 Task: Create a new job position in Salesforce with the title 'Salesforce QA', including job description, responsibilities, skills required, educational requirements, and pay range. Set the open and close dates, and select relevant skills checkboxes.
Action: Key pressed <Key.shift>Salesforce<Key.space><Key.shift>W<Key.backspace><Key.shift>QA
Screenshot: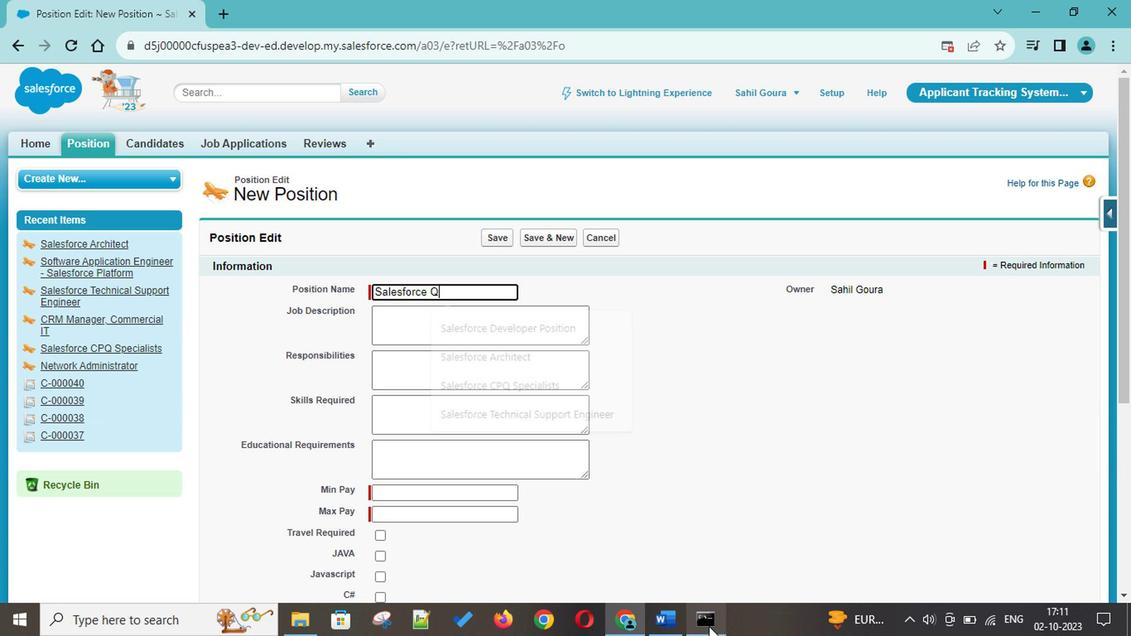 
Action: Mouse moved to (528, 326)
Screenshot: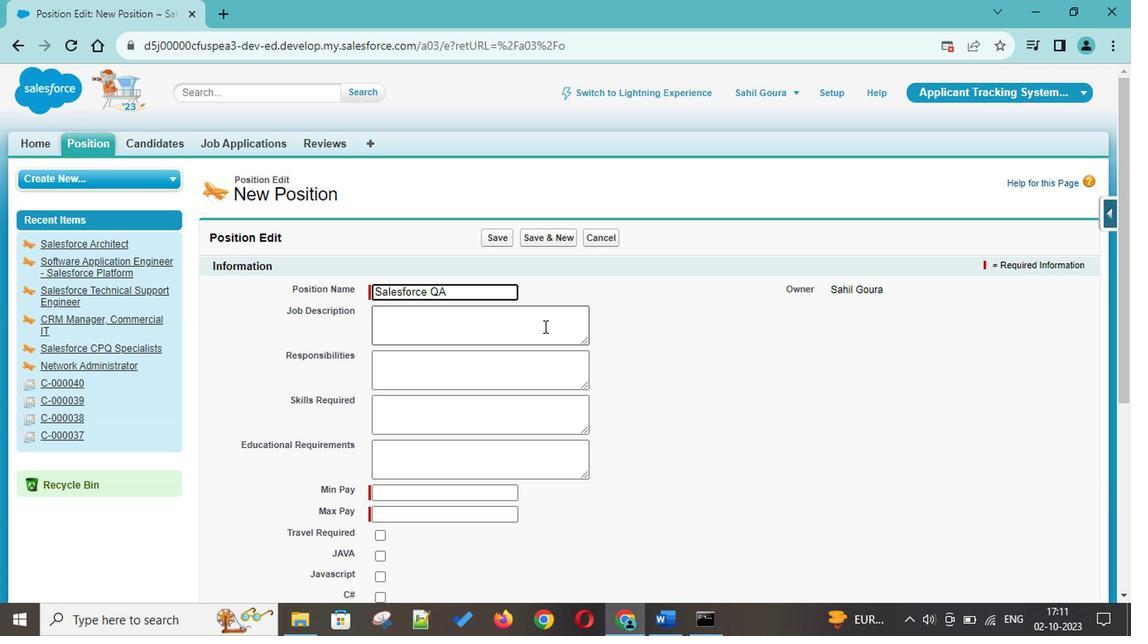 
Action: Mouse pressed left at (528, 326)
Screenshot: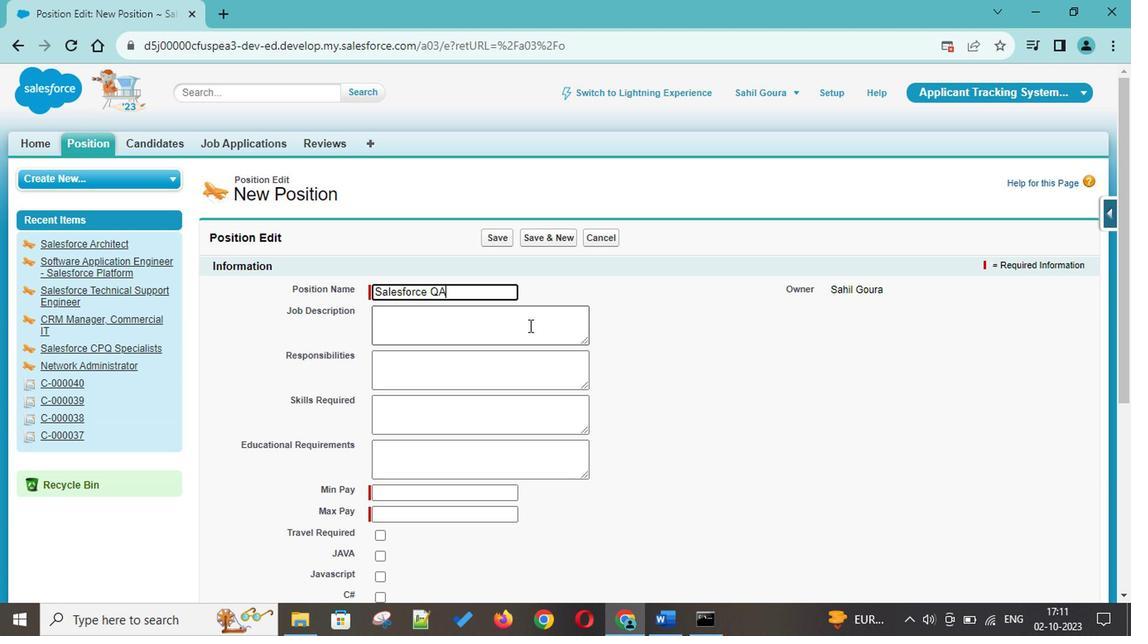 
Action: Key pressed <Key.shift><Key.shift><Key.shift><Key.shift><Key.shift><Key.shift><Key.shift><Key.shift><Key.shift><Key.shift><Key.shift><Key.shift><Key.shift>As<Key.space>a<Key.space><Key.shift>Salesforce<Key.space><Key.shift><Key.shift><Key.shift><Key.shift><Key.shift><Key.shift><Key.shift>QA<Key.space>you<Key.space>will<Key.space>be<Key.space>rosp<Key.backspace><Key.backspace><Key.backspace>esponsible<Key.space>for<Key.space>meticulois<Key.backspace><Key.backspace>usly<Key.space>tasting<Key.space><Key.shift>Salesforce<Key.space>aaplic<Key.backspace><Key.backspace><Key.backspace><Key.backspace><Key.backspace>pplications<Key.space>to<Key.space>gurantee<Key.space>ther<Key.backspace>ir<Key.space>
Screenshot: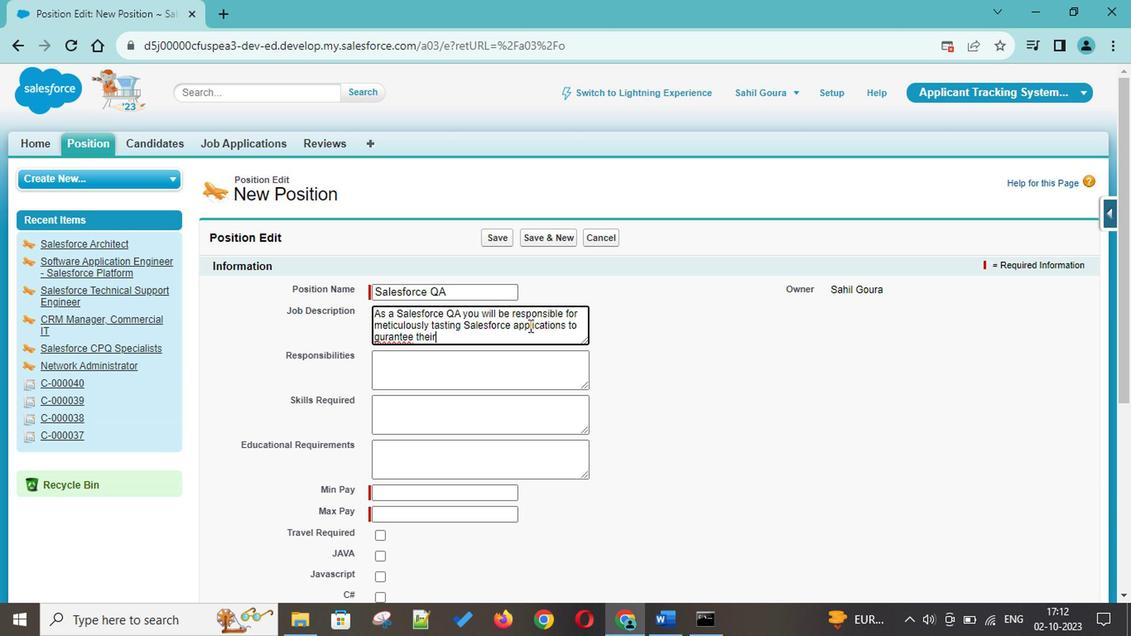 
Action: Mouse moved to (399, 335)
Screenshot: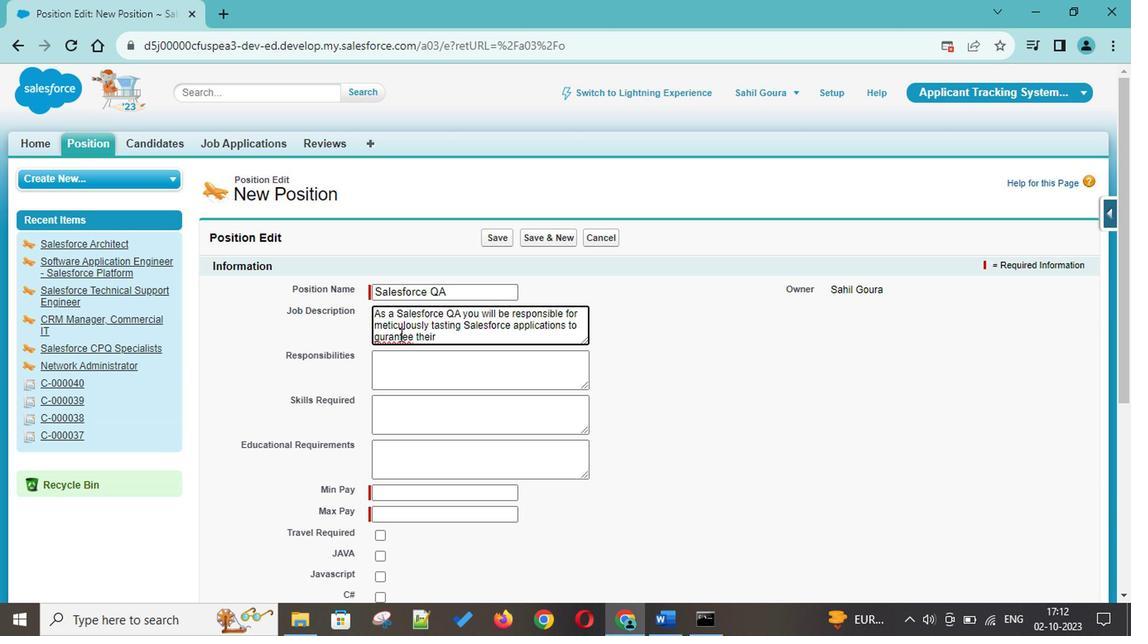 
Action: Mouse pressed left at (399, 335)
Screenshot: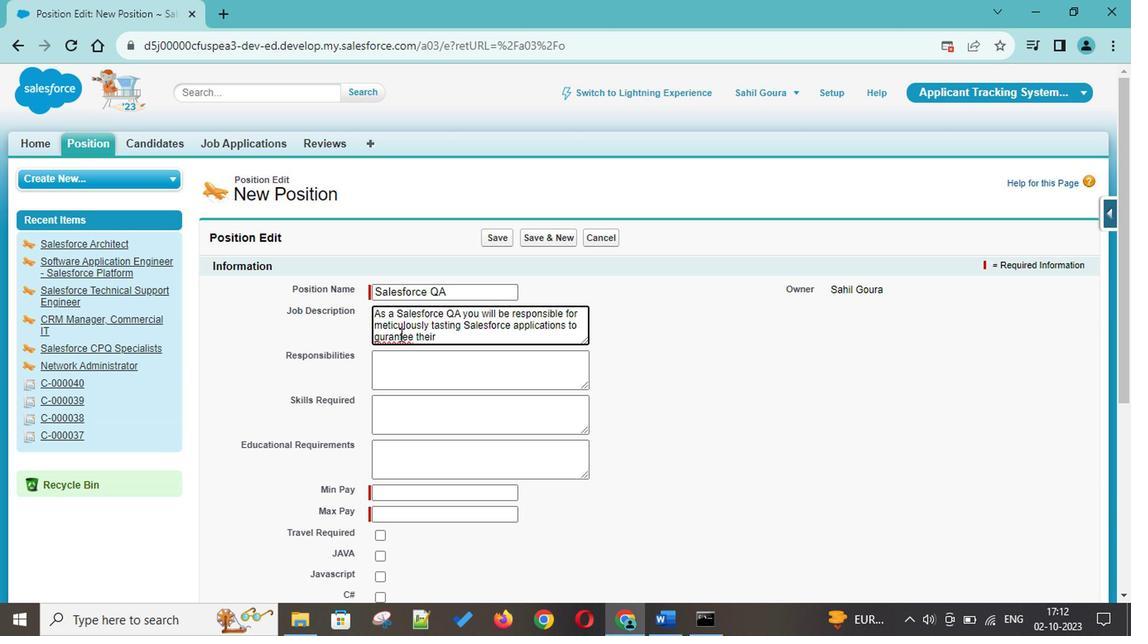 
Action: Mouse moved to (382, 335)
Screenshot: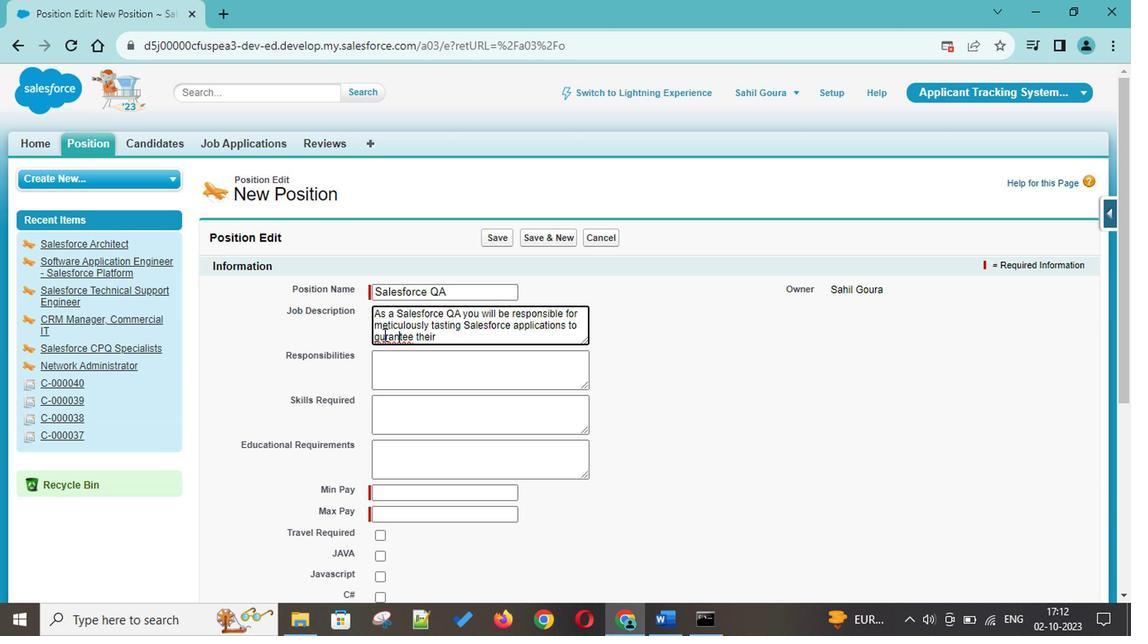 
Action: Mouse pressed left at (382, 335)
Screenshot: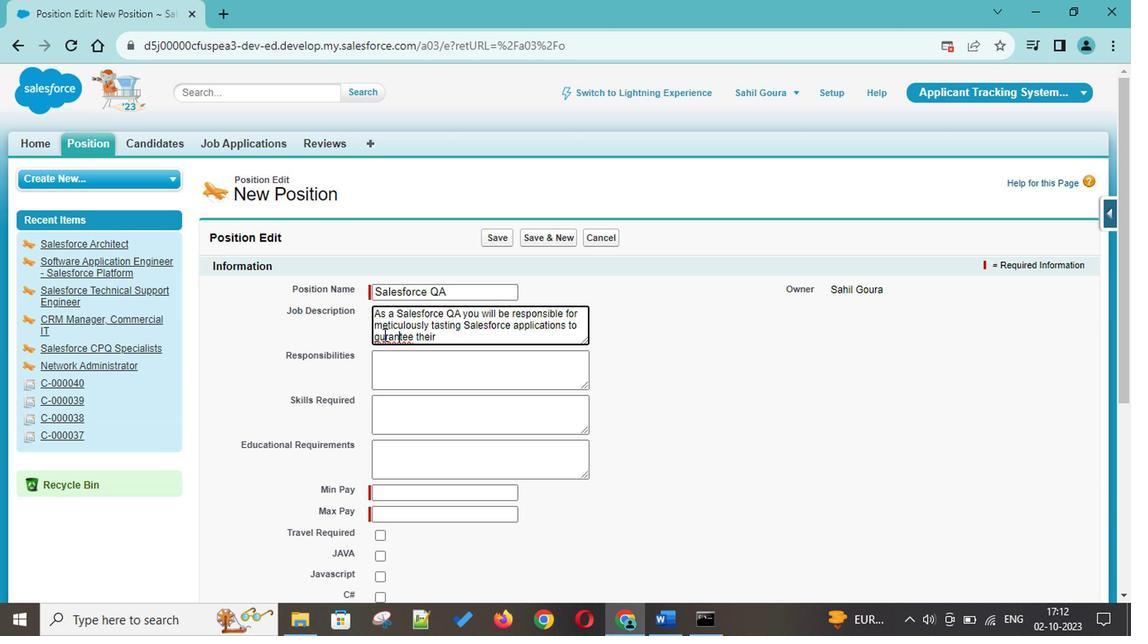 
Action: Key pressed a
Screenshot: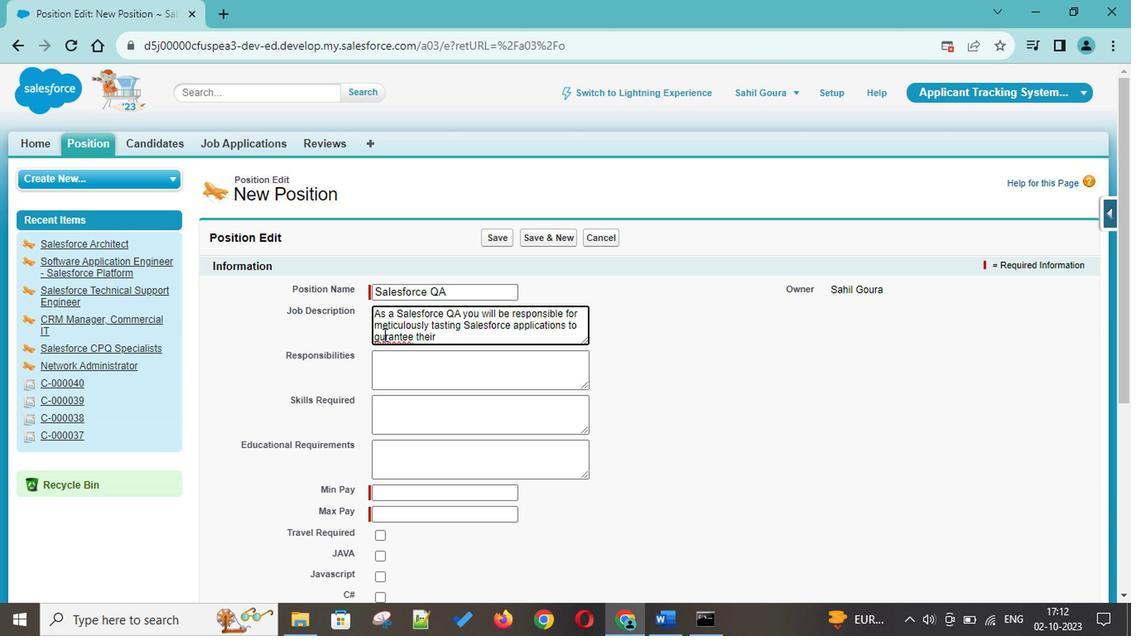 
Action: Mouse moved to (456, 337)
Screenshot: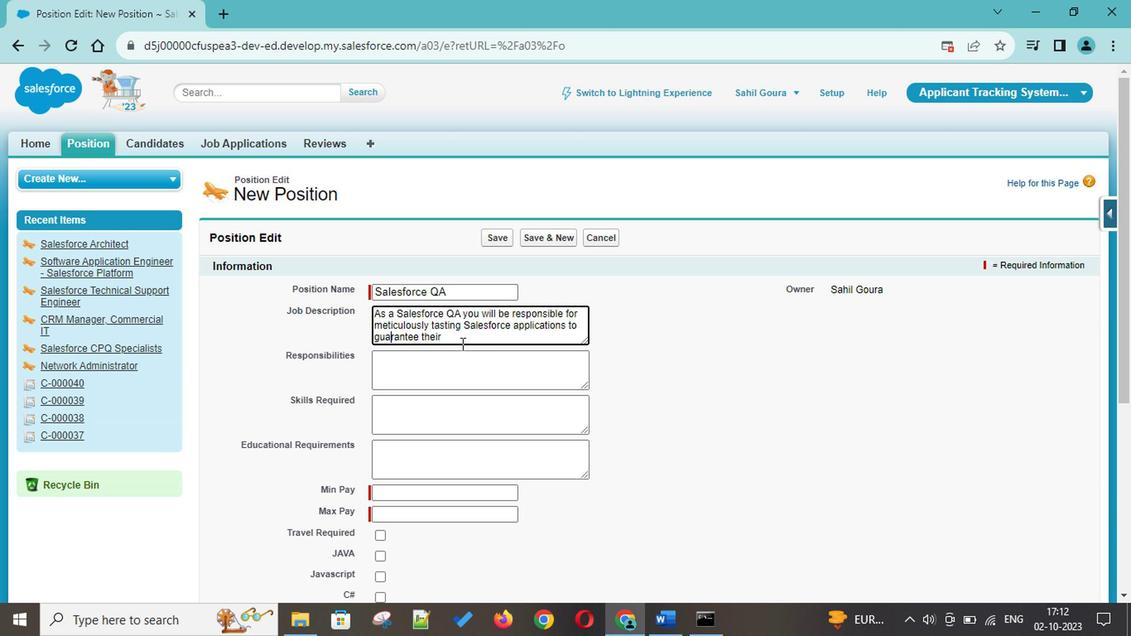 
Action: Mouse pressed left at (456, 337)
Screenshot: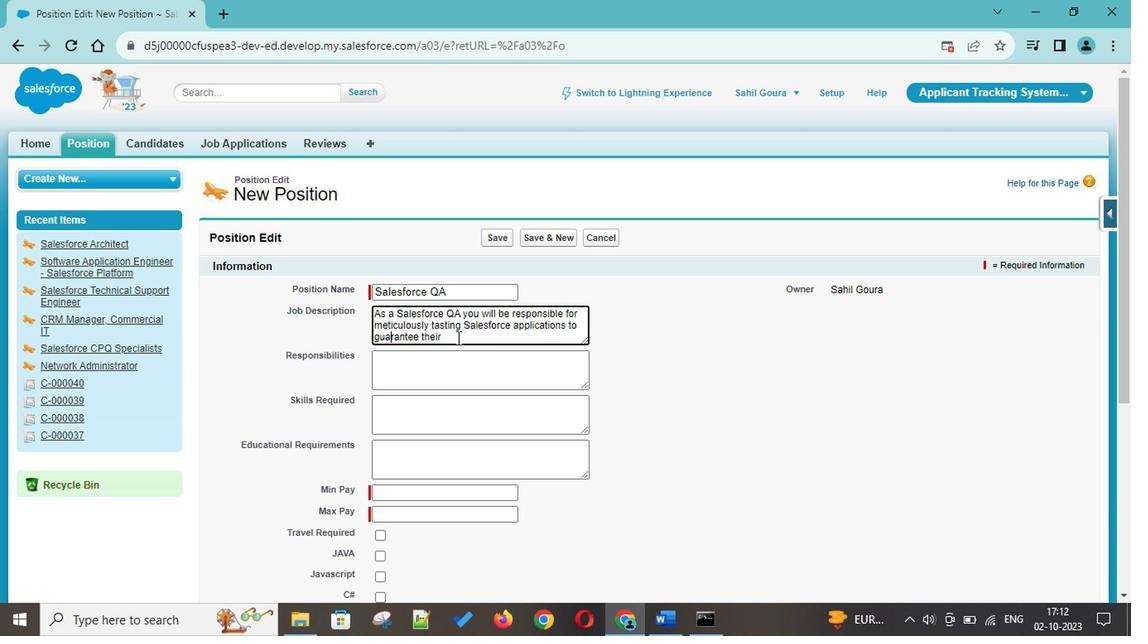
Action: Key pressed performance,<Key.space>functionality,<Key.space>and<Key.space>accuracy,<Key.space>--<Key.shift_r>><Key.space><Key.shift>The<Key.space>ideal<Key.space>candidiate<Key.space>will<Key.space>possess<Key.space>expertise<Key.space>in<Key.space>a<Key.space>range<Key.space>of<Key.space>testing<Key.space>methodilogies<Key.space>
Screenshot: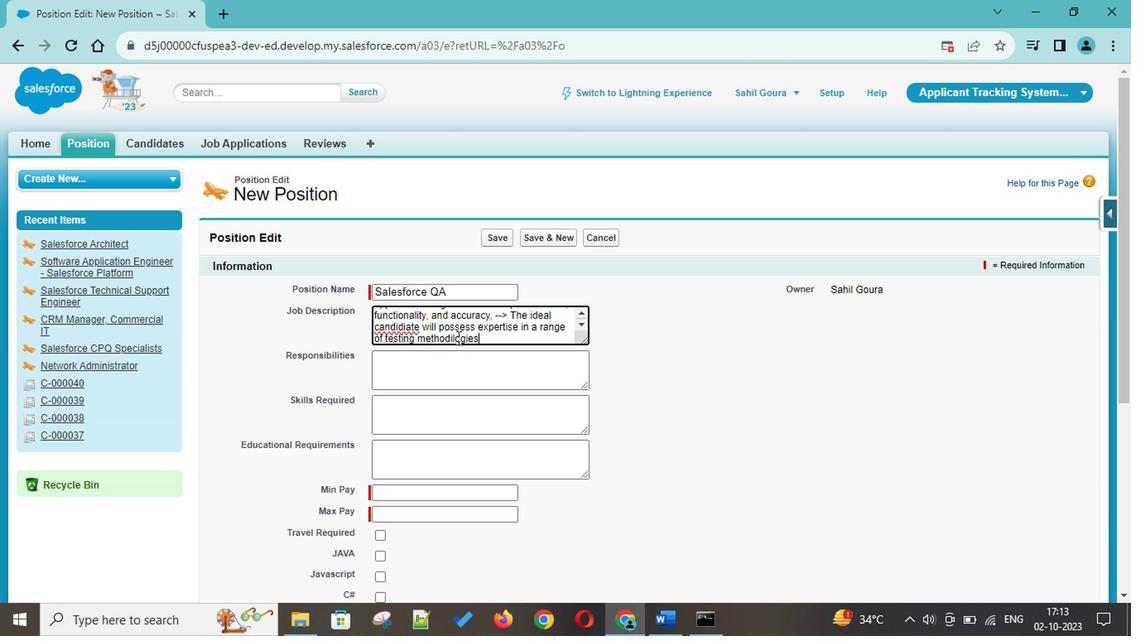 
Action: Mouse moved to (401, 323)
Screenshot: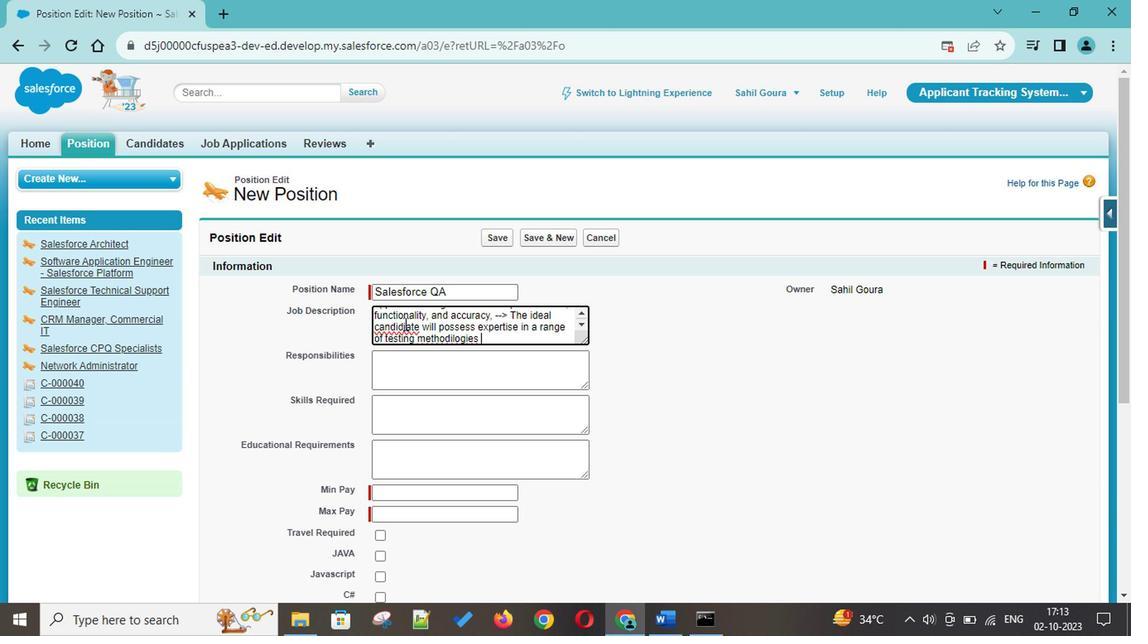 
Action: Mouse pressed left at (401, 323)
Screenshot: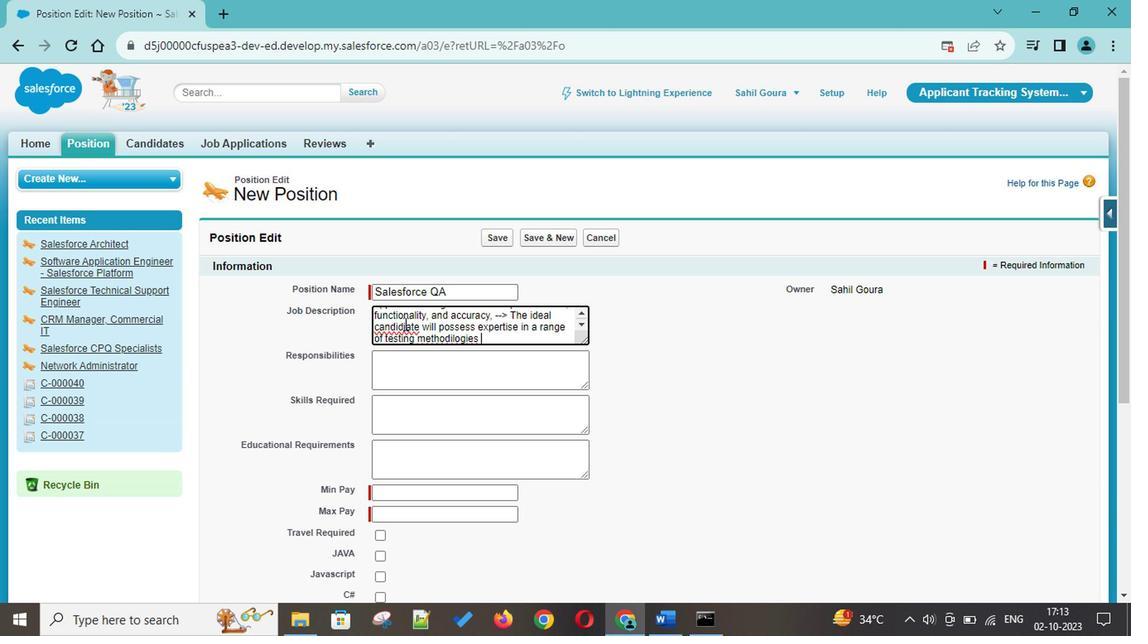
Action: Key pressed <Key.backspace><Key.backspace>
Screenshot: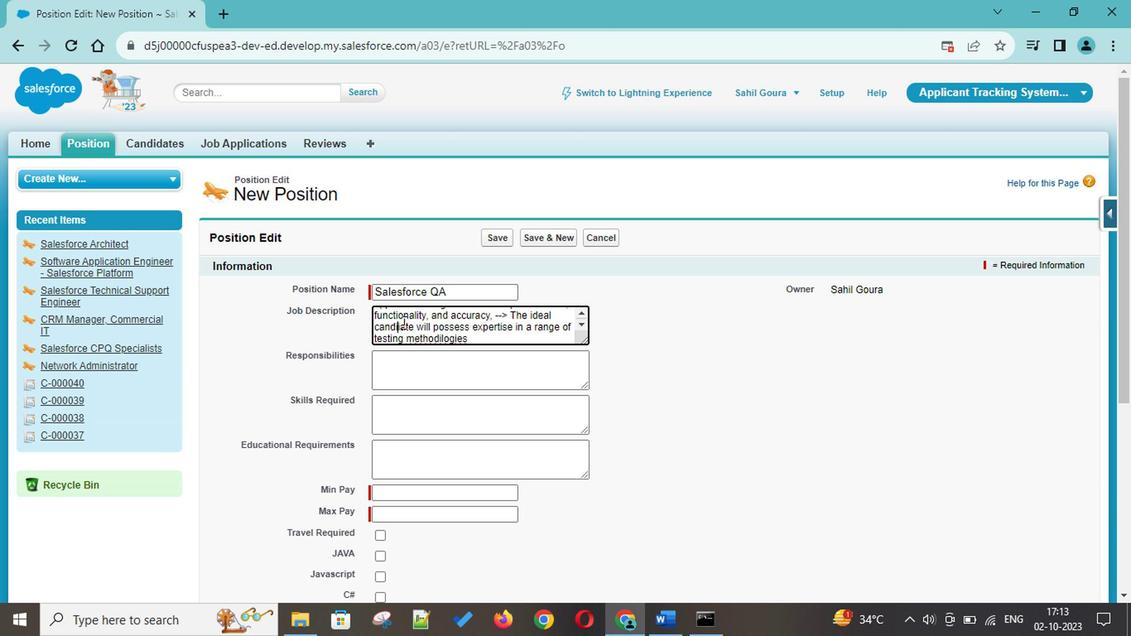 
Action: Mouse moved to (422, 329)
Screenshot: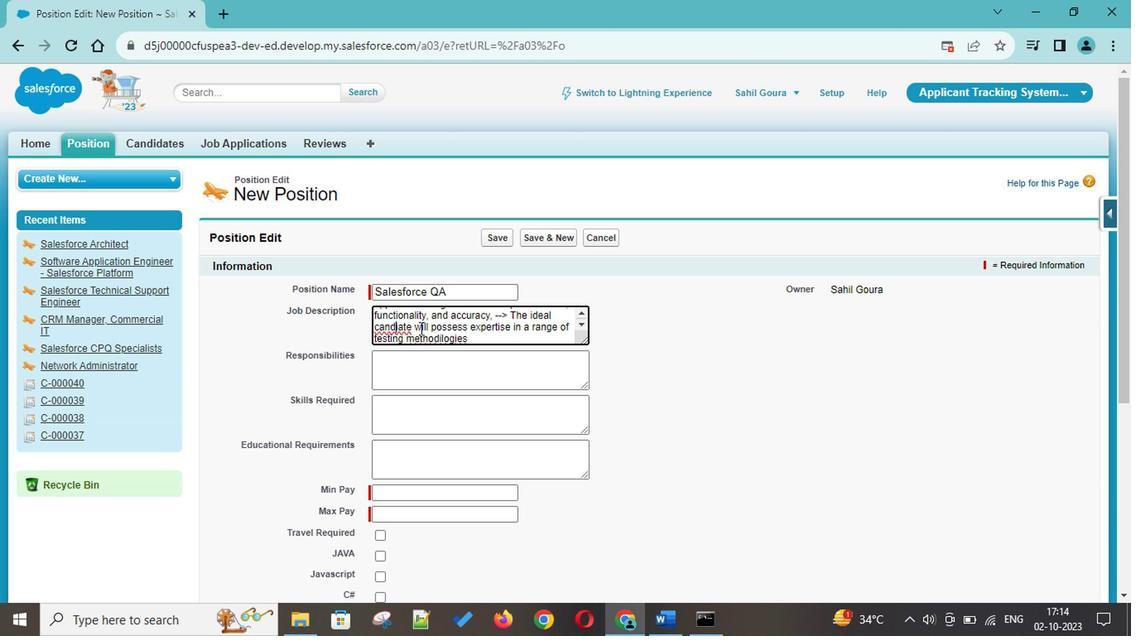 
Action: Key pressed <Key.right>d
Screenshot: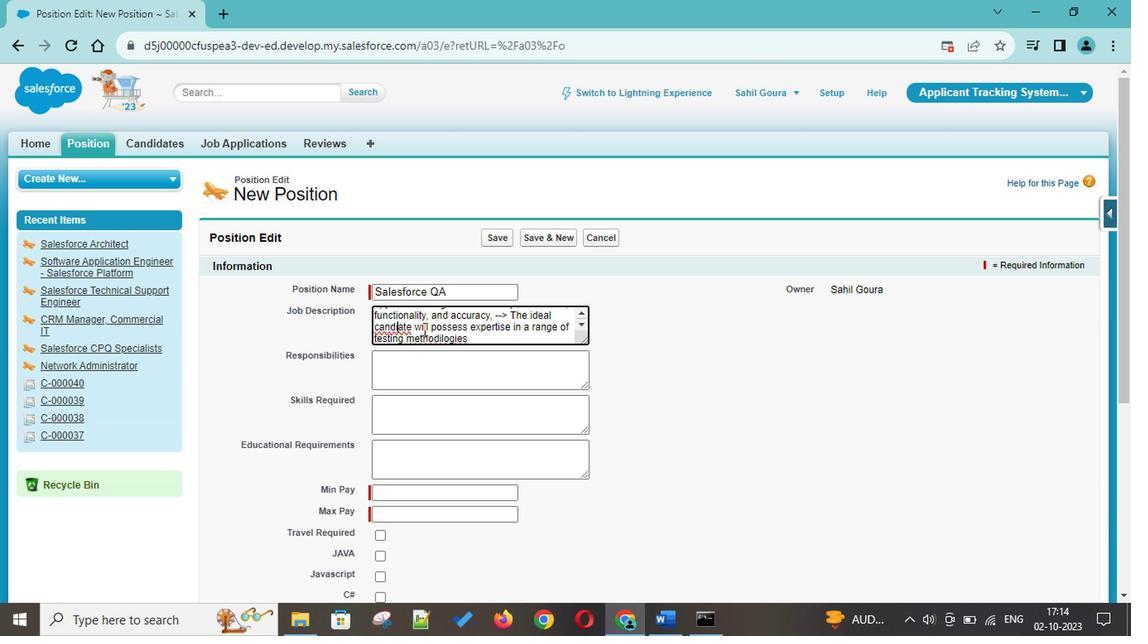 
Action: Mouse moved to (503, 341)
Screenshot: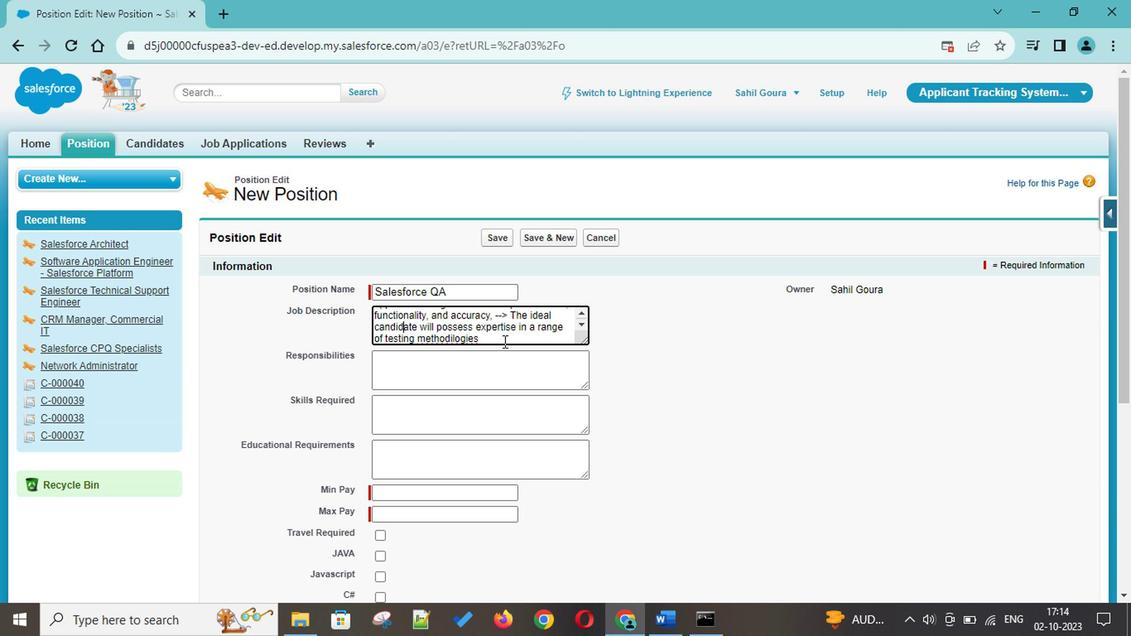 
Action: Mouse pressed left at (503, 341)
Screenshot: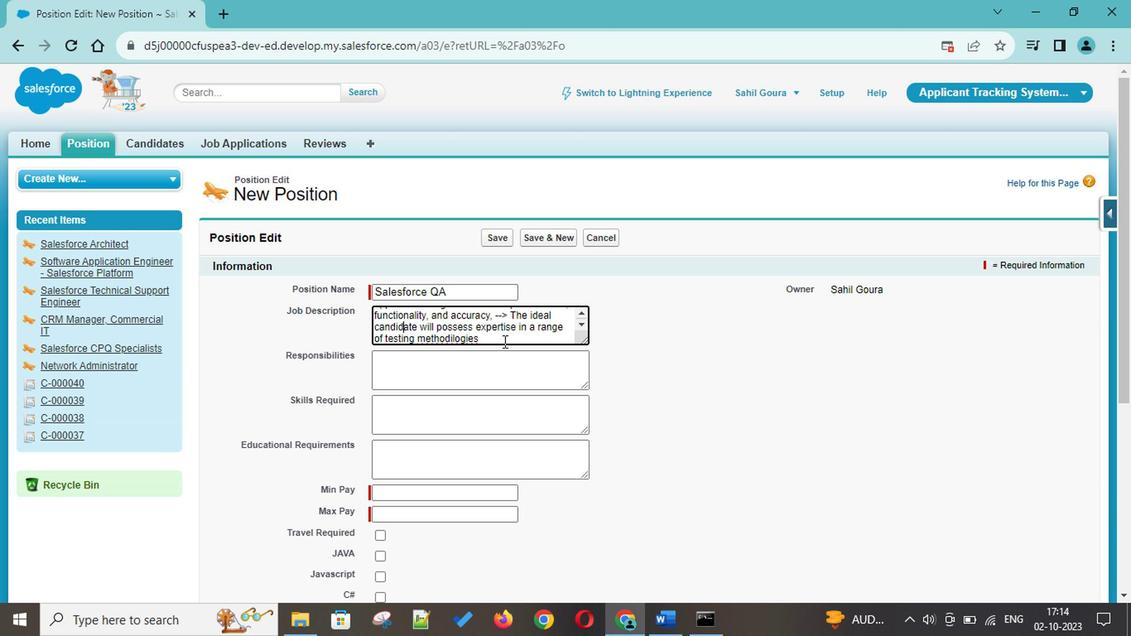 
Action: Key pressed <Key.backspace><Key.backspace><Key.backspace><Key.backspace><Key.backspace><Key.backspace><Key.backspace><Key.backspace>ol<Key.backspace>logies<Key.space>and<Key.space>tooo<Key.backspace>ls<Key.space>
Screenshot: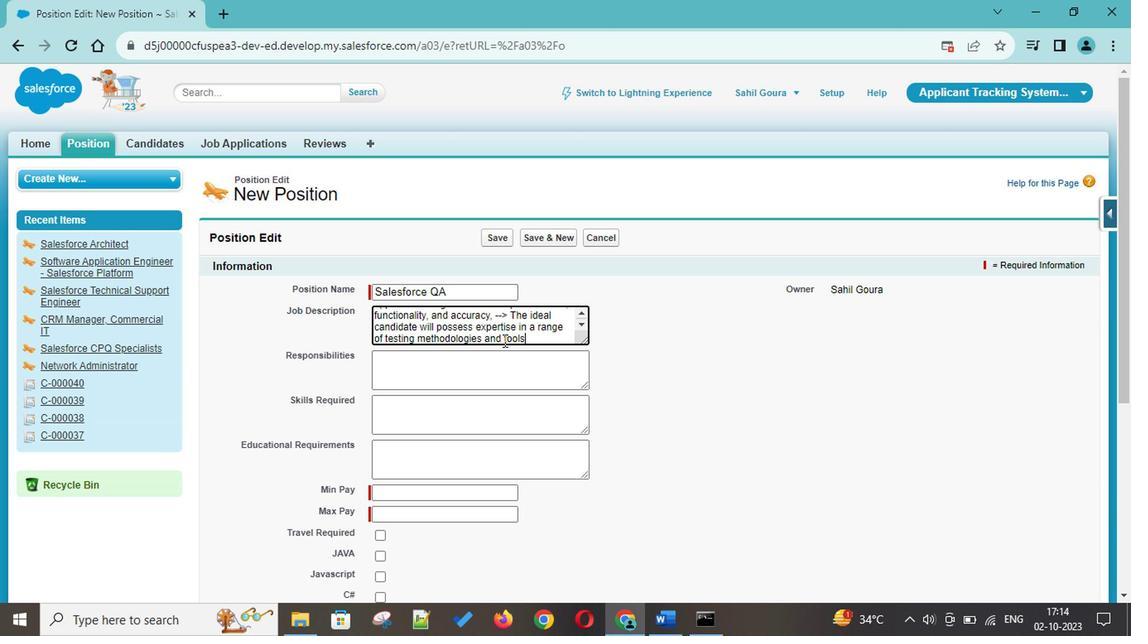 
Action: Mouse moved to (561, 340)
Screenshot: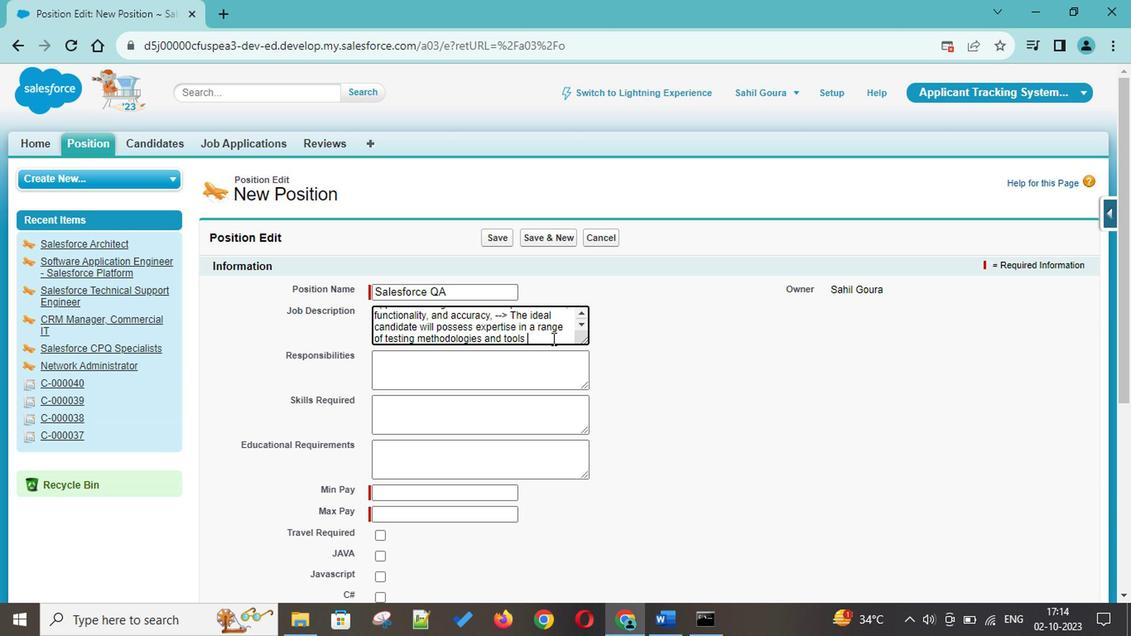 
Action: Key pressed <Key.backspace>,<Key.space>including<Key.space><Key.shift>Selenium,<Key.space><Key.shift><Key.shift><Key.shift><Key.shift><Key.shift><Key.shift><Key.shift><Key.shift><Key.shift><Key.shift><Key.shift><Key.shift><Key.shift><Key.shift><Key.shift><Key.shift><Key.shift><Key.shift><Key.shift><Key.shift><Key.shift><Key.shift><Key.shift><Key.shift><Key.shift><Key.shift><Key.shift><Key.shift><Key.shift><Key.shift>A<Key.shift><Key.shift><Key.shift><Key.shift><Key.shift><Key.shift>CCel<Key.backspace><Key.backspace><Key.shift><Key.shift><Key.shift><Key.shift><Key.shift><Key.shift><Key.shift><Key.shift><Key.shift><Key.shift><Key.shift><Key.shift><Key.shift><Key.shift><Key.shift><Key.shift><Key.shift><Key.shift><Key.shift><Key.shift><Key.shift><Key.shift><Key.shift><Key.shift><Key.shift><Key.shift><Key.shift><Key.shift>ELQ,<Key.space><Key.shift>J<Key.shift>Meter,<Key.space><Key.shift>Load<Key.space><Key.backspace><Key.shift>Runner<Key.space><Key.shift>&<Key.space><Key.shift>automation<Key.space>testing.<Key.space>--<Key.shift_r>><Key.space><Key.shift>If<Key.space>you<Key.space>are<Key.space>passionate<Key.space>about<Key.space>quality<Key.space>assurance<Key.space>and<Key.space>have<Key.space>deep<Key.space>understanding<Key.space>of<Key.space><Key.shift>Salesforce,<Key.space>we<Key.space>want<Key.space>to<Key.space>hear<Key.space>from<Key.space>you.<Key.space>
Screenshot: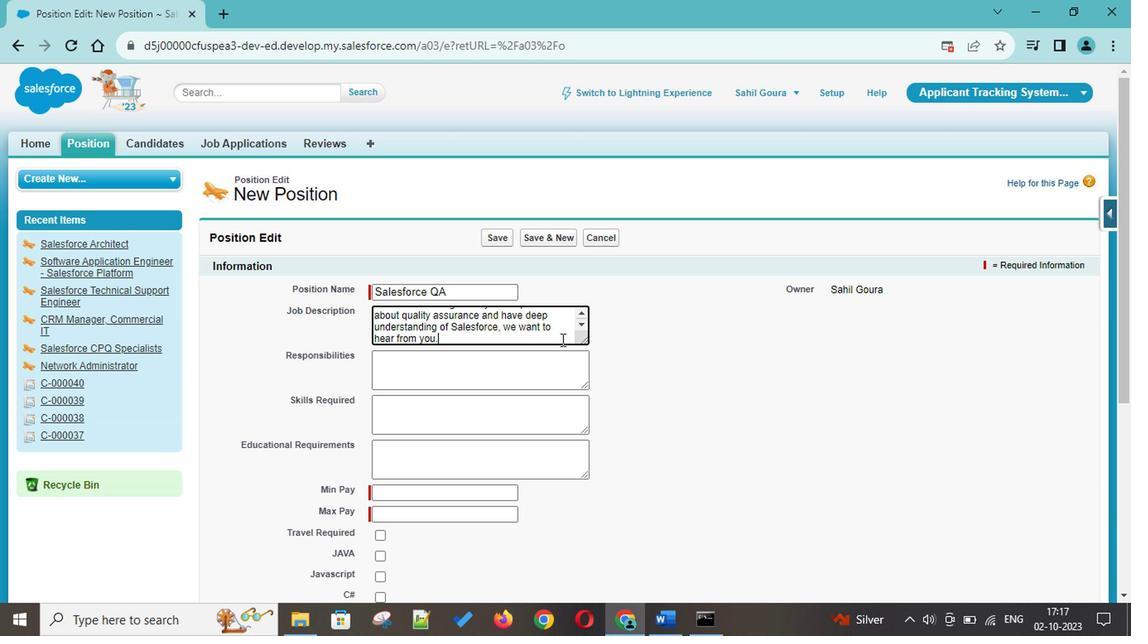 
Action: Mouse moved to (501, 367)
Screenshot: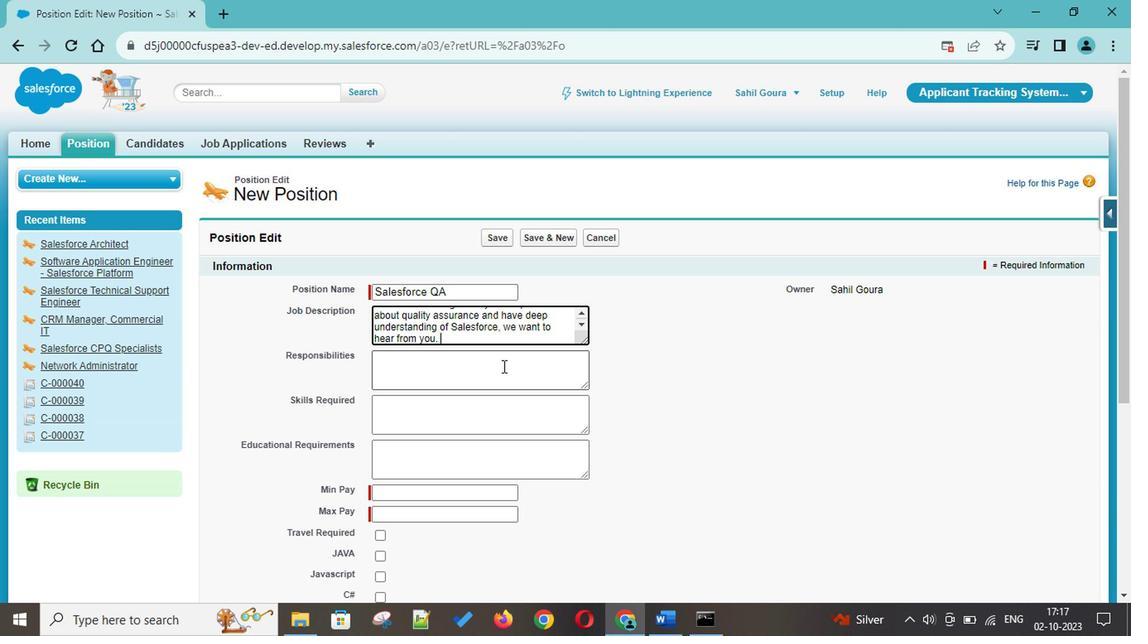 
Action: Mouse pressed left at (501, 367)
Screenshot: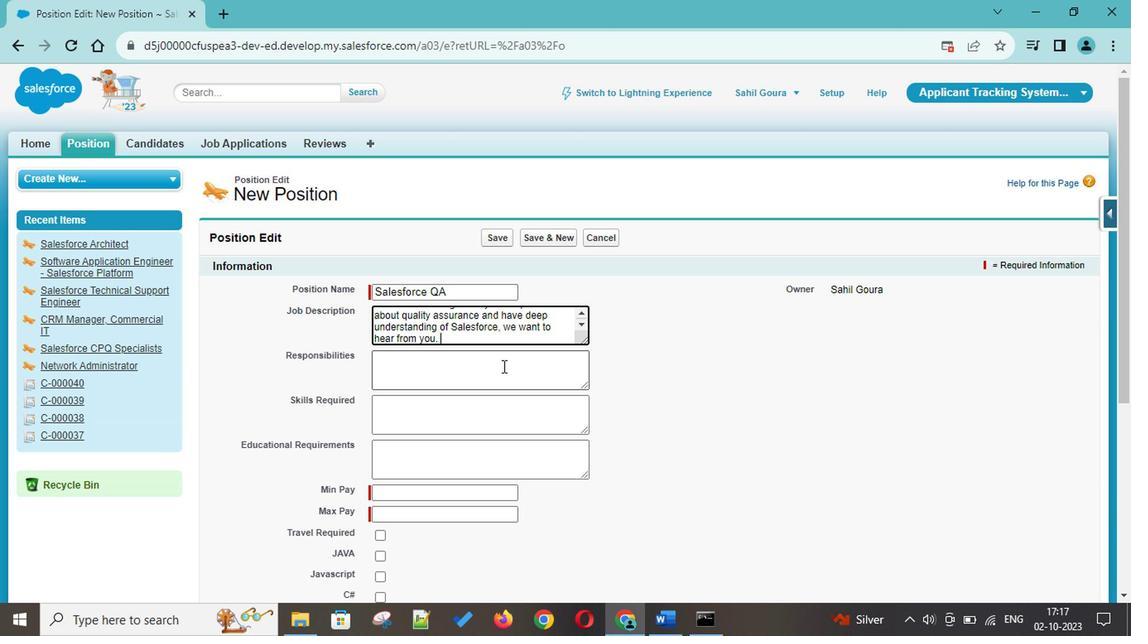 
Action: Key pressed <Key.shift>Manual<Key.space><Key.shift>Testing<Key.space><Key.shift_r>:<Key.space><Key.shift>Conducr<Key.backspace>t<Key.space>comprehensive<Key.space>manual<Key.space>testing<Key.space>of<Key.space><Key.shift>Salesforce<Key.space>applications<Key.space>to<Key.space>identify<Key.space>defects,<Key.space>usablity<Key.space>issues<Key.space>and<Key.space>inconsistencies
Screenshot: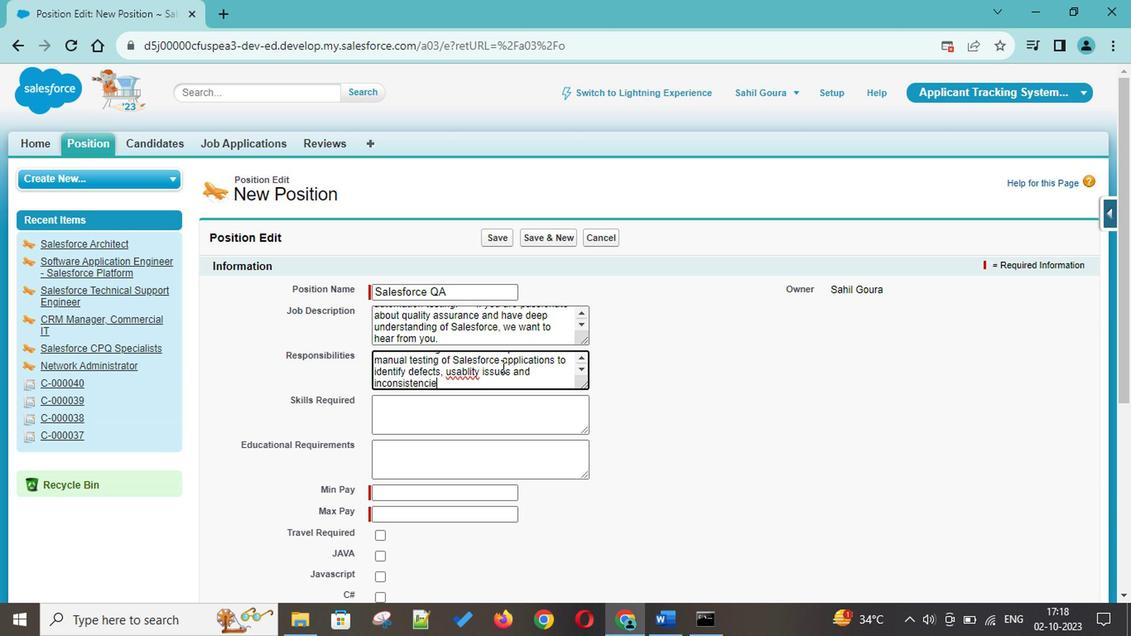 
Action: Mouse moved to (466, 372)
Screenshot: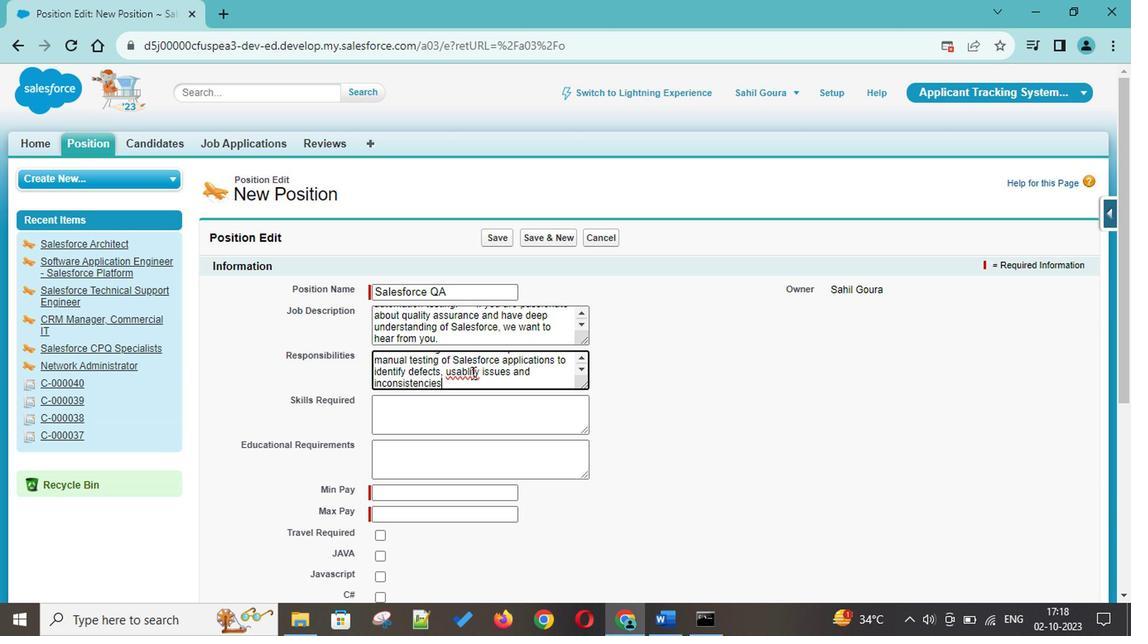 
Action: Mouse pressed left at (466, 372)
Screenshot: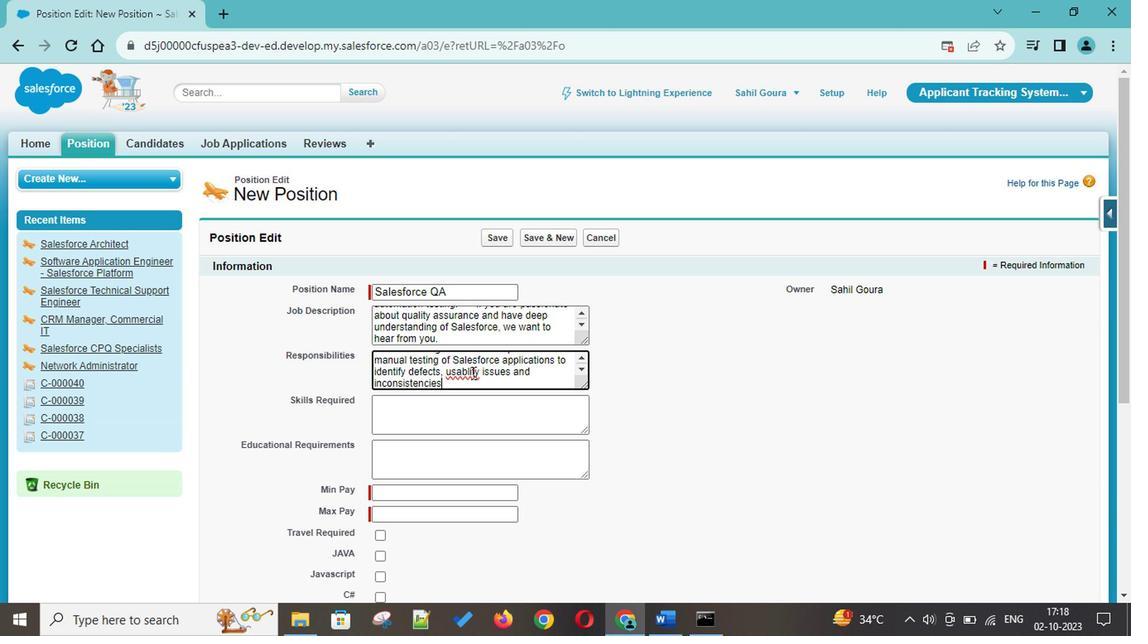 
Action: Mouse moved to (475, 373)
Screenshot: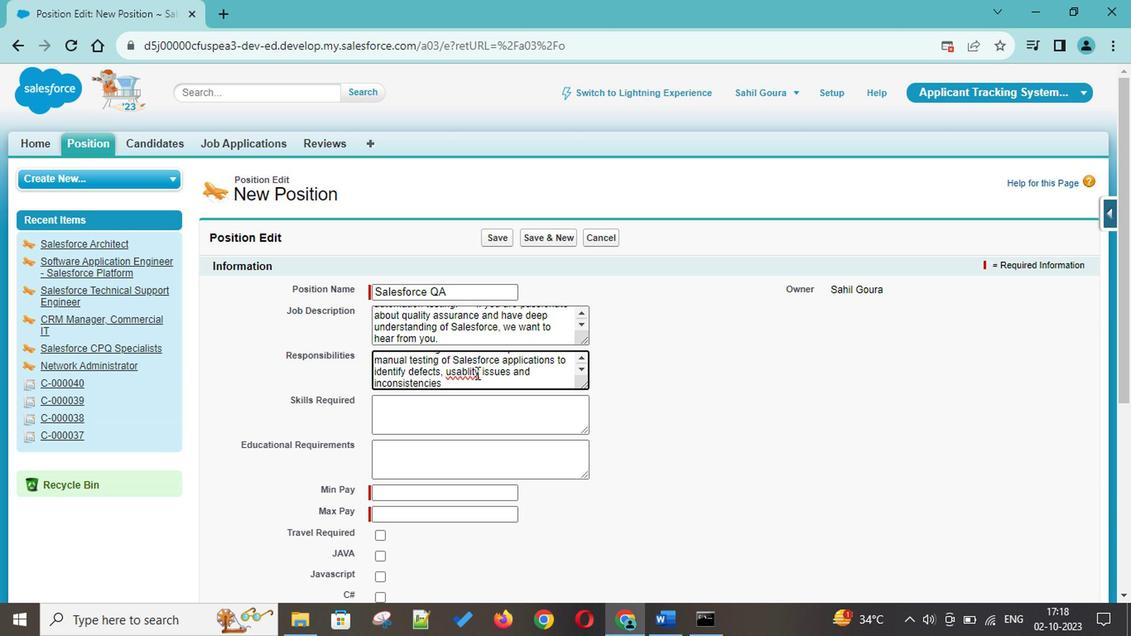 
Action: Mouse pressed left at (475, 373)
Screenshot: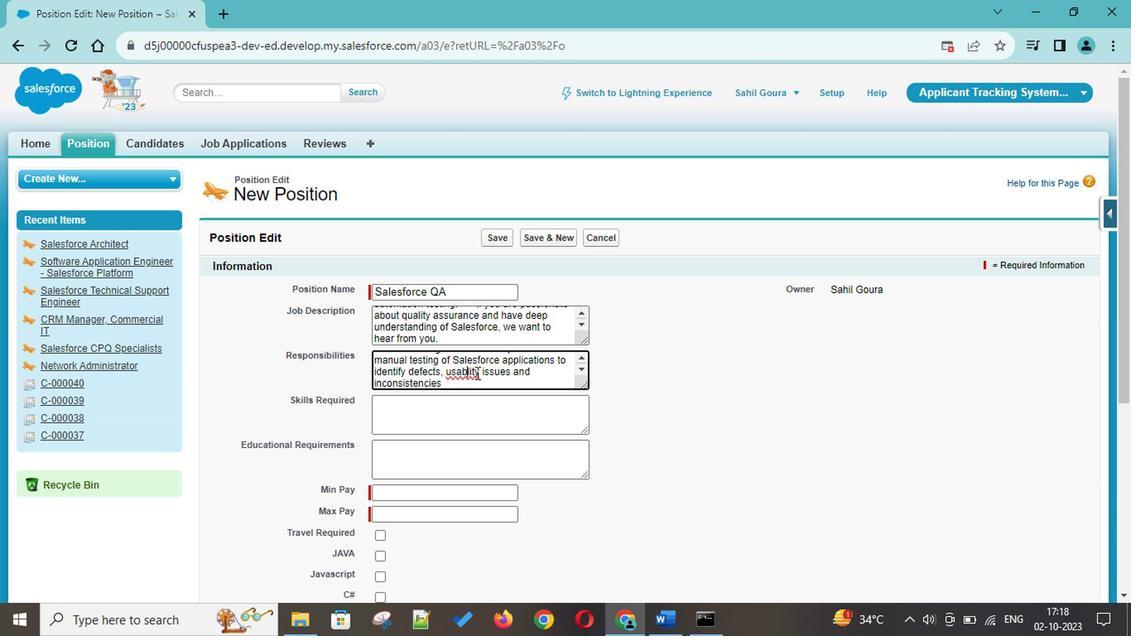 
Action: Key pressed <Key.right><Key.backspace><Key.backspace><Key.backspace><Key.backspace>ility
Screenshot: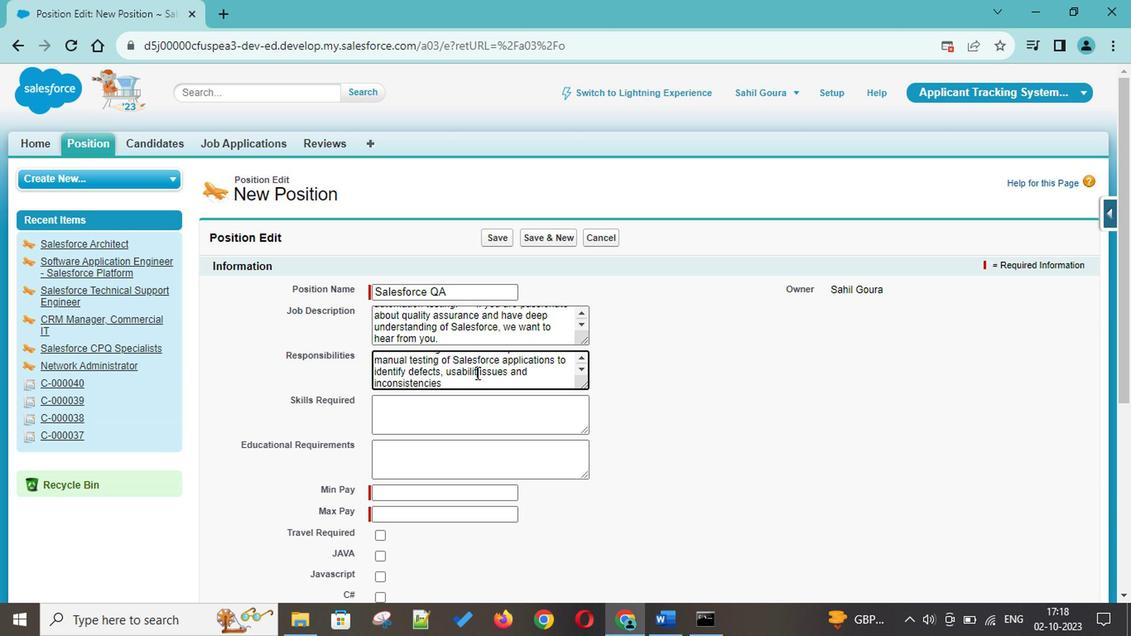 
Action: Mouse moved to (473, 379)
Screenshot: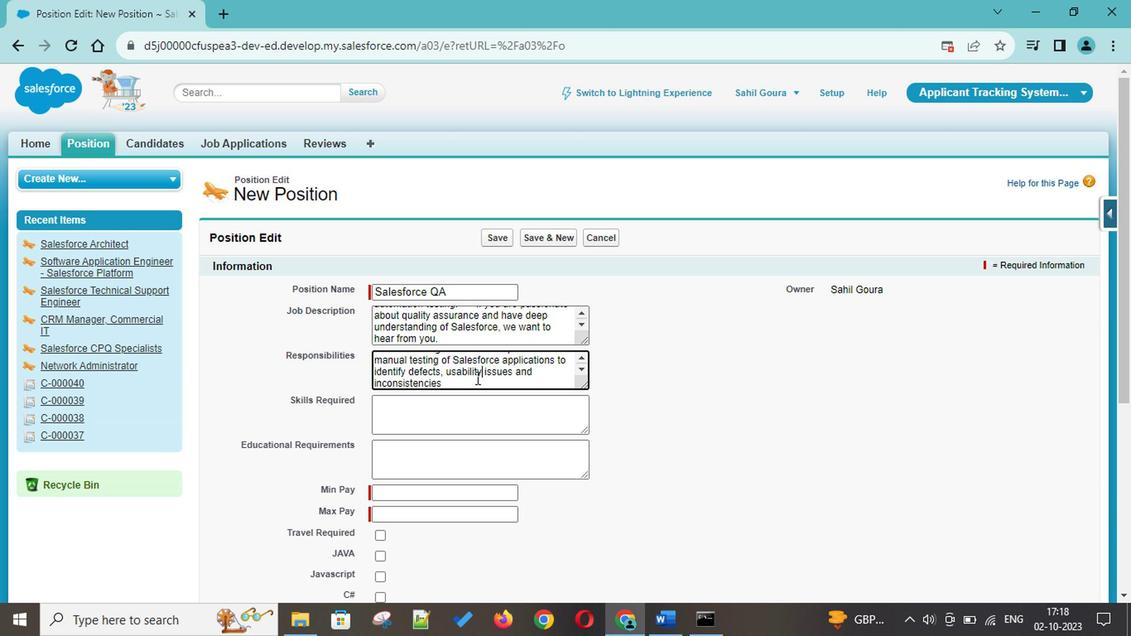 
Action: Mouse pressed left at (473, 379)
Screenshot: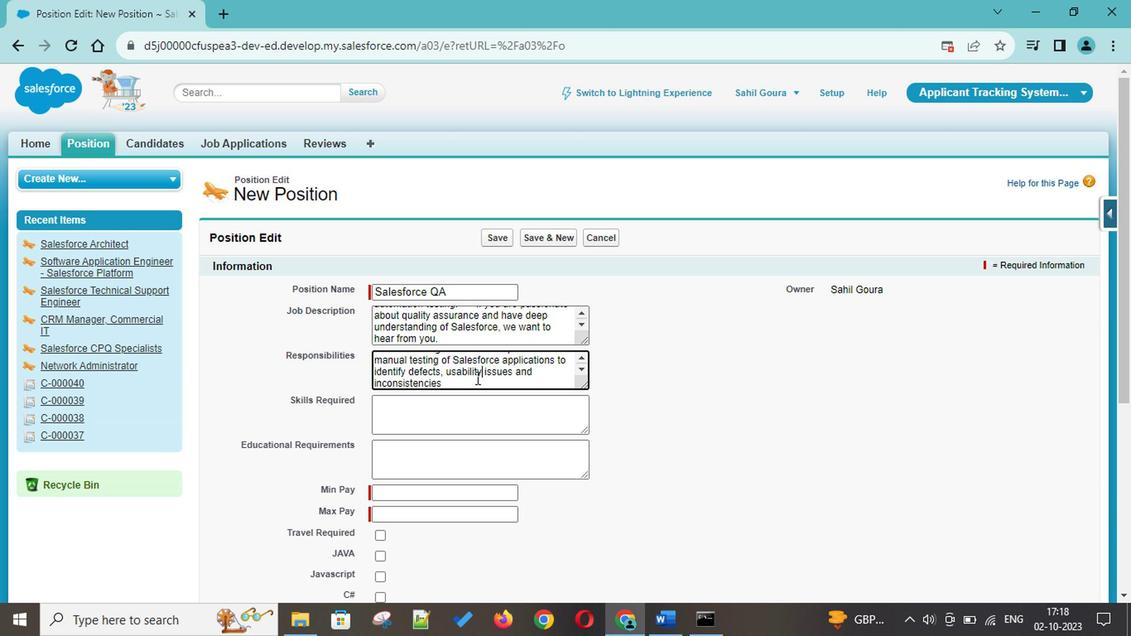 
Action: Key pressed .
Screenshot: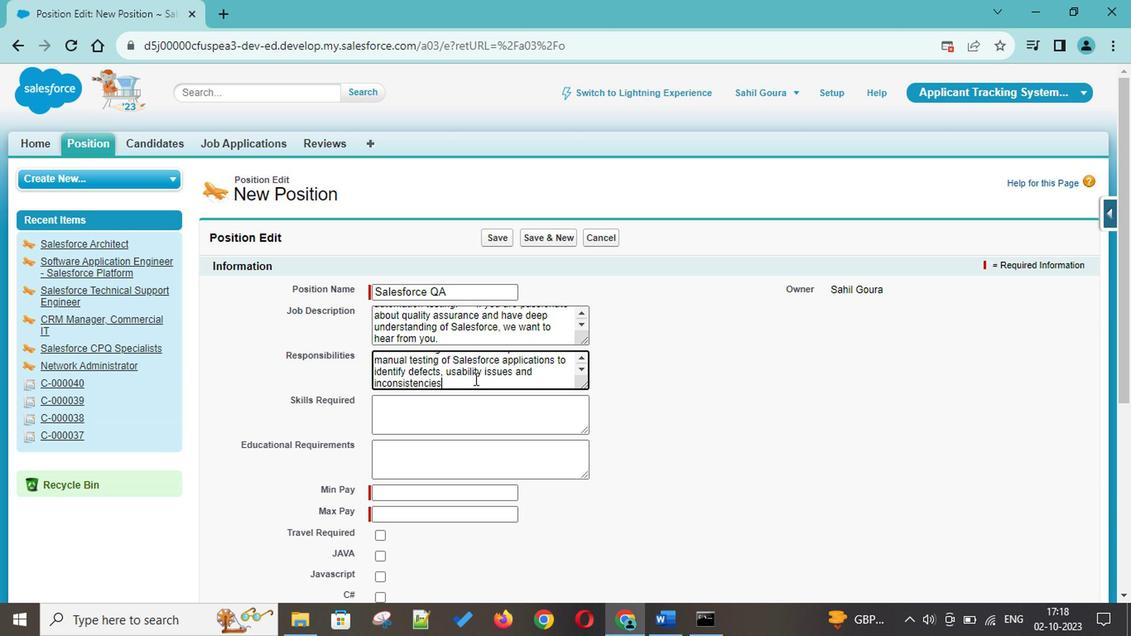 
Action: Mouse moved to (494, 389)
Screenshot: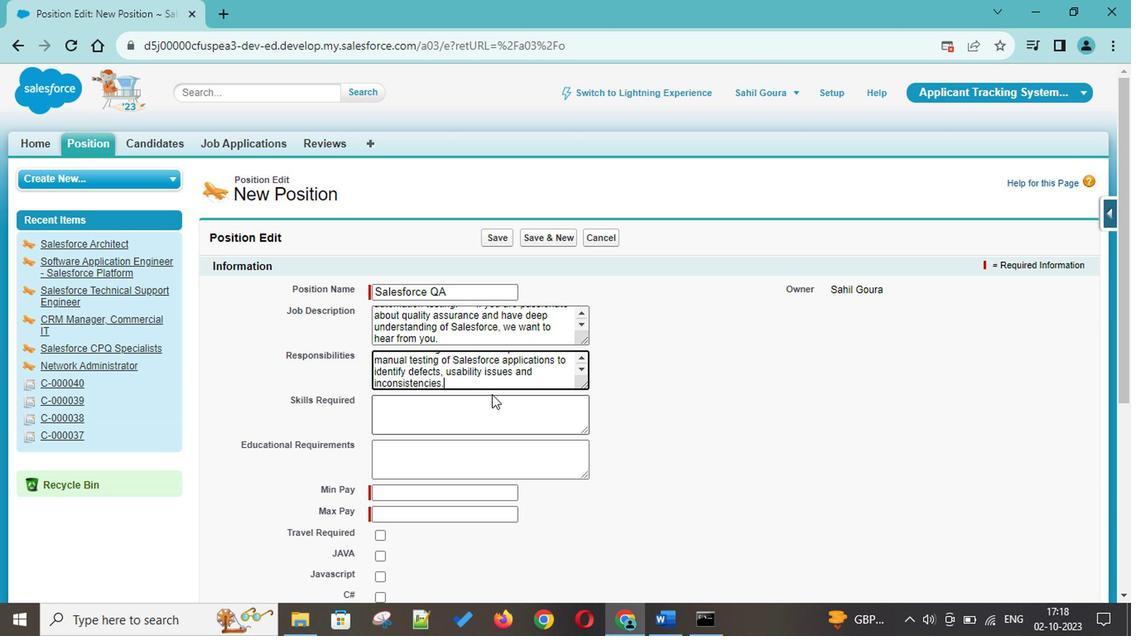 
Action: Key pressed <Key.space>--<Key.shift_r>><Key.space><Key.shift>Automated<Key.space><Key.shift>Testing<Key.space><Key.shift_r>:<Key.space><Key.shift>Develop<Key.space>and<Key.space>maintain<Key.space>automated<Key.space>test<Key.space>scripts<Key.space>using<Key.space><Key.shift>Selenium<Key.space>and<Key.space><Key.shift>ACCELQA
Screenshot: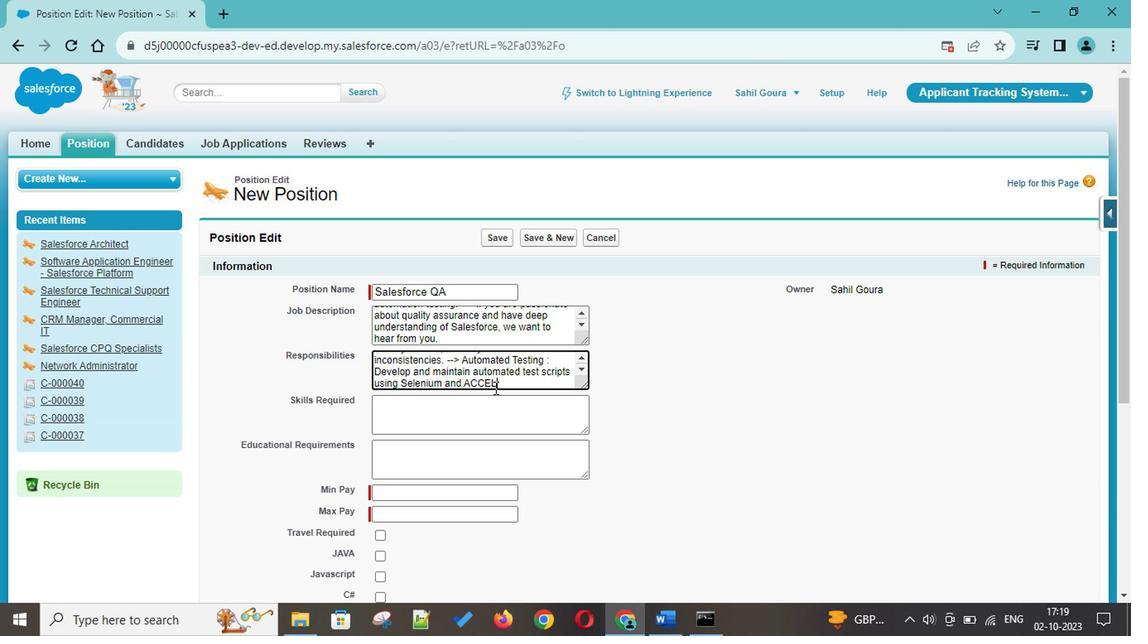 
Action: Mouse moved to (516, 389)
Screenshot: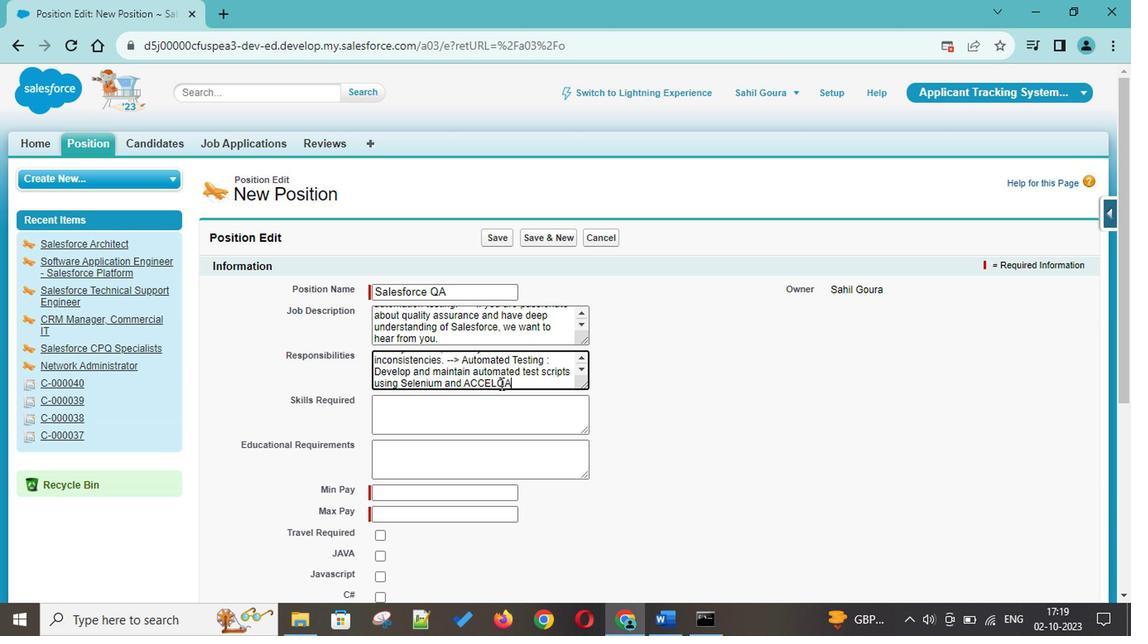 
Action: Key pressed <Key.backspace><Key.space>to<Key.space>ensure<Key.space>the<Key.space>reliabilty<Key.space><Key.backspace><Key.backspace><Key.backspace><Key.backspace><Key.backspace><Key.backspace><Key.backspace>ability<Key.space>and<Key.space>efficiency<Key.space>of<Key.space><Key.shift>Salesforce<Key.space>applications.<Key.space><Key.shift>Per<Key.backspace><Key.backspace><Key.backspace>--<Key.shift_r>><Key.space><Key.shift>Performance<Key.space><Key.shift>t<Key.backspace><Key.shift>testing<Key.space><Key.shift_r>:<Key.space><Key.shift><Key.shift>Plan,<Key.space>execute,<Key.space>and<Key.space>analyze<Key.space>performance<Key.space>tests<Key.space>using<Key.space><Key.shift>Jme<Key.backspace><Key.backspace><Key.shift><<Key.backspace><Key.shift>Meter<Key.space><Key.backspace>,<Key.space><Key.shift>Load<Key.shift>Runner,<Key.space>or<Key.space>similar<Key.space>tools<Key.space>to<Key.space>uncover<Key.space>performe<Key.backspace>ance<Key.space>bottlenecks<Key.space>and<Key.space>optimize<Key.space>application<Key.space>speed.<Key.space>--<Key.shift_r>><Key.space>
Screenshot: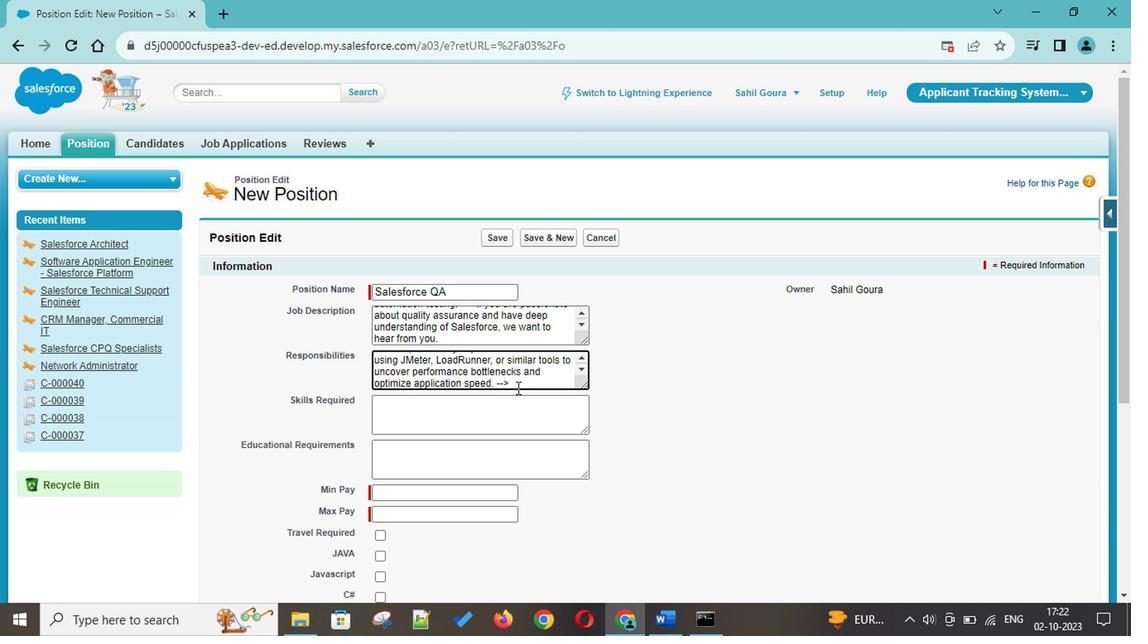 
Action: Mouse moved to (516, 389)
Screenshot: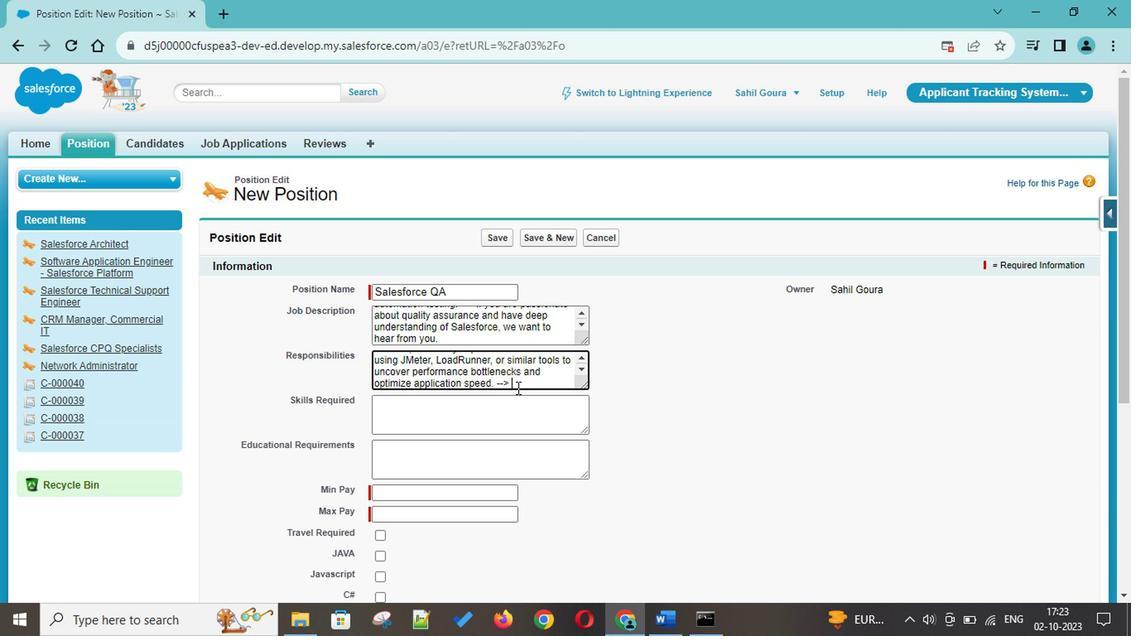 
Action: Mouse pressed left at (516, 389)
Screenshot: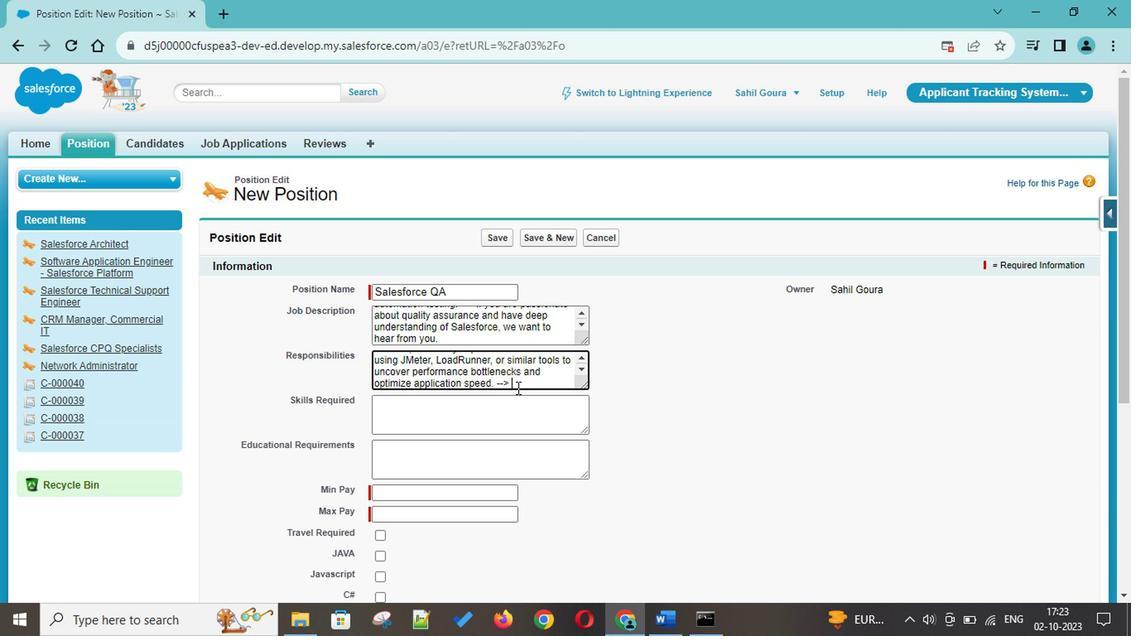 
Action: Key pressed <Key.shift><Key.shift><Key.shift><Key.shift><Key.shift>Regression<Key.space><Key.shift>Testing<Key.space><Key.shift_r>:<Key.space><Key.space><Key.shift><Key.shift><Key.shift><Key.shift>Design<Key.space>and<Key.space>execute<Key.space>regression<Key.space>testing<Key.space>to<Key.space>ensure<Key.space>that<Key.space>new<Key.space>eh<Key.backspace>nhancements<Key.space>or<Key.space>changes<Key.space>f<Key.backspace>do<Key.space>not<Key.space>adversely<Key.space>affecr<Key.space>existing<Key.space>functionality.
Screenshot: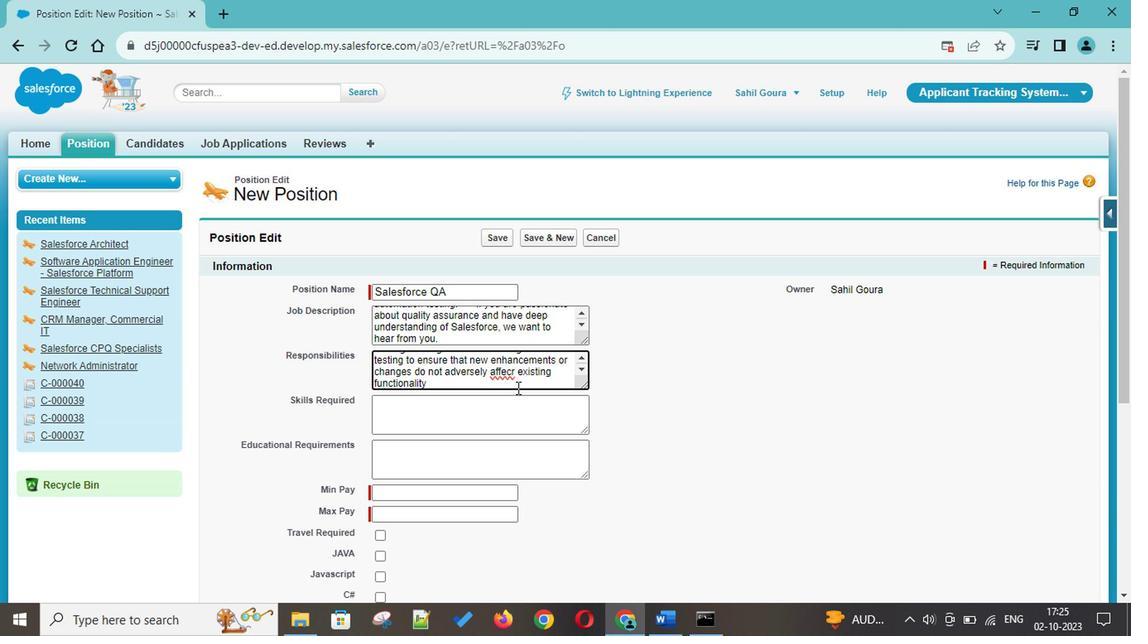
Action: Mouse moved to (514, 375)
Screenshot: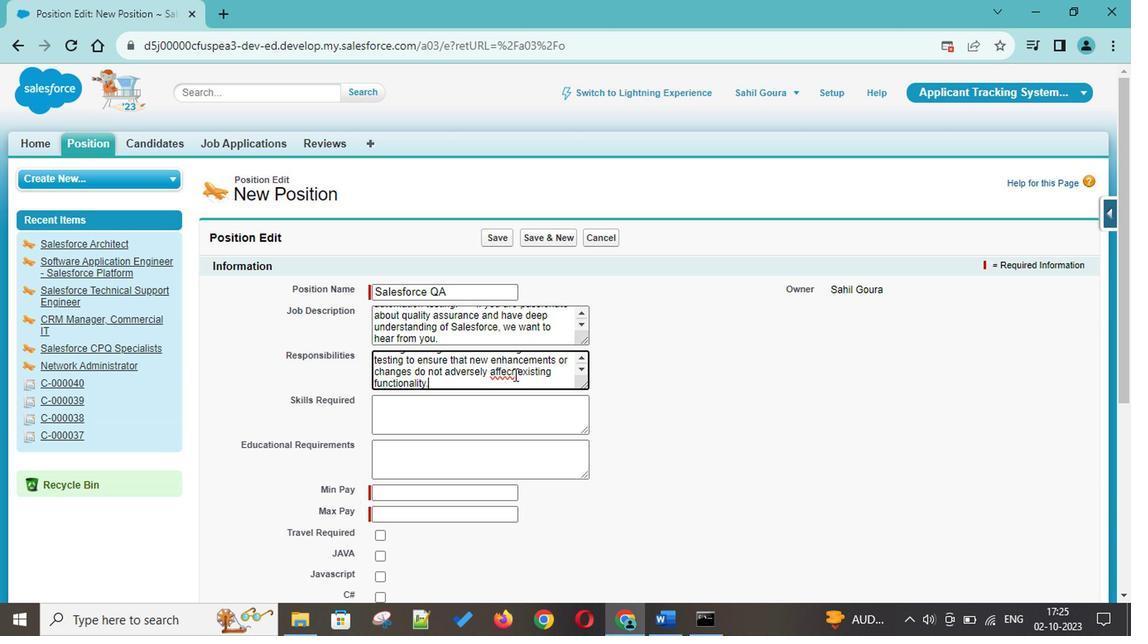 
Action: Mouse pressed left at (514, 375)
Screenshot: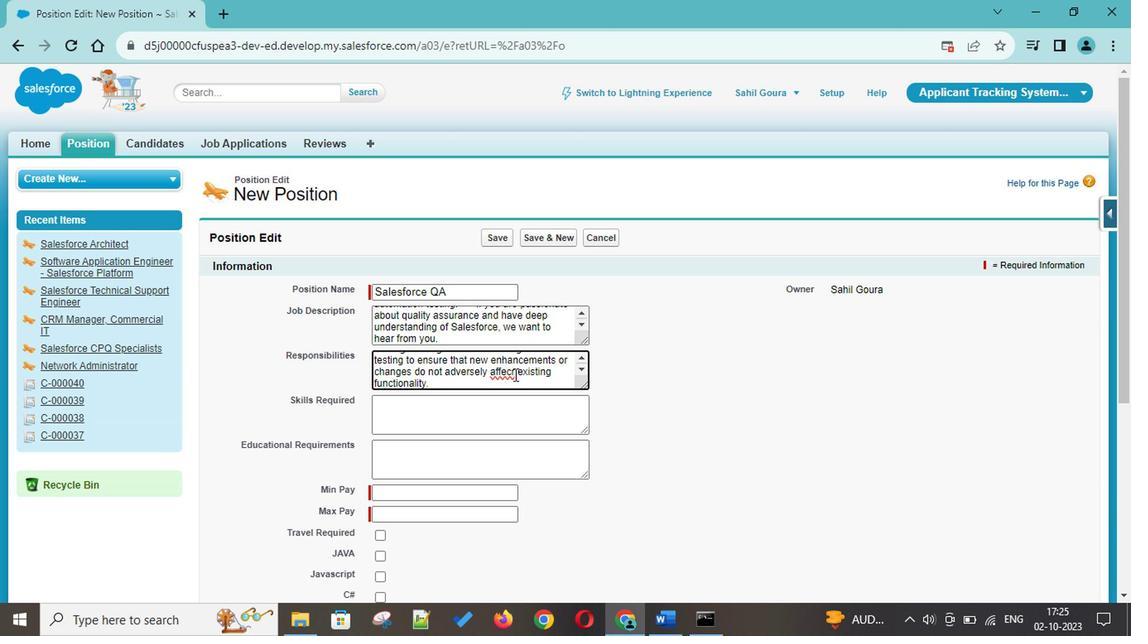 
Action: Key pressed <Key.backspace>t
Screenshot: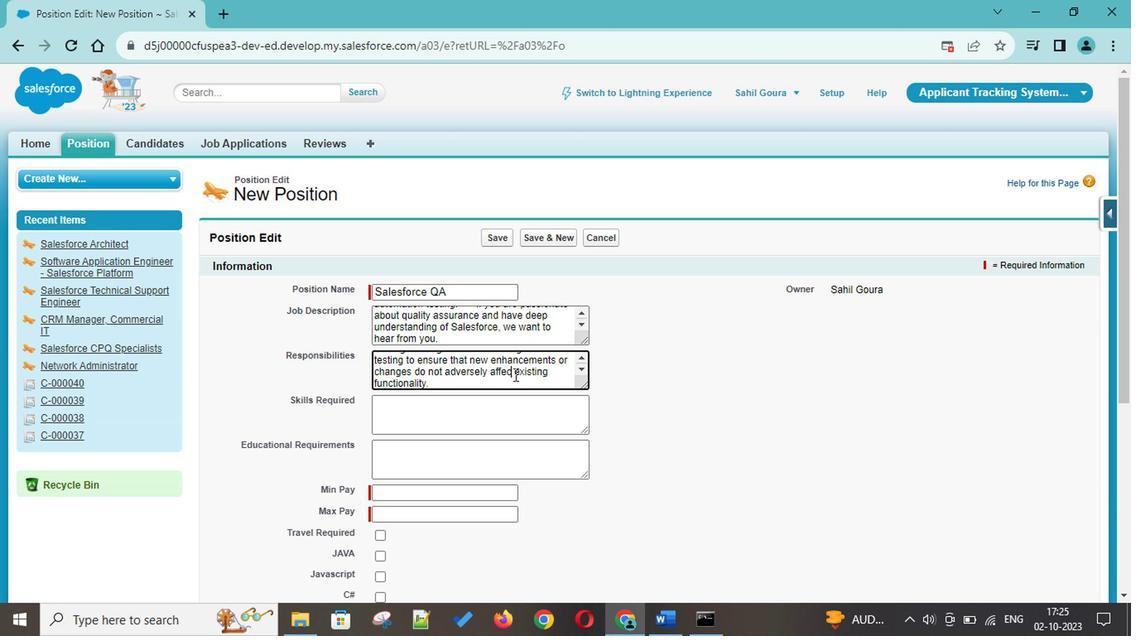 
Action: Mouse moved to (504, 384)
Screenshot: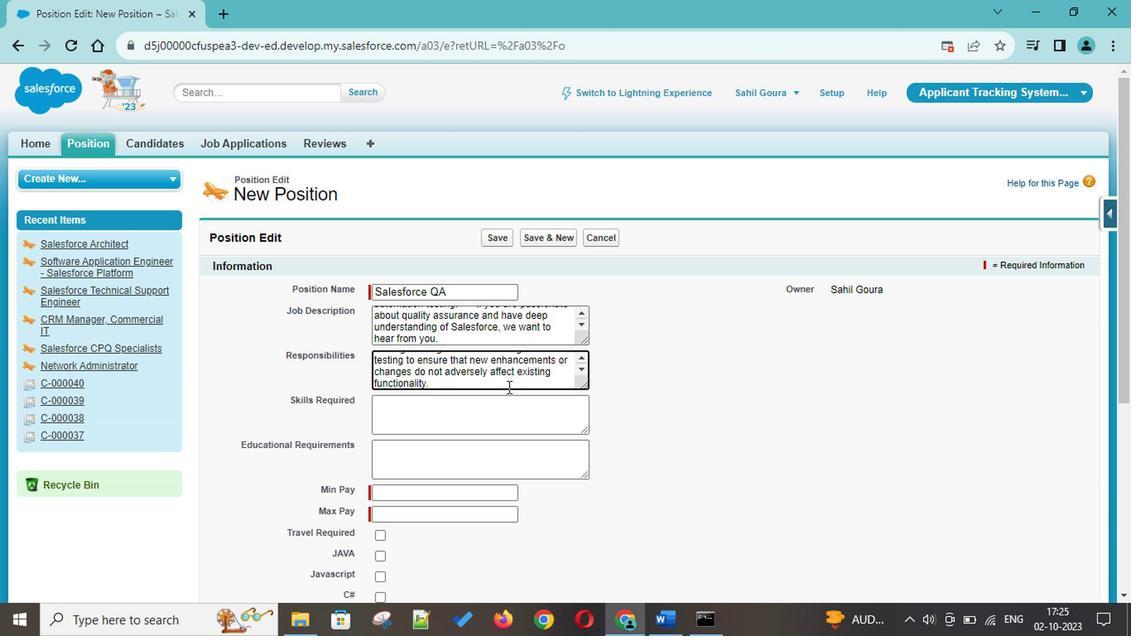 
Action: Mouse pressed left at (504, 384)
Screenshot: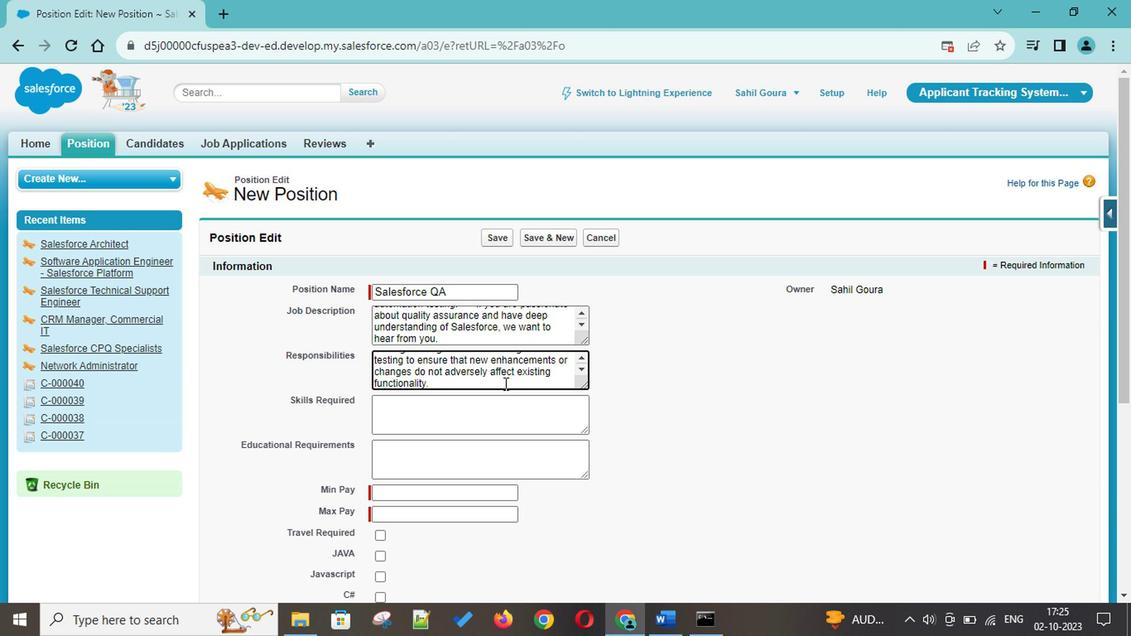 
Action: Key pressed <Key.space>--<Key.shift_r>><Key.space><Key.backspace><Key.backspace><Key.backspace>-<Key.shift_r>><Key.space>
Screenshot: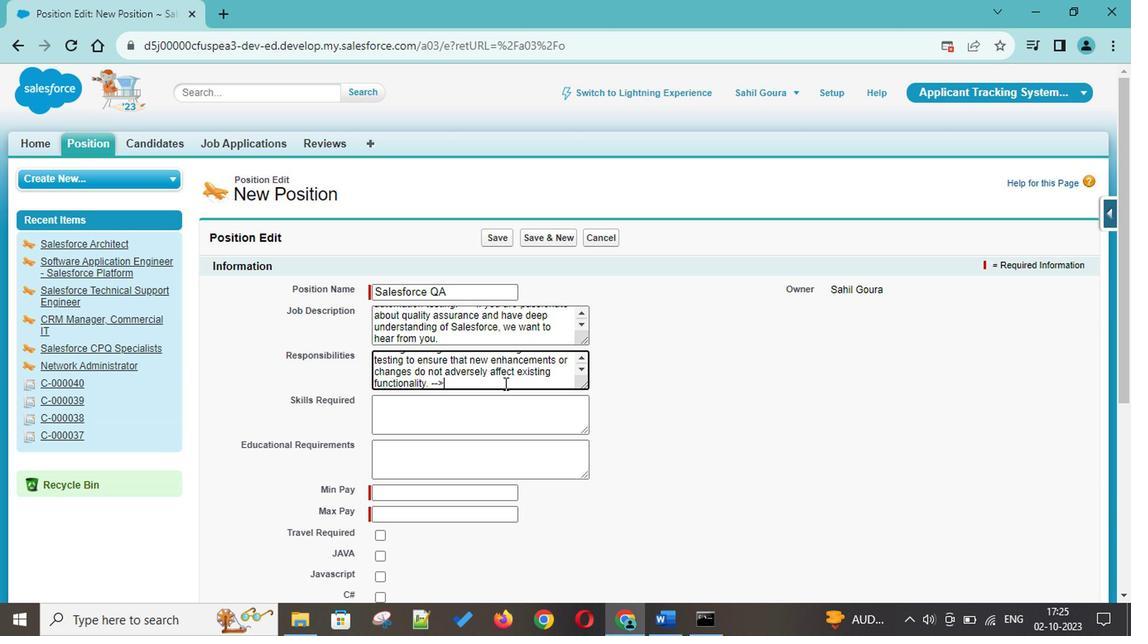 
Action: Mouse scrolled (504, 383) with delta (0, -1)
Screenshot: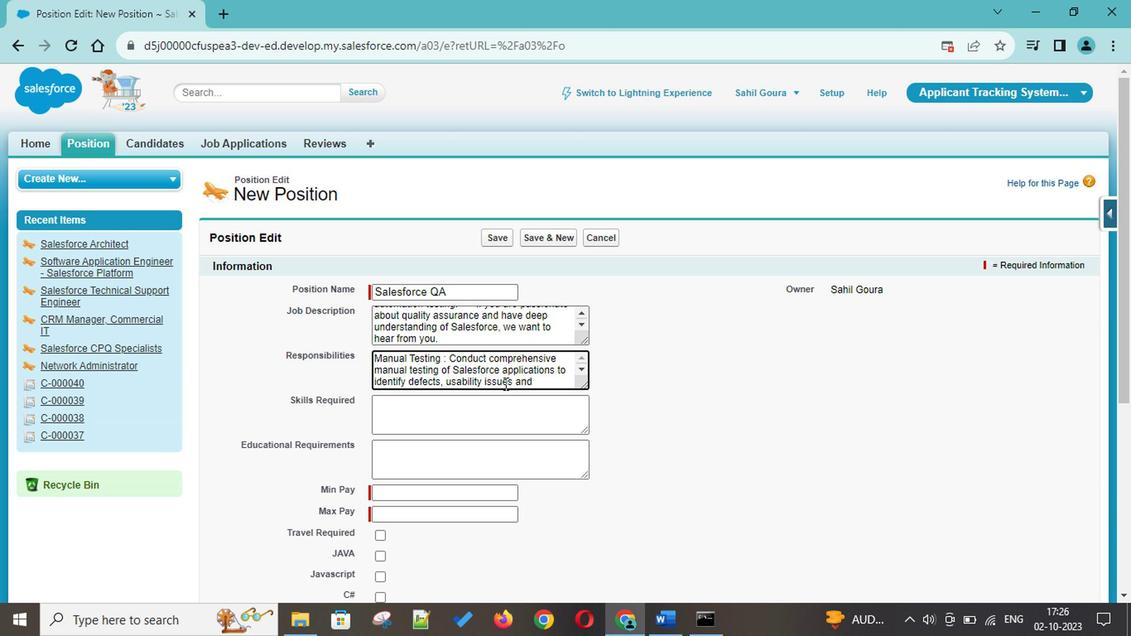 
Action: Mouse scrolled (504, 383) with delta (0, -1)
Screenshot: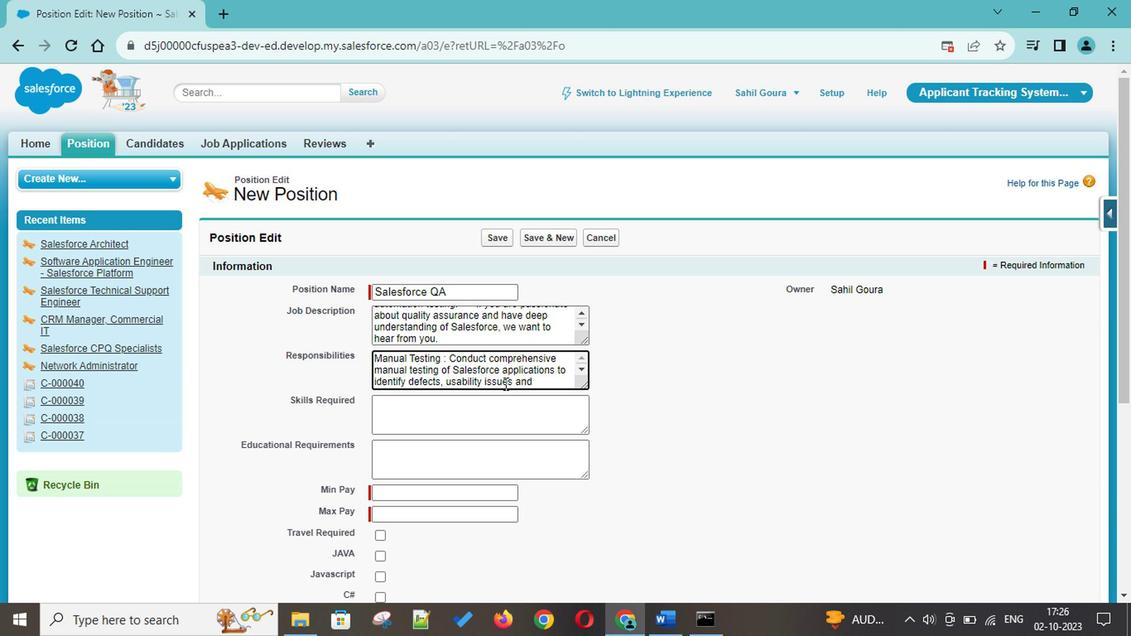 
Action: Mouse scrolled (504, 383) with delta (0, -1)
Screenshot: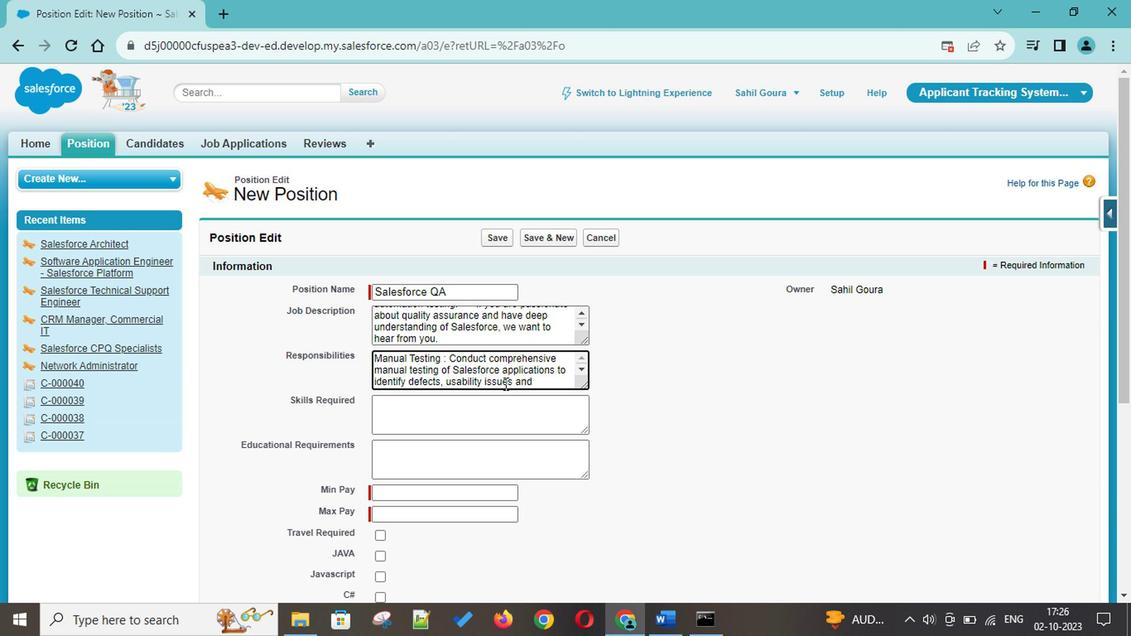 
Action: Mouse scrolled (504, 383) with delta (0, -1)
Screenshot: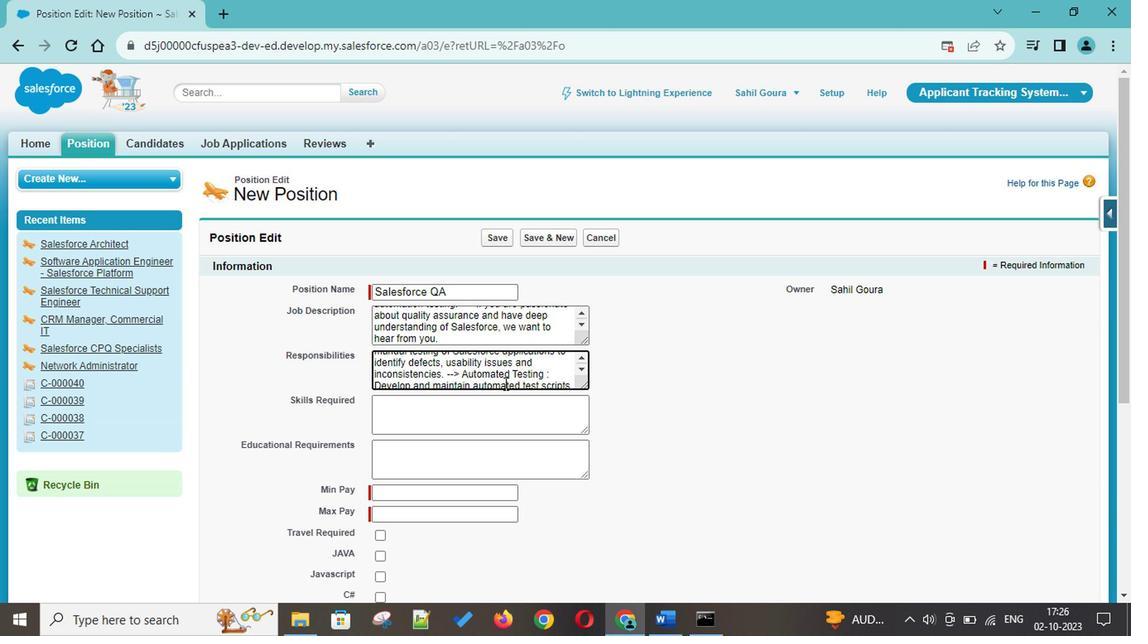 
Action: Mouse scrolled (504, 383) with delta (0, -1)
Screenshot: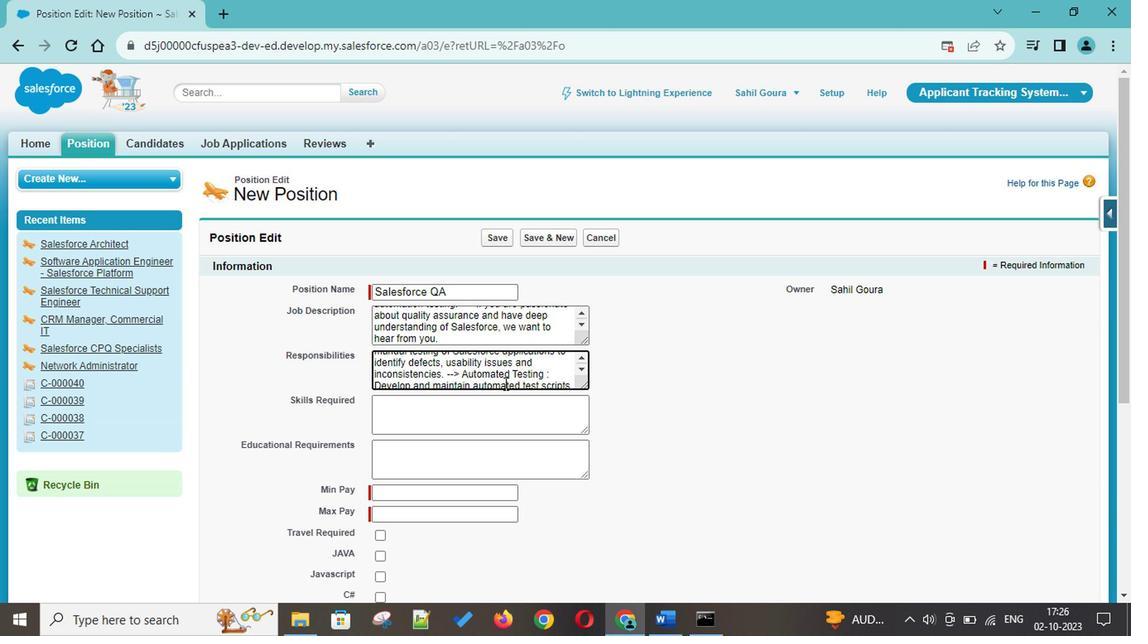 
Action: Mouse scrolled (504, 383) with delta (0, -1)
Screenshot: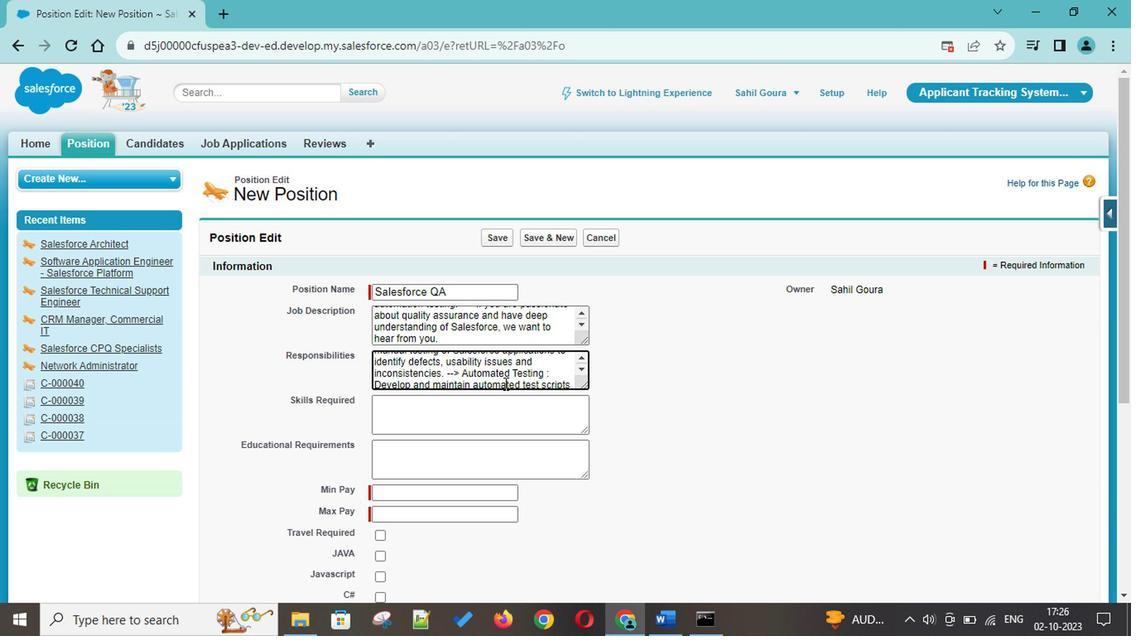 
Action: Mouse scrolled (504, 383) with delta (0, -1)
Screenshot: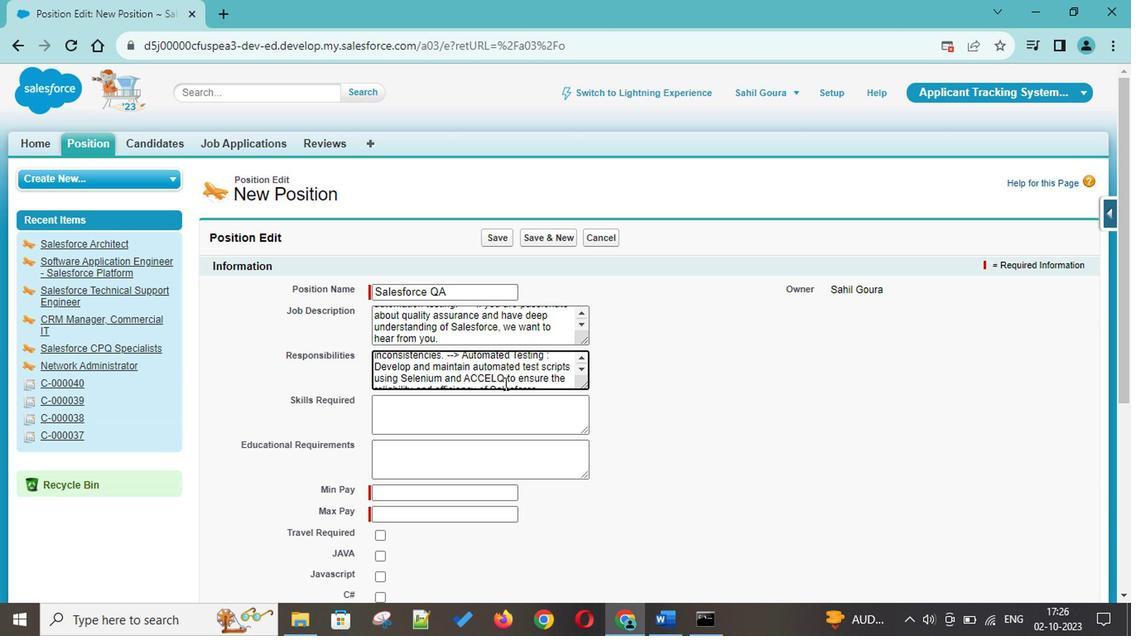 
Action: Mouse scrolled (504, 383) with delta (0, -1)
Screenshot: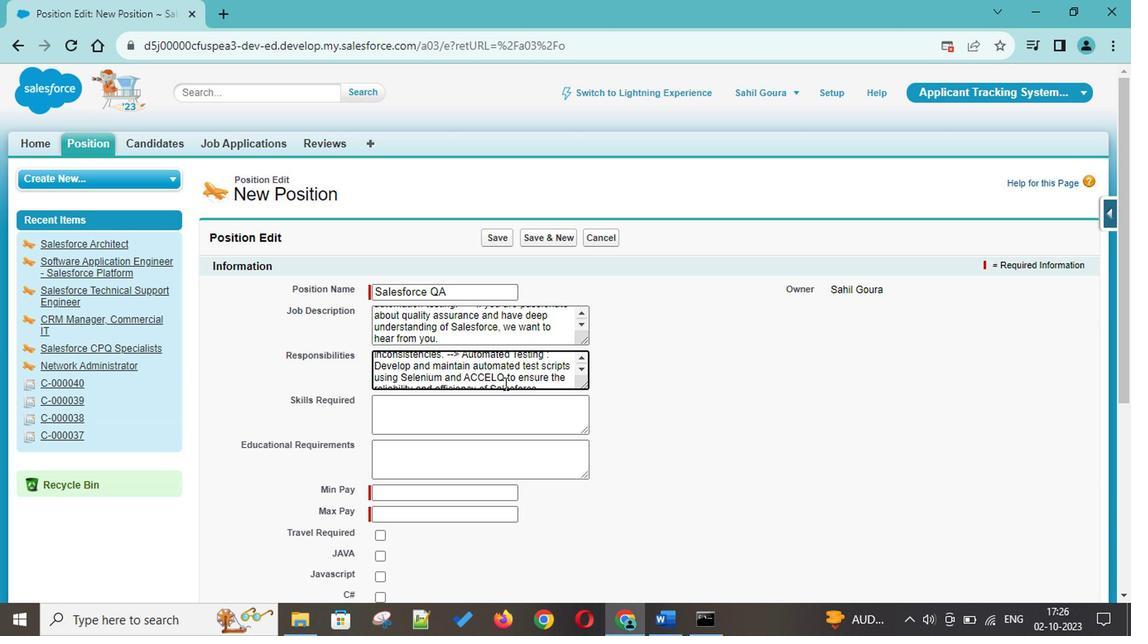 
Action: Mouse scrolled (504, 383) with delta (0, -1)
Screenshot: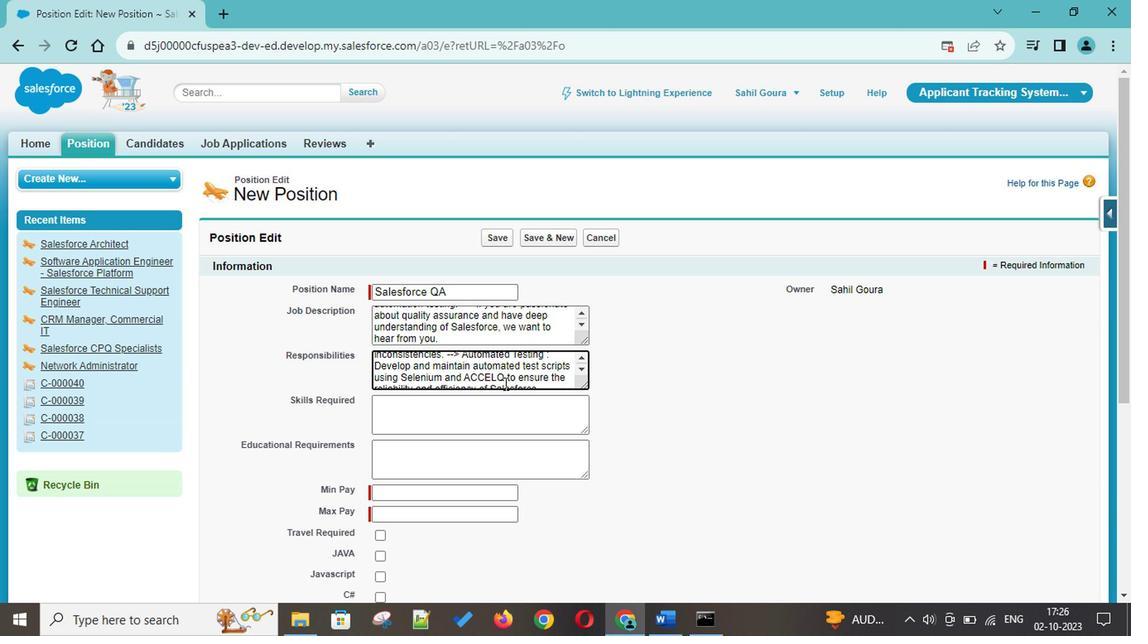 
Action: Mouse scrolled (504, 383) with delta (0, -1)
Screenshot: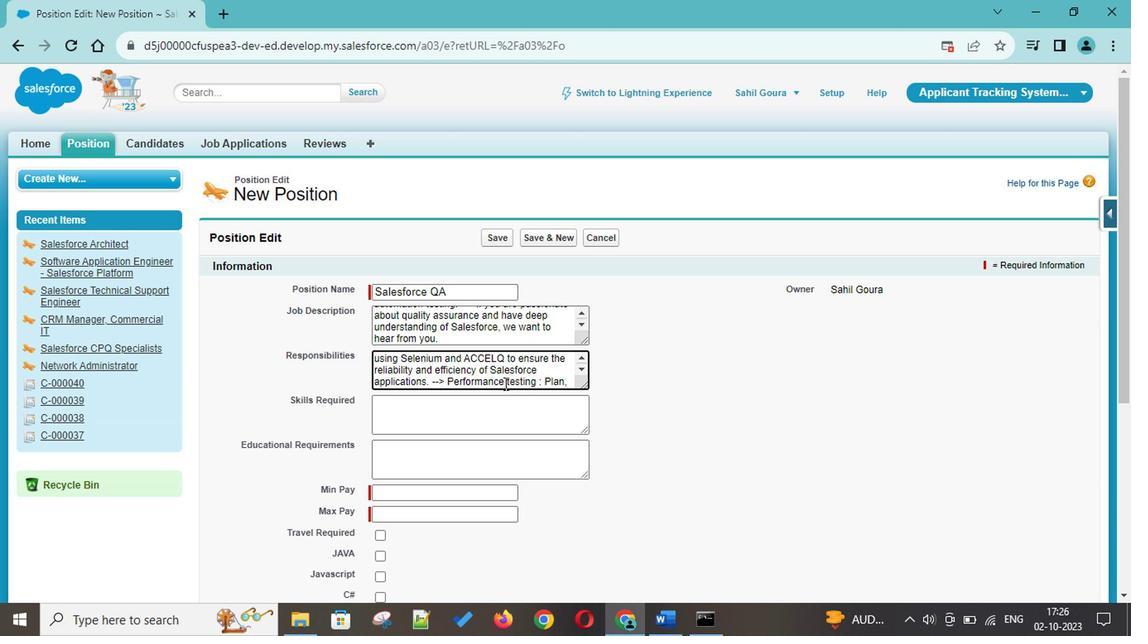 
Action: Mouse scrolled (504, 383) with delta (0, -1)
Screenshot: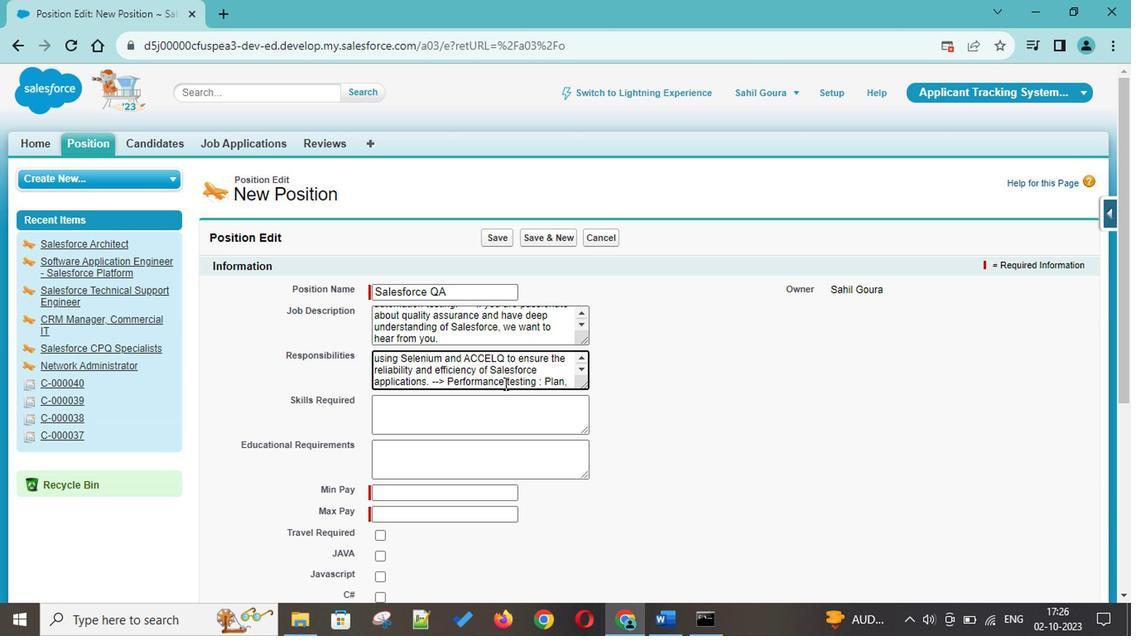 
Action: Mouse scrolled (504, 383) with delta (0, -1)
Screenshot: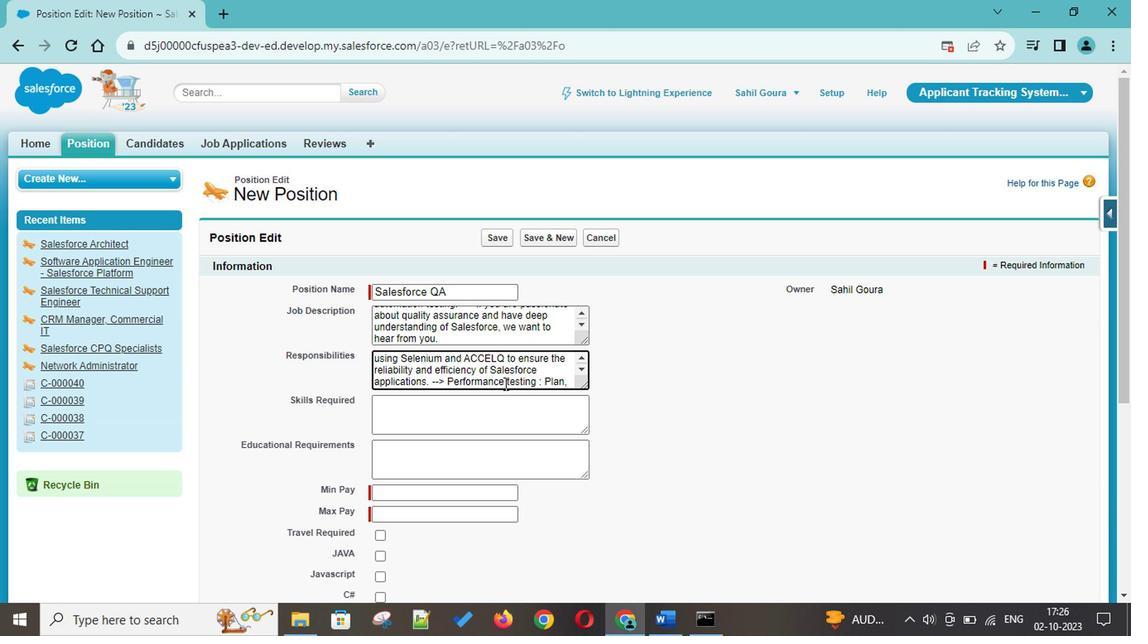 
Action: Mouse scrolled (504, 383) with delta (0, -1)
Screenshot: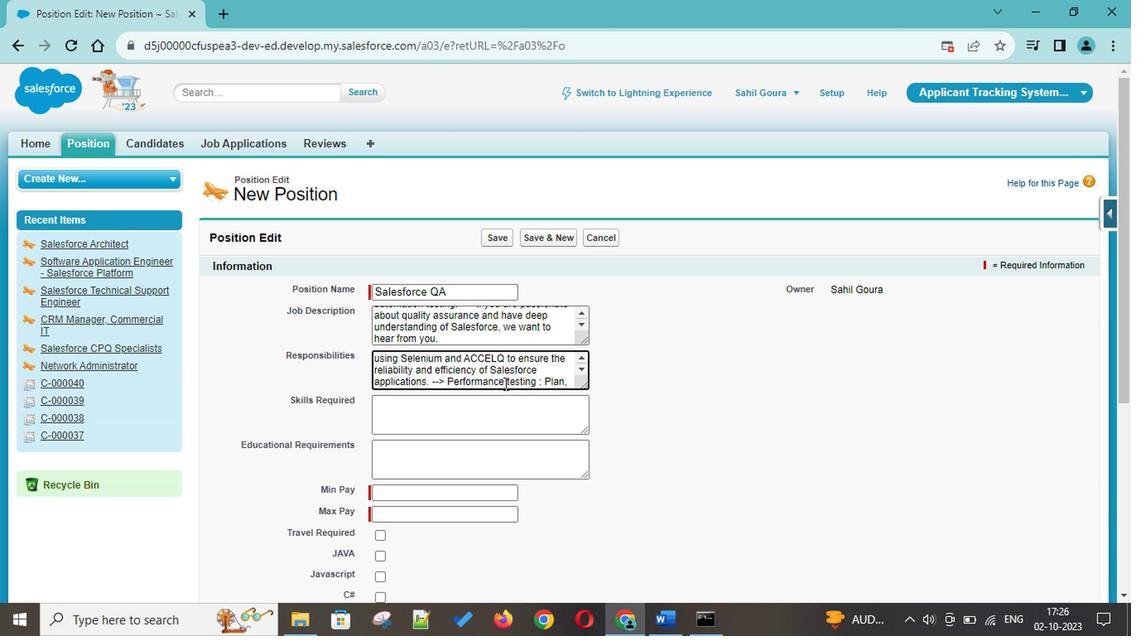 
Action: Mouse scrolled (504, 383) with delta (0, -1)
Screenshot: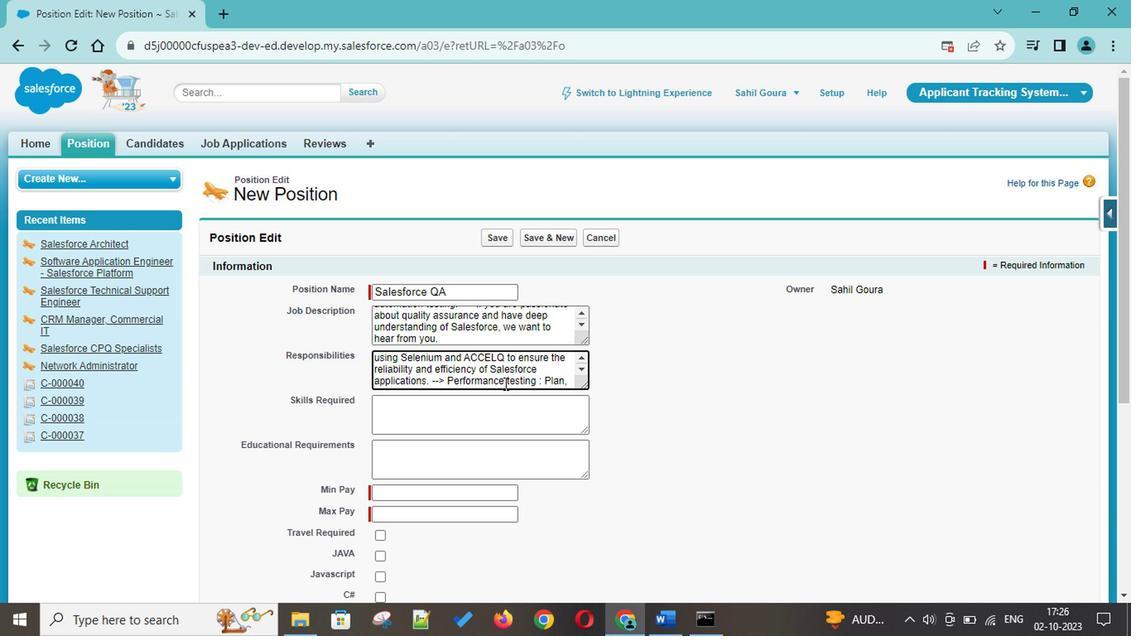 
Action: Mouse scrolled (504, 383) with delta (0, -1)
Screenshot: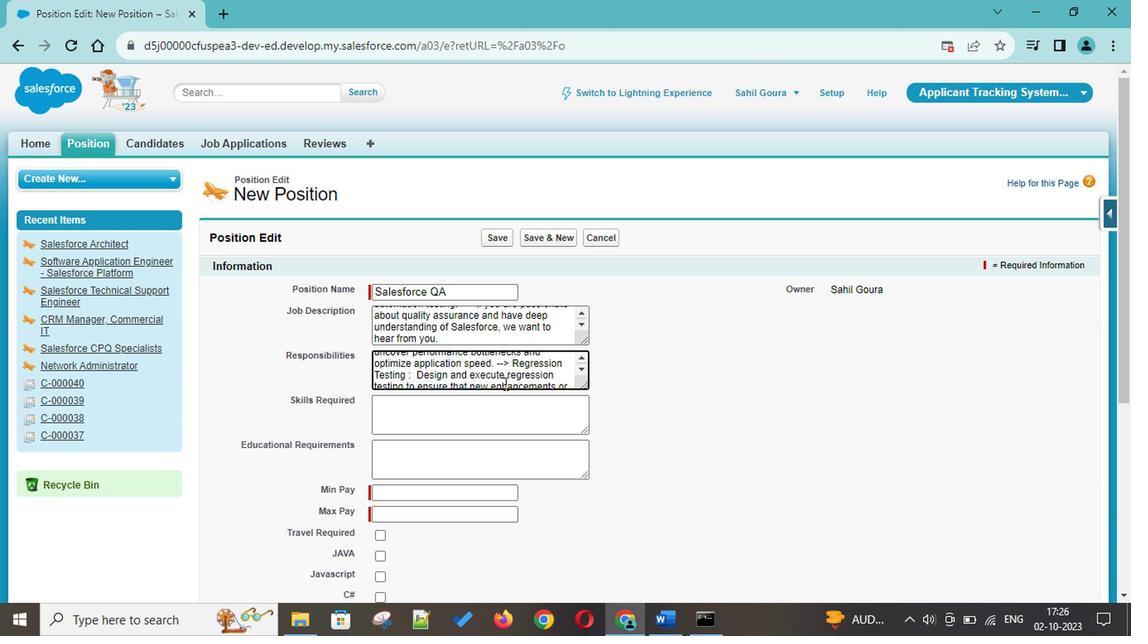 
Action: Mouse scrolled (504, 383) with delta (0, -1)
Screenshot: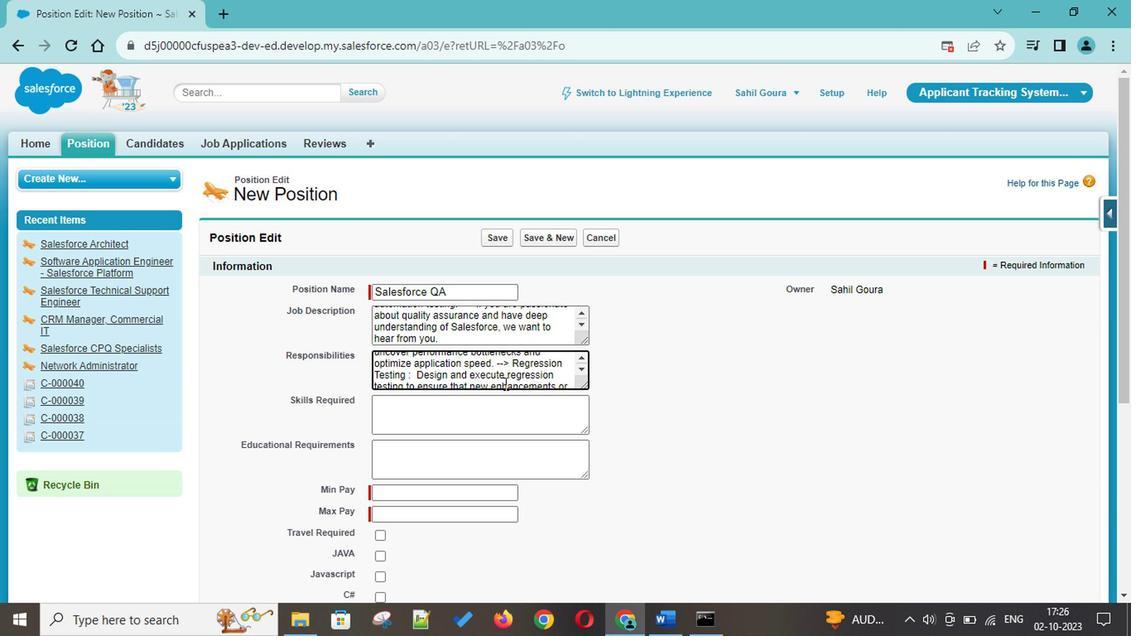 
Action: Mouse scrolled (504, 383) with delta (0, -1)
Screenshot: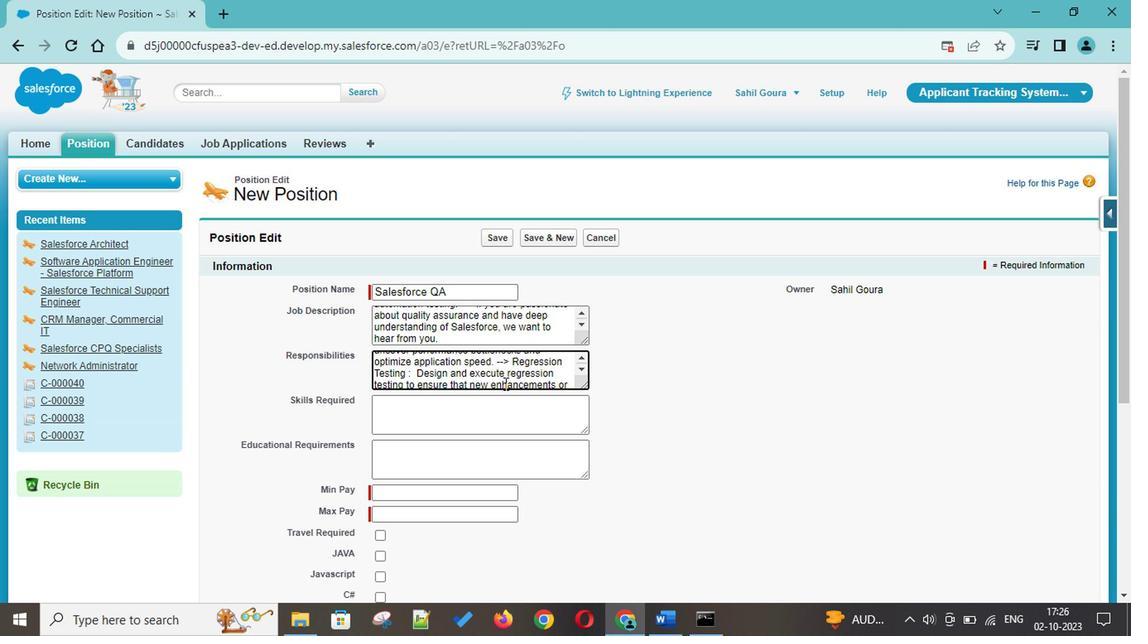 
Action: Mouse scrolled (504, 383) with delta (0, -1)
Screenshot: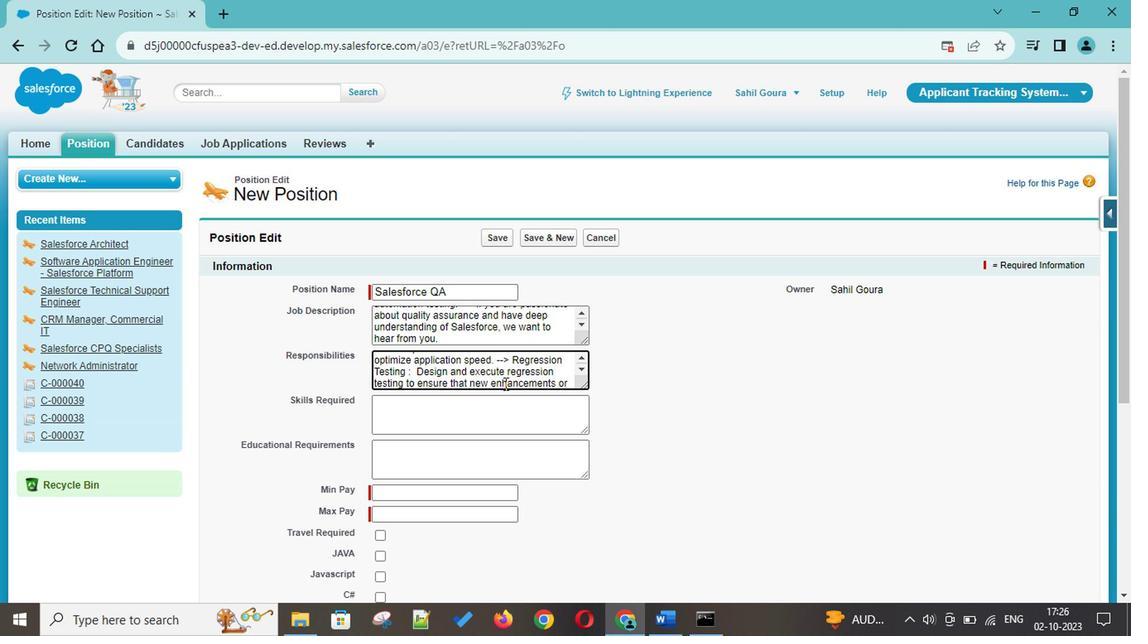 
Action: Mouse scrolled (504, 383) with delta (0, -1)
Screenshot: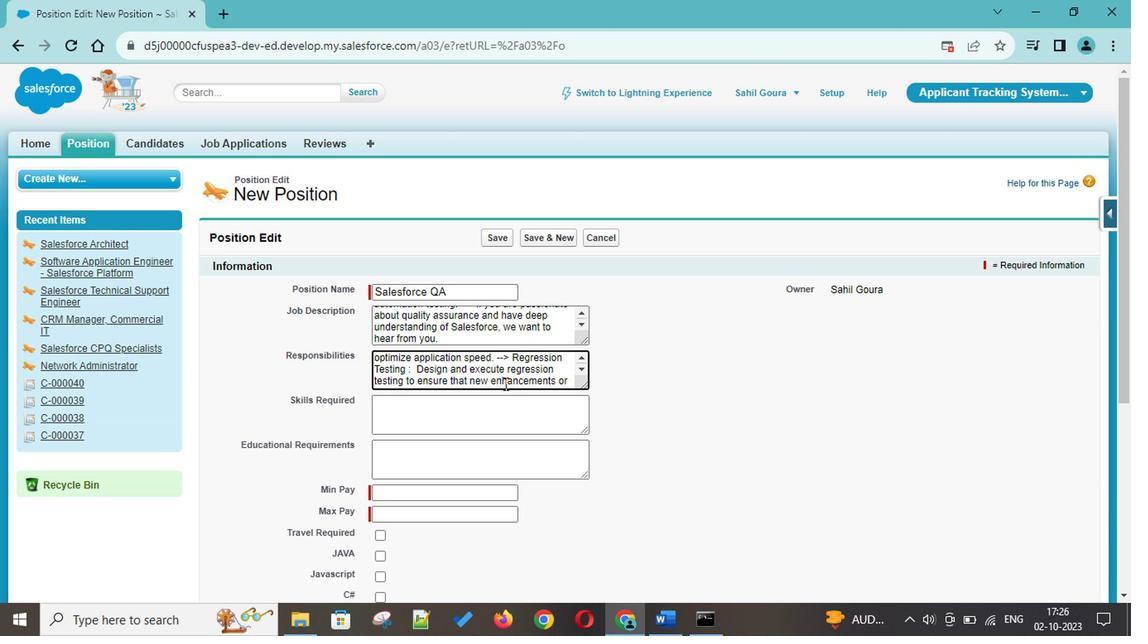 
Action: Mouse scrolled (504, 383) with delta (0, -1)
Screenshot: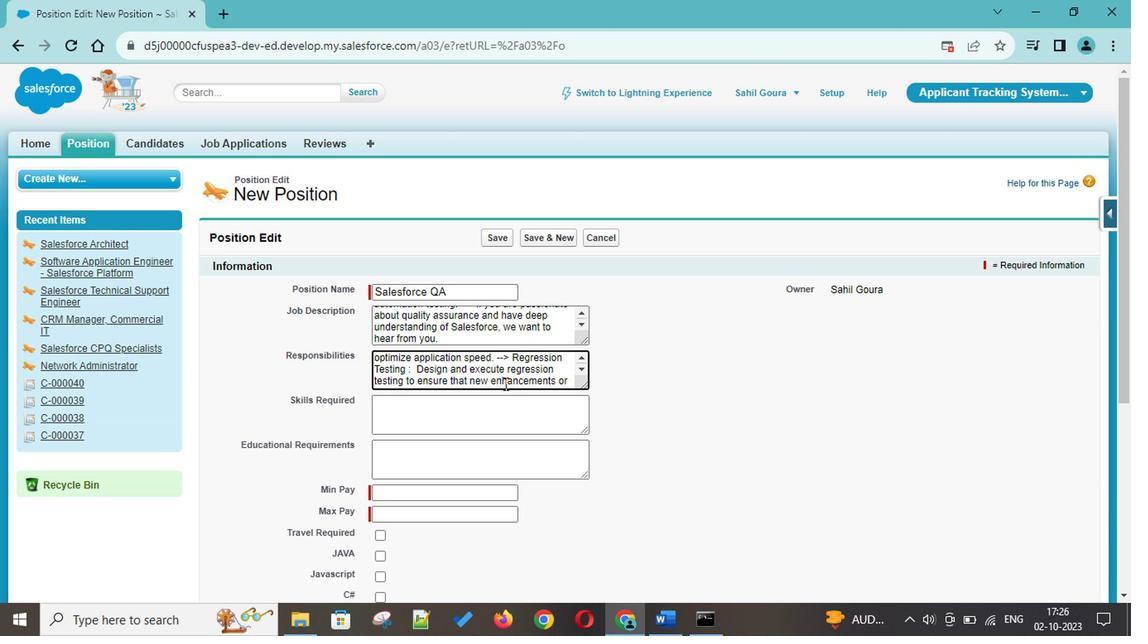 
Action: Mouse scrolled (504, 383) with delta (0, -1)
Screenshot: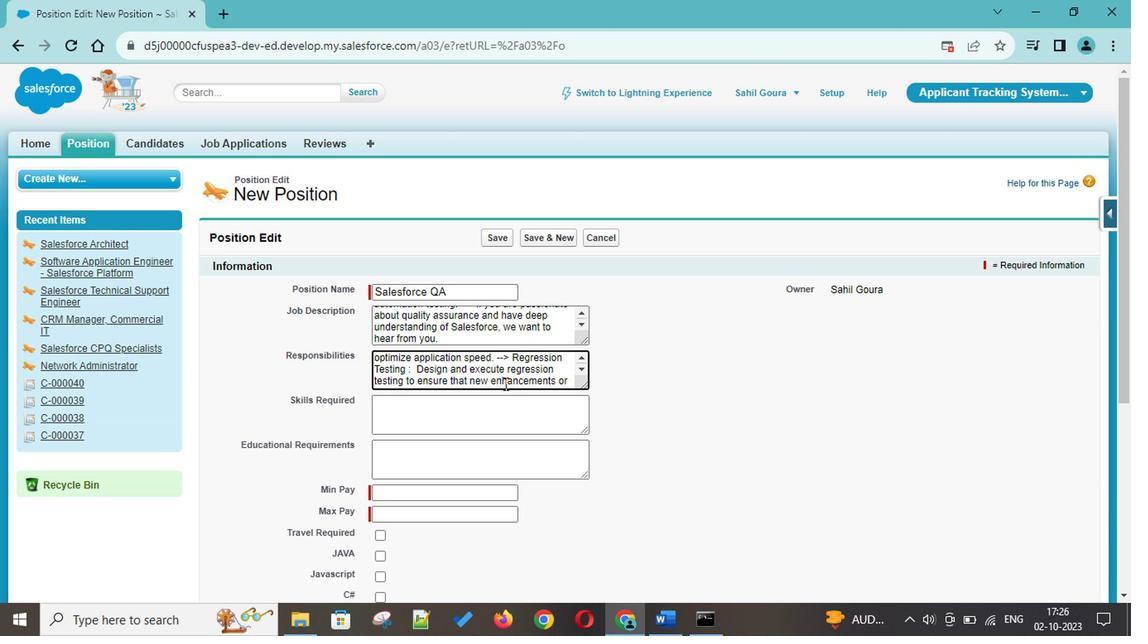 
Action: Mouse scrolled (504, 383) with delta (0, -1)
Screenshot: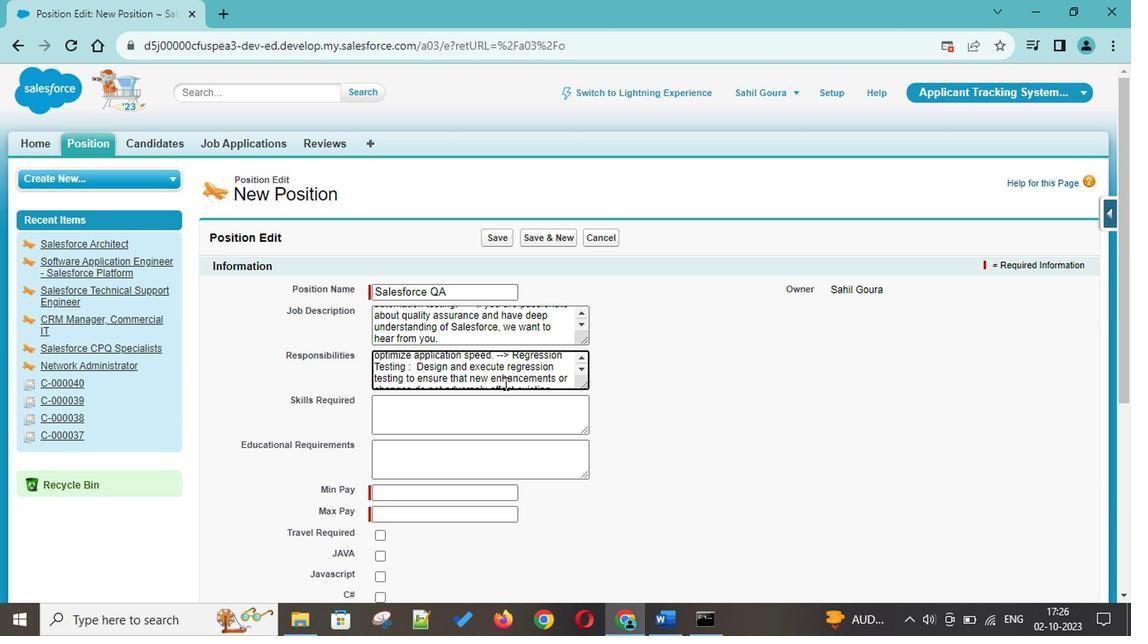 
Action: Mouse scrolled (504, 383) with delta (0, -1)
Screenshot: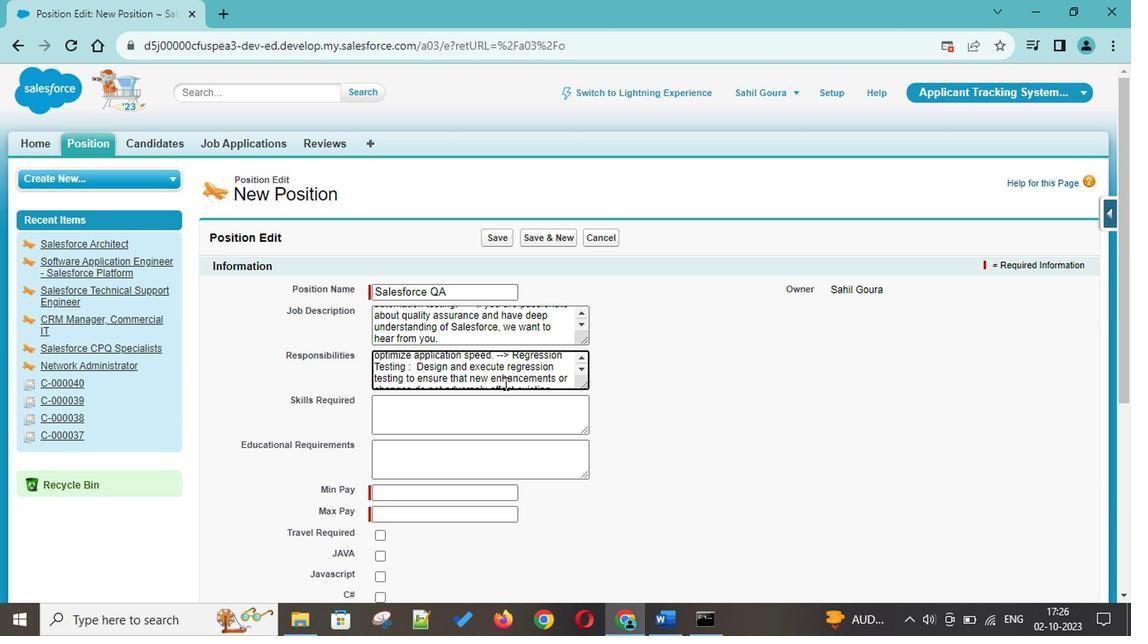 
Action: Mouse scrolled (504, 383) with delta (0, -1)
Screenshot: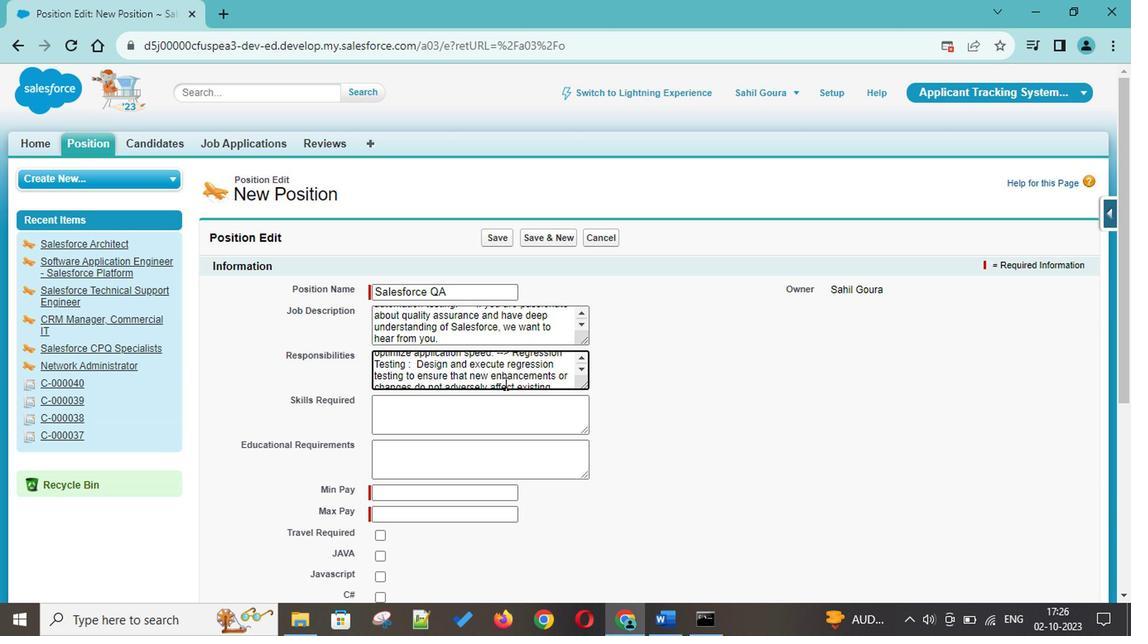 
Action: Mouse scrolled (504, 383) with delta (0, -1)
Screenshot: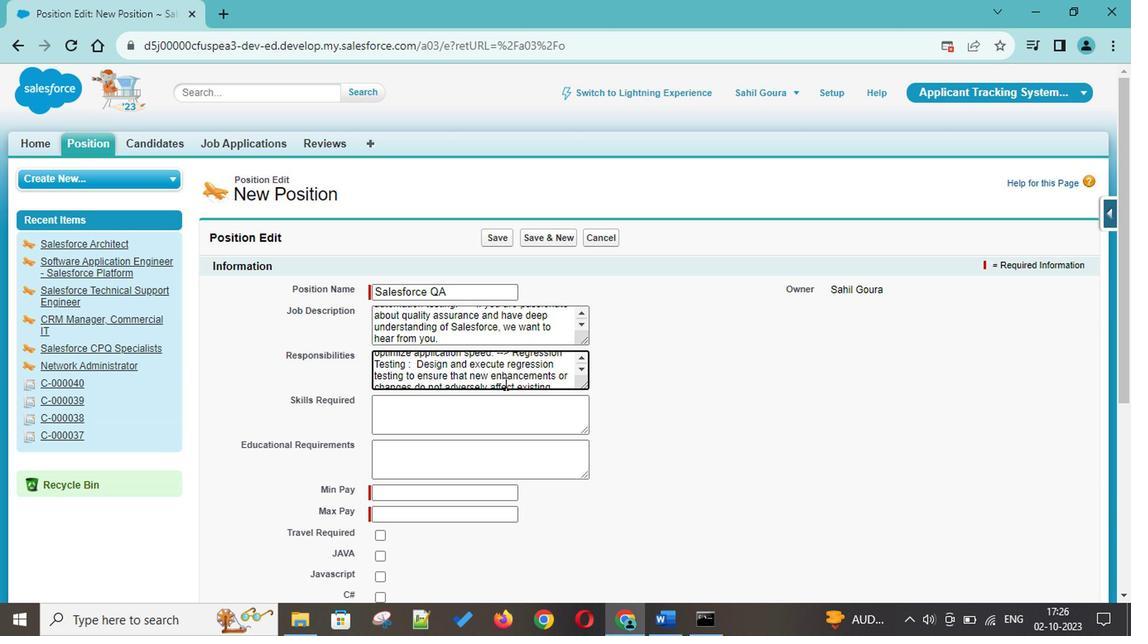 
Action: Mouse scrolled (504, 383) with delta (0, -1)
Screenshot: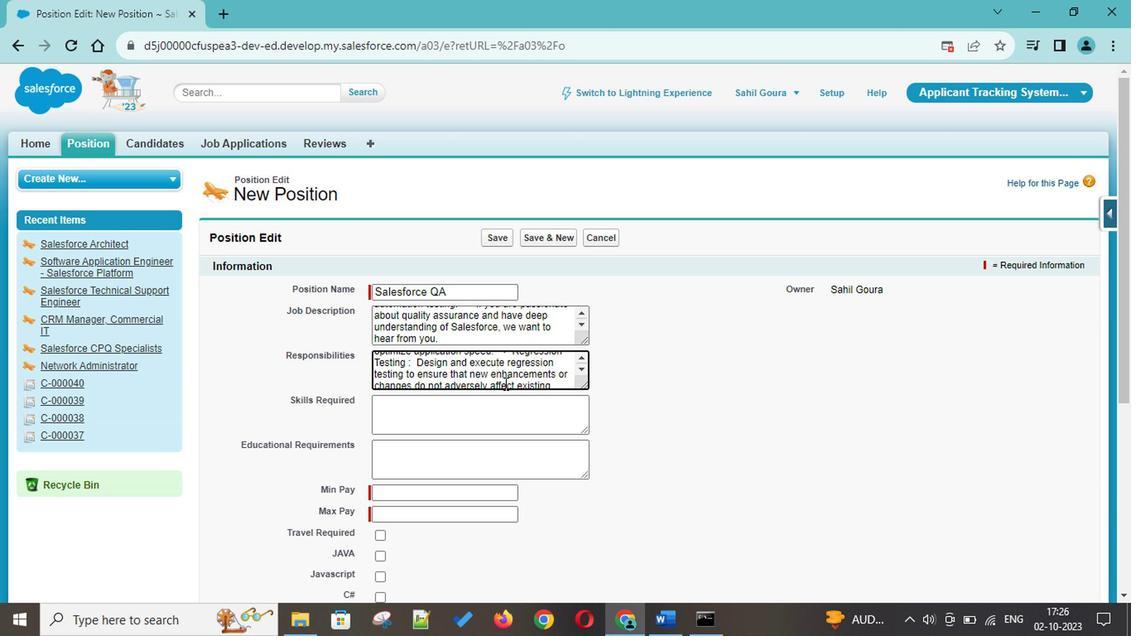 
Action: Mouse scrolled (504, 383) with delta (0, -1)
Screenshot: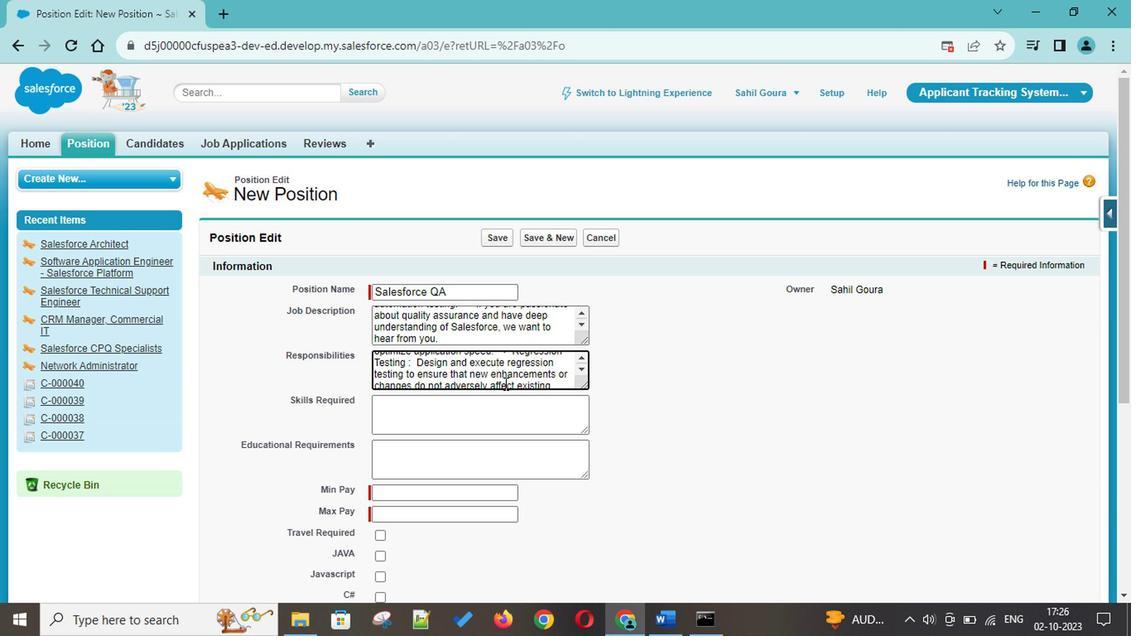 
Action: Mouse scrolled (504, 383) with delta (0, -1)
Screenshot: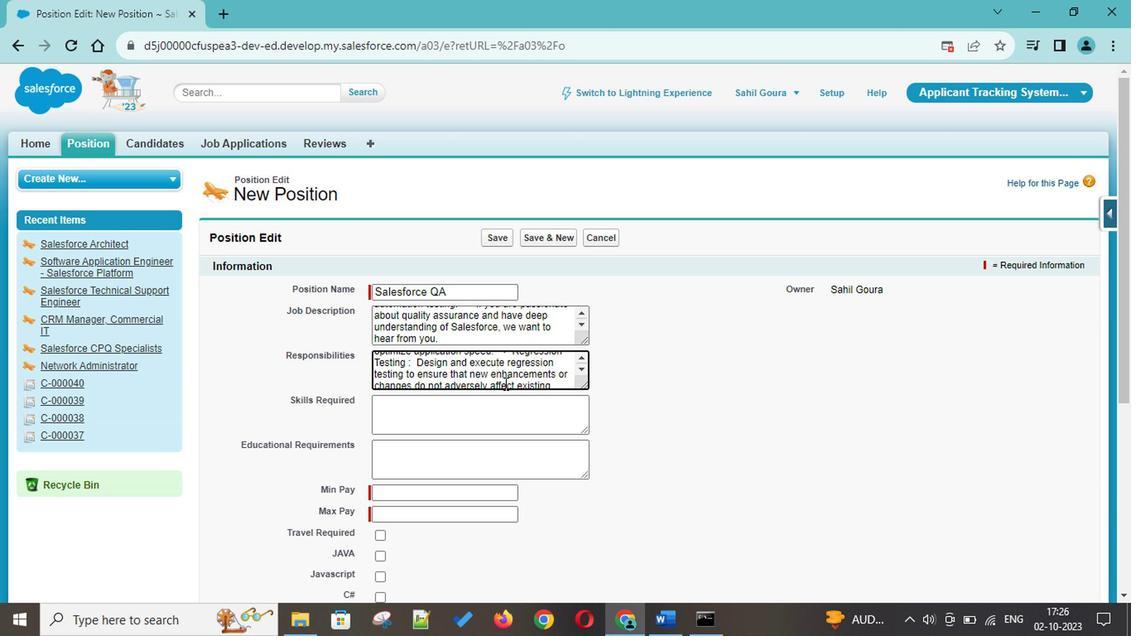 
Action: Mouse scrolled (504, 383) with delta (0, -1)
Screenshot: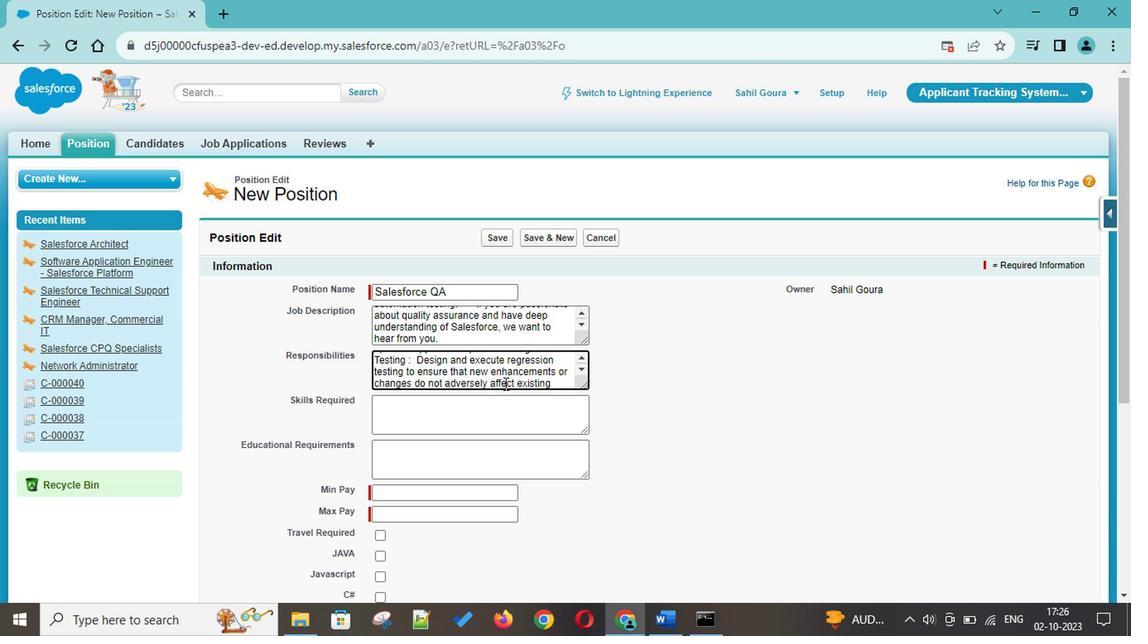 
Action: Mouse scrolled (504, 383) with delta (0, -1)
Screenshot: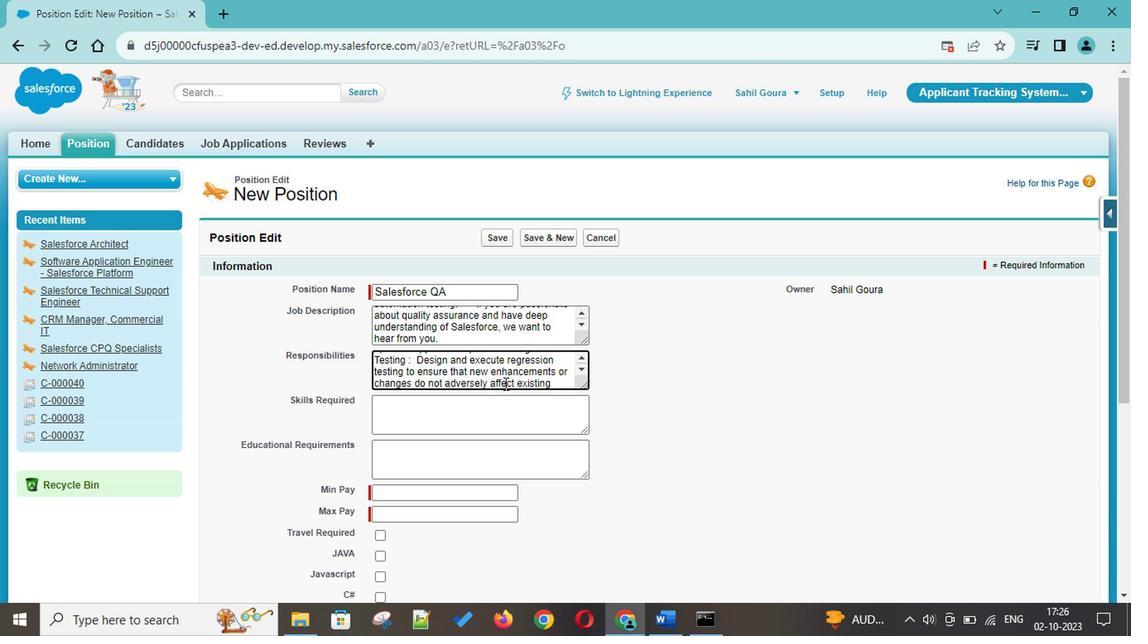 
Action: Mouse scrolled (504, 383) with delta (0, -1)
Screenshot: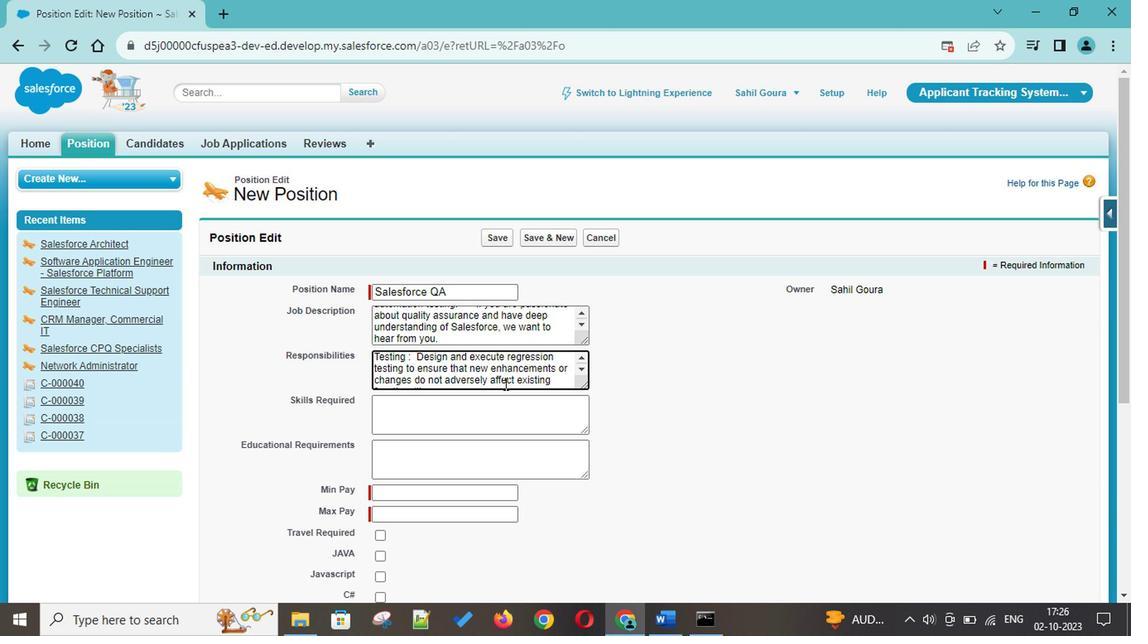 
Action: Mouse scrolled (504, 383) with delta (0, -1)
Screenshot: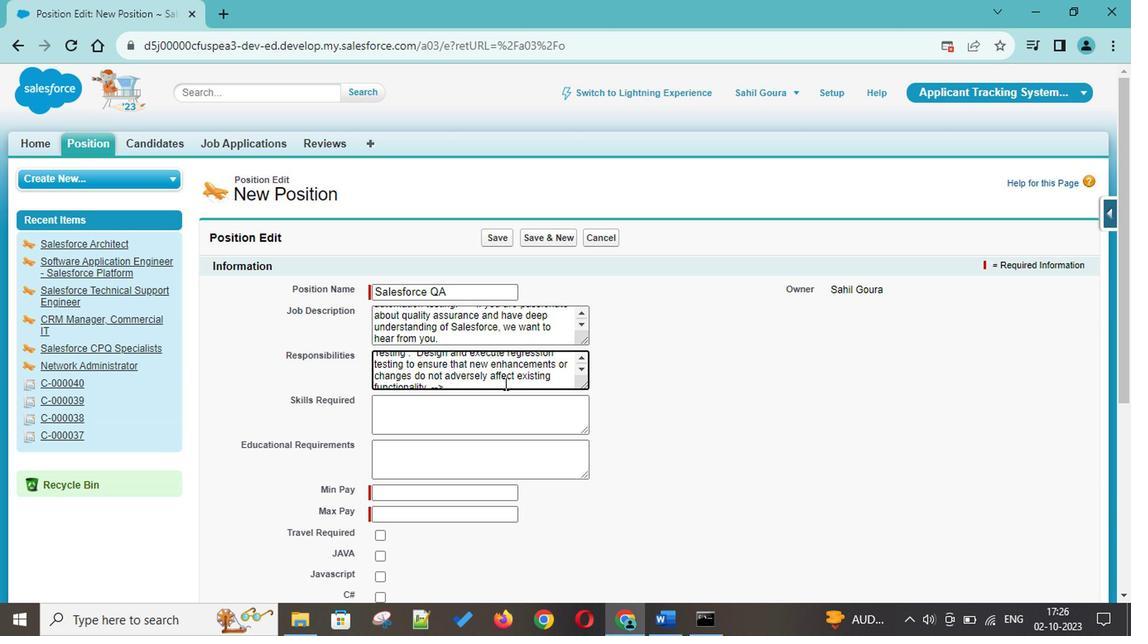 
Action: Mouse scrolled (504, 383) with delta (0, -1)
Screenshot: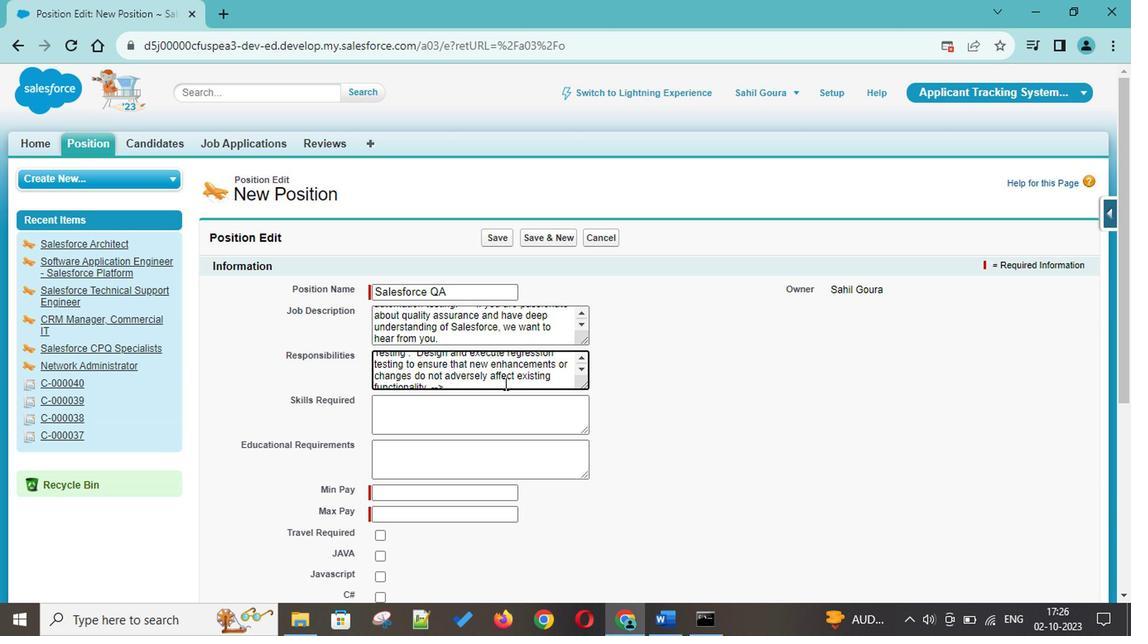 
Action: Mouse scrolled (504, 383) with delta (0, -1)
Screenshot: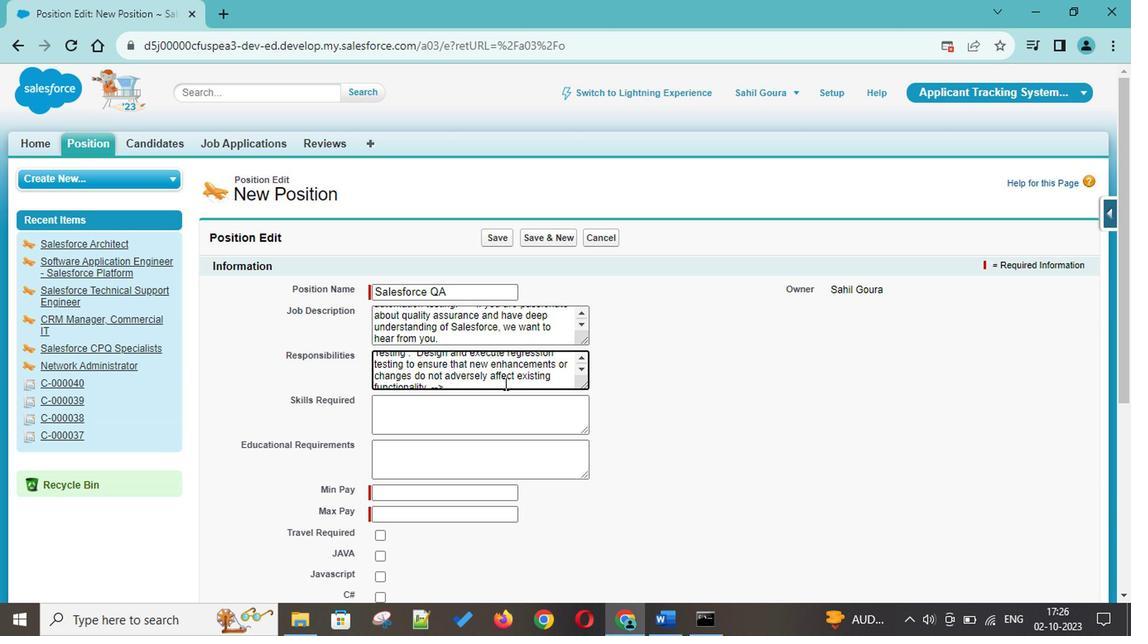
Action: Mouse scrolled (504, 383) with delta (0, -1)
Screenshot: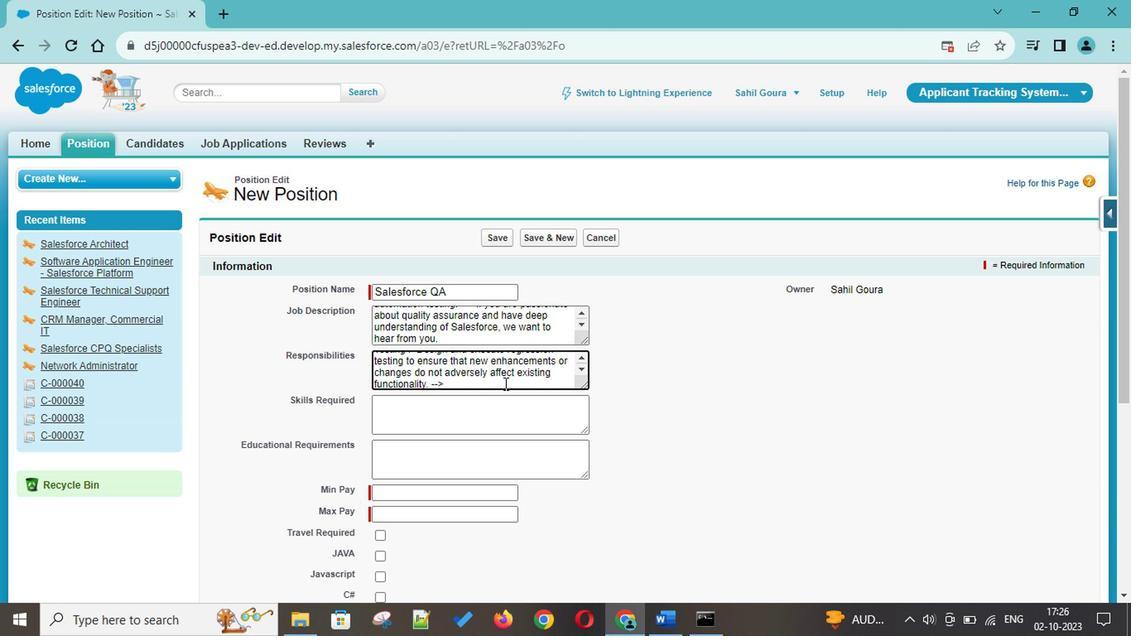 
Action: Mouse scrolled (504, 383) with delta (0, -1)
Screenshot: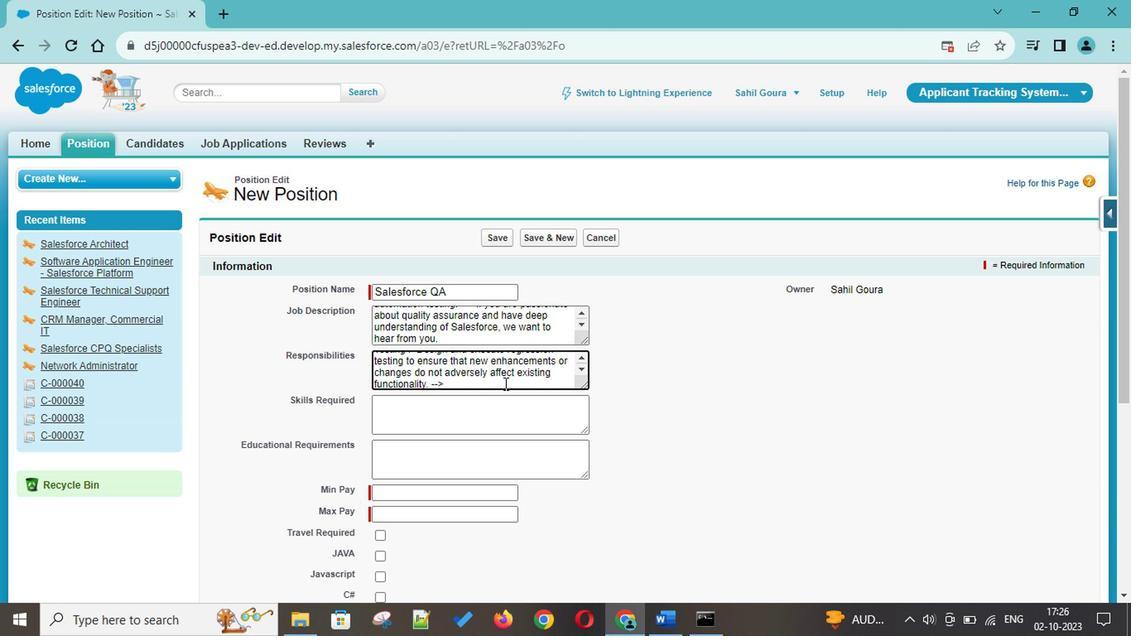 
Action: Mouse scrolled (504, 383) with delta (0, -1)
Screenshot: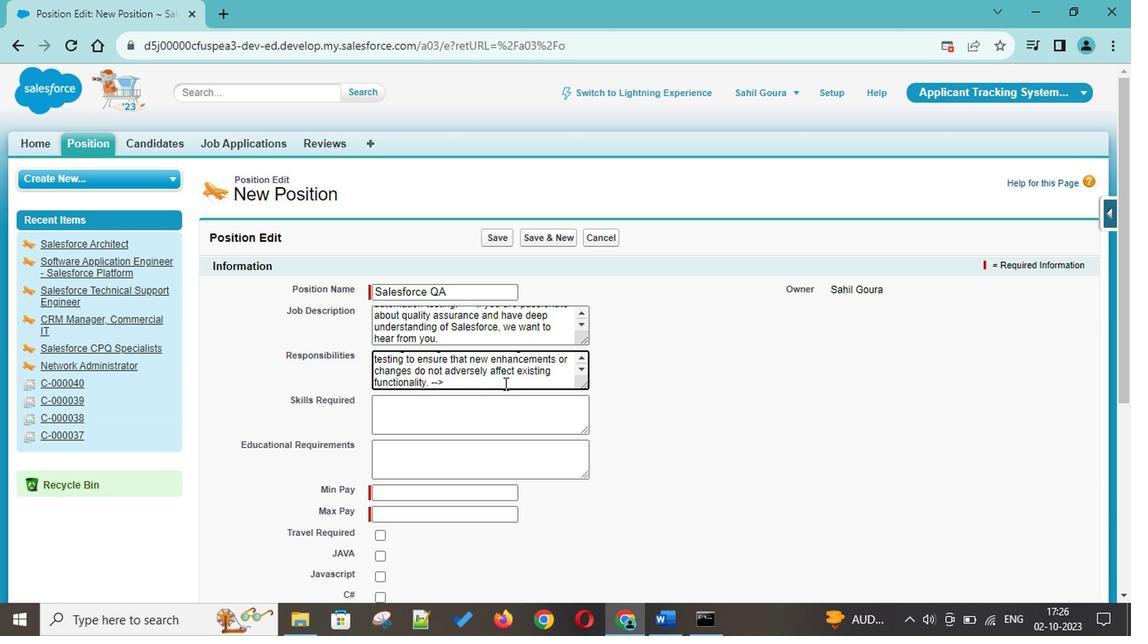 
Action: Mouse scrolled (504, 383) with delta (0, -1)
Screenshot: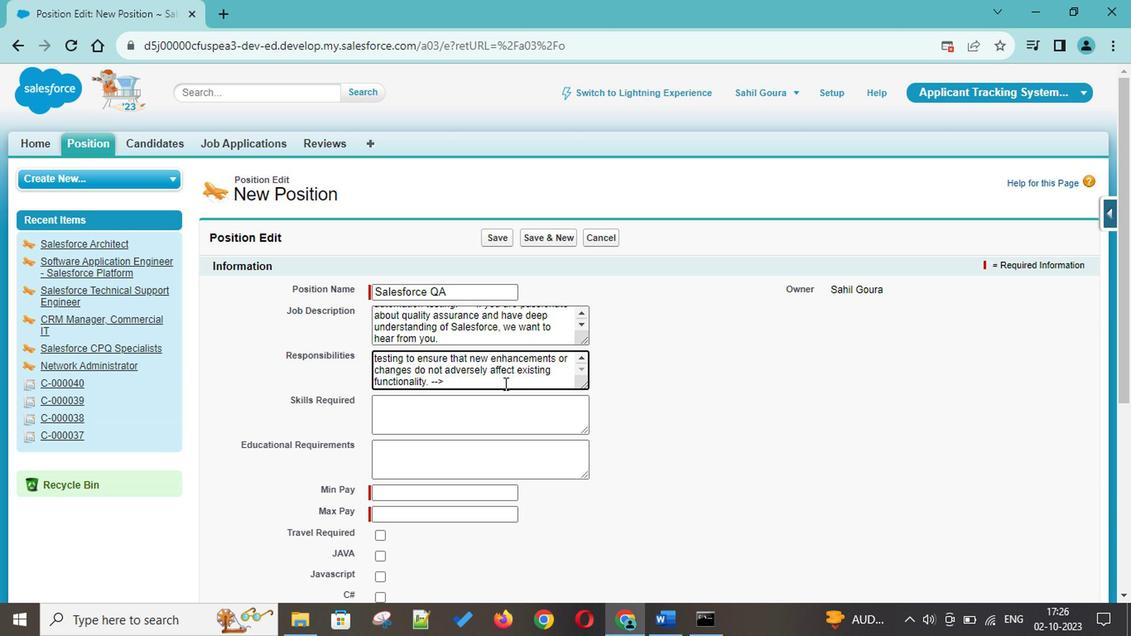 
Action: Mouse scrolled (504, 383) with delta (0, -1)
Screenshot: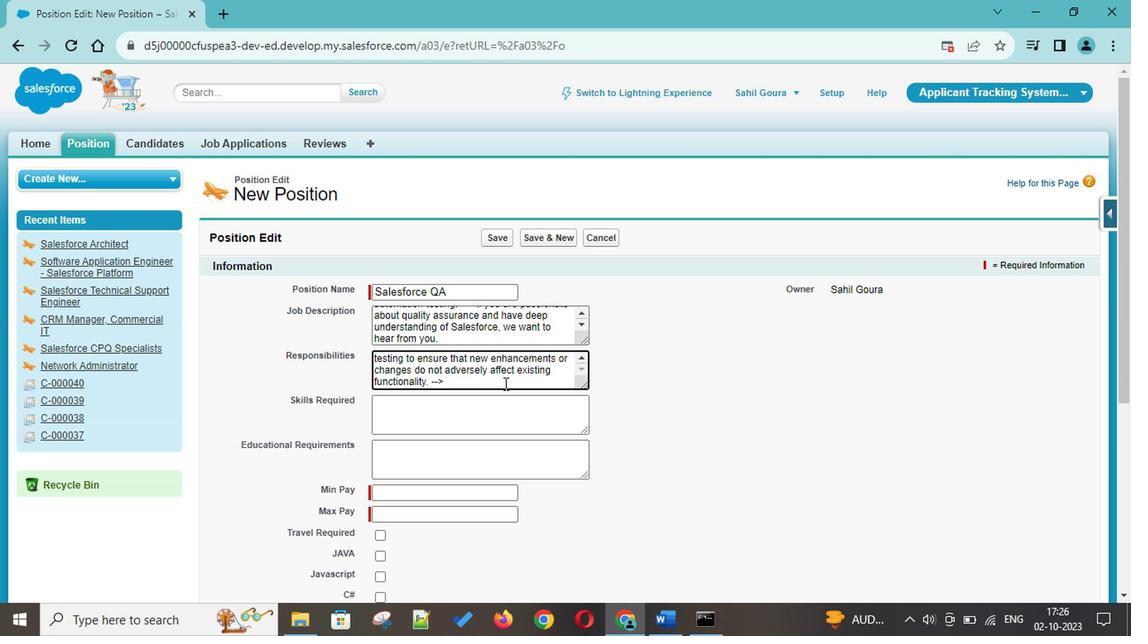 
Action: Mouse scrolled (504, 383) with delta (0, -1)
Screenshot: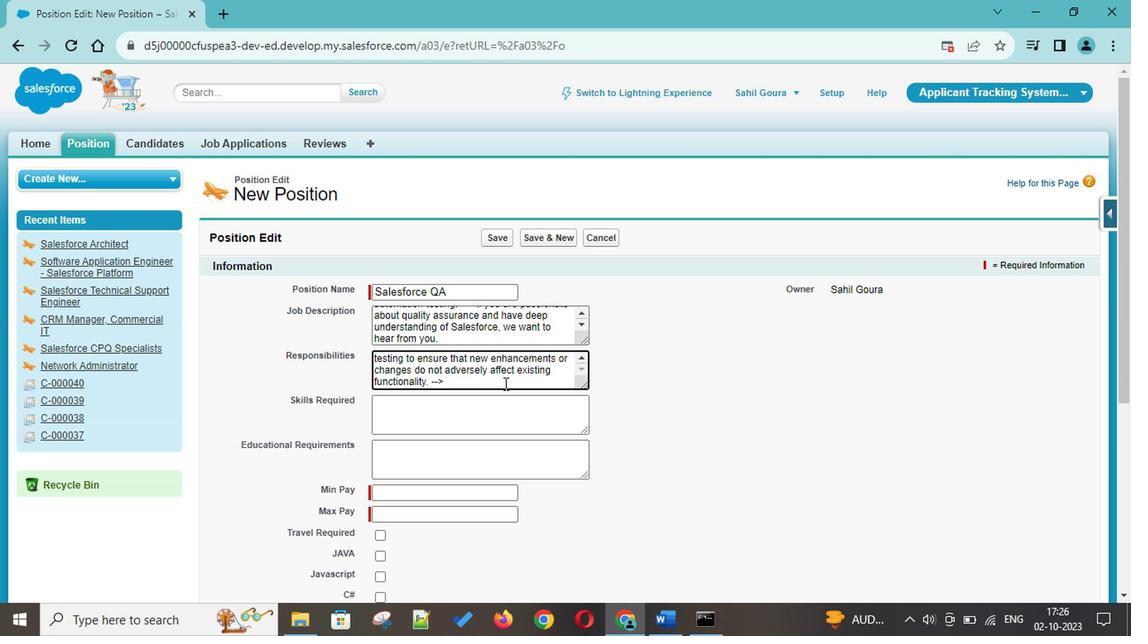 
Action: Mouse scrolled (504, 383) with delta (0, -1)
Screenshot: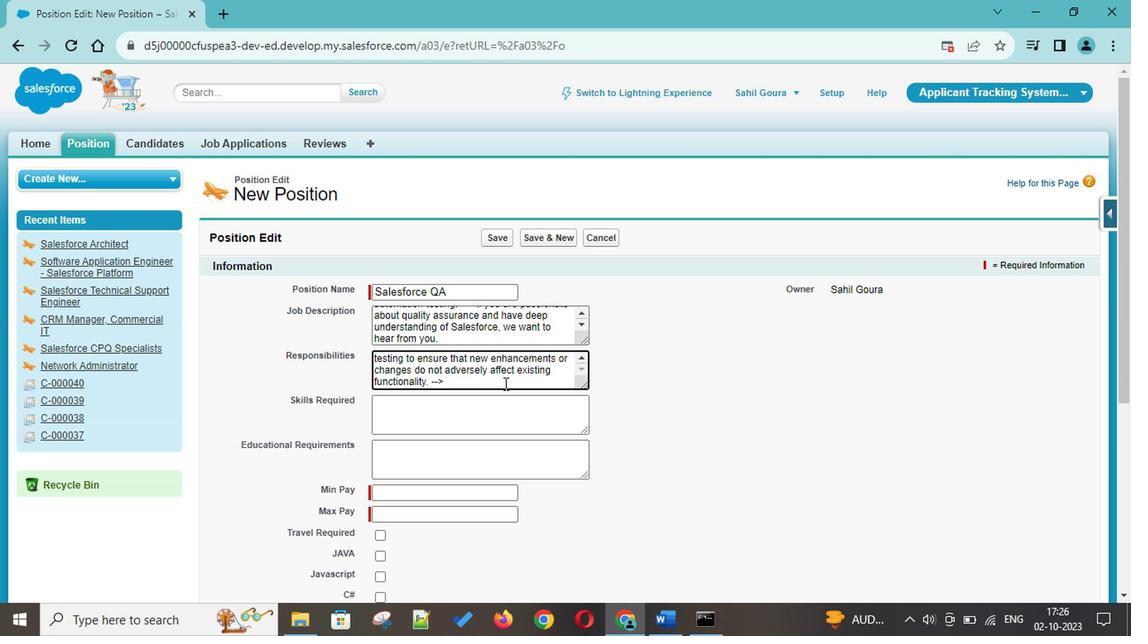 
Action: Mouse scrolled (504, 383) with delta (0, -1)
Screenshot: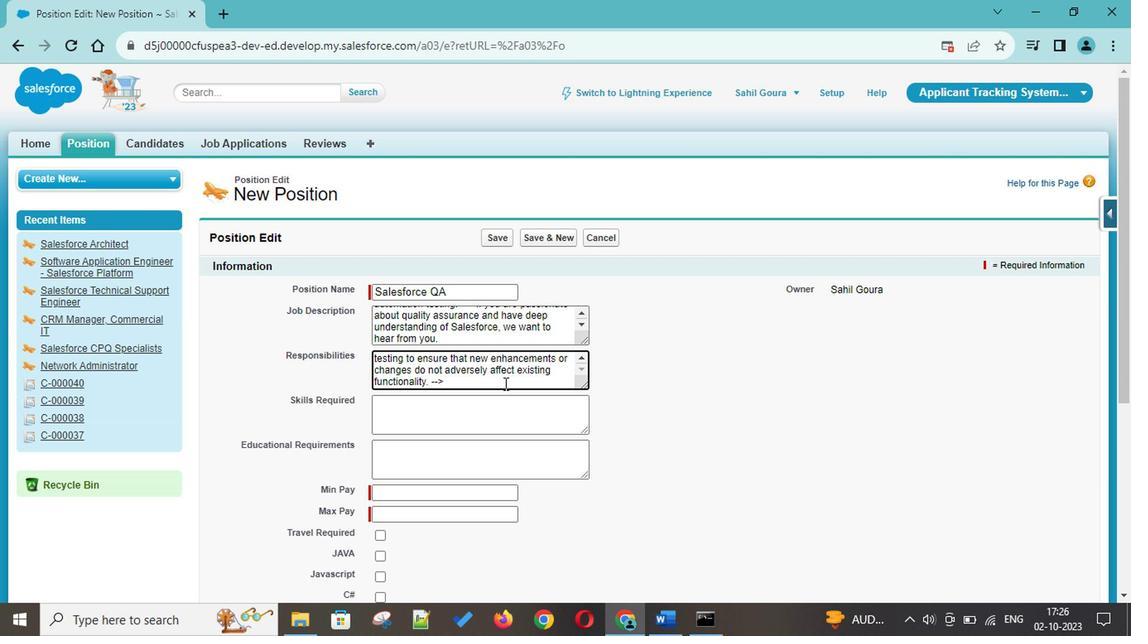 
Action: Mouse pressed left at (504, 384)
Screenshot: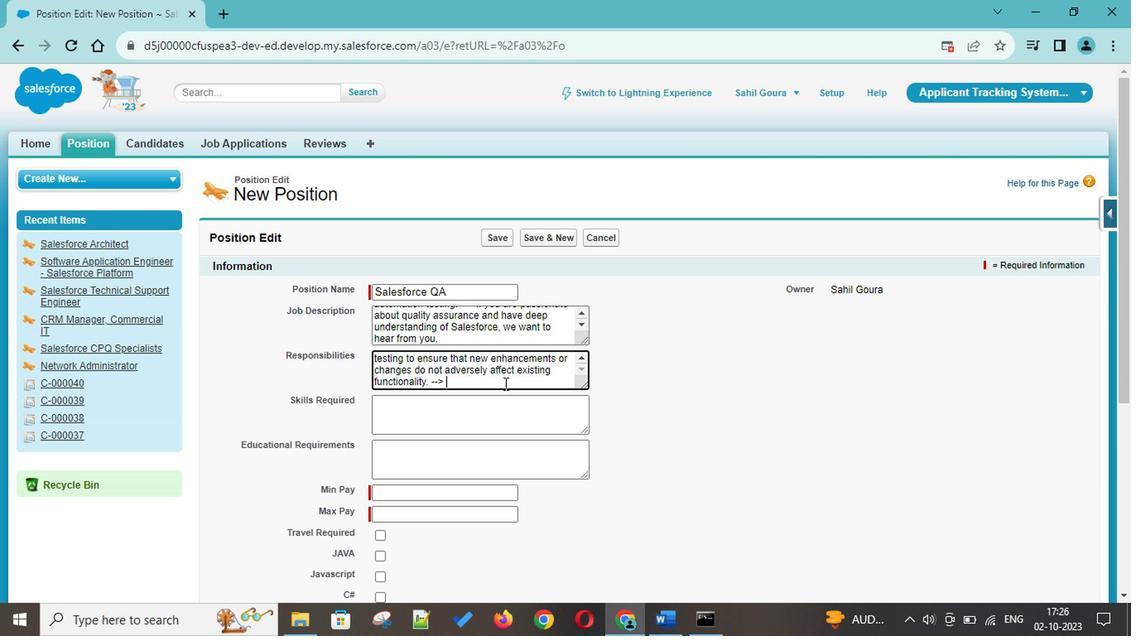 
Action: Key pressed <Key.shift>tes<Key.backspace><Key.backspace><Key.backspace><Key.shift>Testing<Key.space><Key.shift>Planning<Key.space><Key.shift_r>:<Key.space><Key.shift><Key.shift><Key.shift><Key.shift>Create<Key.space>detailed<Key.space>test<Key.space>plans,<Key.space>test<Key.space><Key.space><Key.backspace>cases,<Key.space>and<Key.space>test<Key.space>scripts<Key.space>to<Key.space>validate<Key.space><Key.shift><Key.shift><Key.shift><Key.shift><Key.shift><Key.shift><Key.shift>Salesforce<Key.space>features<Key.space>and<Key.space>functionalities.<Key.space>--<Key.shift_r>><Key.space><Key.shift><Key.shift>Defect<Key.space><Key.shift>Management<Key.space><Key.shift_r>:<Key.space><Key.shift><Key.shift><Key.shift><Key.shift><Key.shift><Key.shift><Key.shift><Key.shift><Key.shift>Document<Key.space>an<Key.space>d<Key.backspace><Key.backspace>d<Key.space>track<Key.space>defects,<Key.space>issues,<Key.space>and<Key.space>testing<Key.space>results<Key.space>using<Key.space>ada<Key.backspace>vanced<Key.space>bug<Key.space>tracking<Key.space>tools,<Key.space>collaborating<Key.space>closely<Key.space>with<Key.space>developers<Key.space>to<Key.space>facilitate<Key.space>resolutions.<Key.space>--<Key.shift_r>><Key.space><Key.backspace><Key.backspace><Key.backspace><Key.backspace>
Screenshot: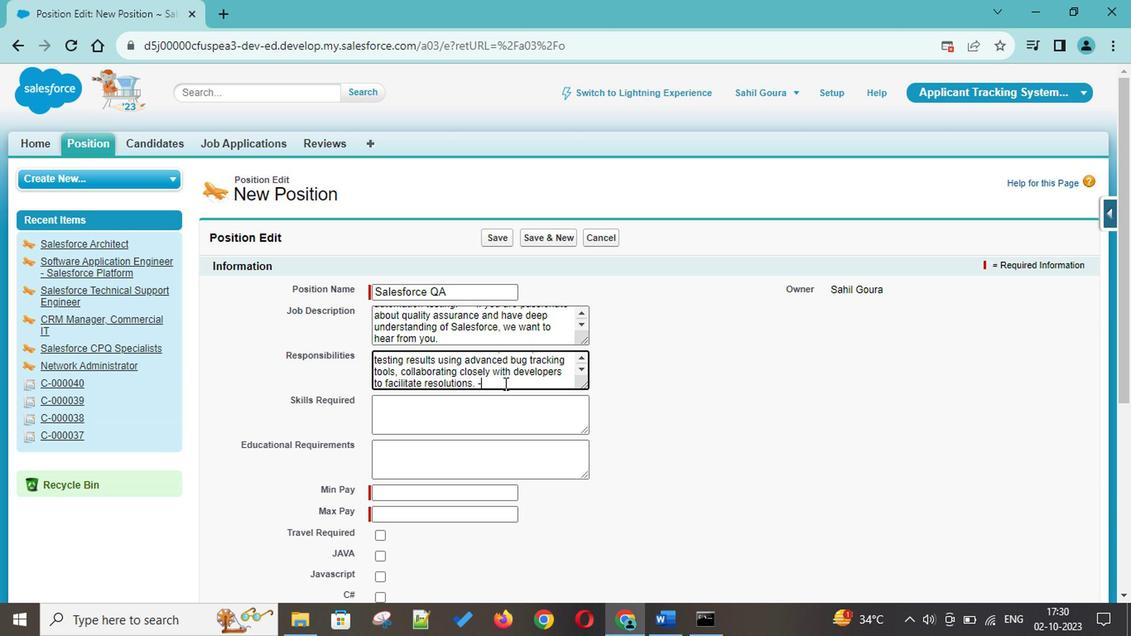 
Action: Mouse moved to (453, 399)
Screenshot: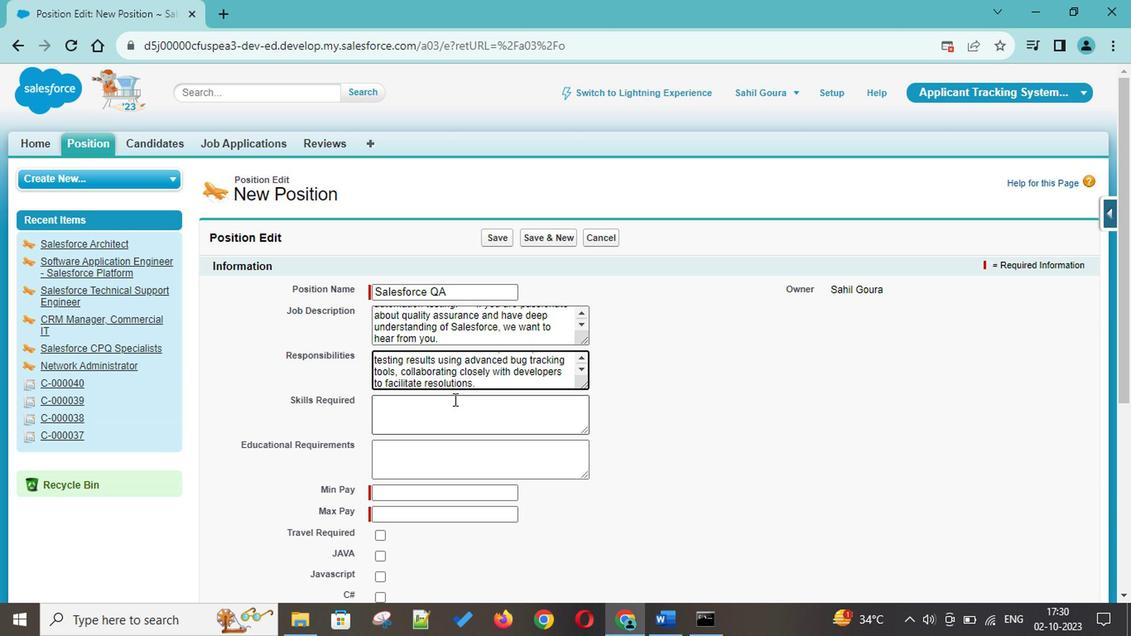 
Action: Mouse pressed left at (453, 399)
Screenshot: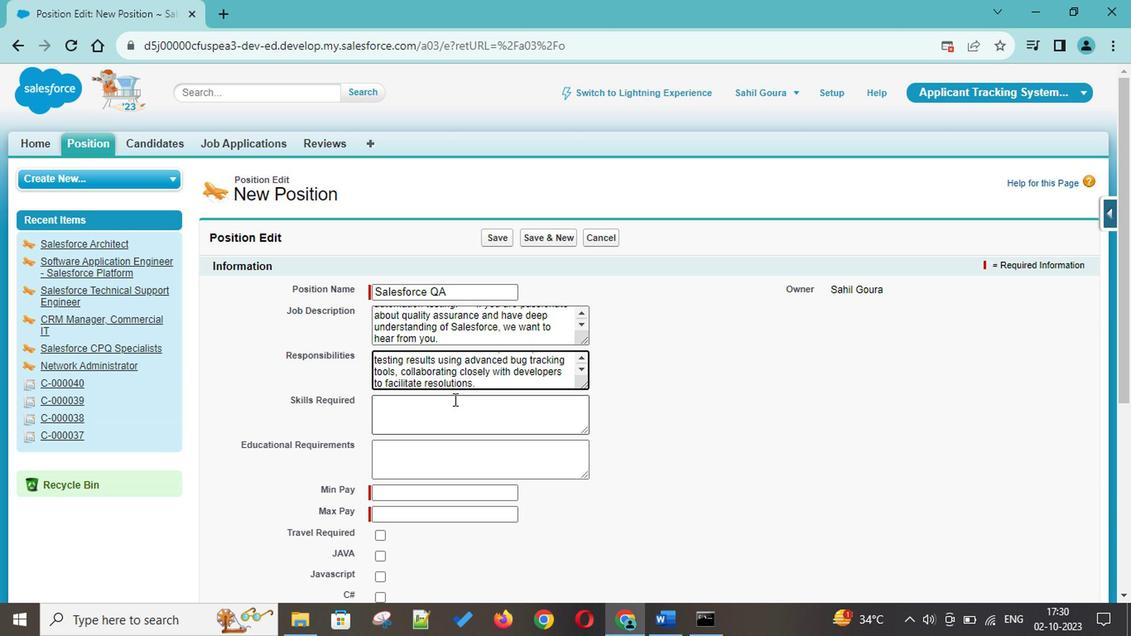 
Action: Mouse moved to (493, 382)
Screenshot: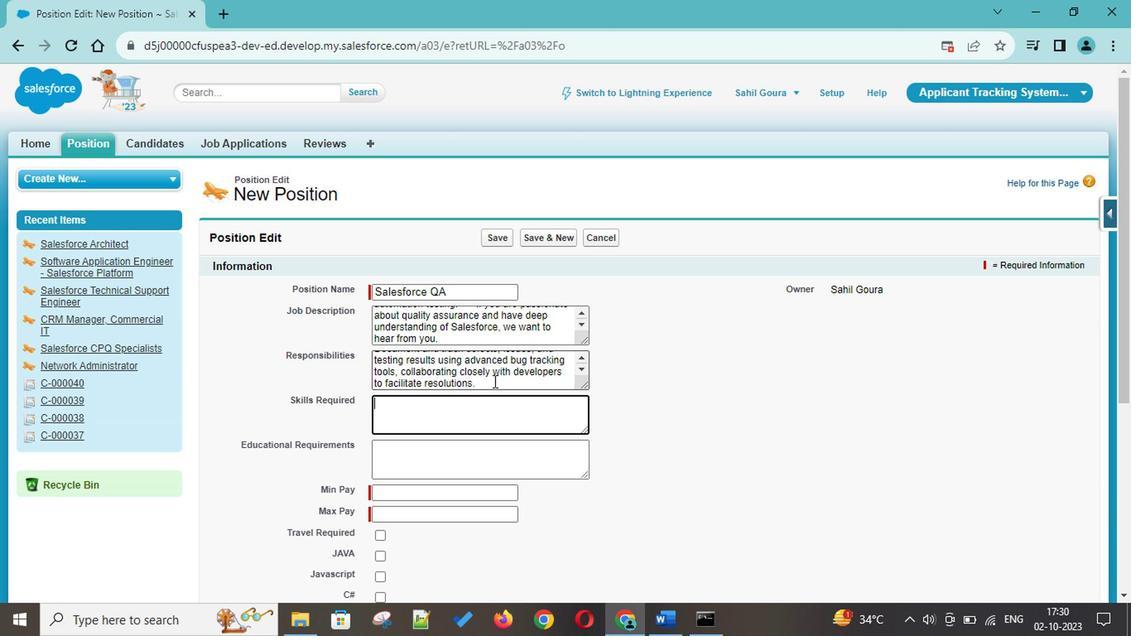 
Action: Mouse pressed left at (493, 382)
Screenshot: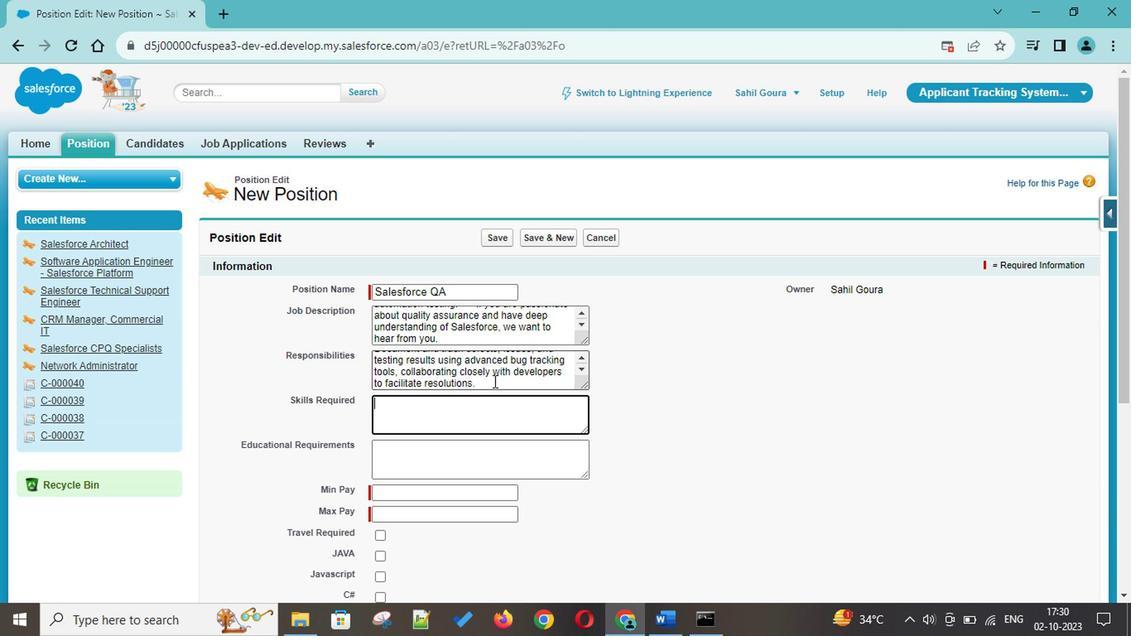 
Action: Mouse moved to (491, 381)
Screenshot: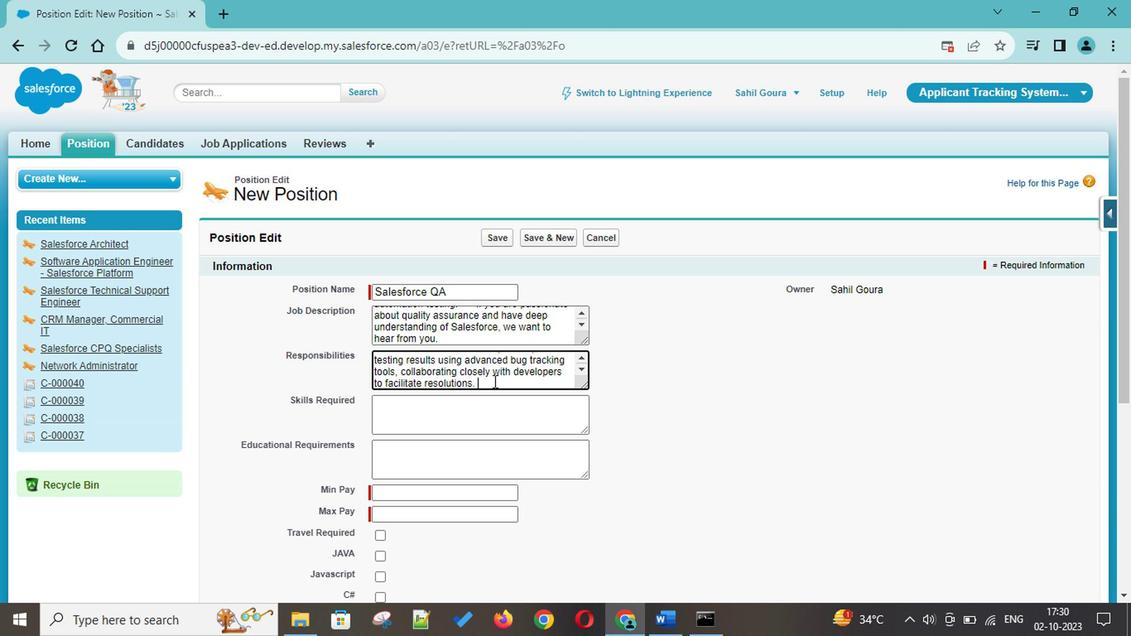
Action: Mouse pressed left at (491, 381)
Screenshot: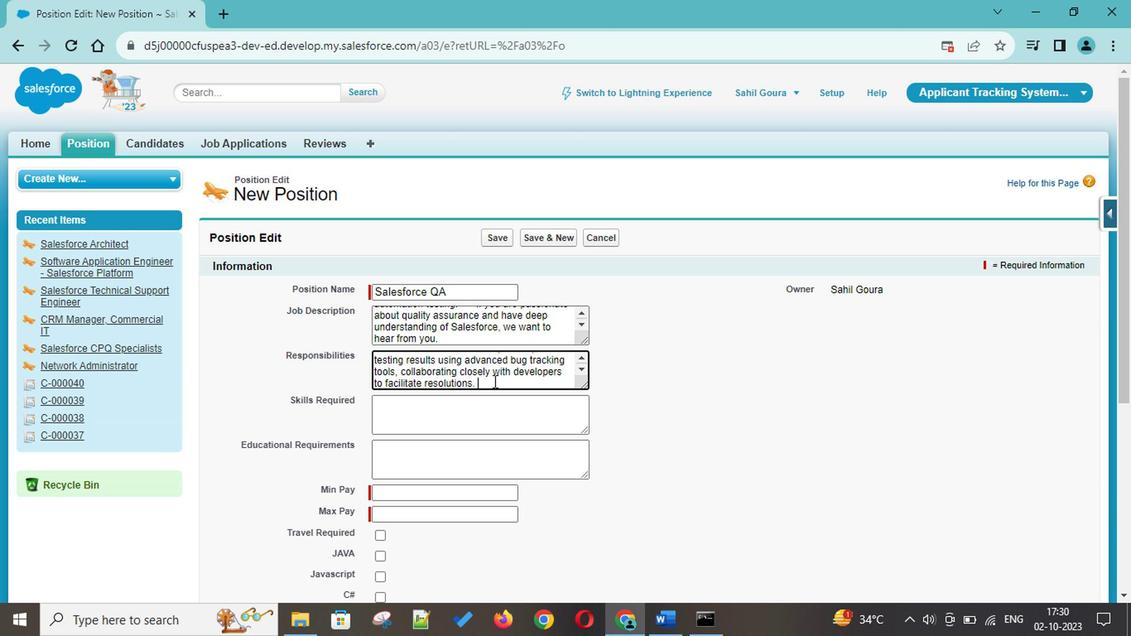 
Action: Key pressed --<Key.shift_r>><Key.space><Key.shift>Cross<Key.space>functional<Key.space><Key.shift>Collaboration<Key.space><Key.shift_r>:<Key.space><Key.shift>Work<Key.space>collaborate<Key.backspace>ively<Key.space>with<Key.space>cross-functional<Key.space>teams,<Key.space>including<Key.space>manaf<Key.backspace>gers,<Key.space>and<Key.space>
Screenshot: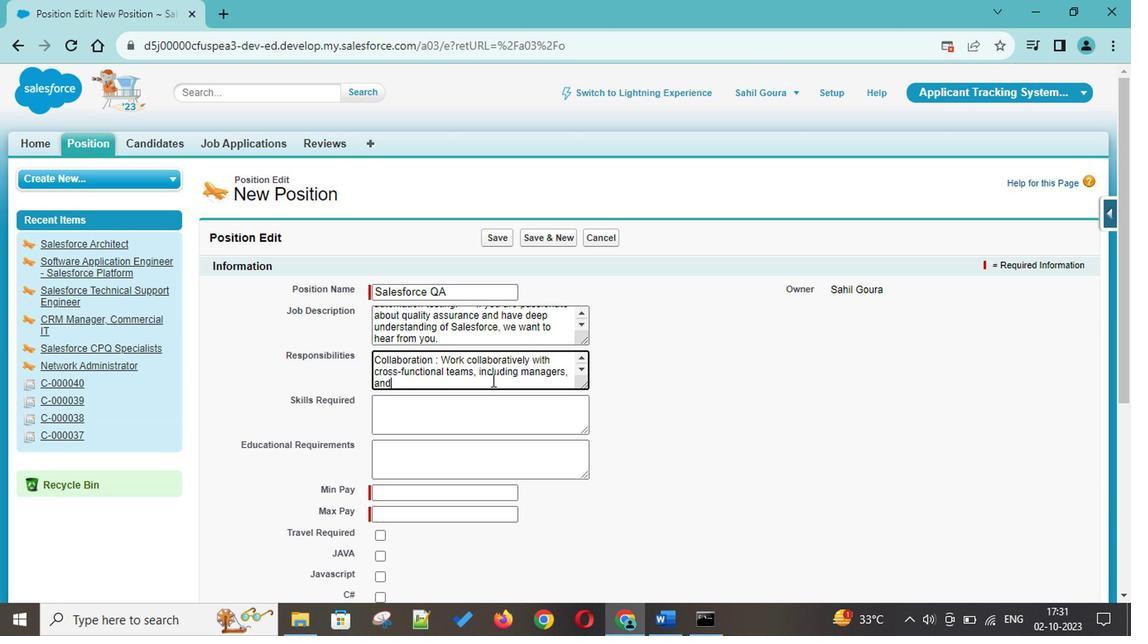 
Action: Mouse moved to (519, 375)
Screenshot: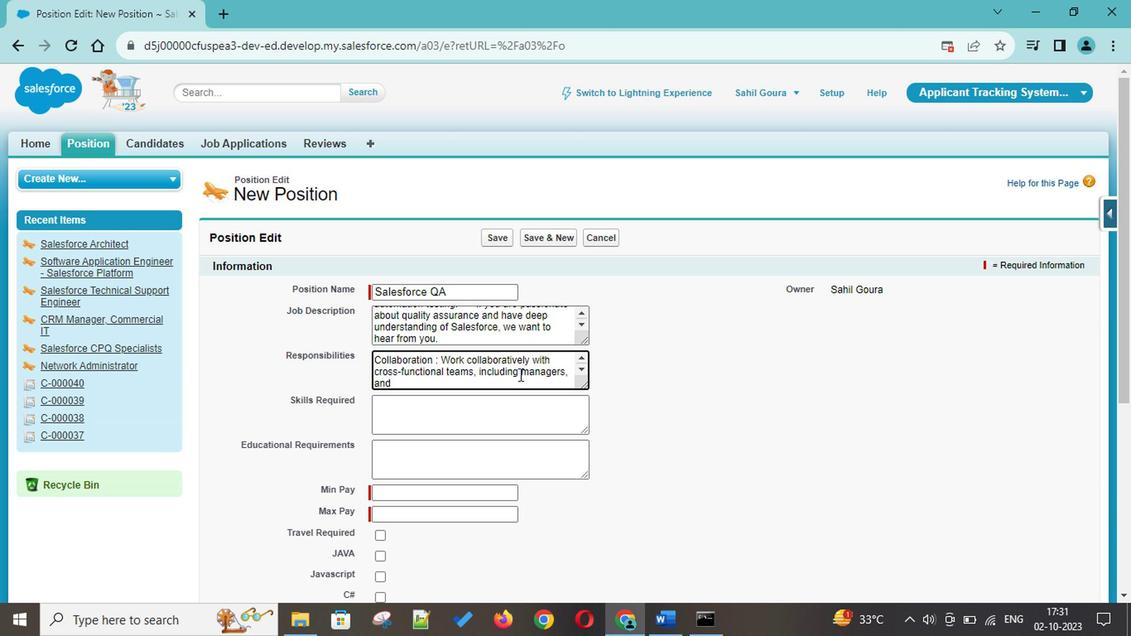 
Action: Mouse pressed left at (519, 375)
Screenshot: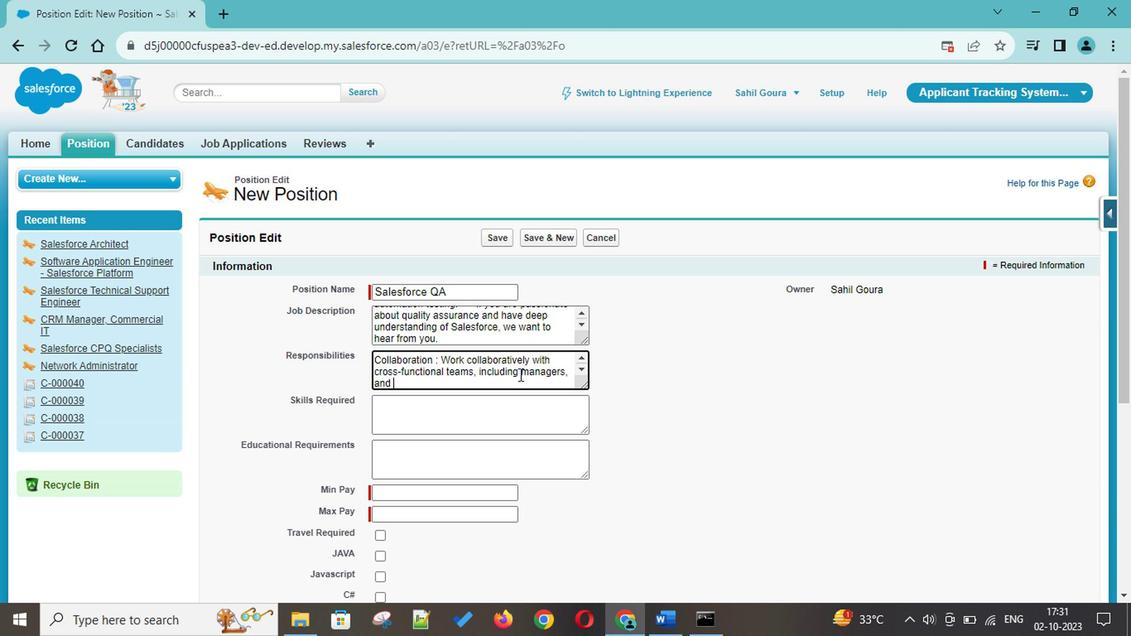 
Action: Key pressed <Key.space>product
Screenshot: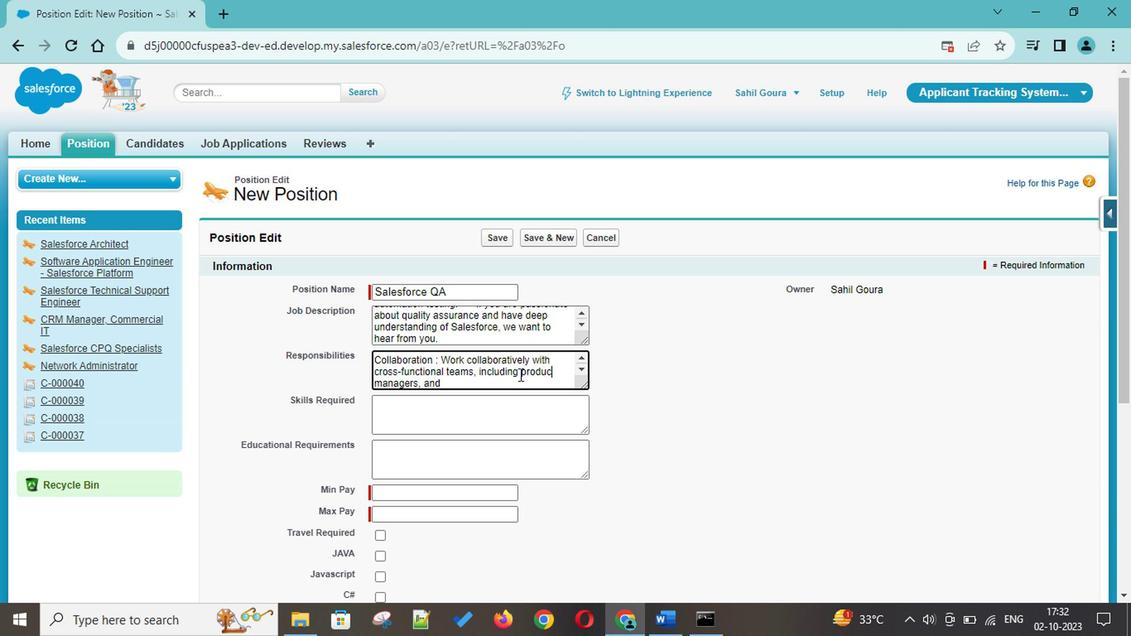 
Action: Mouse moved to (498, 385)
Screenshot: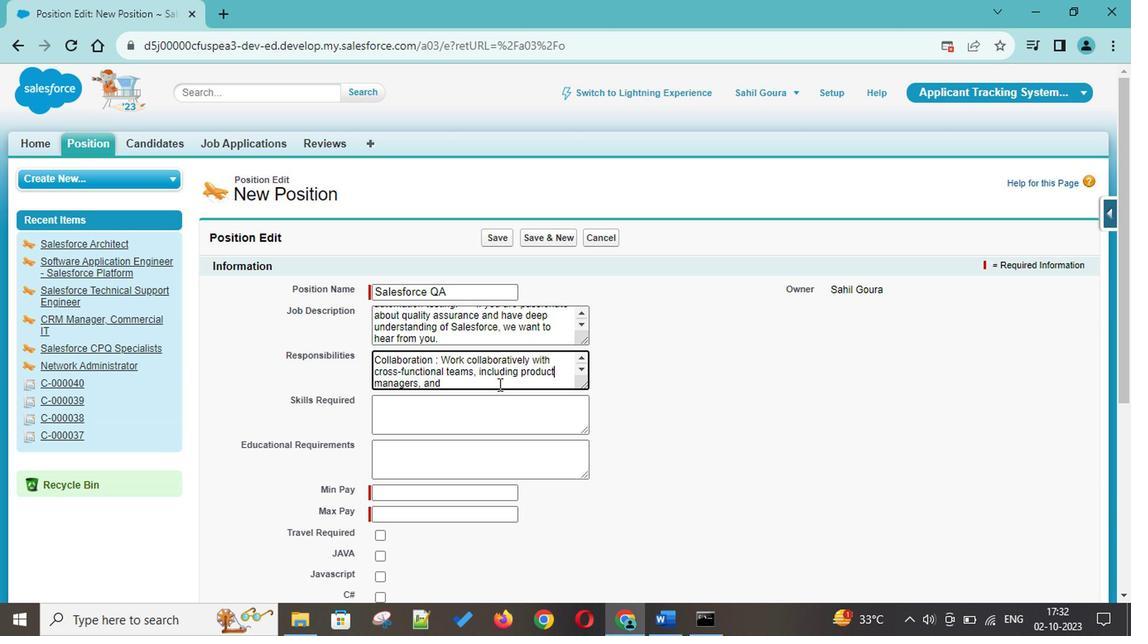 
Action: Mouse pressed left at (498, 385)
Screenshot: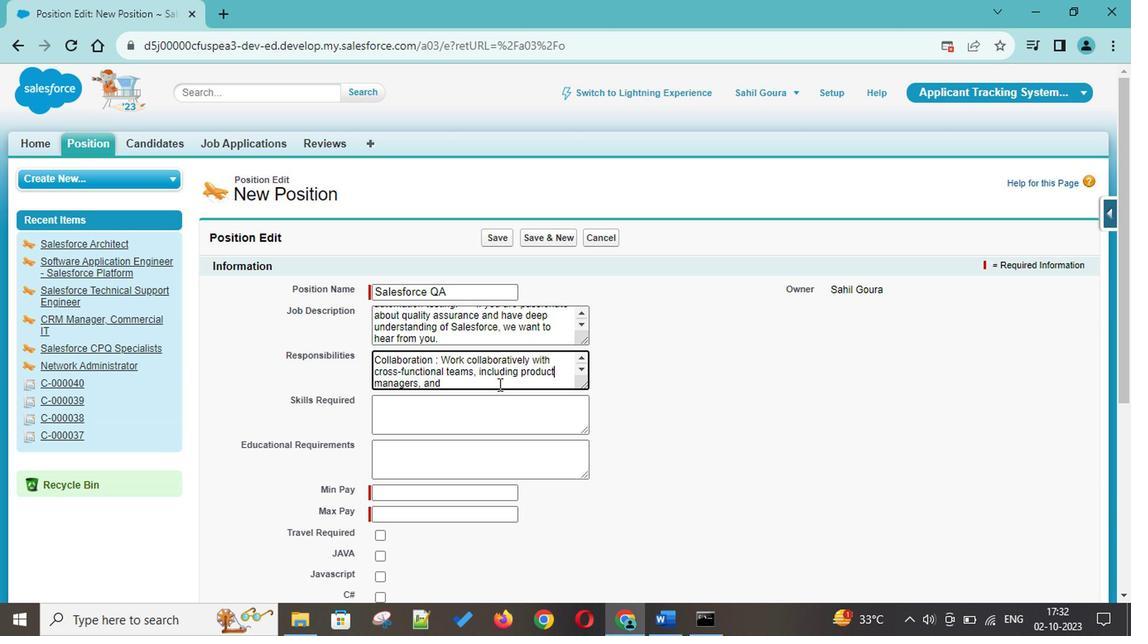 
Action: Key pressed <Key.backspace><Key.backspace><Key.backspace><Key.backspace>developers,<Key.space>and<Key.space>business<Key.space>analysts<Key.space>to<Key.space>comprehend<Key.space>requirements<Key.space>and<Key.space>ensure<Key.space>te<Key.backspace>he<Key.space>delivery<Key.space>of<Key.space>high<Key.space><Key.backspace>-quality<Key.space>solutions.<Key.space>--<Key.shift_r>><Key.space><Key.shift>Test<Key.space><Key.shift>Environment<Key.space><Key.shift>Setup<Key.space><Key.shift_r>:<Key.space><Key.shift>Configure<Key.space>and<Key.space>maintain<Key.space>test<Key.space>test<Key.space><Key.backspace><Key.backspace><Key.backspace><Key.backspace><Key.backspace>environments<Key.space>to<Key.space>mirroe<Key.backspace>r<Key.space>production<Key.space>conditions<Key.space>for<Key.space>precise<Key.space>testing..<Key.backspace><Key.space>--<Key.shift_r>><Key.space><Key.shift><Key.shift><Key.shift><Key.shift><Key.shift><Key.shift><Key.shift><Key.shift><Key.shift><Key.shift><Key.shift><Key.shift><Key.shift><Key.shift><Key.shift>Continuous<Key.space><Key.shift>Improvement<Key.space><Key.shift_r>:<Key.space><Key.space><Key.shift>Stay<Key.space>up-to-date<Key.space>with<Key.space>the<Key.space>latest<Key.space><Key.shift>Salesforce<Key.space>technologies<Key.space>and<Key.space>testing<Key.space>methodoligies<Key.space>a<Key.backspace><Key.backspace><Key.backspace><Key.backspace><Key.backspace><Key.backspace><Key.backspace><Key.backspace><Key.backspace>ologies<Key.space>ab<Key.backspace>nd<Key.backspace><Key.backspace><Key.backspace>to<Key.space>enhance<Key.space>the<Key.space><Key.shift>QA<Key.space>process<Key.space>manually.
Screenshot: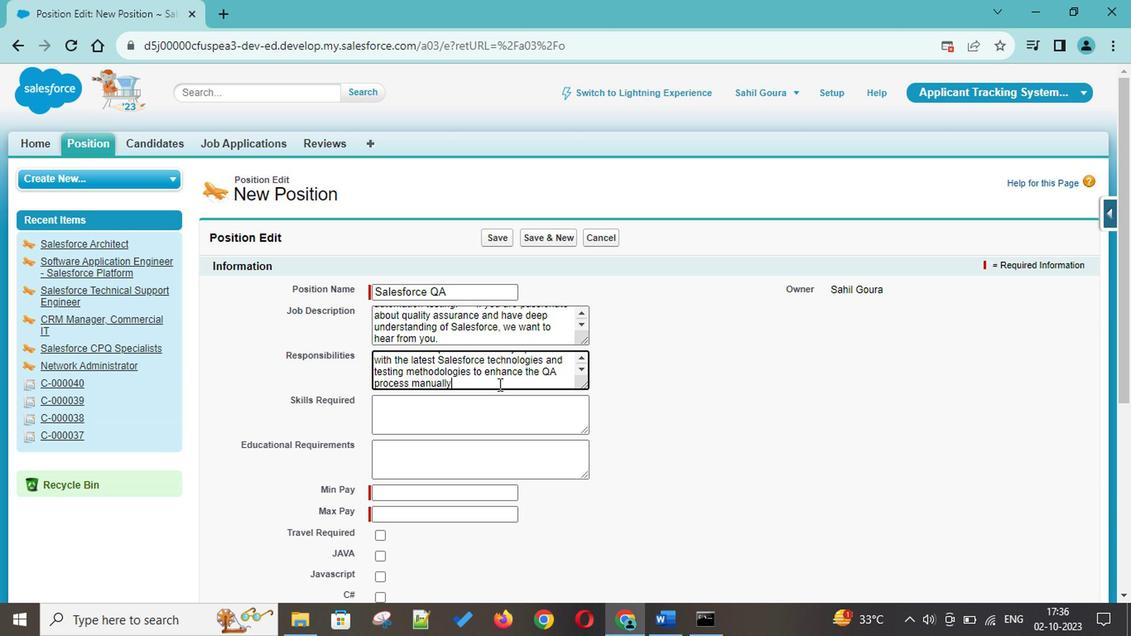 
Action: Mouse moved to (486, 419)
Screenshot: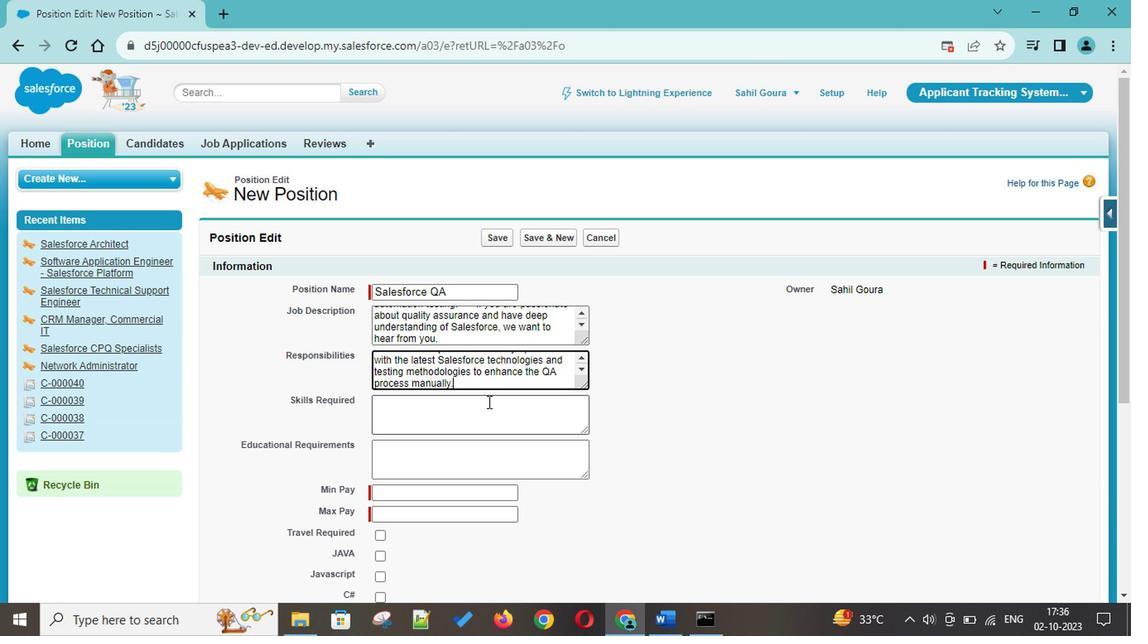 
Action: Mouse pressed left at (486, 419)
Screenshot: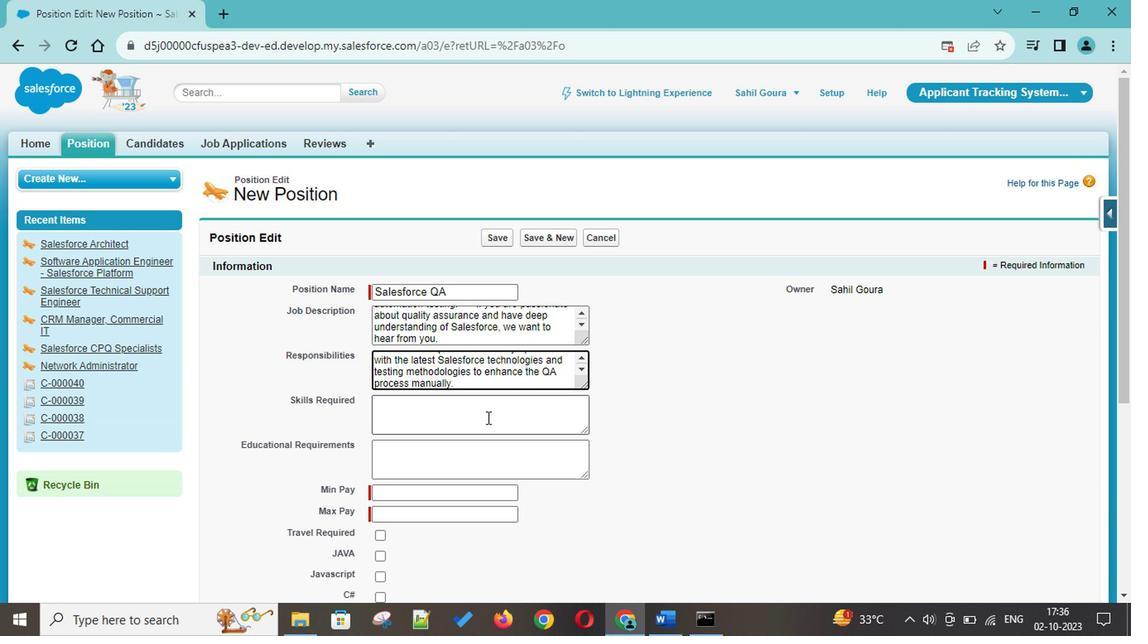 
Action: Key pressed 5<Key.shift>+<Key.space>years<Key.space>of<Key.space>experience<Key.space>in<Key.space><Key.shift>Salesforce<Key.space><Key.shift>testing<Key.space>envirob<Key.backspace>nment.<Key.space>--<Key.shift_r>><Key.space><Key.shift>Proven<Key.space><Key.shift>I<Key.backspace><Key.backspace><Key.backspace><Key.backspace><Key.backspace><Key.backspace><Key.backspace><Key.backspace><Key.shift>Indepth<Key.space>knowledge
Screenshot: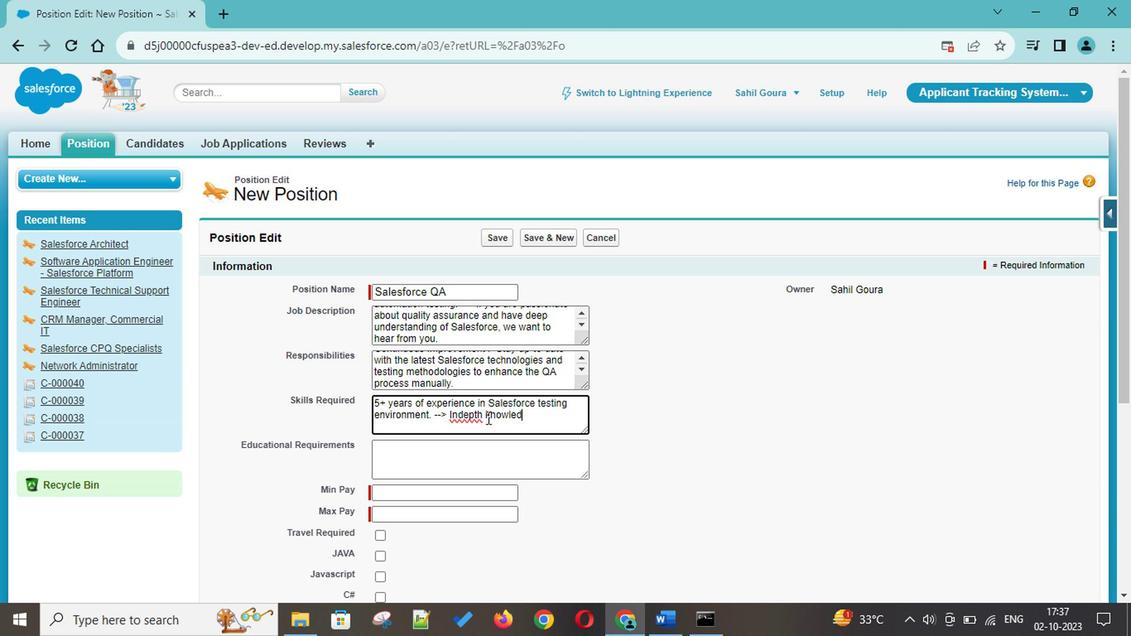 
Action: Mouse moved to (459, 414)
Screenshot: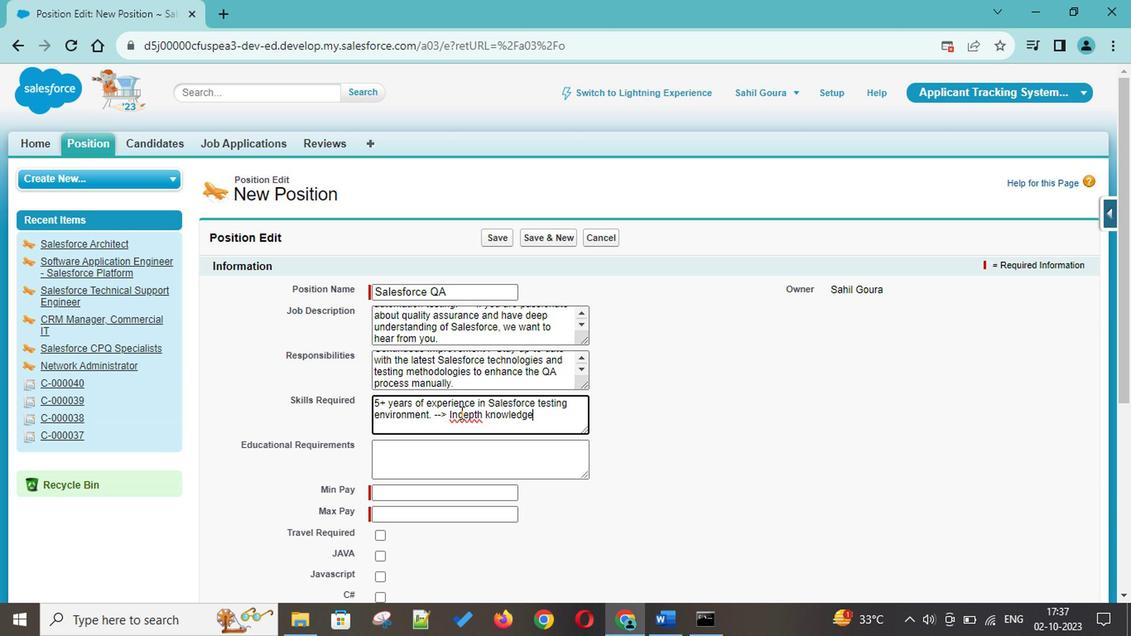 
Action: Mouse pressed left at (459, 414)
Screenshot: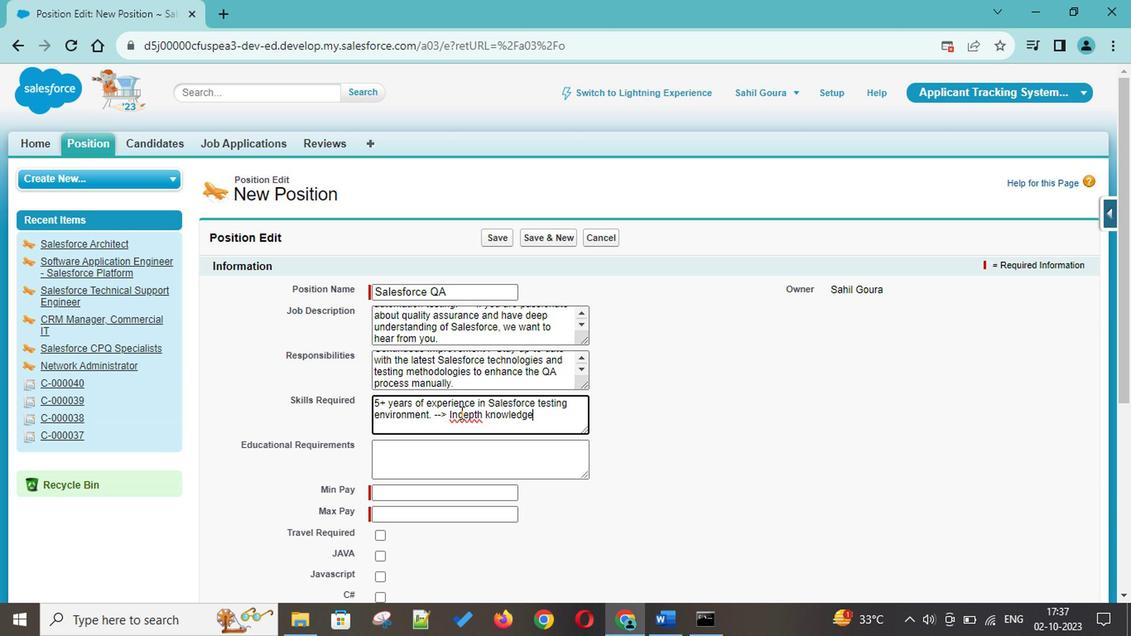 
Action: Key pressed -
Screenshot: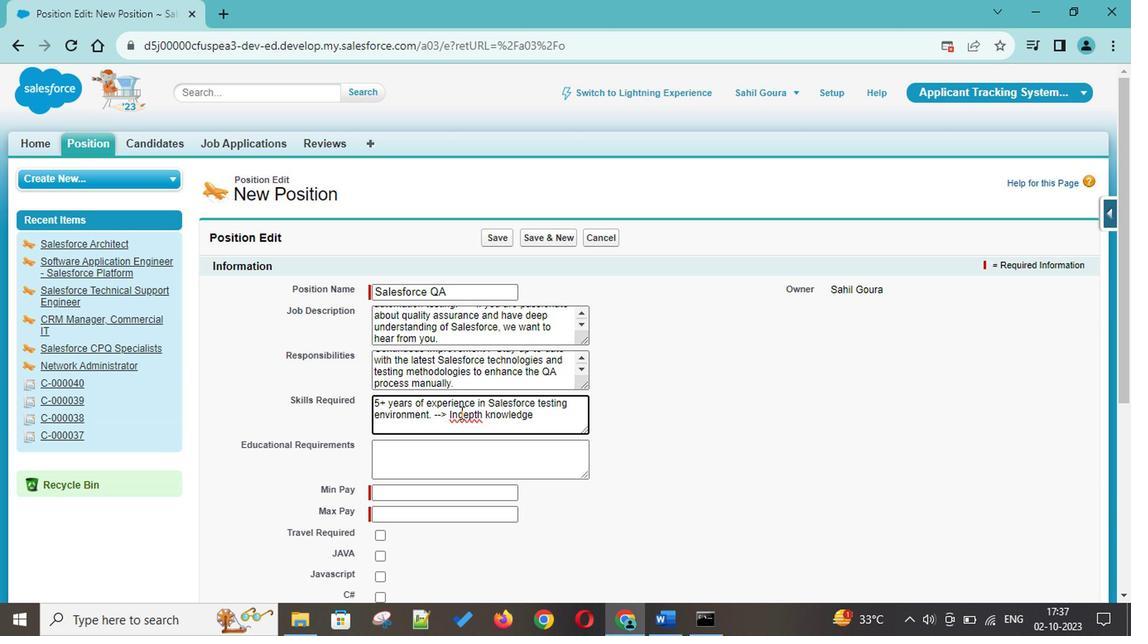 
Action: Mouse moved to (547, 419)
Screenshot: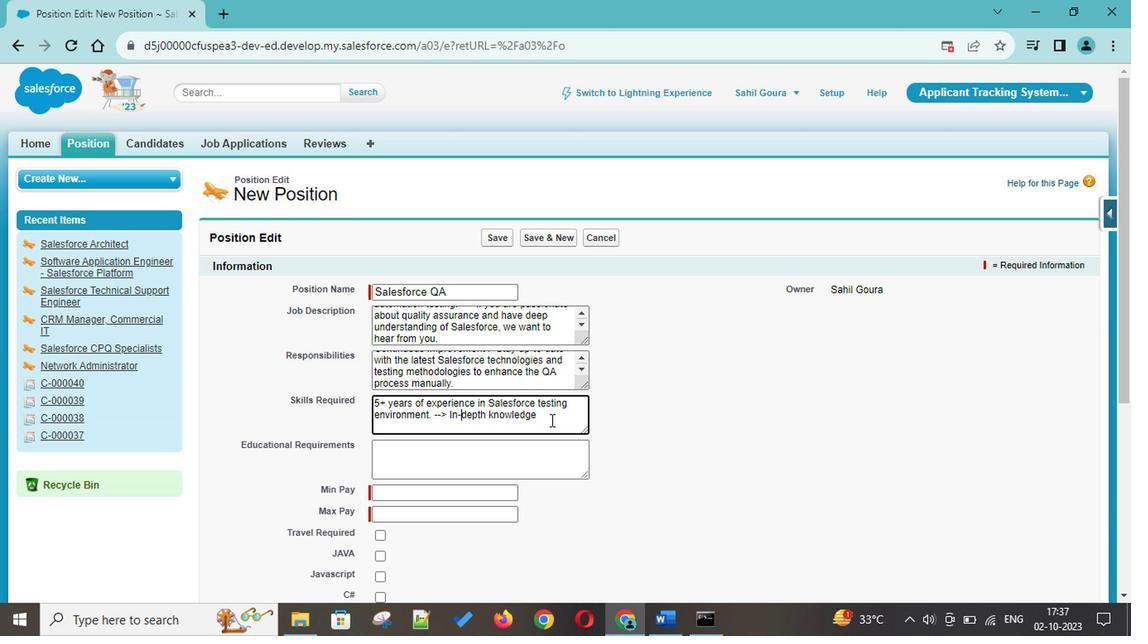 
Action: Mouse pressed left at (547, 419)
Screenshot: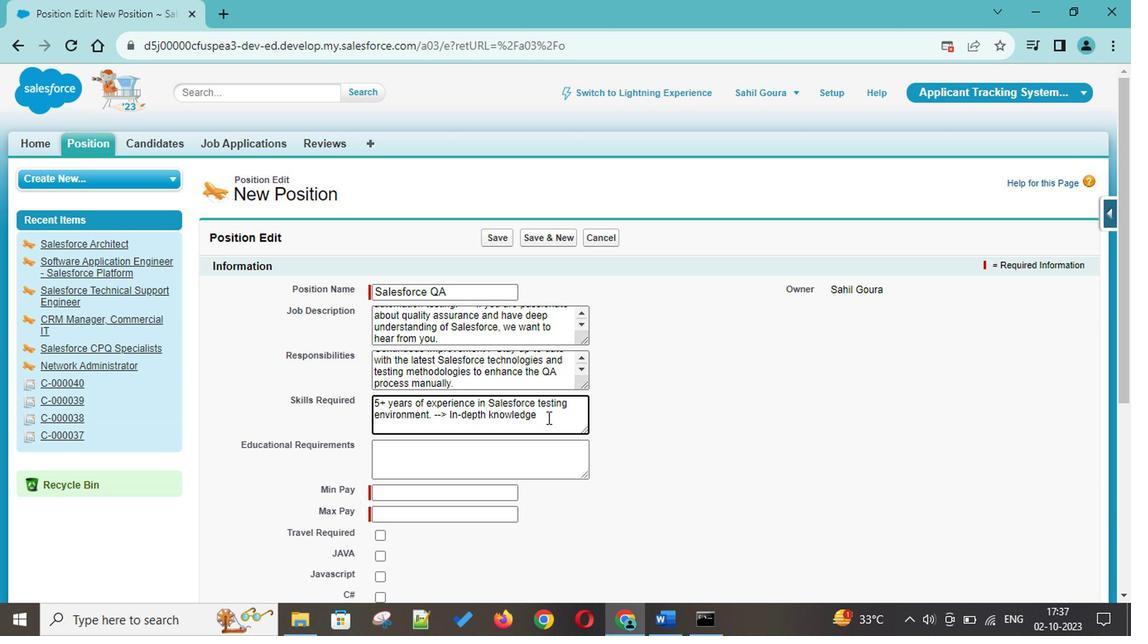 
Action: Key pressed <Key.space>of<Key.space><Key.shift>Salesforce<Key.space>and<Key.space>hands-on<Key.space>experience<Key.space>testing<Key.space><Key.shift>Salesforce<Key.space>applications.<Key.space>--<Key.shift_r>><Key.space><Key.shift>Proficiency<Key.space>in<Key.space>test<Key.space>automation<Key.space>using<Key.space><Key.shift>Sl<Key.backspace>elenium<Key.space>anad<Key.space><Key.shift>ACCEQL
Screenshot: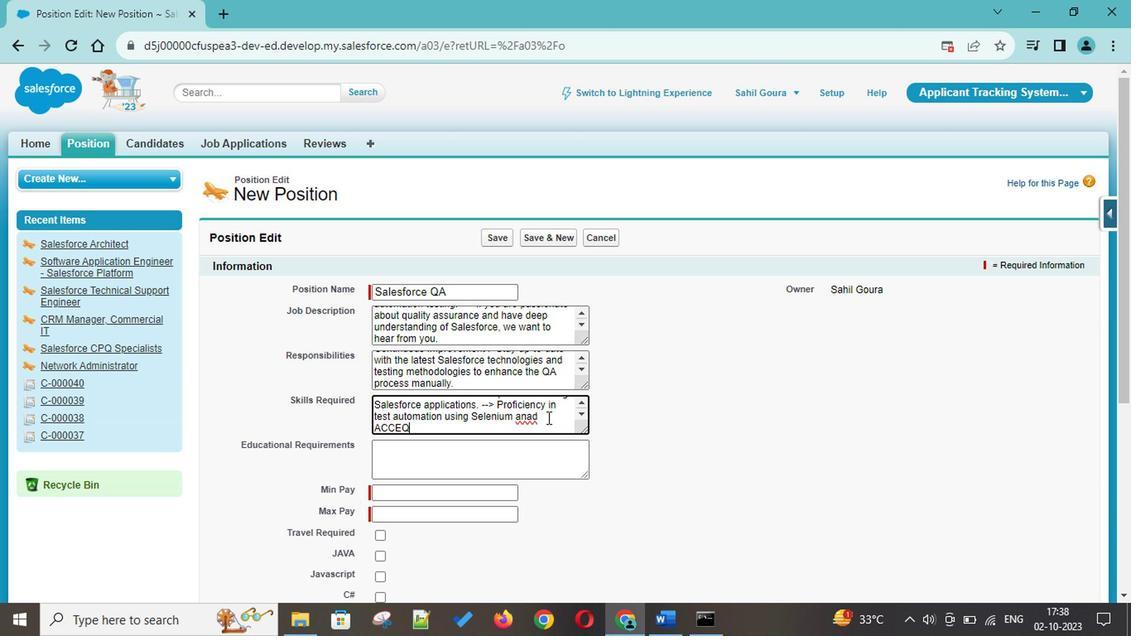 
Action: Mouse moved to (530, 414)
Screenshot: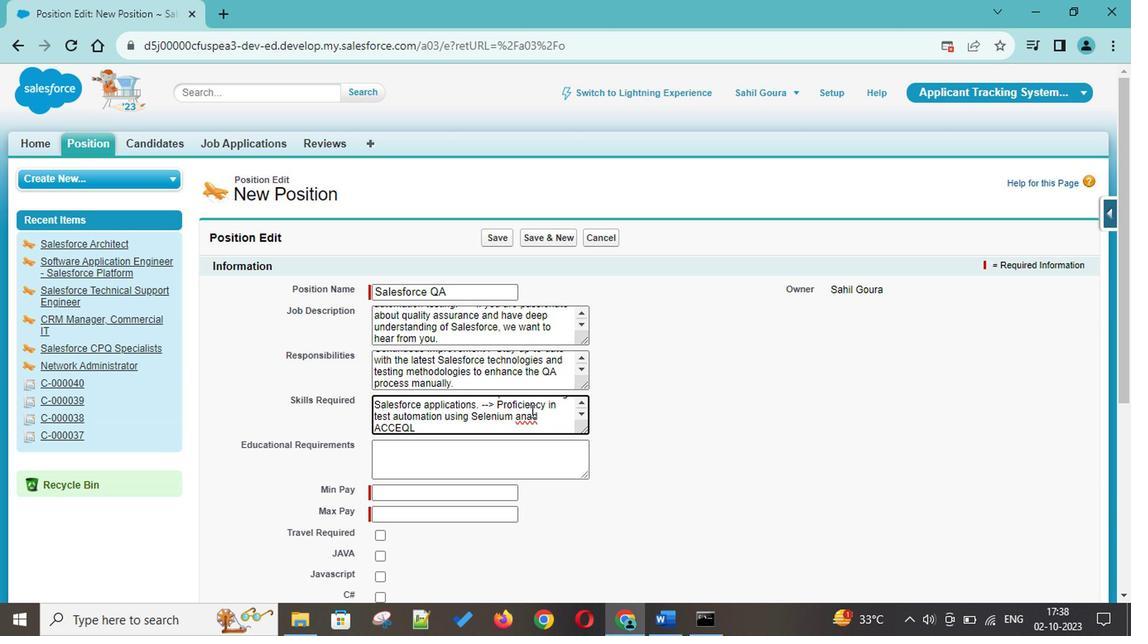 
Action: Mouse pressed left at (530, 414)
Screenshot: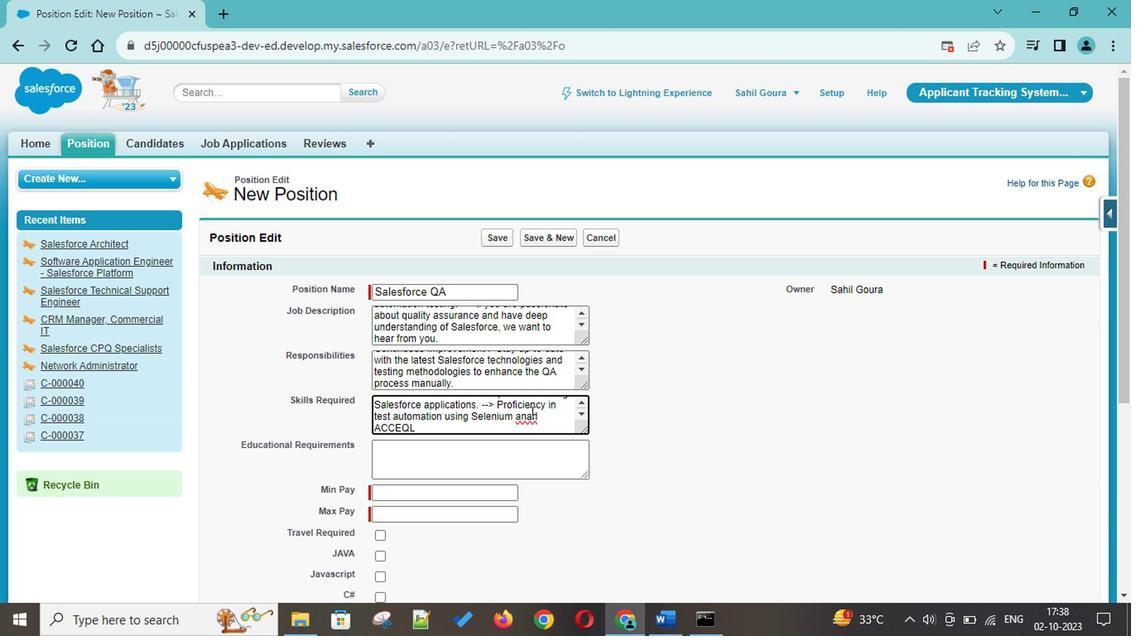 
Action: Key pressed <Key.backspace>
Screenshot: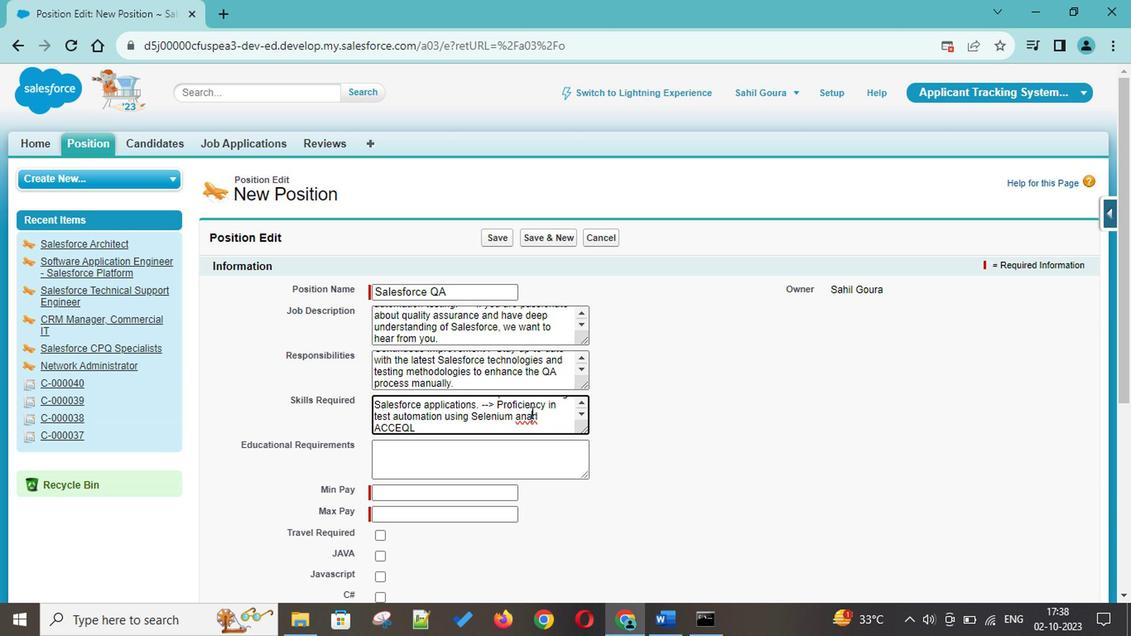 
Action: Mouse moved to (519, 426)
Screenshot: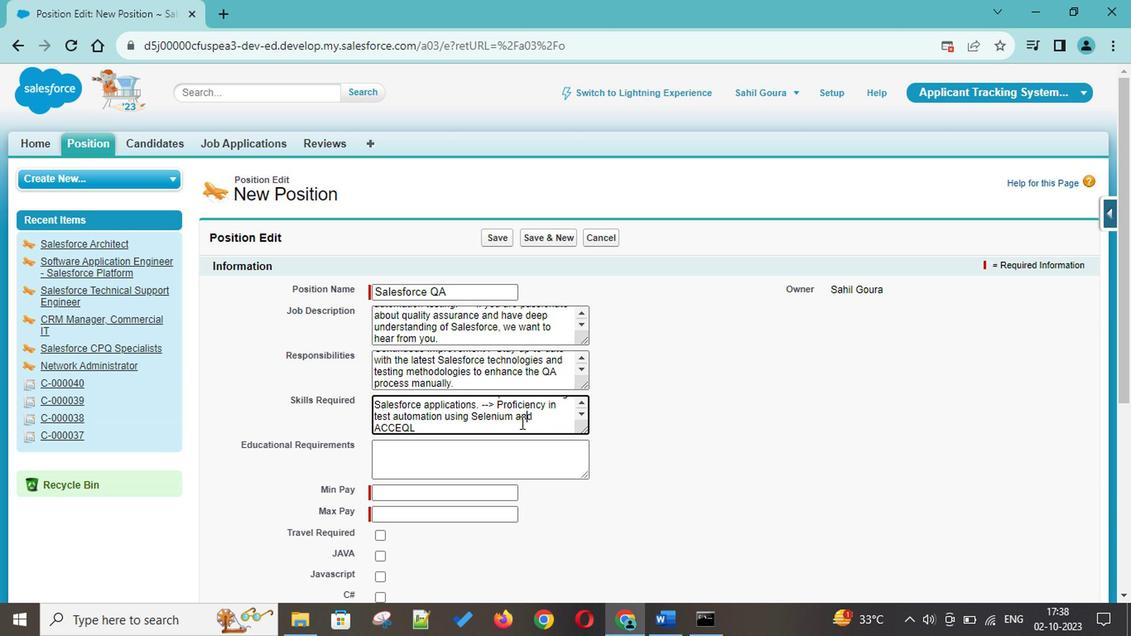 
Action: Mouse pressed left at (519, 426)
Screenshot: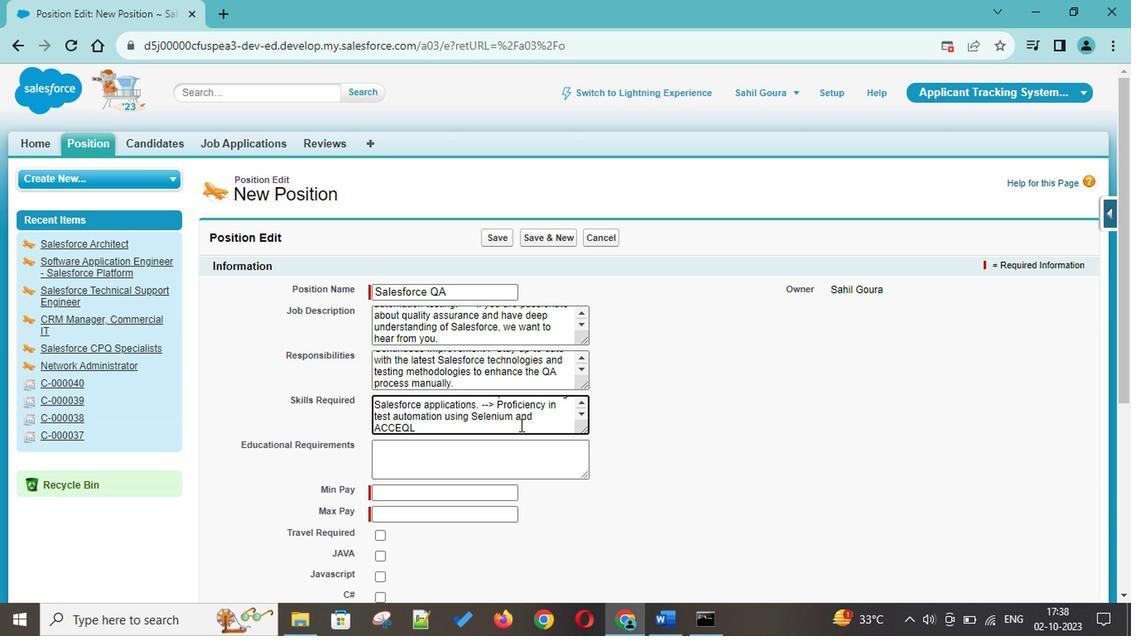 
Action: Key pressed .<Key.space>--<Key.shift_r>><Key.space><Key.shift>Experience<Key.space>in<Key.space>mobile<Key.space>enger<Key.backspace>n<Key.backspace><Key.backspace>ineering<Key.backspace><Key.backspace><Key.backspace><Key.backspace><Key.backspace><Key.backspace><Key.backspace><Key.backspace><Key.backspace><Key.backspace><Key.backspace>testing<Key.space>and<Key.space>tool<Key.space>like<Key.space>perfecto<Key.space>or<Key.space>sauce<Key.space>labs<Key.space>or<Key.space><Key.shift>Browser<Key.space>stack.<Key.space>--<Key.shift_r>><Key.space><Key.shift>Expertise<Key.space>in<Key.space>performance<Key.space>testing<Key.space>tools<Key.space>like<Key.space><Key.shift>JMeter<Key.space>and<Key.space><Key.shift>Load<Key.shift>Runner.<Key.space>--<Key.shift_r>?<Key.space><Key.shift>Detail<Key.space>oriented<Key.space>and<Key.space>capable<Key.space>of<Key.space>working<Key.space>both<Key.space>independently<Key.space>and<Key.space>in<Key.space>a<Key.space>team.<Key.space>--<Key.shift_r>><Key.space><Key.shift>Salesforce<Key.space>certifications<Key.space>in<Key.space>s<Key.backspace><Key.backspace><Key.backspace>s<Key.space><Key.space><Key.backspace>a<Key.space>ce<Key.backspace><Key.backspace>significant<Key.space>advanct<Key.backspace><Key.backspace>
Screenshot: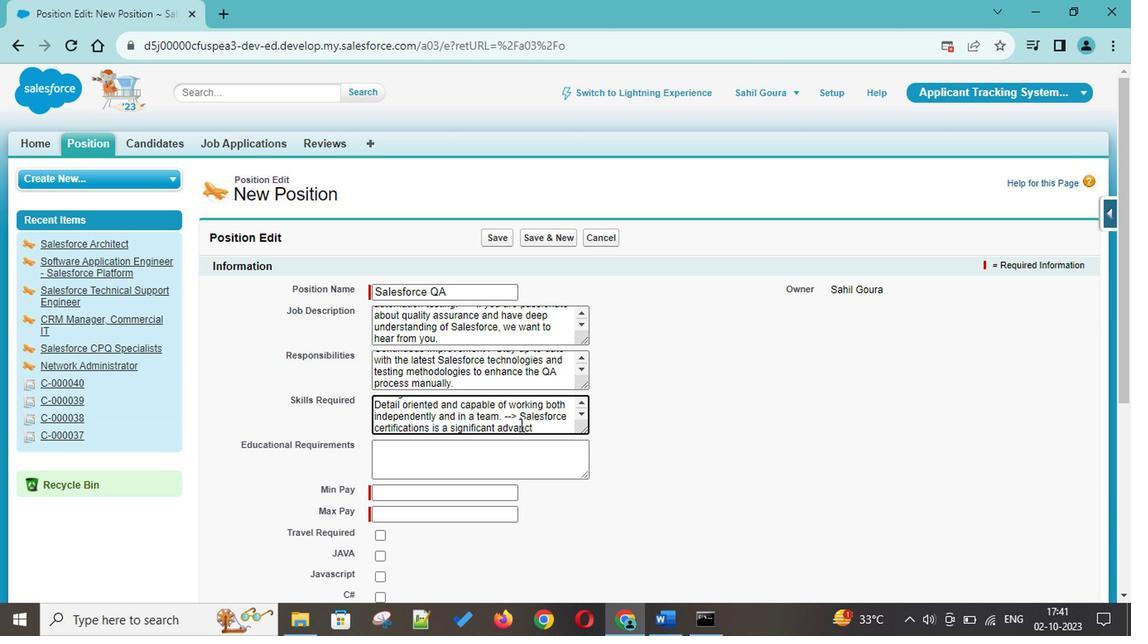 
Action: Mouse moved to (560, 437)
Screenshot: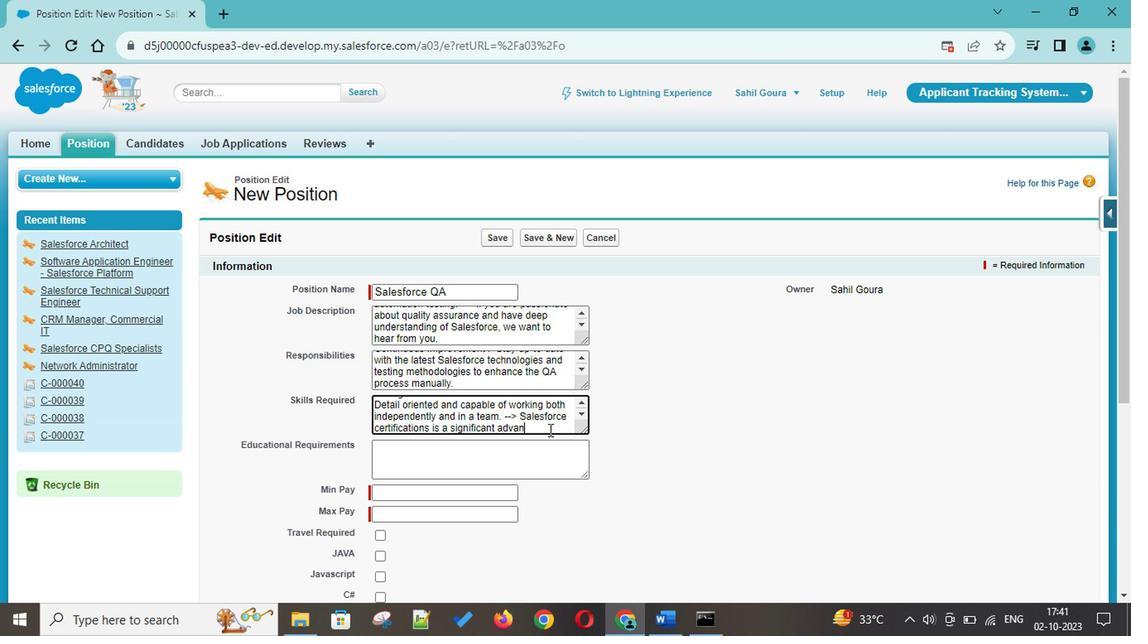 
Action: Key pressed taf<Key.backspace>ge.
Screenshot: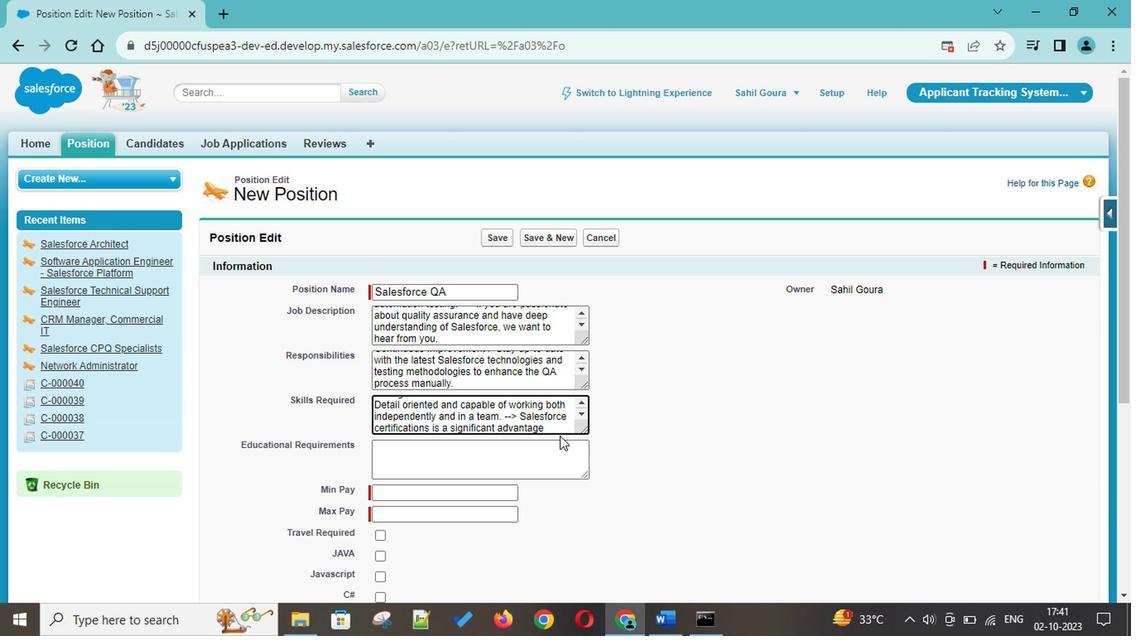 
Action: Mouse moved to (513, 462)
Screenshot: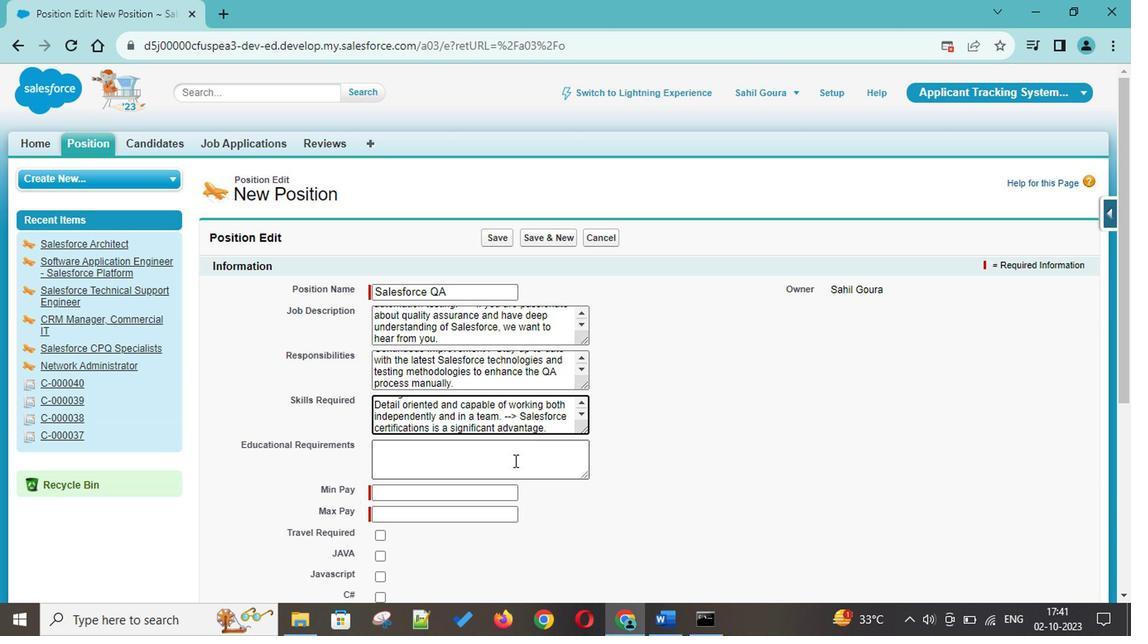 
Action: Mouse pressed left at (513, 462)
Screenshot: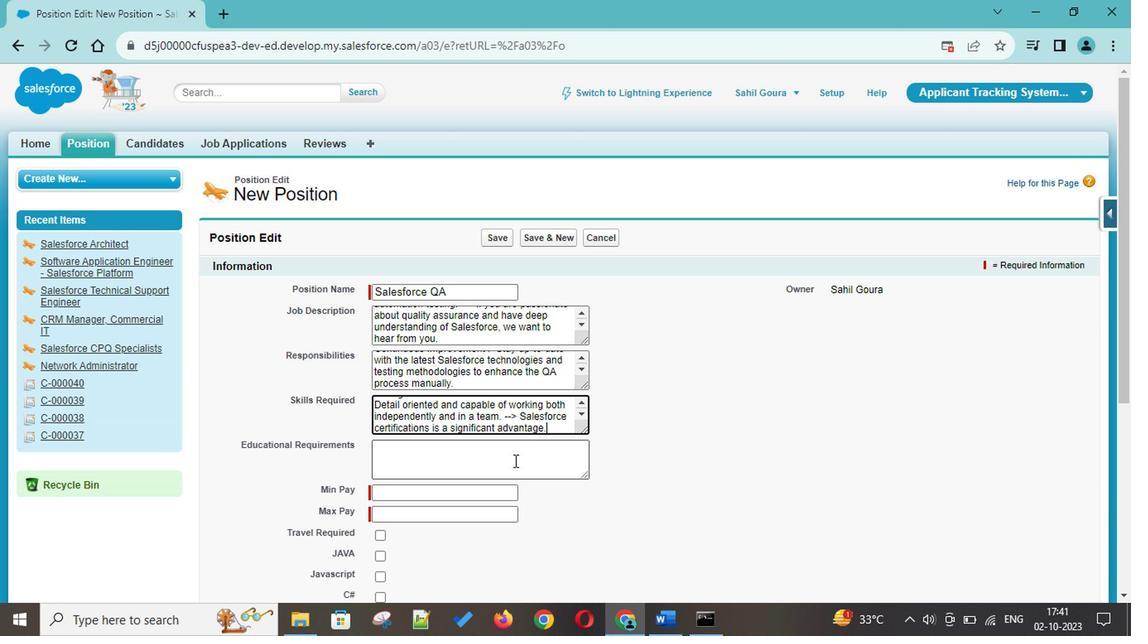 
Action: Key pressed <Key.shift>Bachelors<Key.backspace>'s<Key.space>degree<Key.space>in<Key.space><Key.shift>Computer<Key.space><Key.shift><Key.shift>Science,<Key.space><Key.shift>Information<Key.space><Key.shift>technology<Key.space>or<Key.space>a<Key.space>related<Key.space>frield
Screenshot: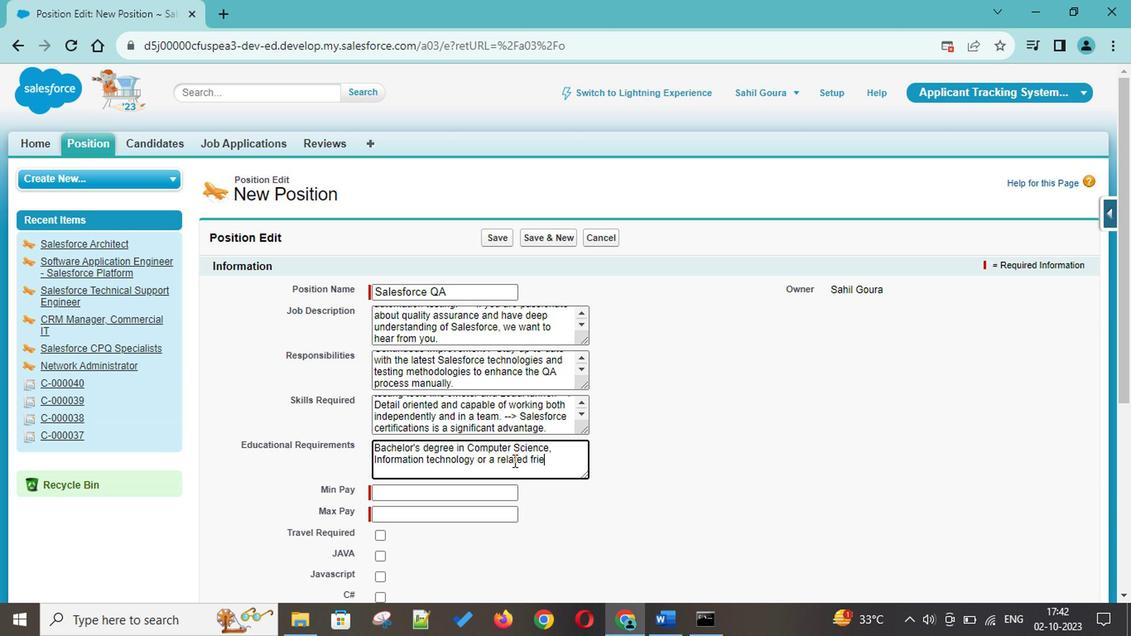 
Action: Mouse moved to (546, 475)
Screenshot: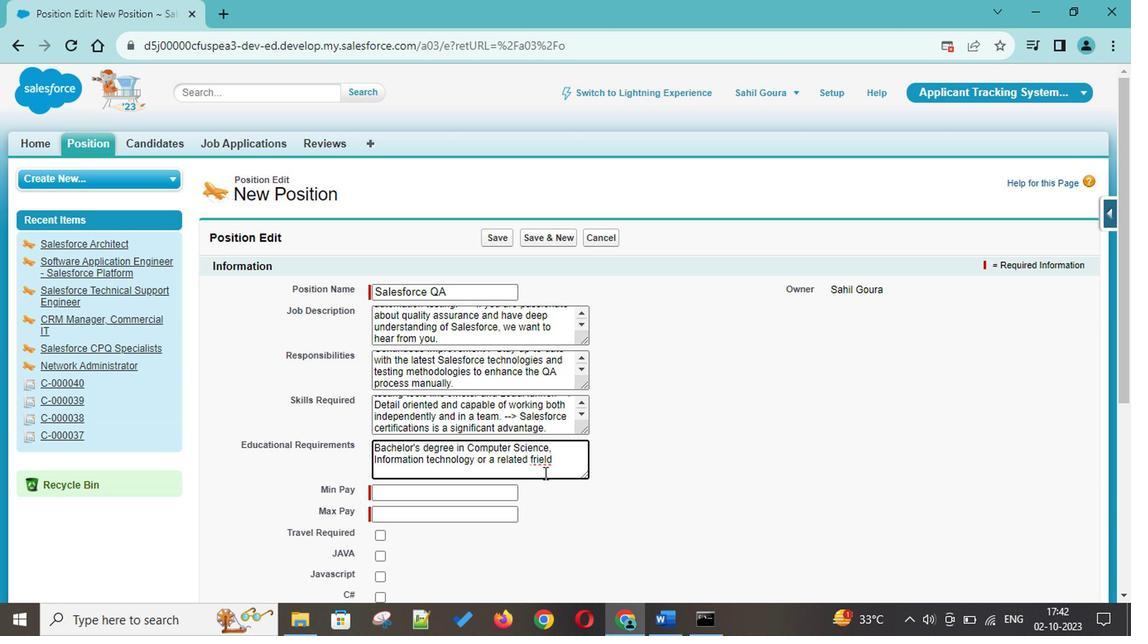 
Action: Key pressed <Key.backspace><Key.backspace><Key.backspace><Key.backspace><Key.backspace>ield
Screenshot: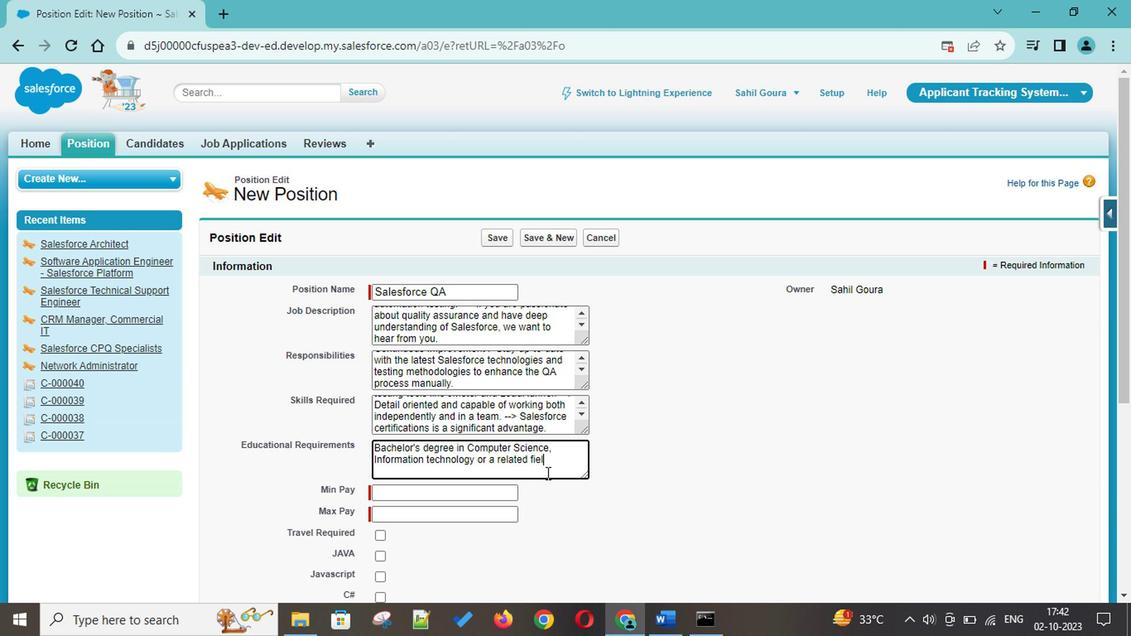 
Action: Mouse moved to (570, 469)
Screenshot: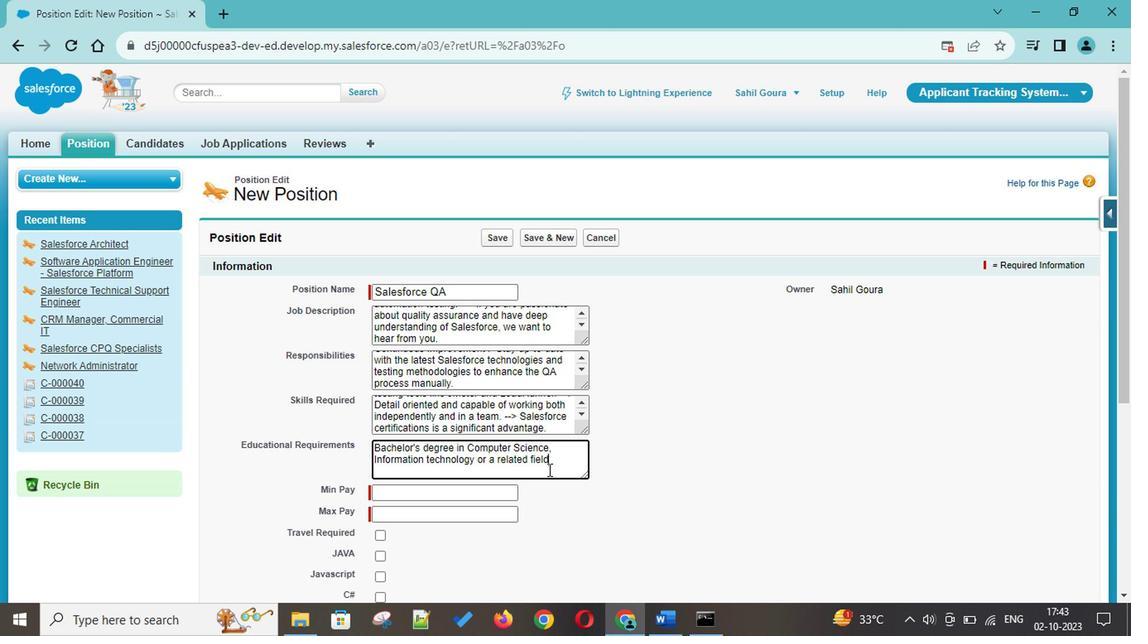 
Action: Key pressed <Key.backspace><Key.backspace><Key.backspace><Key.backspace><Key.backspace><Key.backspace><Key.backspace><Key.backspace><Key.backspace><Key.backspace><Key.backspace><Key.backspace><Key.backspace><Key.backspace><Key.backspace><Key.backspace><Key.backspace><Key.backspace><Key.backspace>.
Screenshot: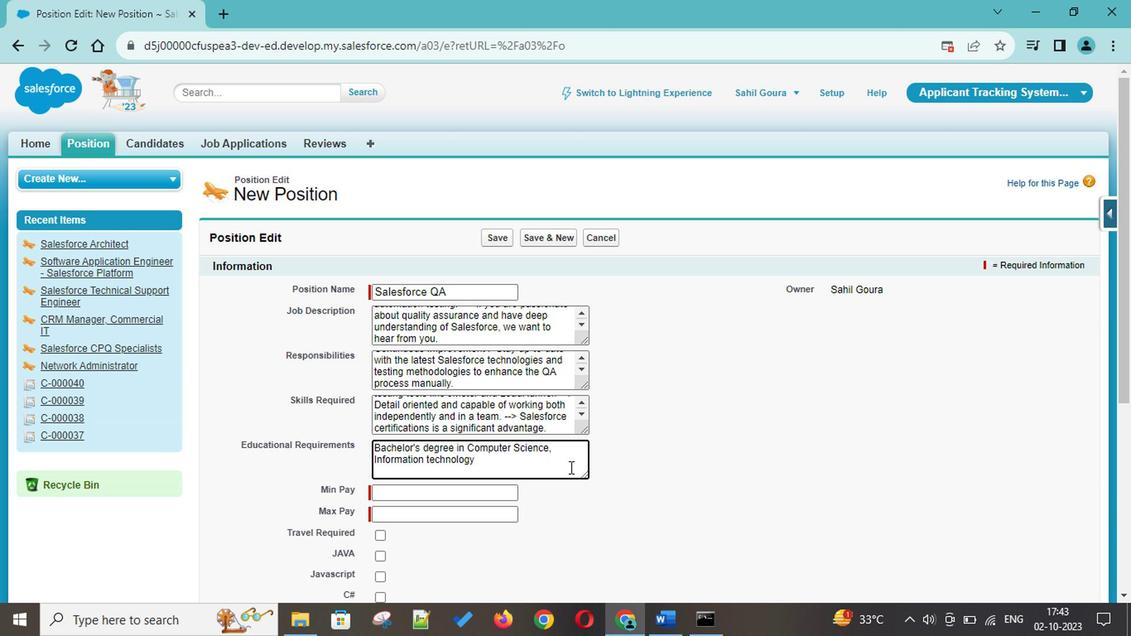 
Action: Mouse moved to (468, 493)
Screenshot: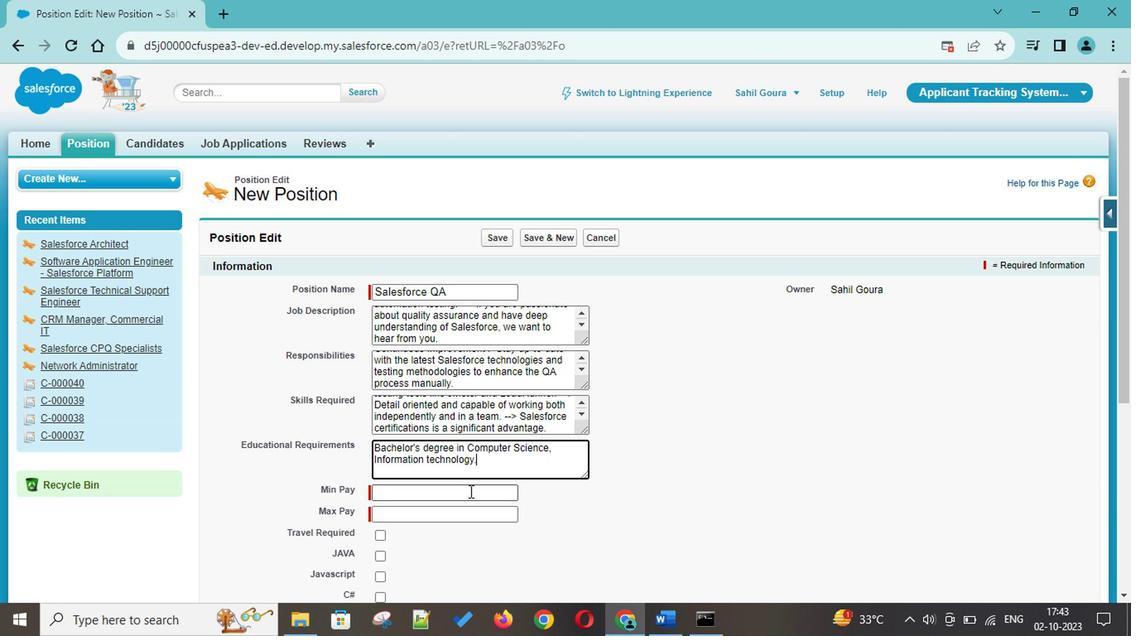 
Action: Mouse pressed left at (468, 493)
Screenshot: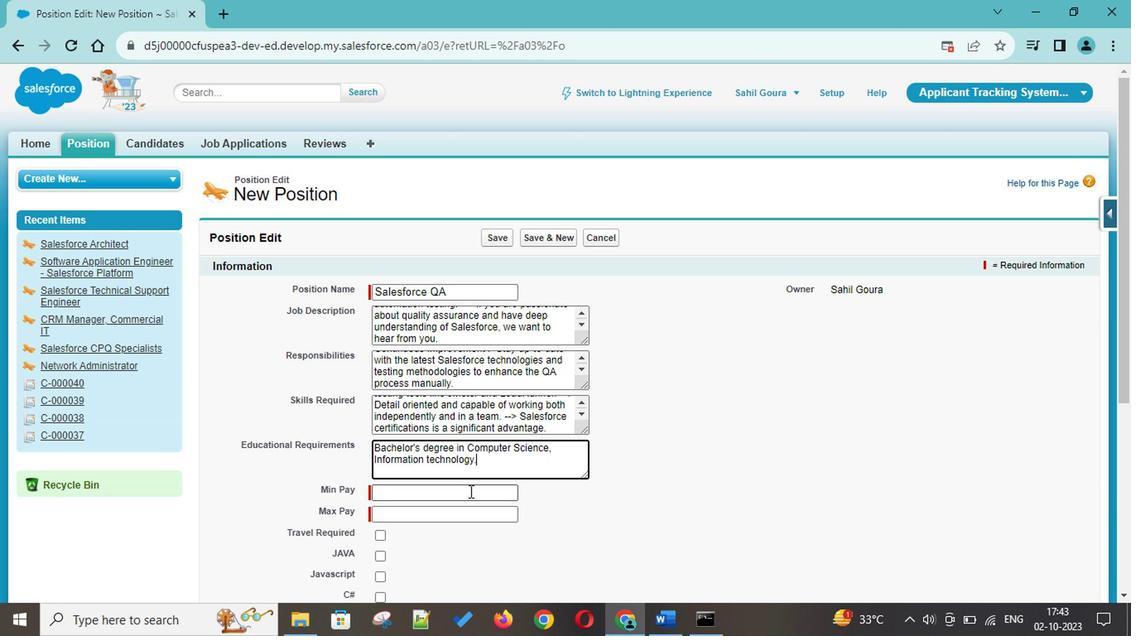 
Action: Mouse moved to (592, 522)
Screenshot: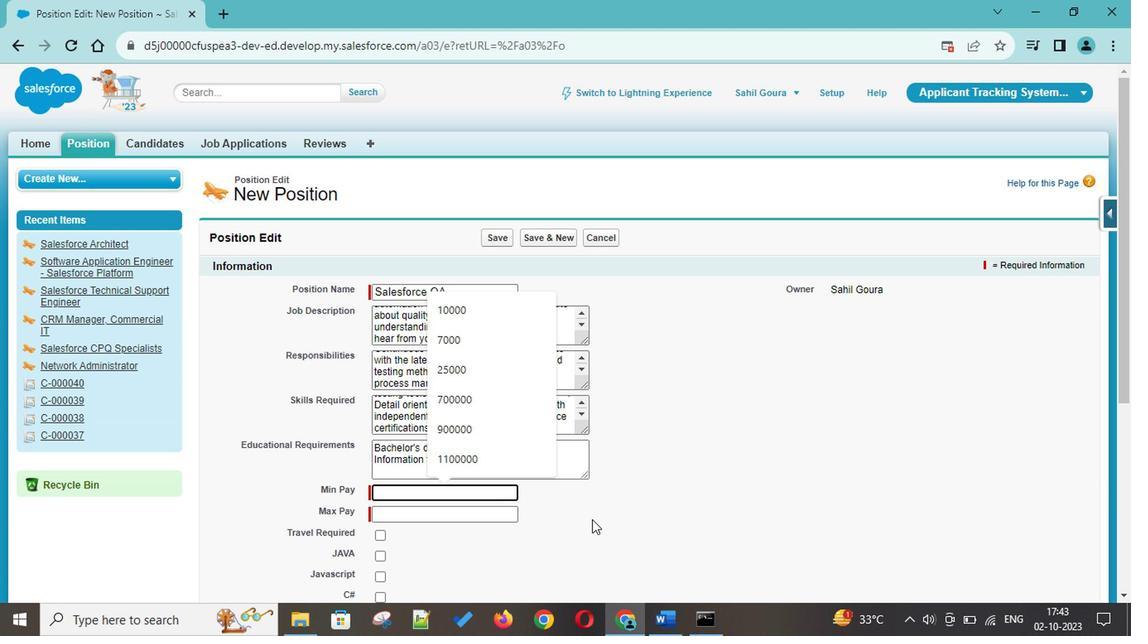 
Action: Mouse pressed left at (592, 522)
Screenshot: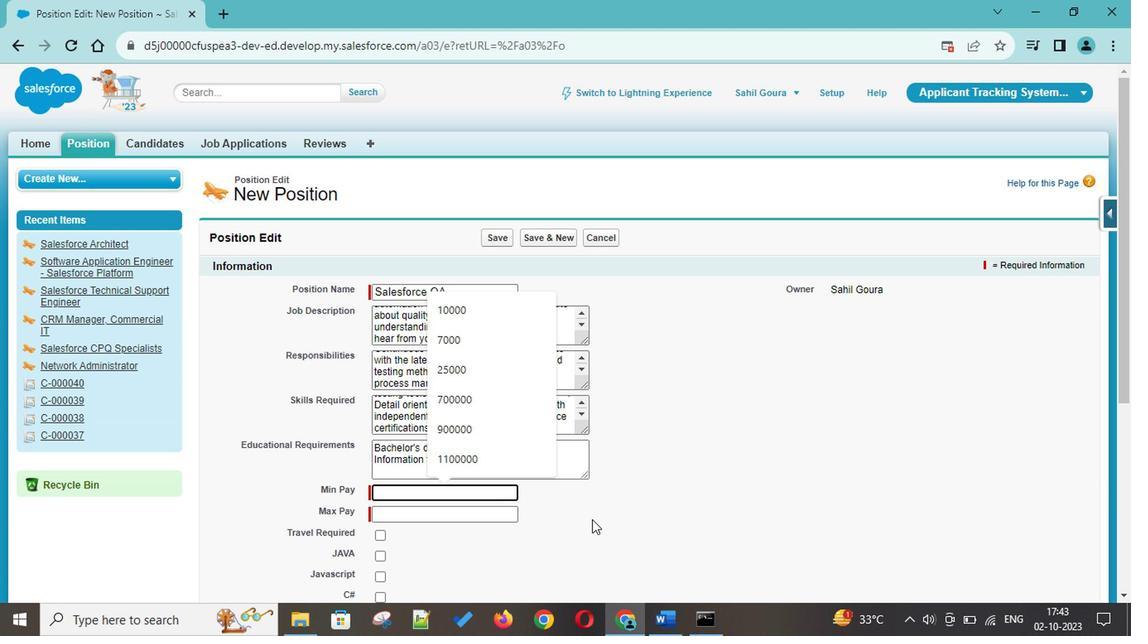 
Action: Mouse moved to (370, 450)
Screenshot: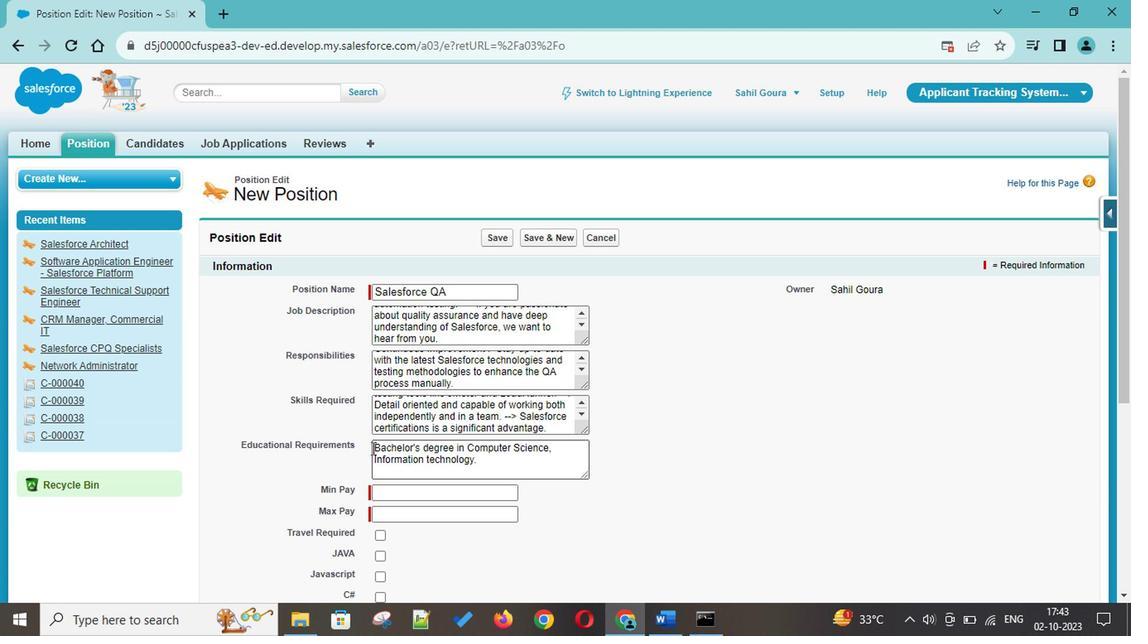 
Action: Mouse pressed left at (370, 450)
Screenshot: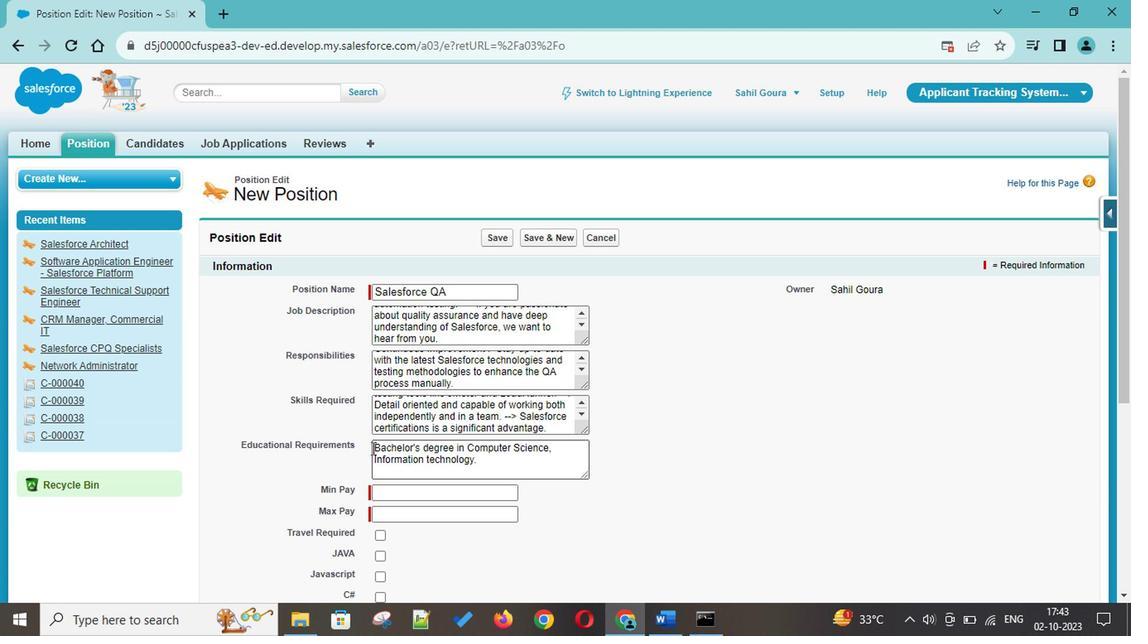 
Action: Mouse moved to (513, 460)
Screenshot: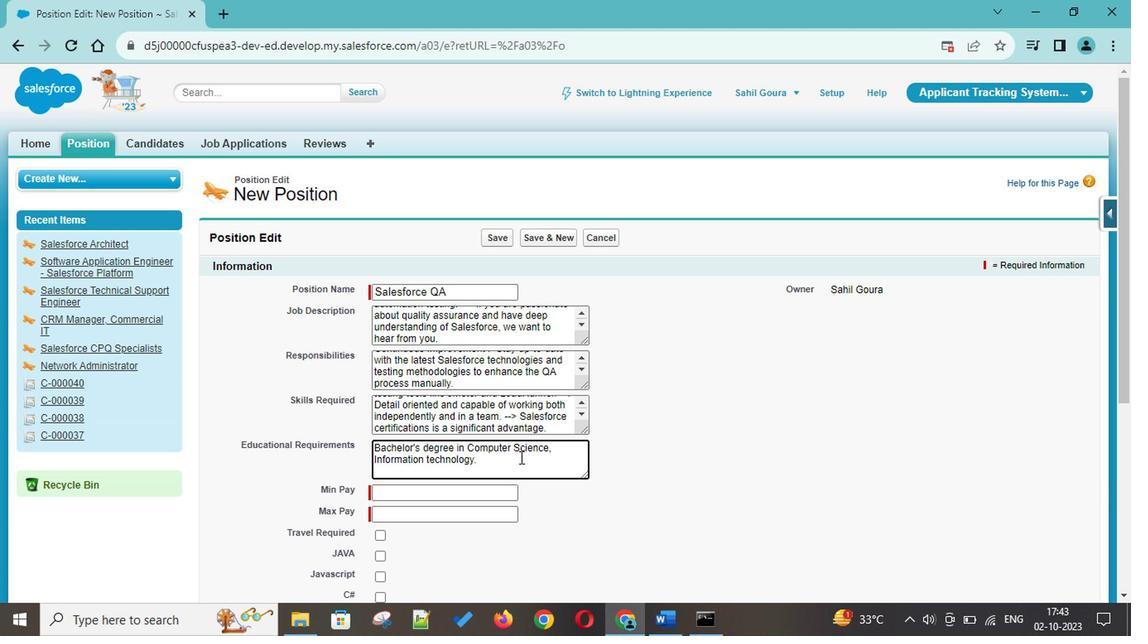 
Action: Mouse pressed left at (513, 460)
Screenshot: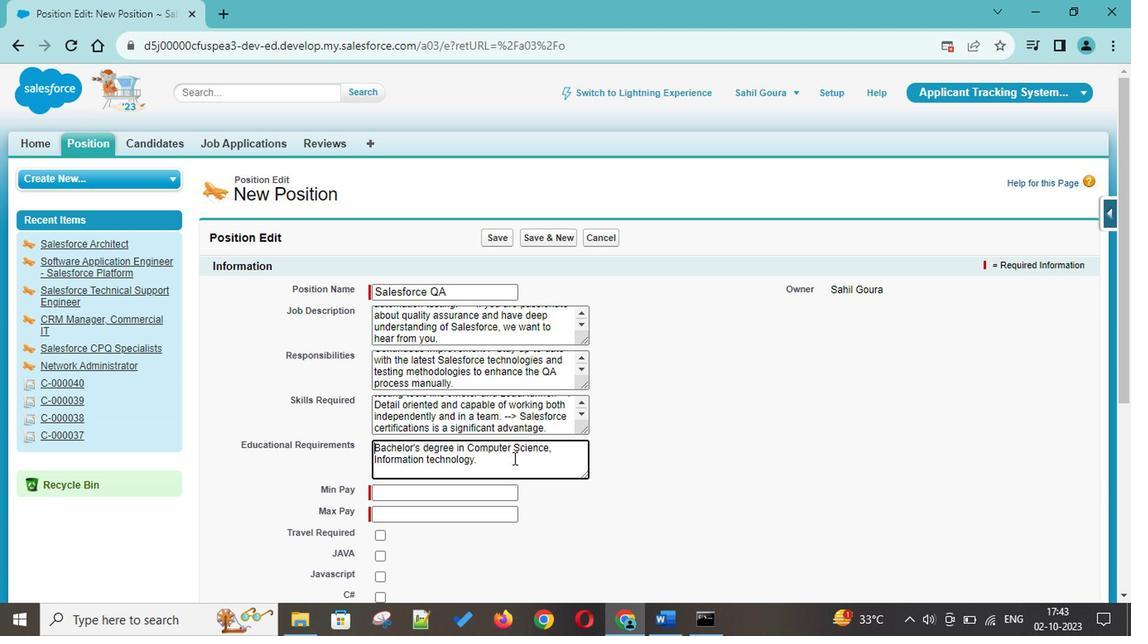 
Action: Key pressed <Key.backspace>,<Key.space><Key.shift><Key.shift><Key.shift><Key.shift><Key.shift><Key.shift><Key.shift><Key.shift><Key.shift><Key.shift><Key.shift>
Screenshot: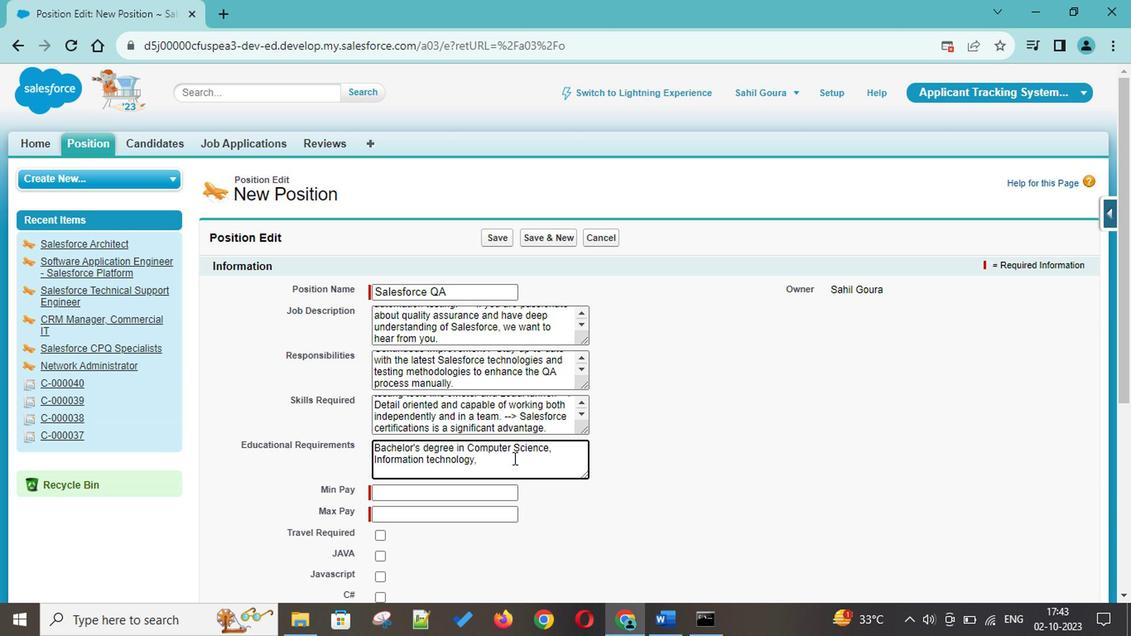 
Action: Mouse moved to (506, 471)
Screenshot: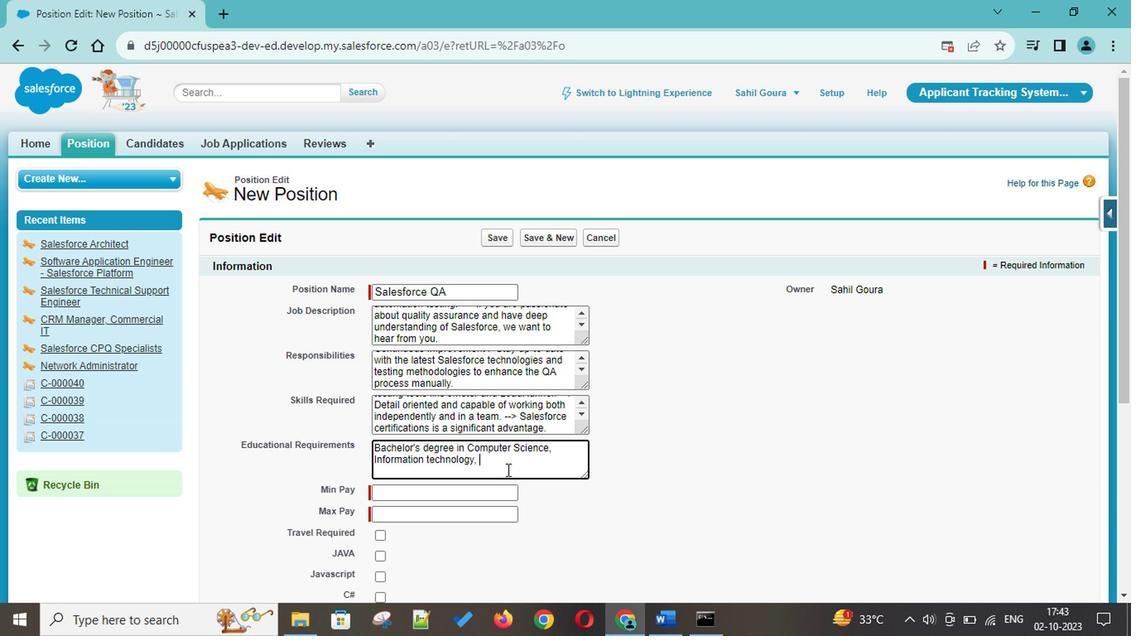 
Action: Mouse pressed left at (506, 471)
Screenshot: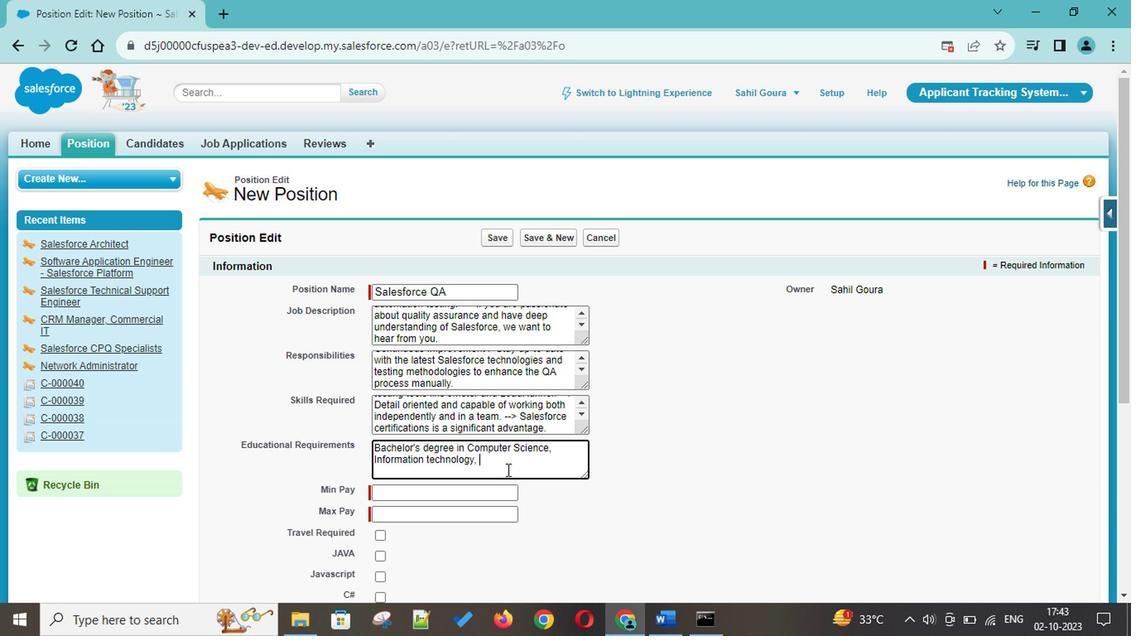 
Action: Key pressed <Key.backspace><Key.backspace>.
Screenshot: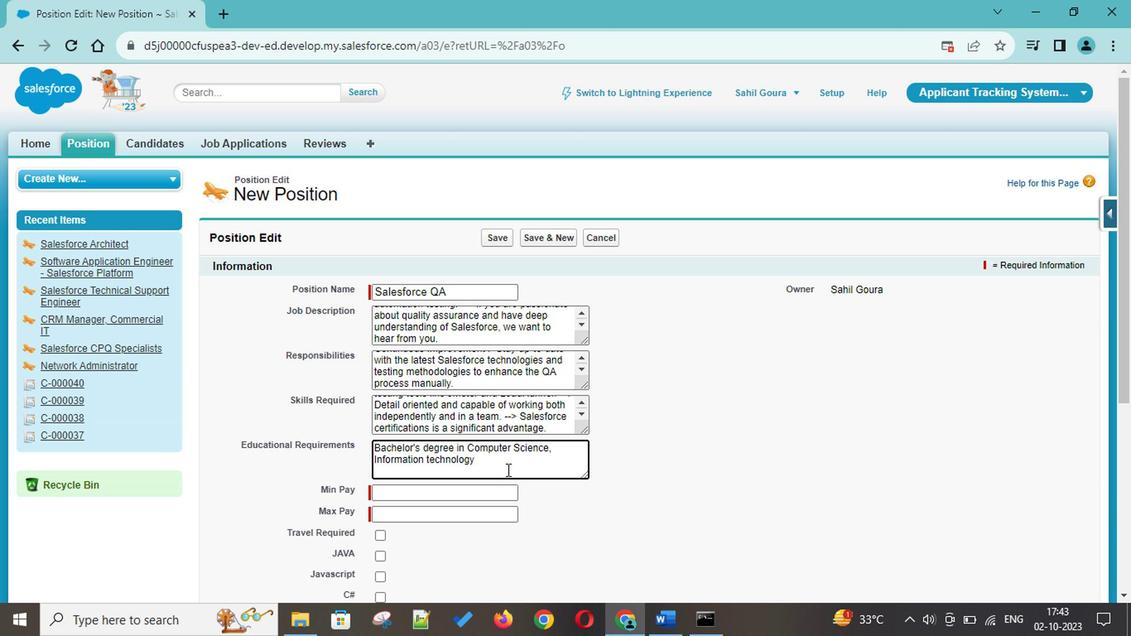 
Action: Mouse moved to (477, 489)
Screenshot: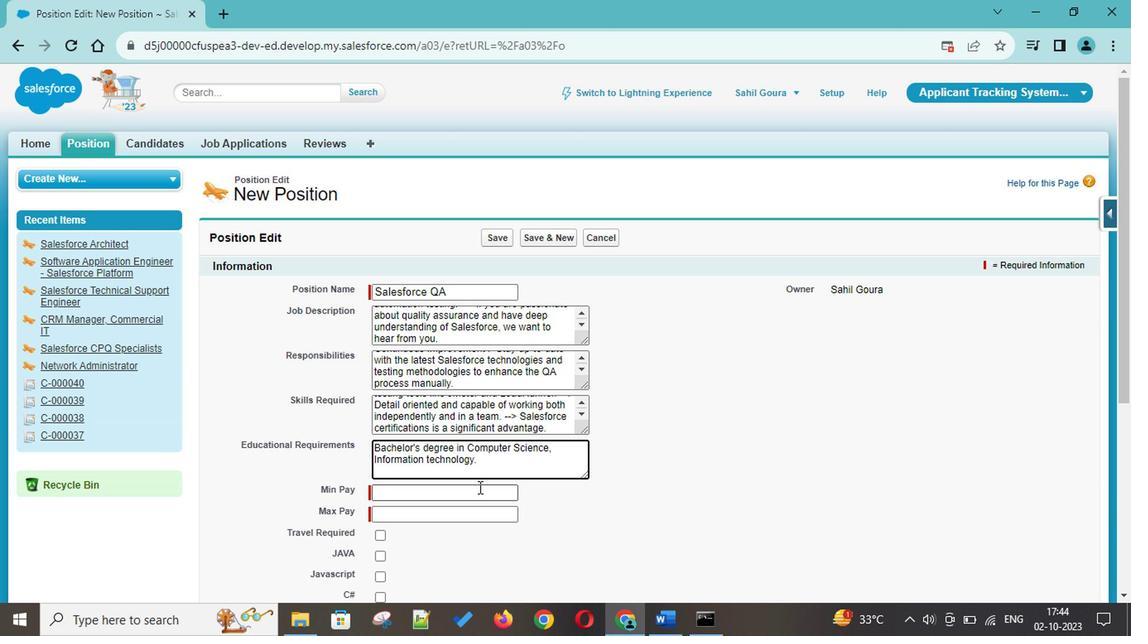 
Action: Mouse pressed left at (477, 489)
Screenshot: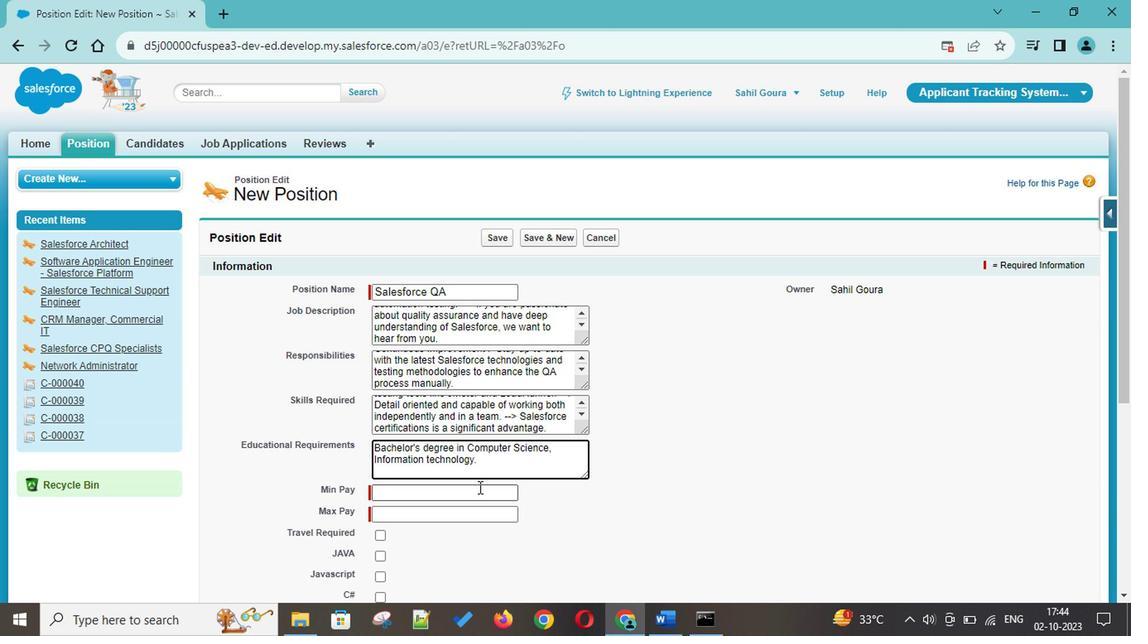 
Action: Key pressed 5,00,000
Screenshot: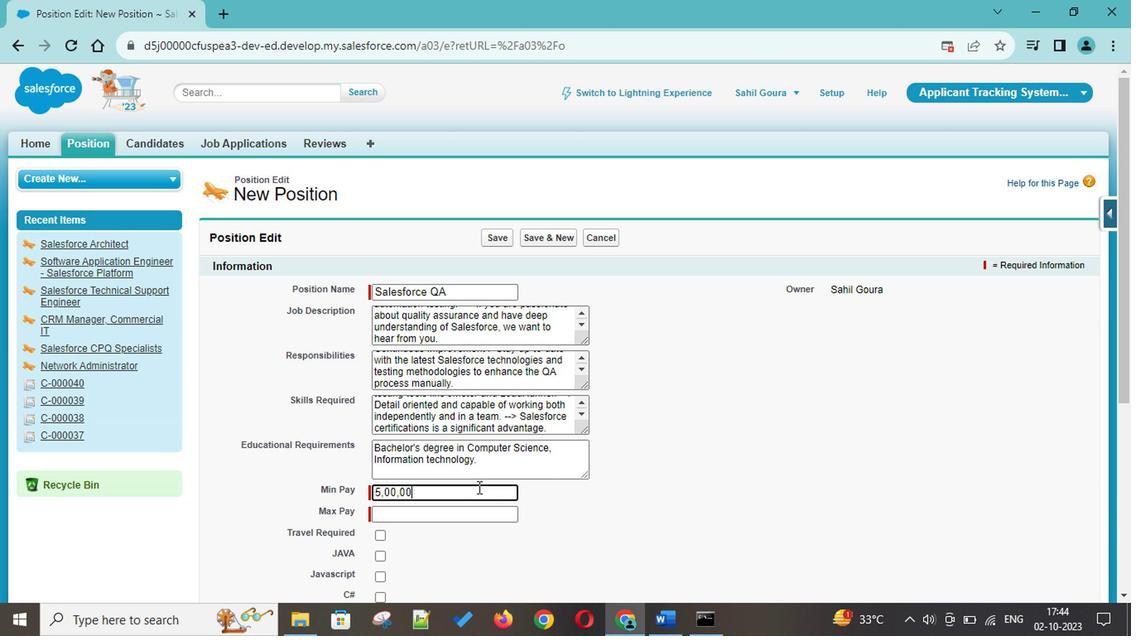 
Action: Mouse moved to (473, 506)
Screenshot: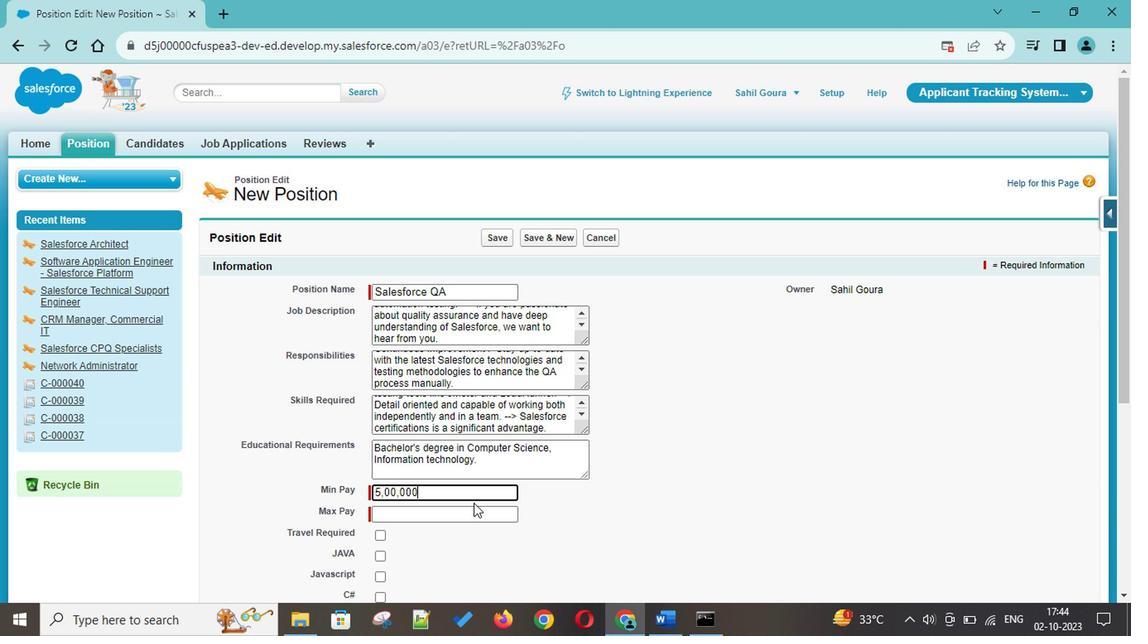 
Action: Mouse pressed left at (473, 506)
Screenshot: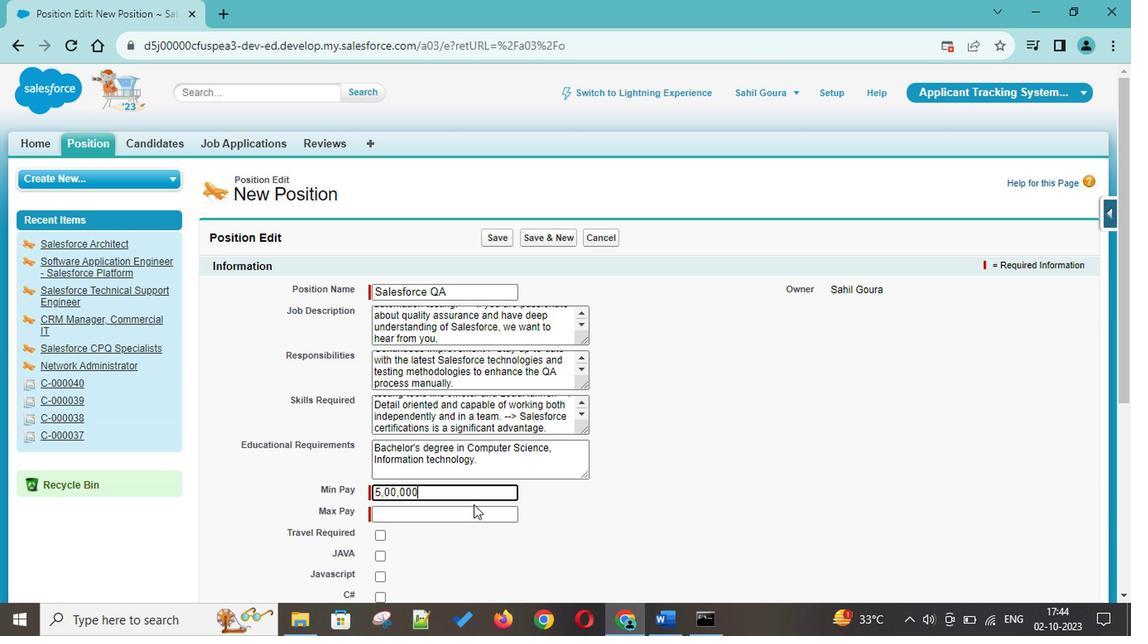 
Action: Mouse moved to (473, 514)
Screenshot: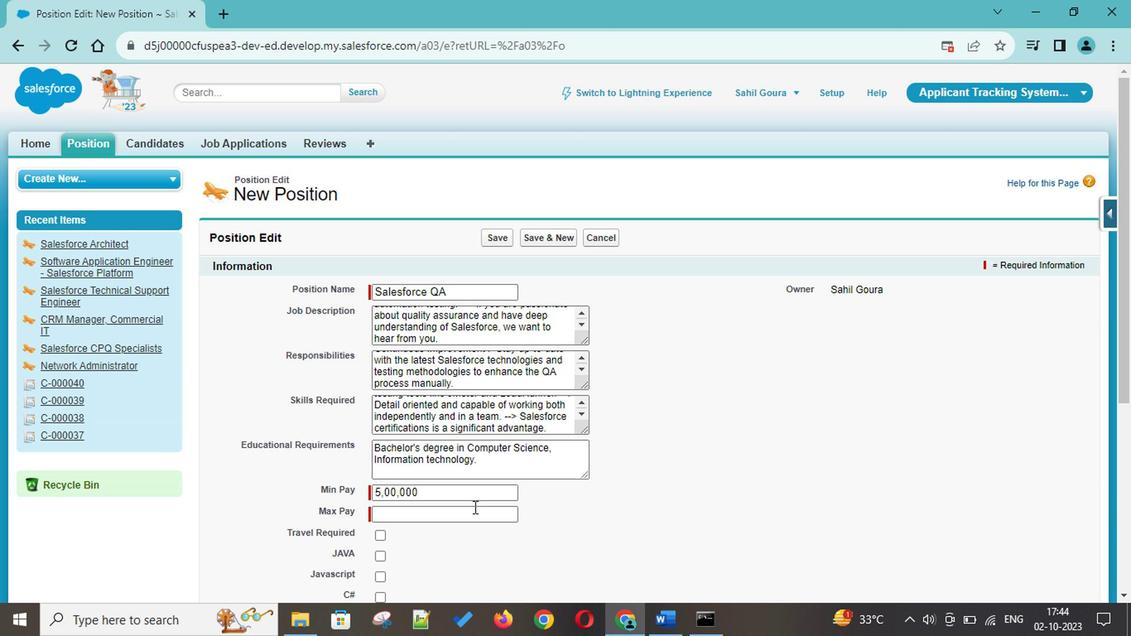 
Action: Mouse pressed left at (473, 514)
Screenshot: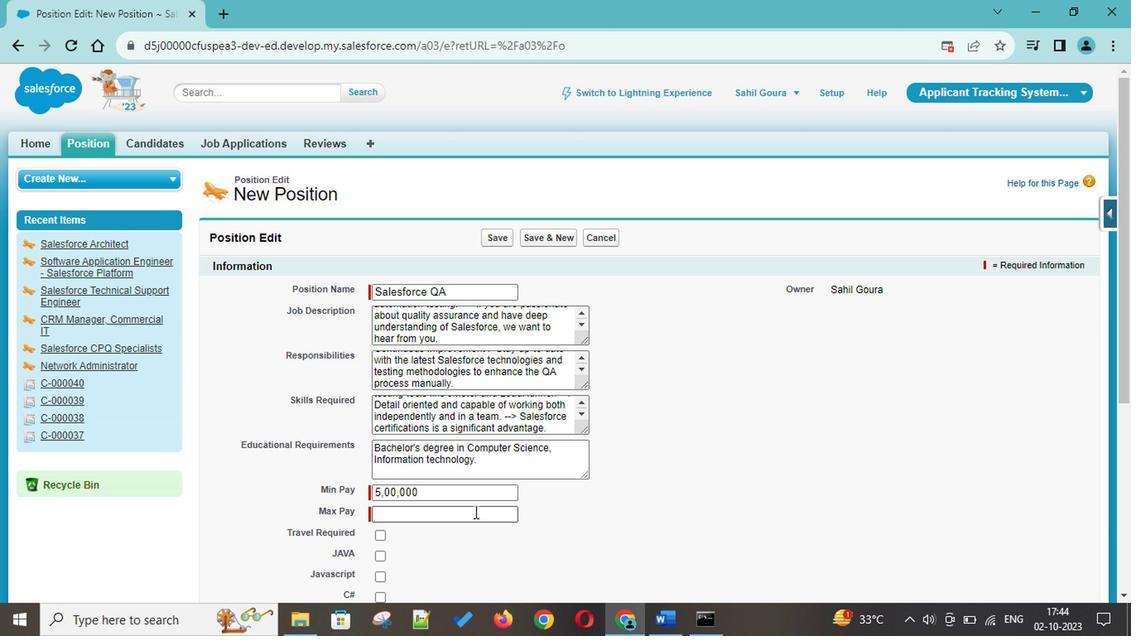 
Action: Key pressed 1500000<Key.left><Key.left><Key.left>,<Key.left><Key.left><Key.left>,
Screenshot: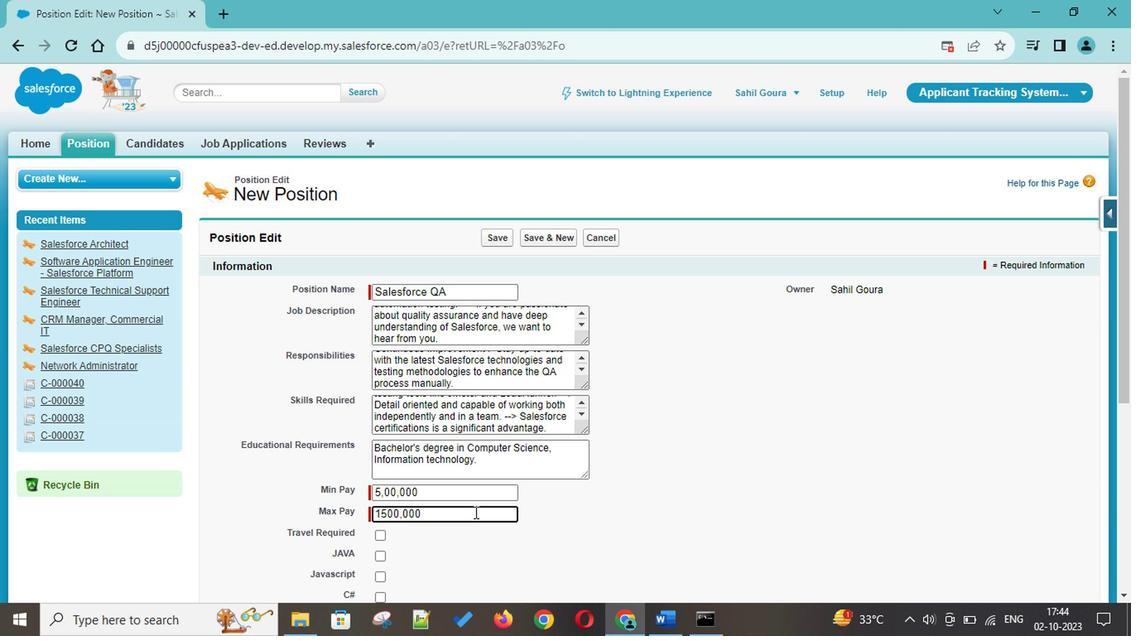 
Action: Mouse moved to (610, 391)
Screenshot: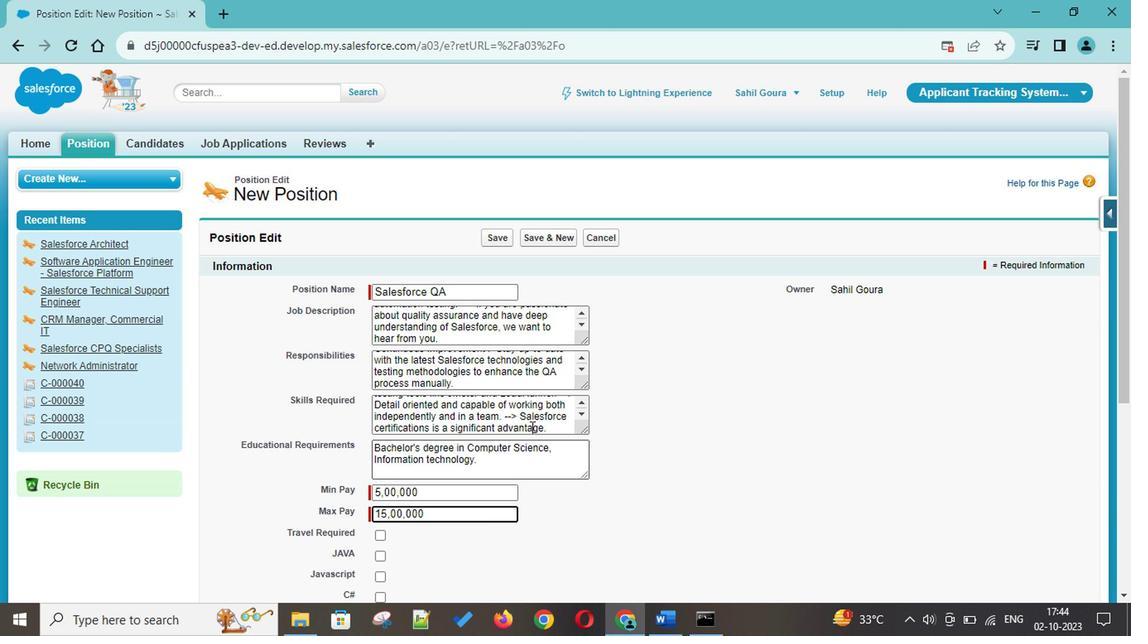 
Action: Mouse scrolled (610, 390) with delta (0, 0)
Screenshot: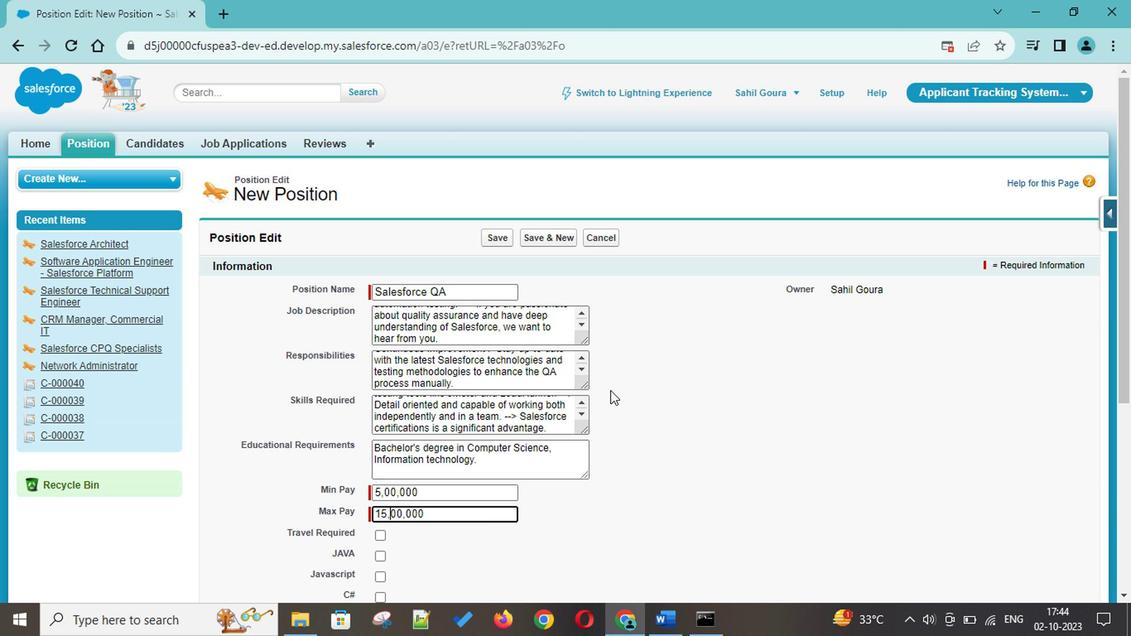 
Action: Mouse scrolled (610, 390) with delta (0, 0)
Screenshot: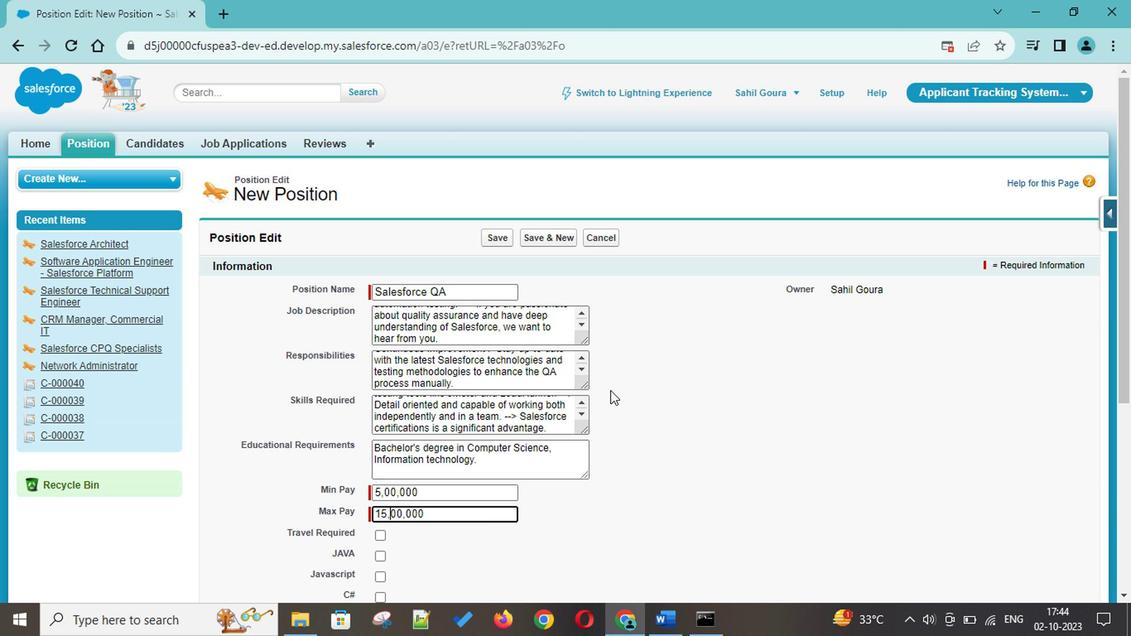 
Action: Mouse scrolled (610, 390) with delta (0, 0)
Screenshot: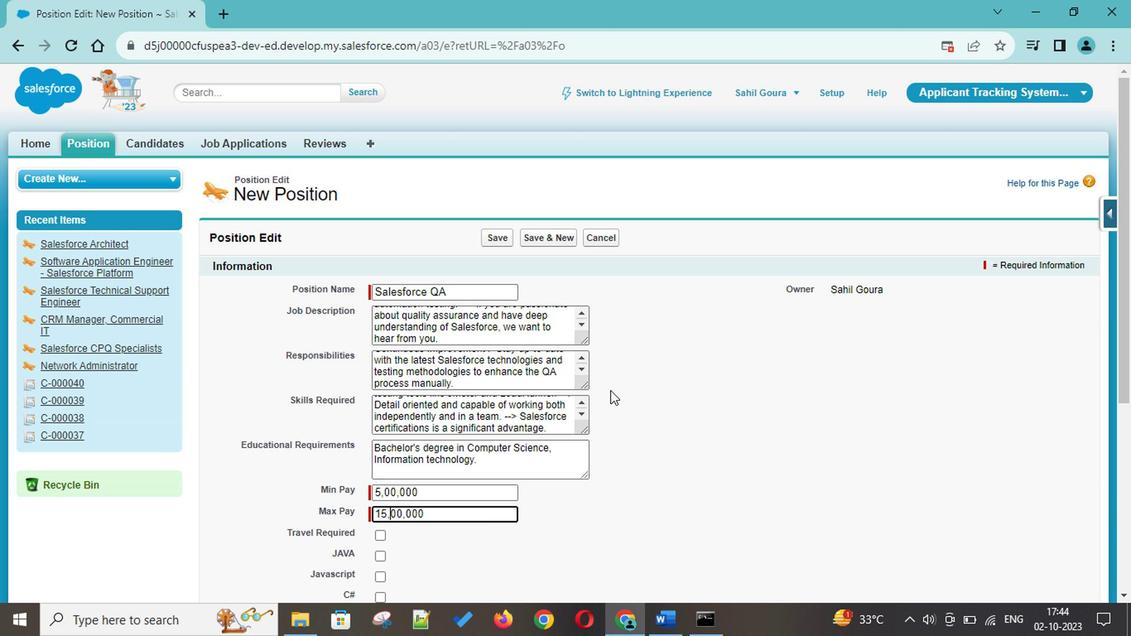 
Action: Mouse scrolled (610, 390) with delta (0, 0)
Screenshot: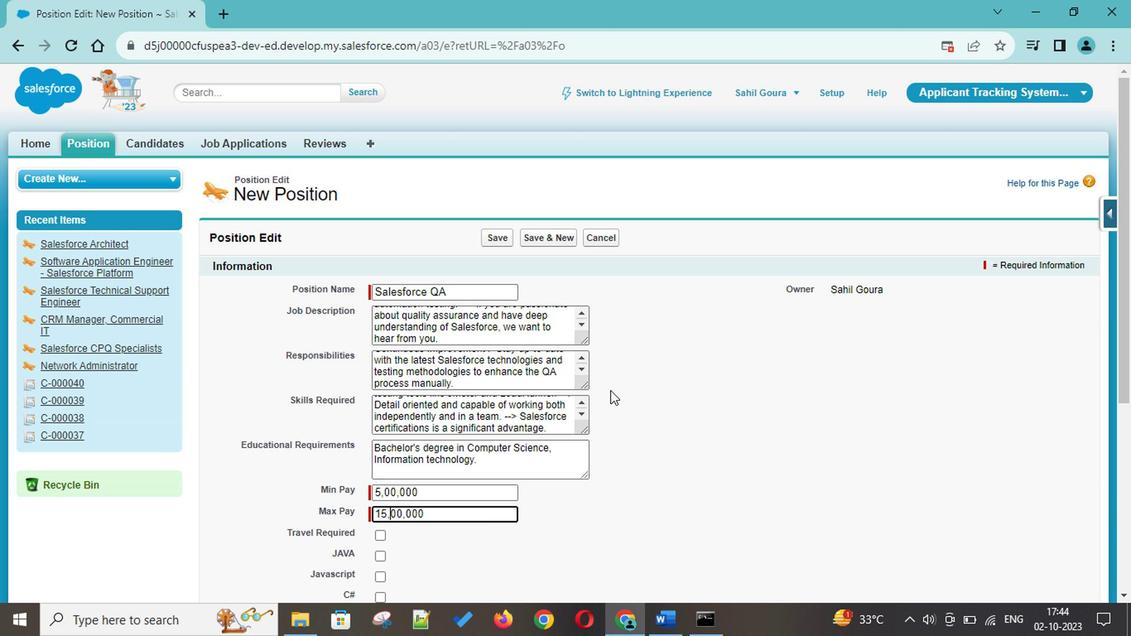 
Action: Mouse scrolled (610, 390) with delta (0, 0)
Screenshot: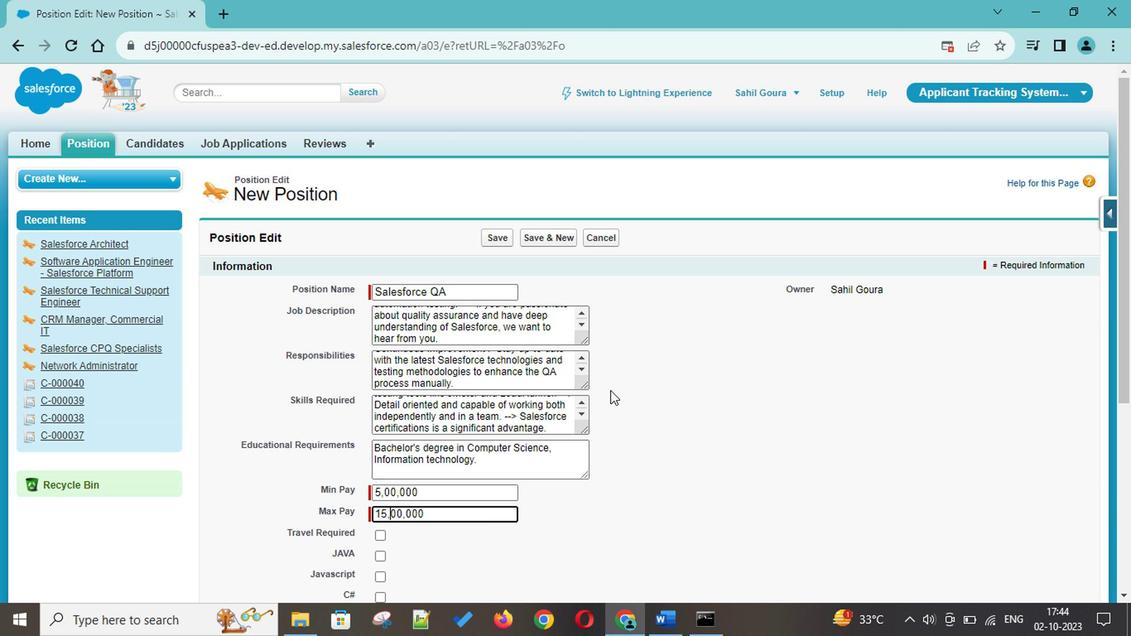
Action: Mouse scrolled (610, 390) with delta (0, 0)
Screenshot: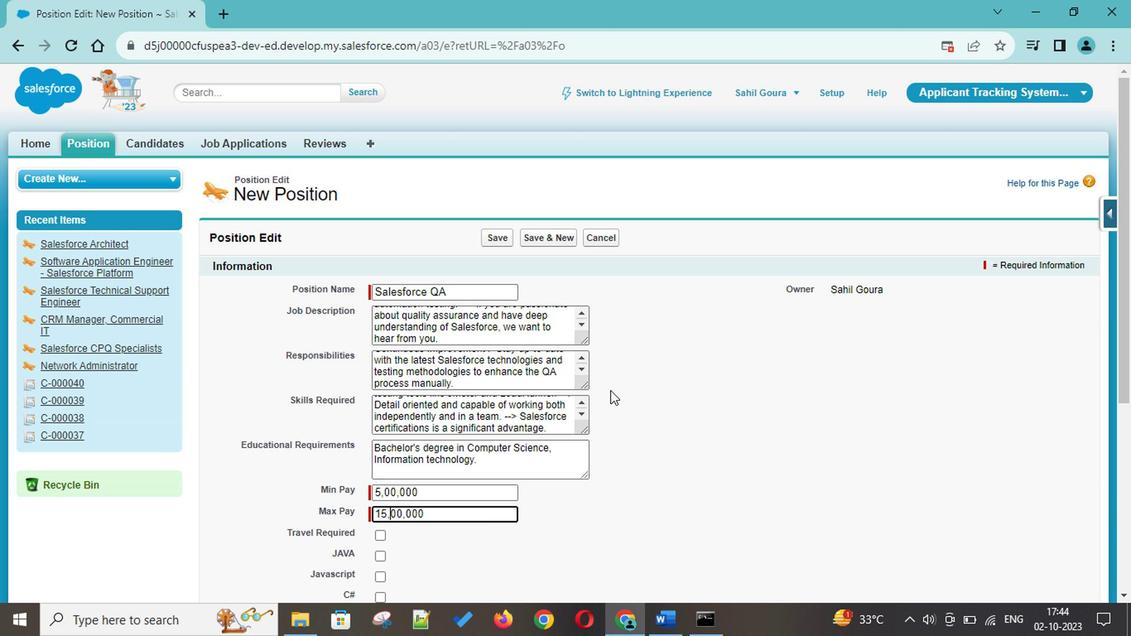 
Action: Mouse scrolled (610, 390) with delta (0, 0)
Screenshot: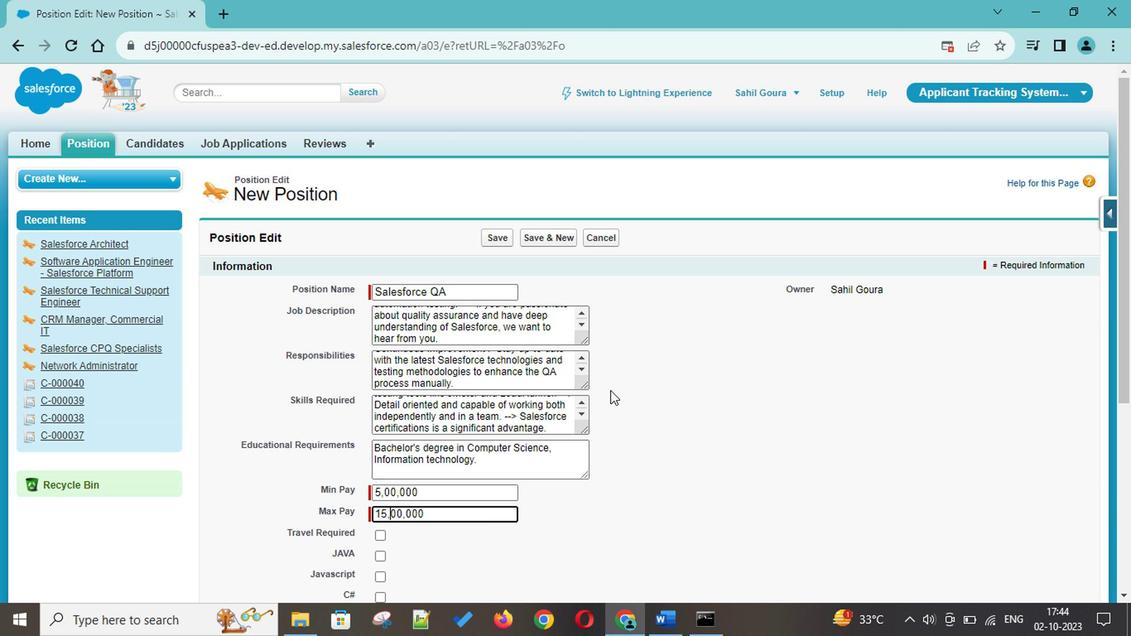 
Action: Mouse scrolled (610, 390) with delta (0, 0)
Screenshot: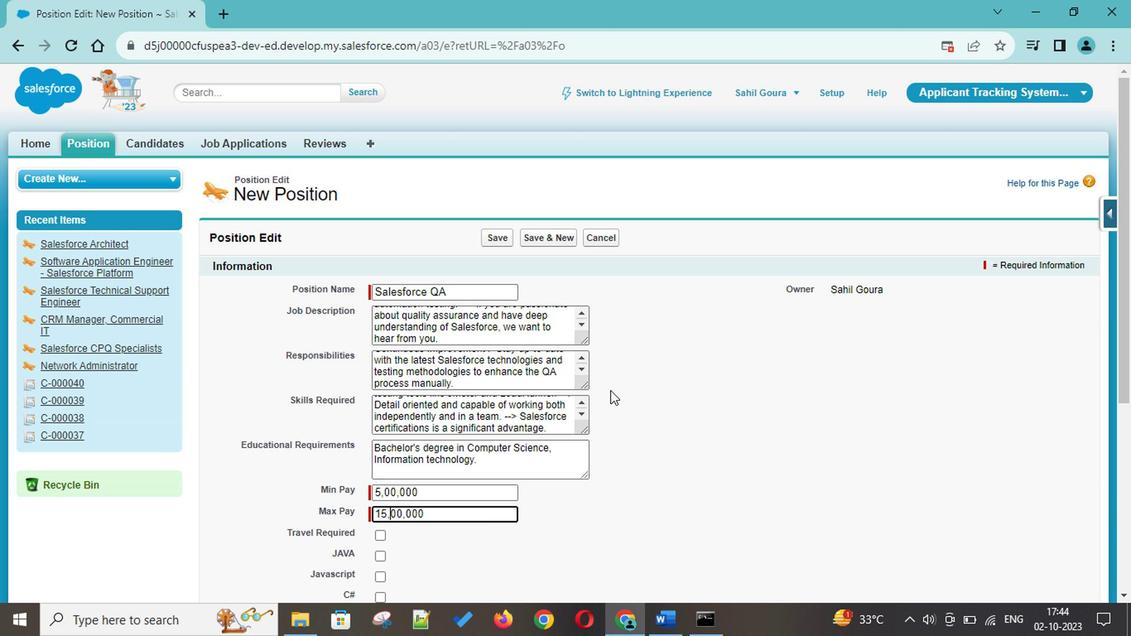 
Action: Mouse scrolled (610, 390) with delta (0, 0)
Screenshot: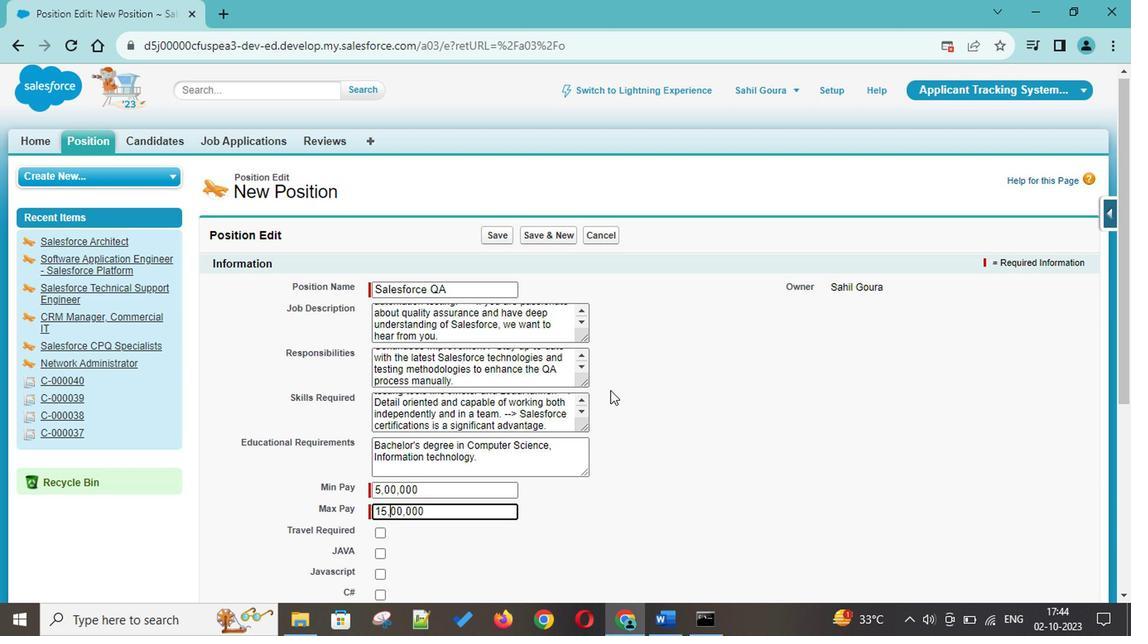 
Action: Mouse scrolled (610, 390) with delta (0, 0)
Screenshot: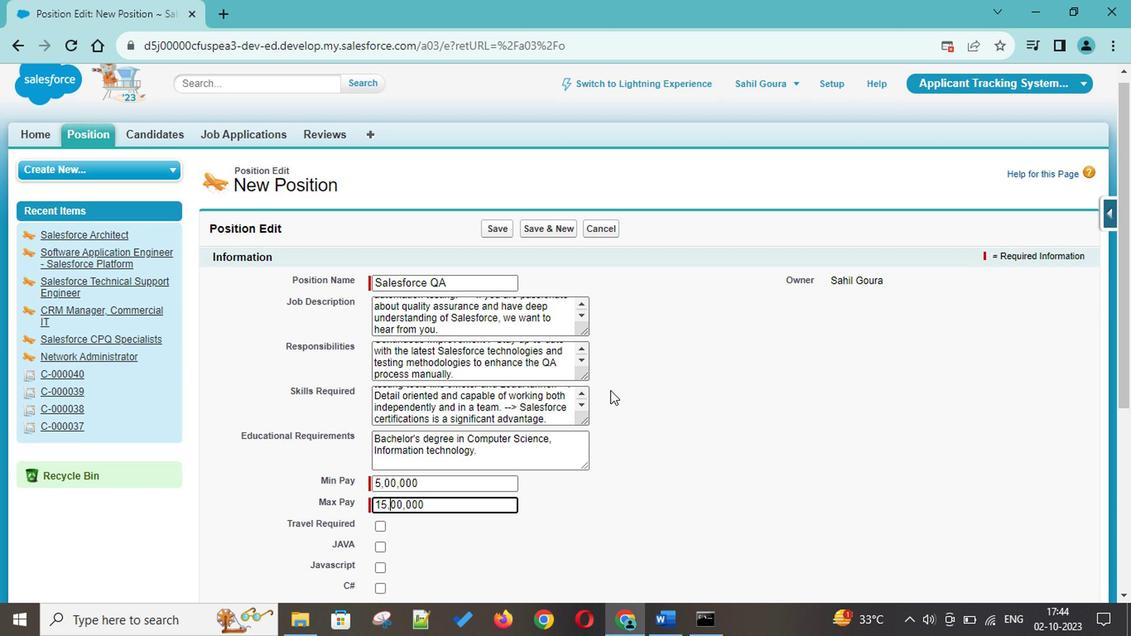 
Action: Mouse scrolled (610, 390) with delta (0, 0)
Screenshot: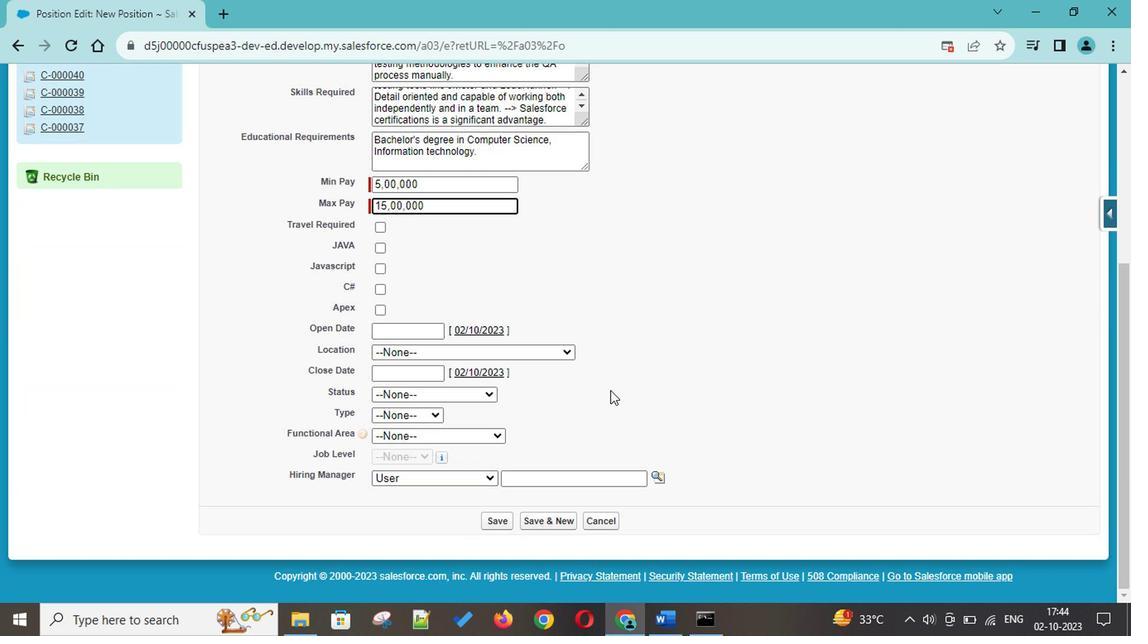 
Action: Mouse scrolled (610, 390) with delta (0, 0)
Screenshot: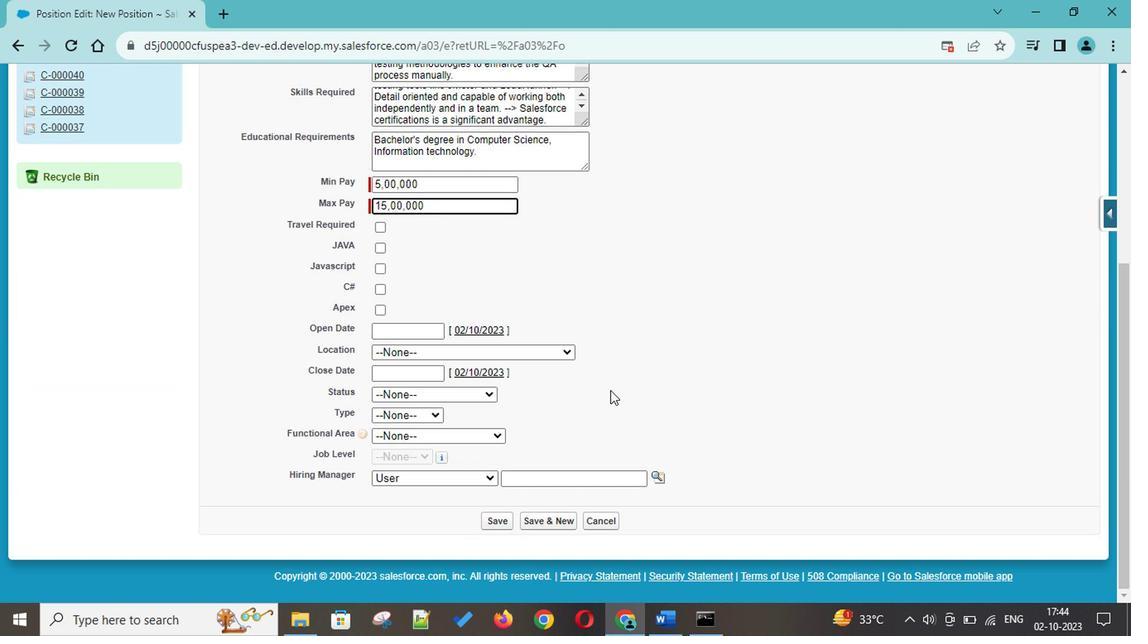 
Action: Mouse scrolled (610, 390) with delta (0, 0)
Screenshot: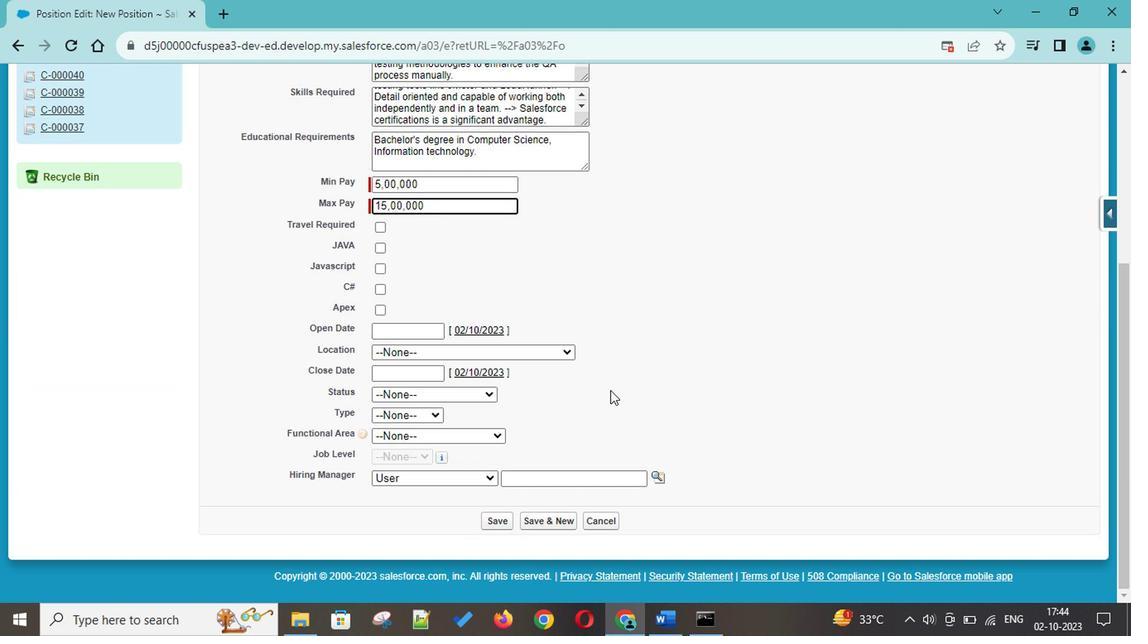 
Action: Mouse moved to (382, 290)
Screenshot: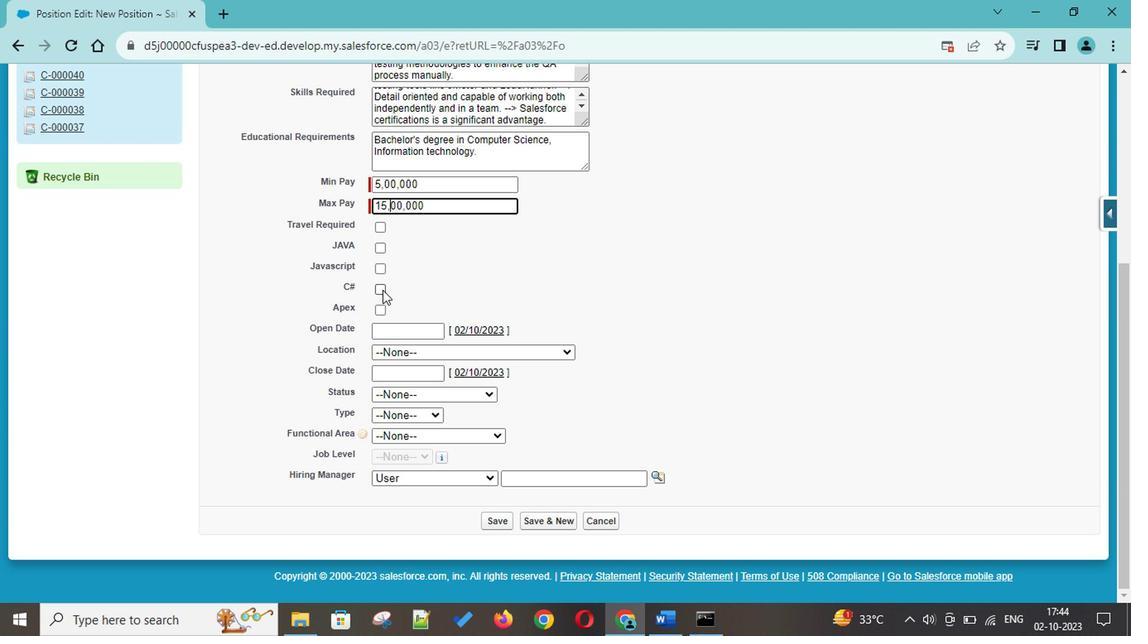 
Action: Mouse pressed left at (382, 290)
Screenshot: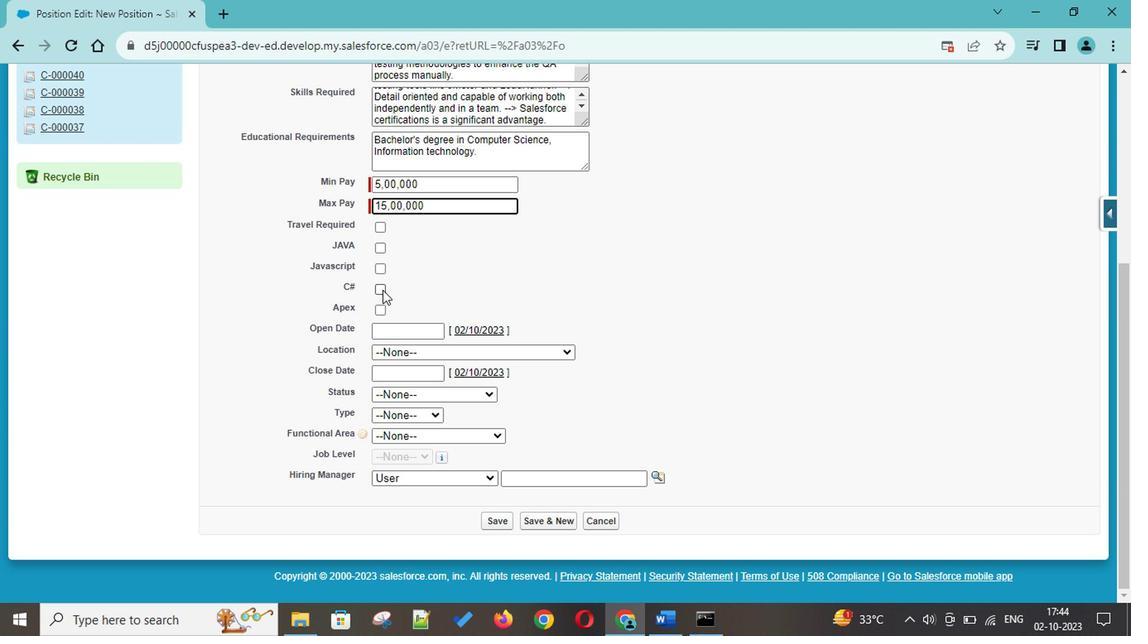
Action: Mouse moved to (442, 281)
Screenshot: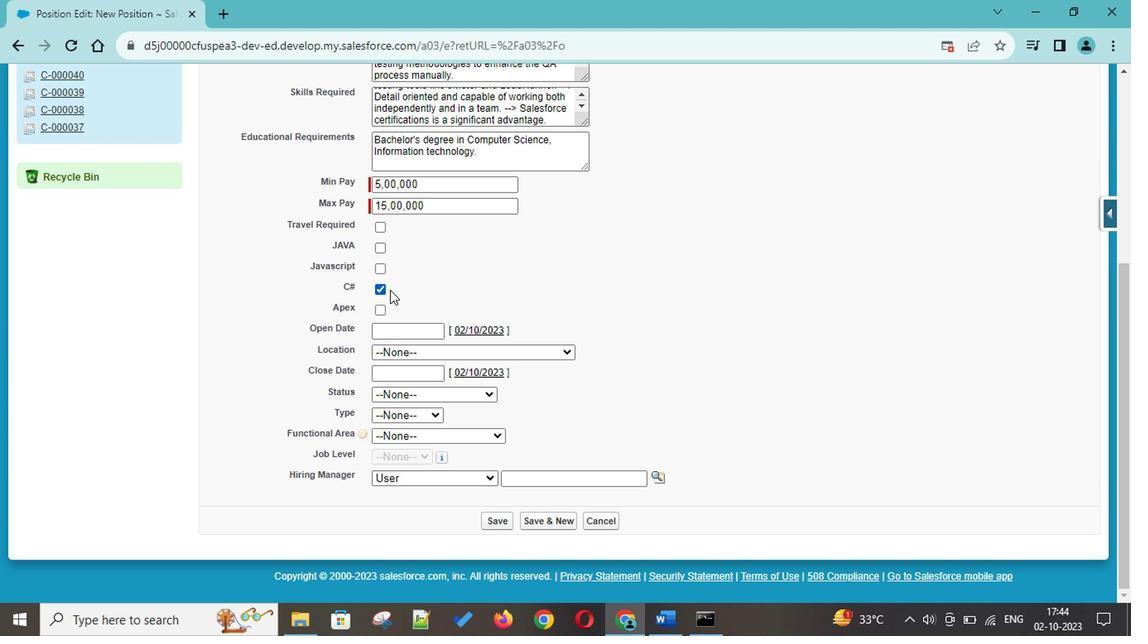 
Action: Mouse scrolled (442, 281) with delta (0, 0)
Screenshot: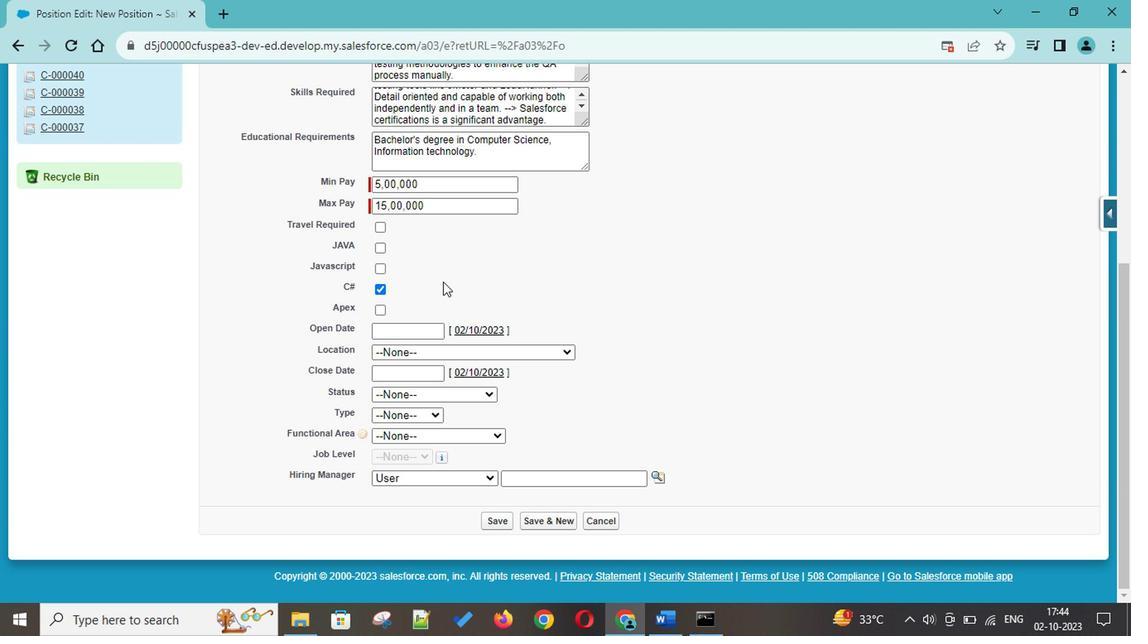
Action: Mouse scrolled (442, 281) with delta (0, 0)
Screenshot: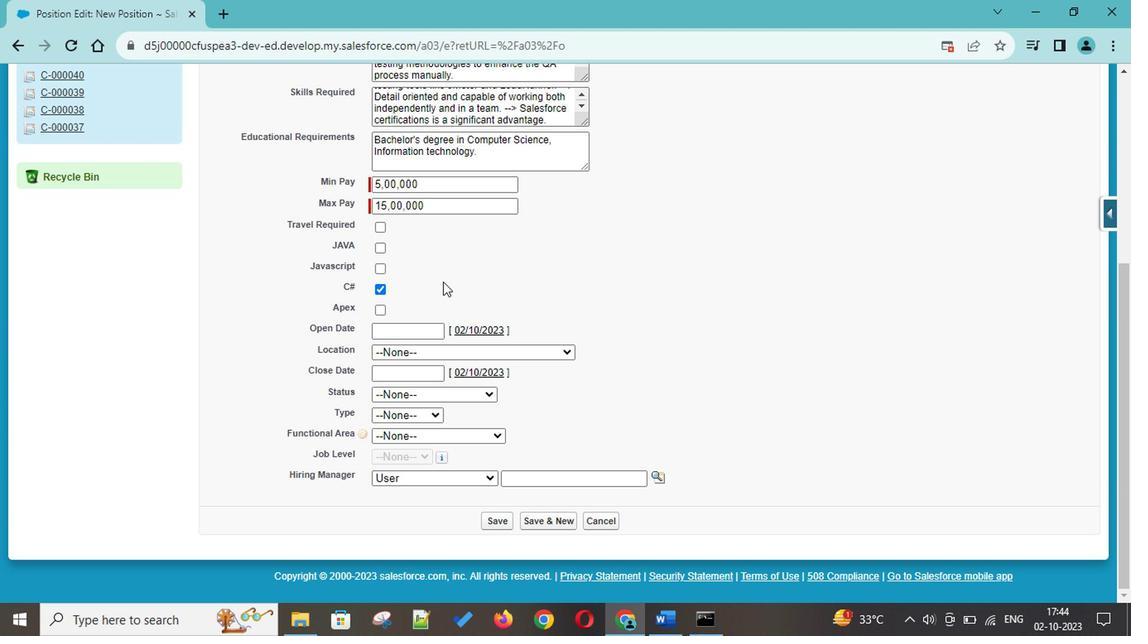 
Action: Mouse scrolled (442, 281) with delta (0, 0)
Screenshot: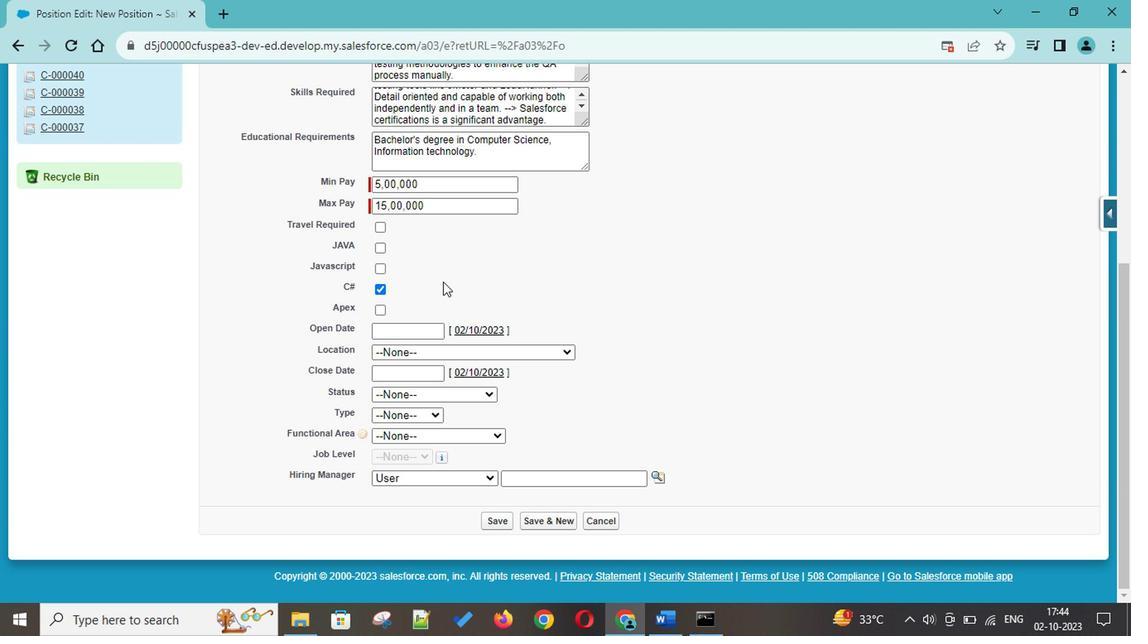 
Action: Mouse scrolled (442, 281) with delta (0, 0)
Screenshot: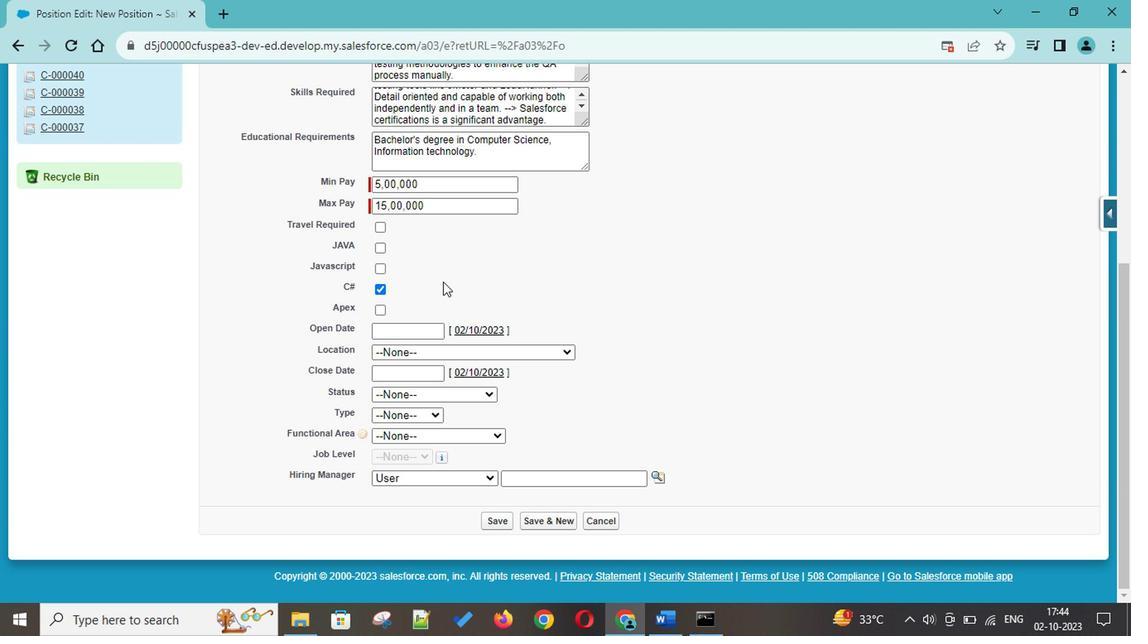 
Action: Mouse moved to (398, 332)
Screenshot: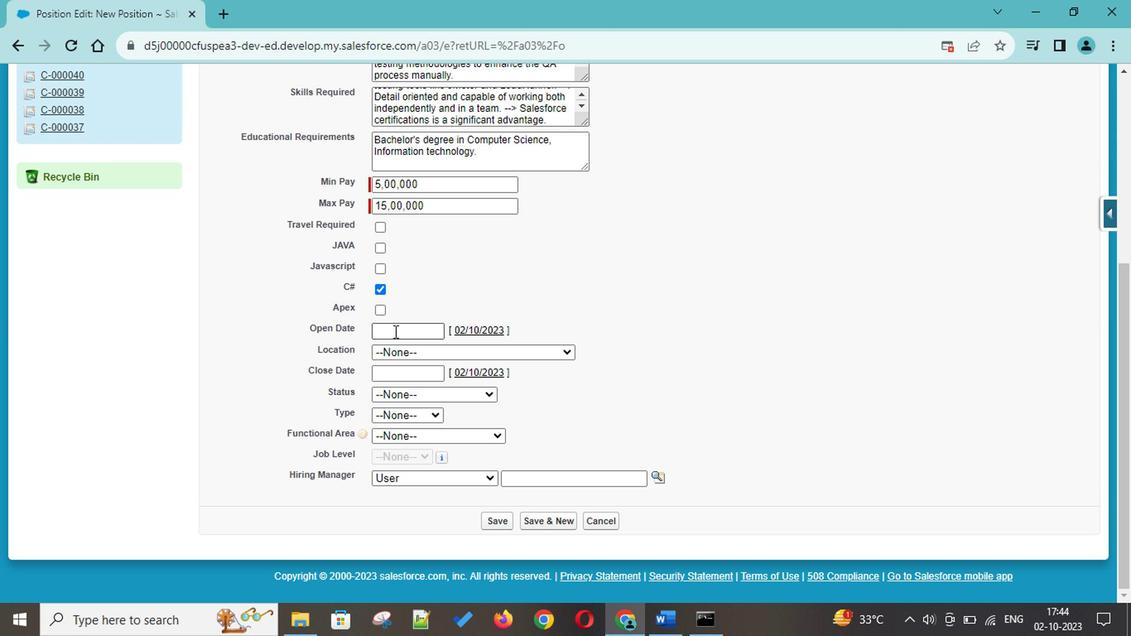 
Action: Mouse pressed left at (398, 332)
Screenshot: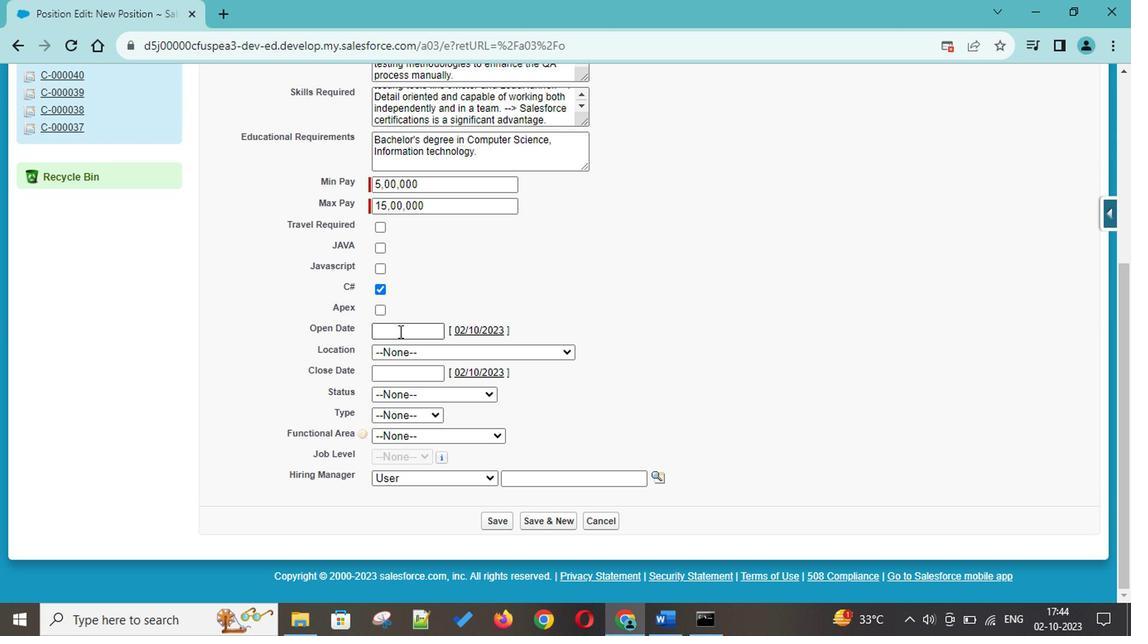 
Action: Mouse moved to (492, 331)
Screenshot: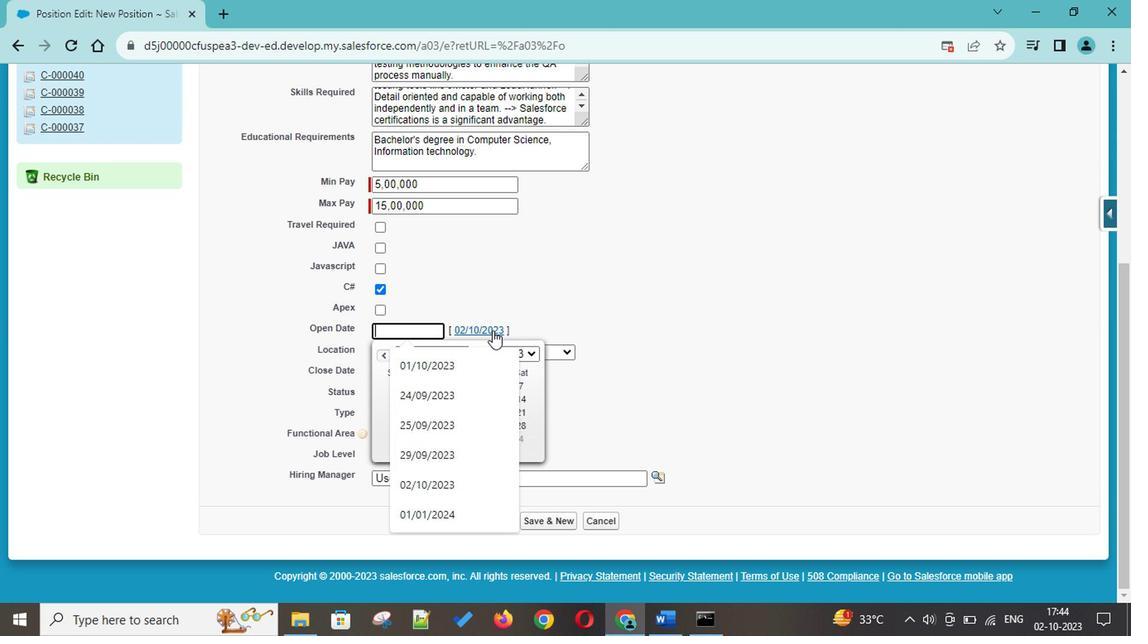 
Action: Mouse pressed left at (492, 331)
Screenshot: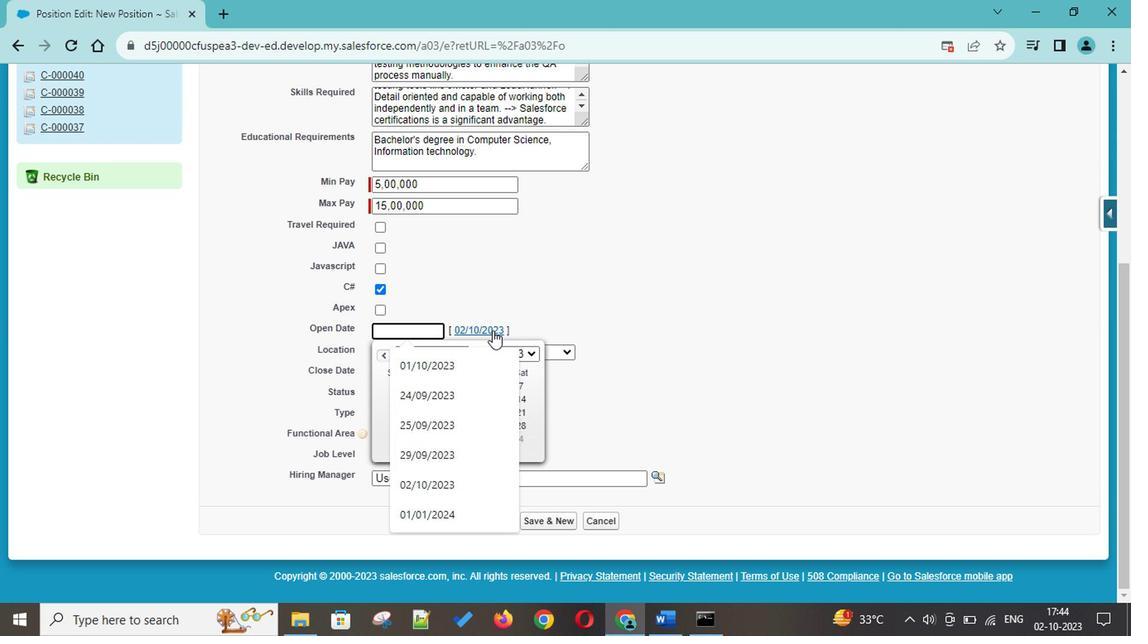 
Action: Mouse moved to (517, 328)
Screenshot: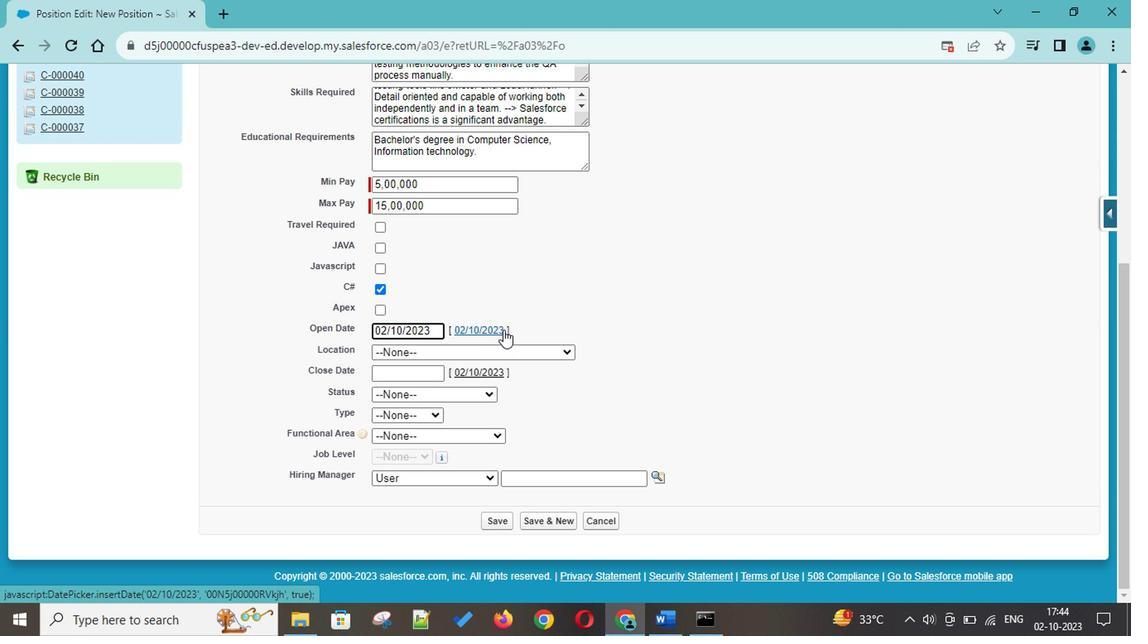 
Action: Mouse scrolled (517, 327) with delta (0, -1)
Screenshot: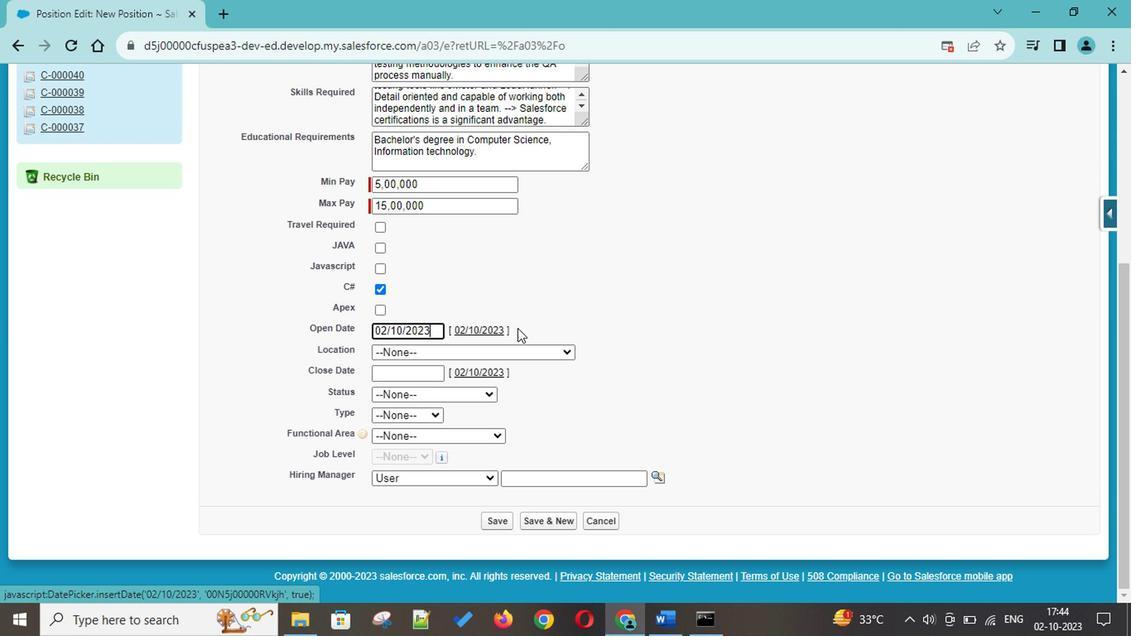 
Action: Mouse scrolled (517, 327) with delta (0, -1)
Screenshot: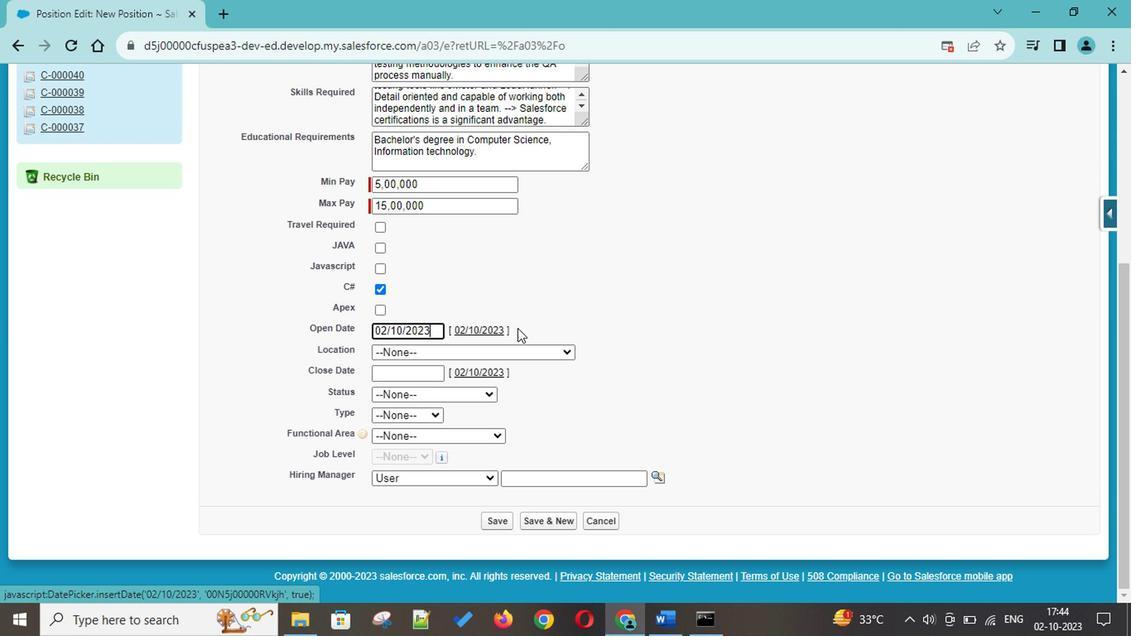 
Action: Mouse scrolled (517, 327) with delta (0, -1)
Screenshot: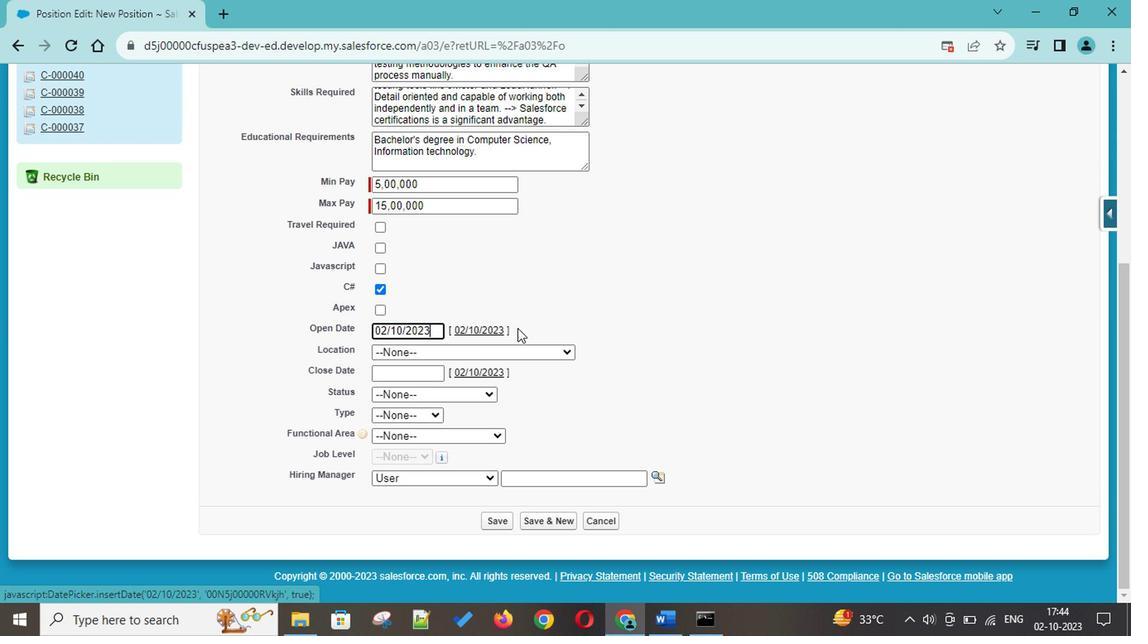 
Action: Mouse scrolled (517, 327) with delta (0, -1)
Screenshot: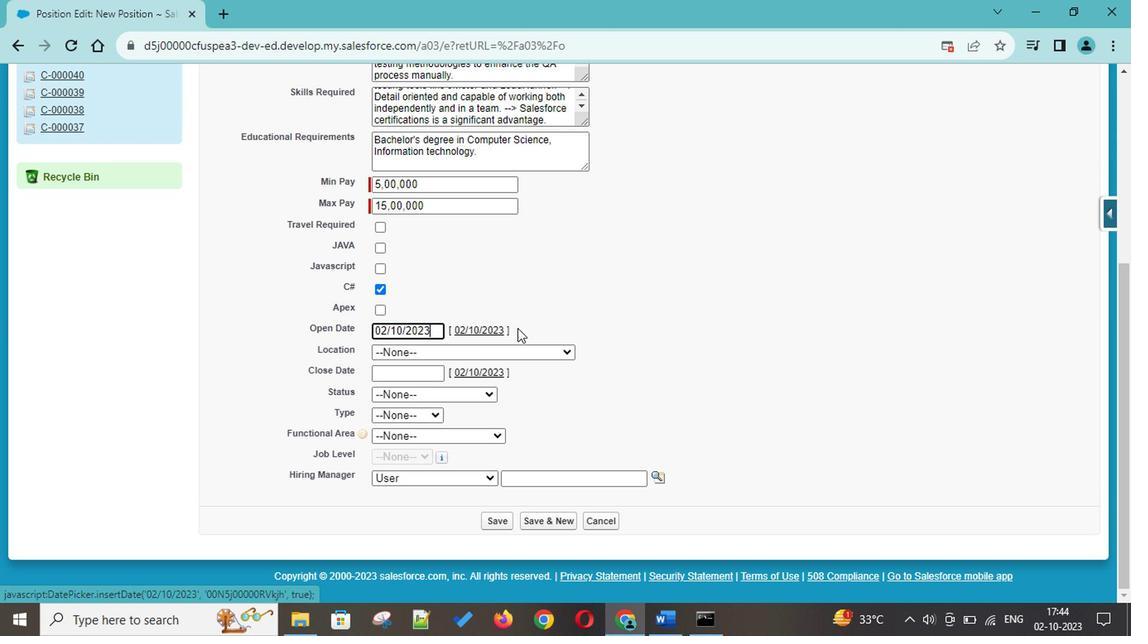 
Action: Mouse scrolled (517, 327) with delta (0, -1)
Screenshot: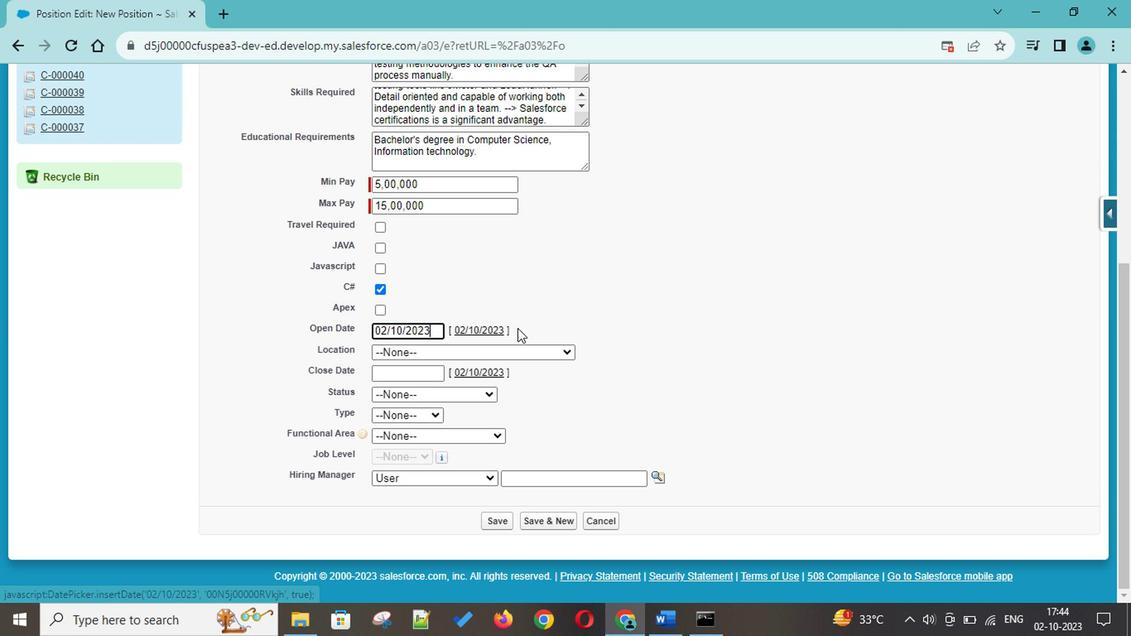 
Action: Mouse scrolled (517, 327) with delta (0, -1)
Screenshot: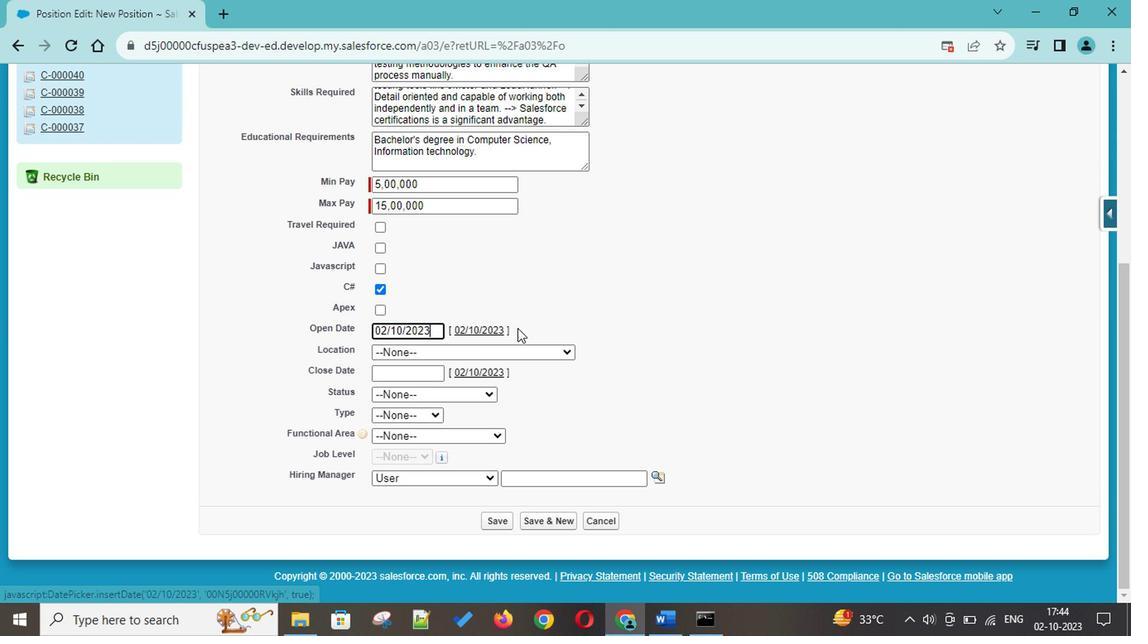 
Action: Mouse scrolled (517, 327) with delta (0, -1)
Screenshot: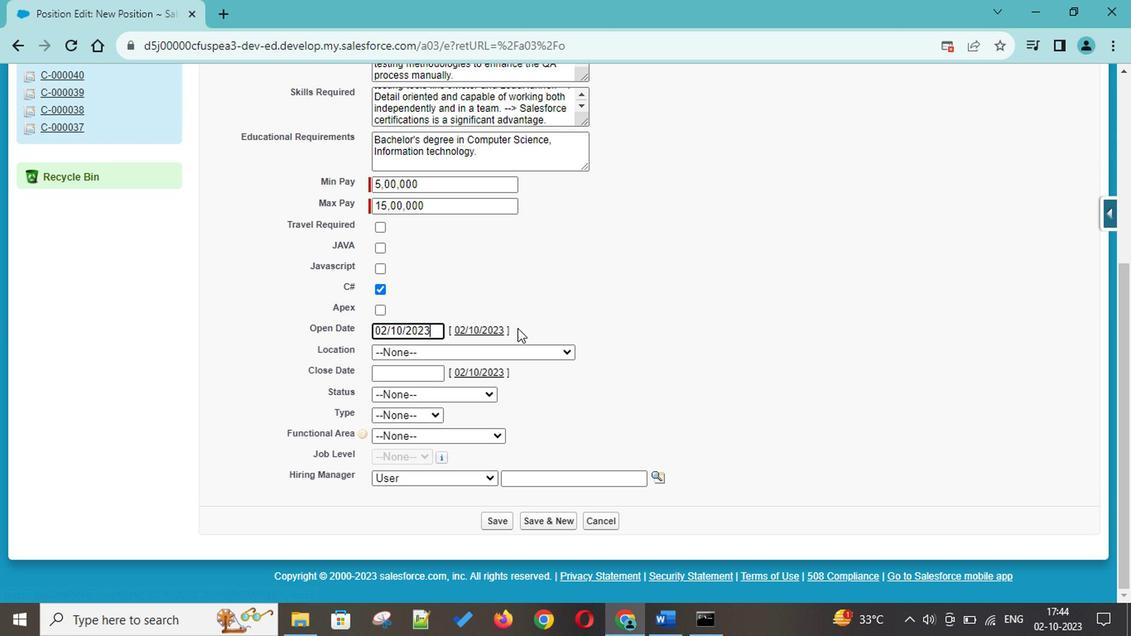 
Action: Mouse scrolled (517, 327) with delta (0, -1)
Screenshot: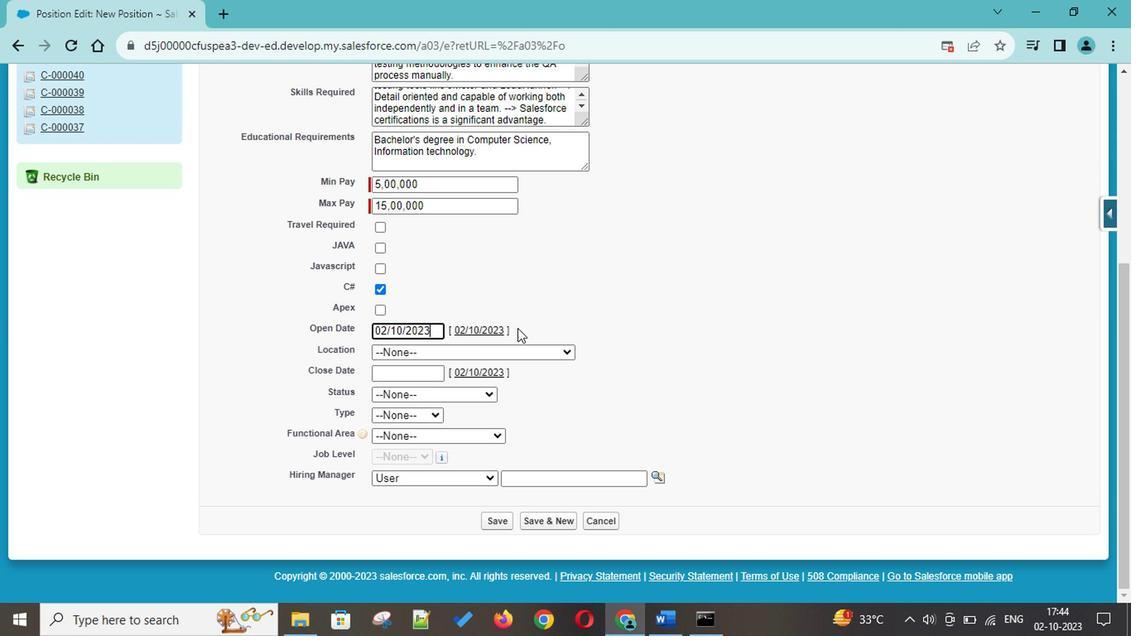 
Action: Mouse scrolled (517, 327) with delta (0, -1)
Screenshot: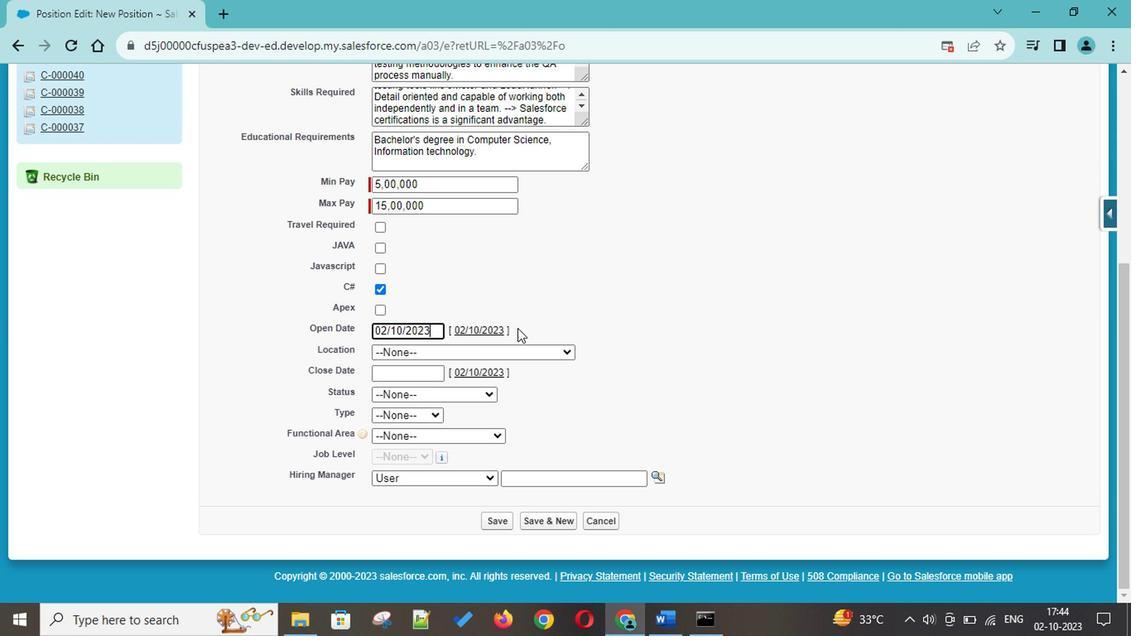 
Action: Mouse scrolled (517, 327) with delta (0, -1)
Screenshot: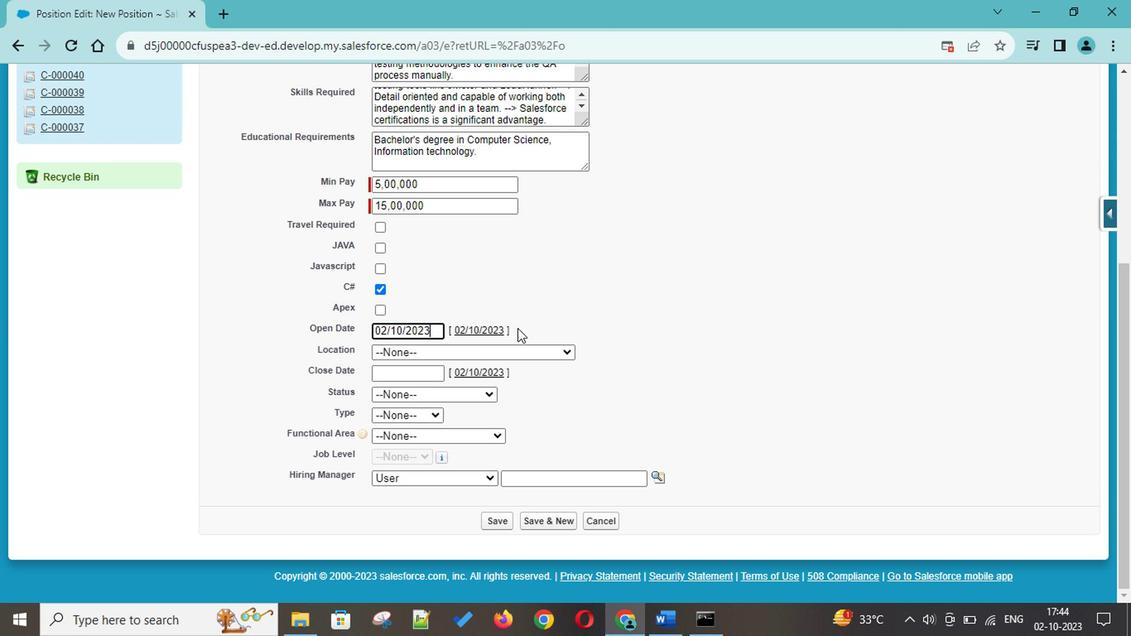 
Action: Mouse scrolled (517, 327) with delta (0, -1)
Screenshot: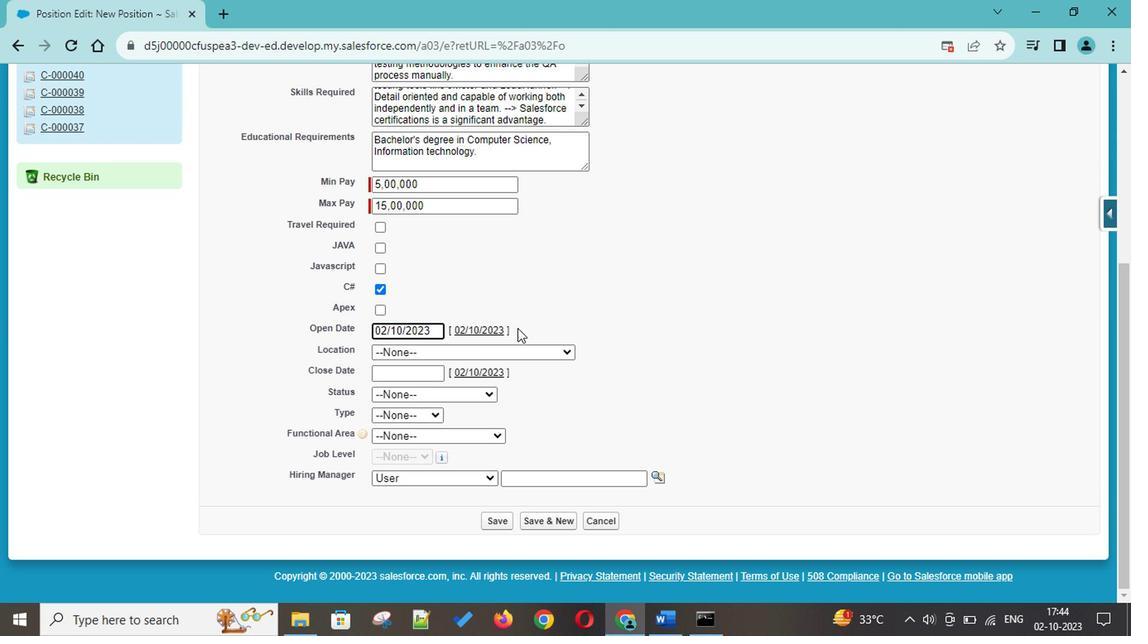 
Action: Mouse scrolled (517, 327) with delta (0, -1)
Screenshot: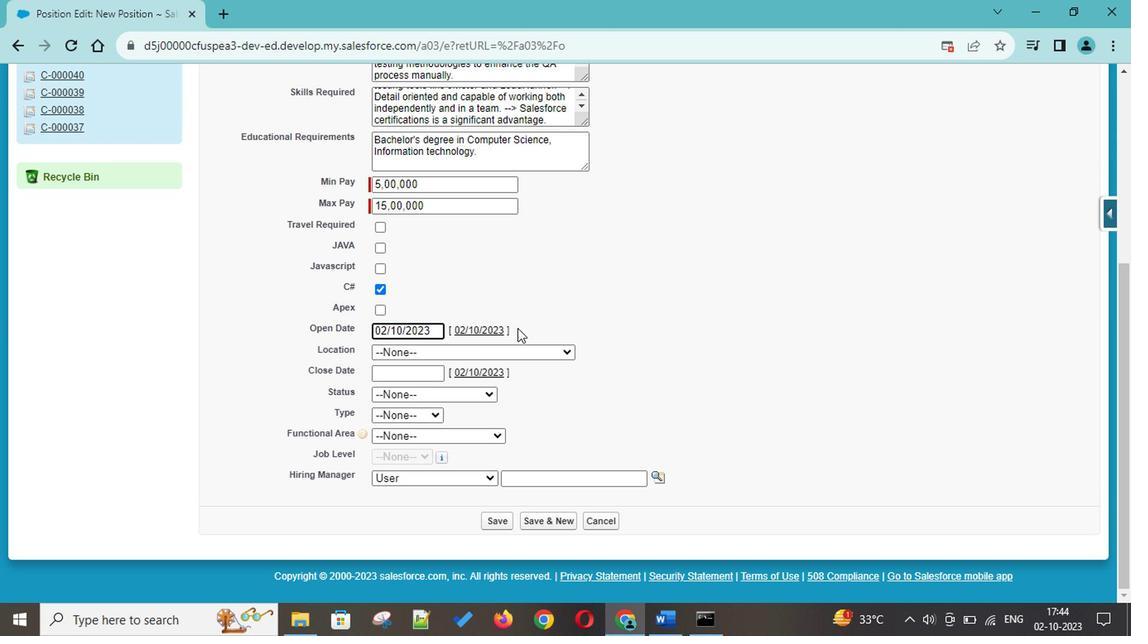 
Action: Mouse scrolled (517, 327) with delta (0, -1)
Screenshot: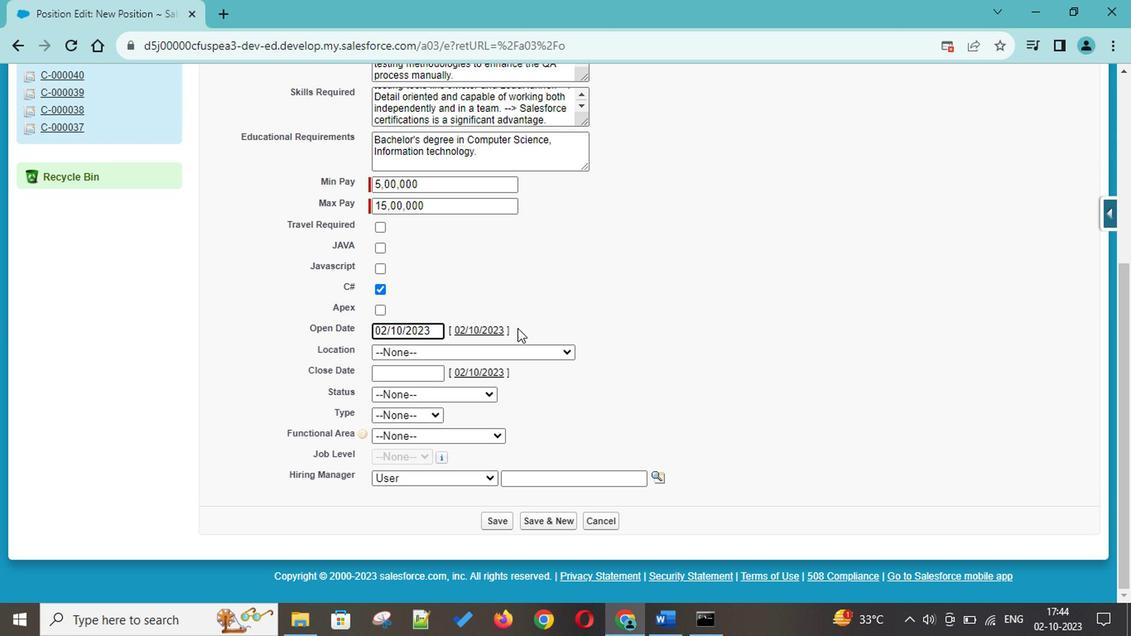 
Action: Mouse scrolled (517, 327) with delta (0, -1)
Screenshot: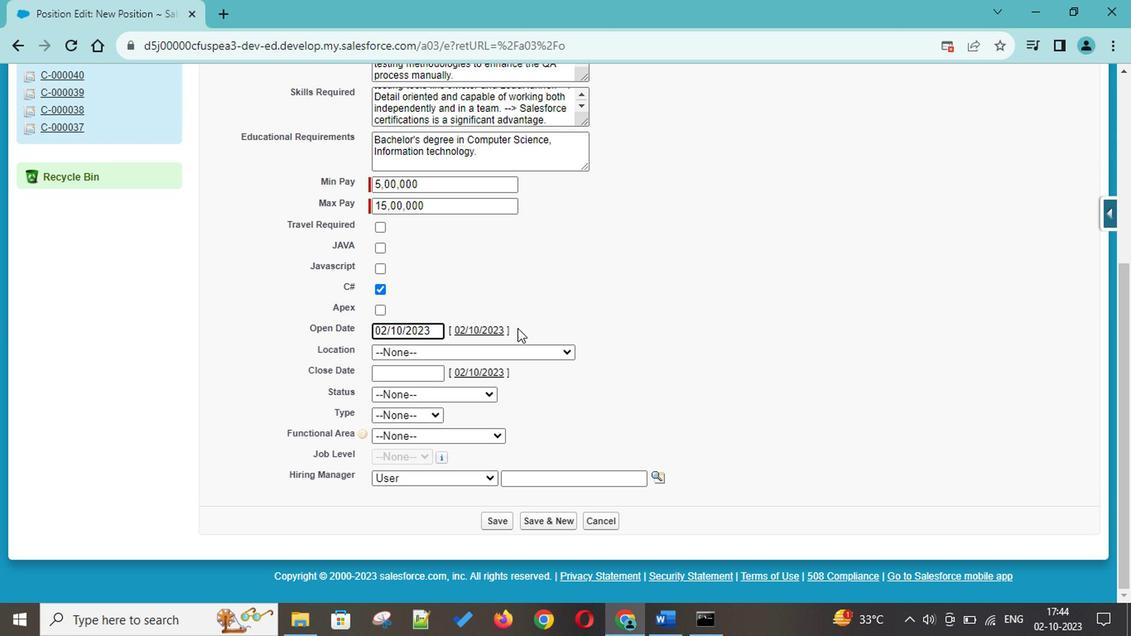 
Action: Mouse scrolled (517, 327) with delta (0, -1)
Screenshot: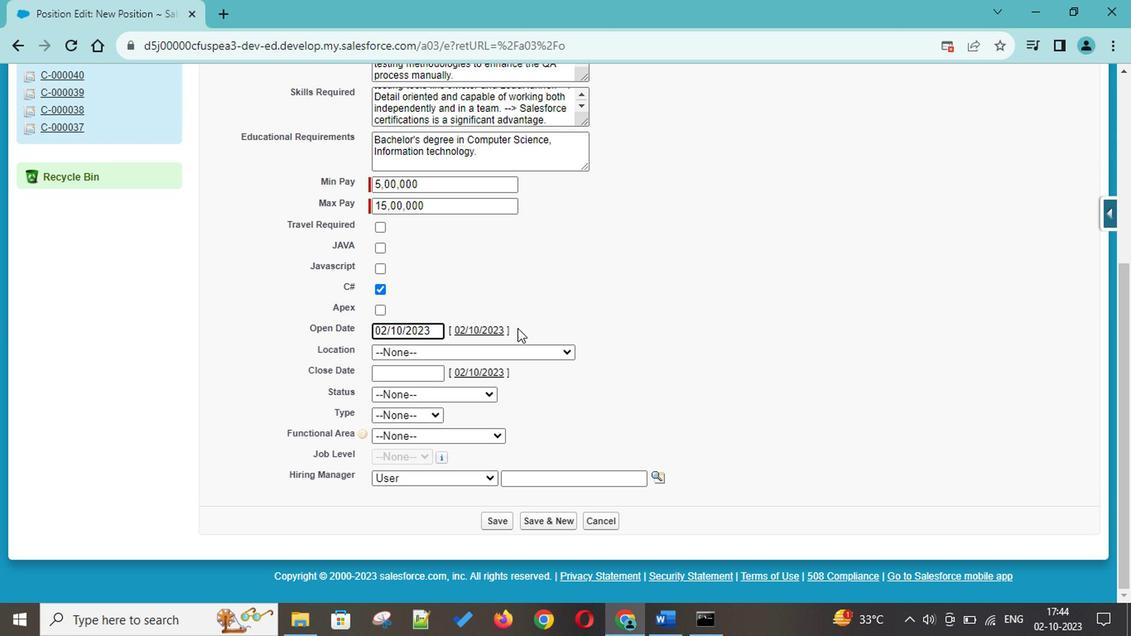
Action: Mouse scrolled (517, 327) with delta (0, -1)
Screenshot: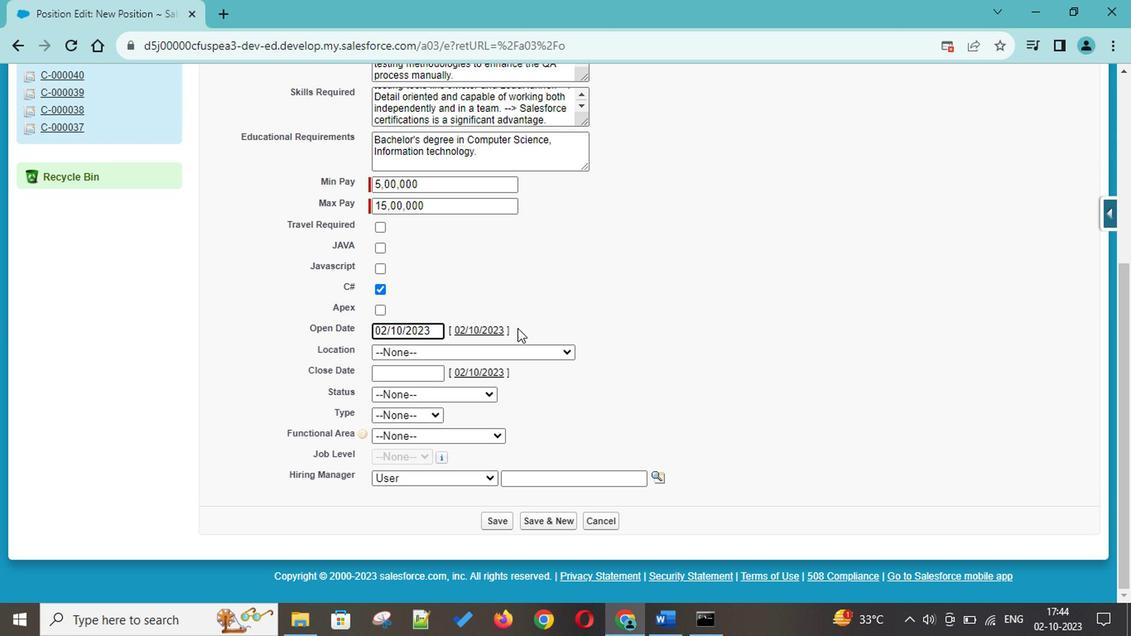 
Action: Mouse scrolled (517, 327) with delta (0, -1)
Screenshot: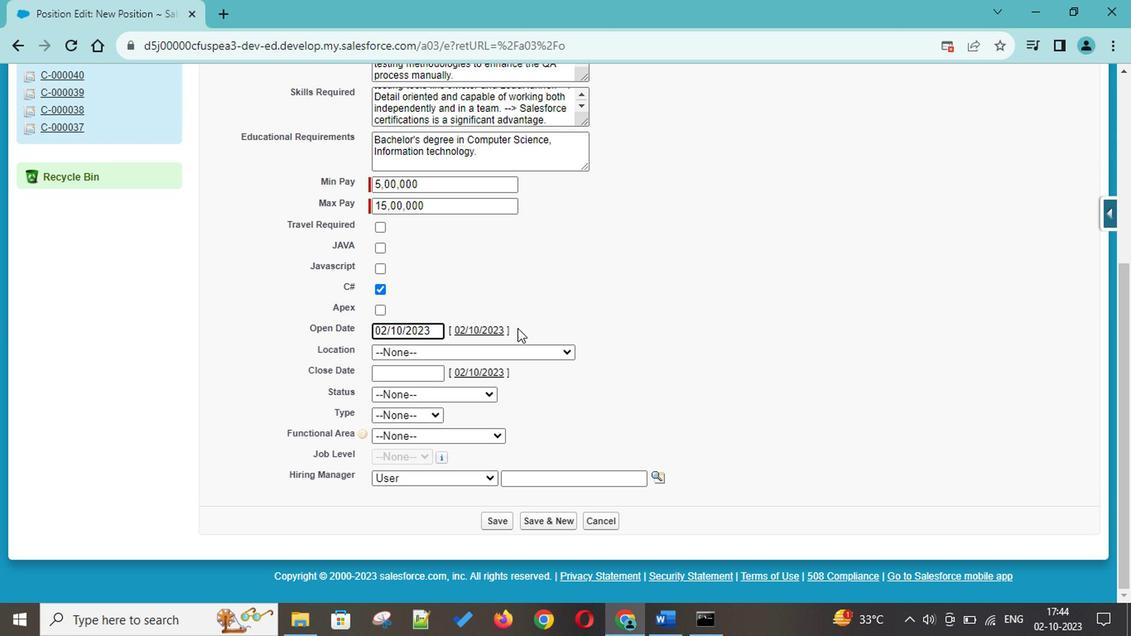 
Action: Mouse scrolled (517, 327) with delta (0, -1)
Screenshot: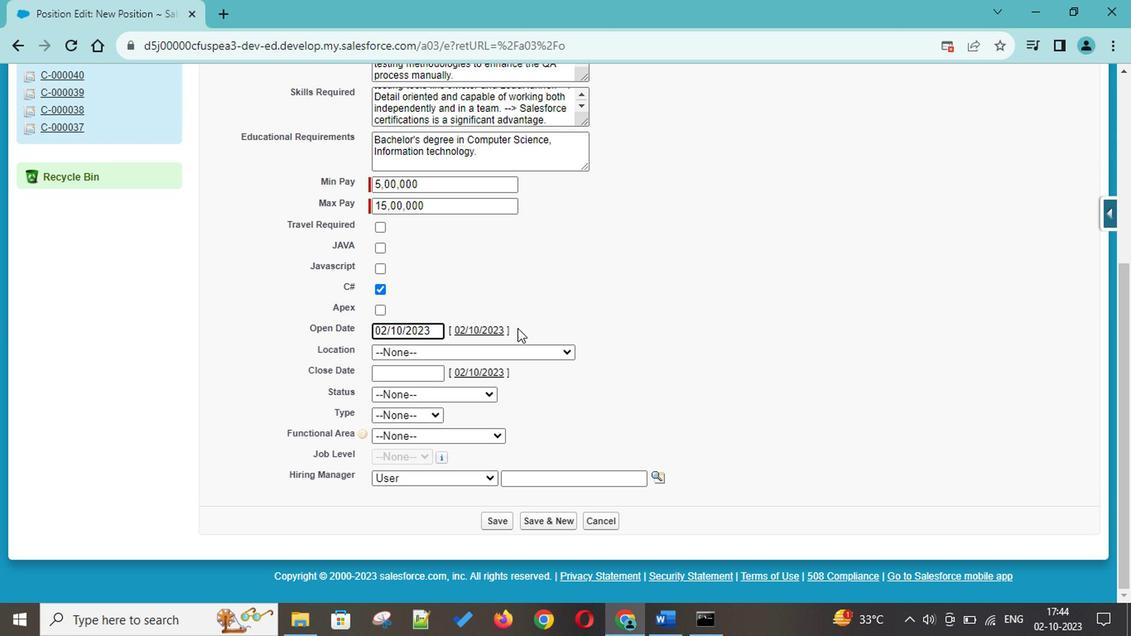 
Action: Mouse moved to (469, 334)
Screenshot: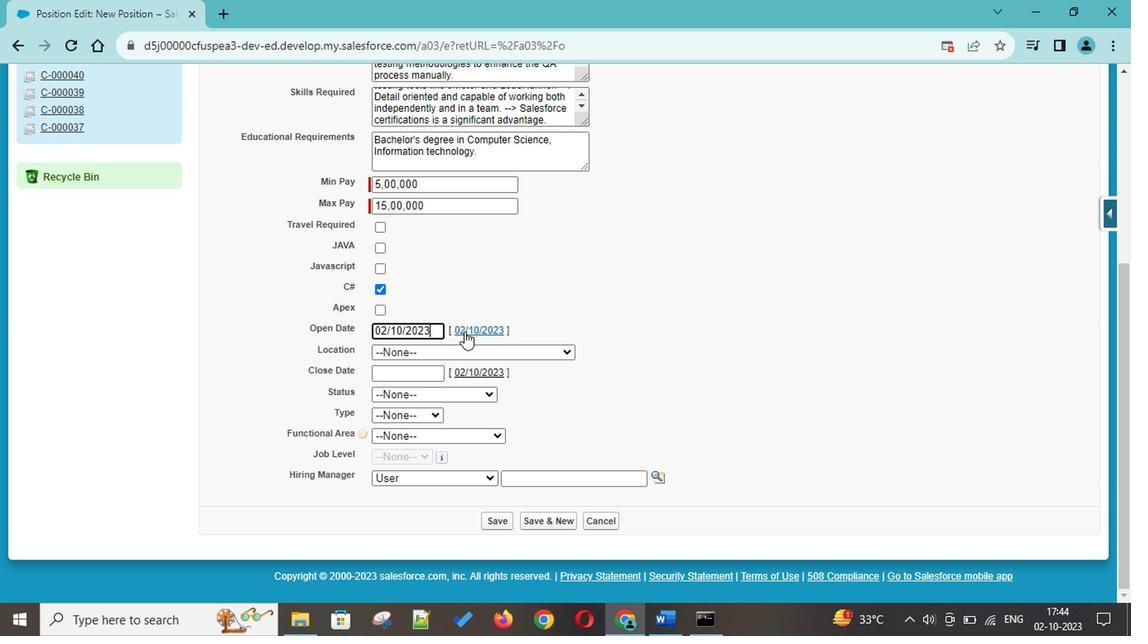 
Action: Mouse pressed left at (469, 334)
Screenshot: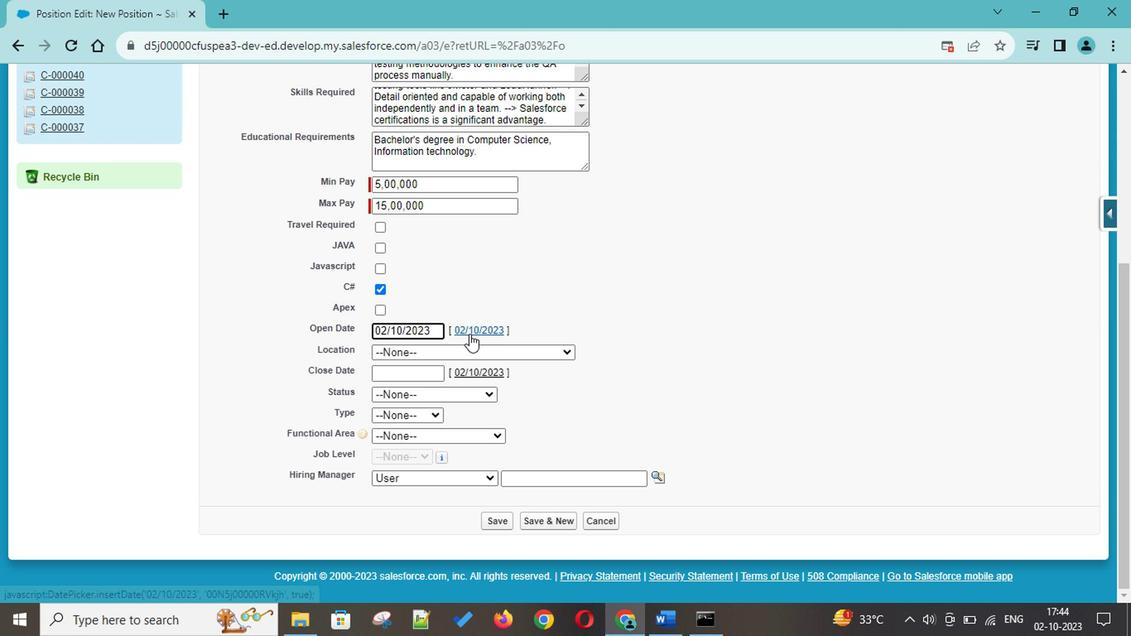 
Action: Mouse moved to (429, 336)
Screenshot: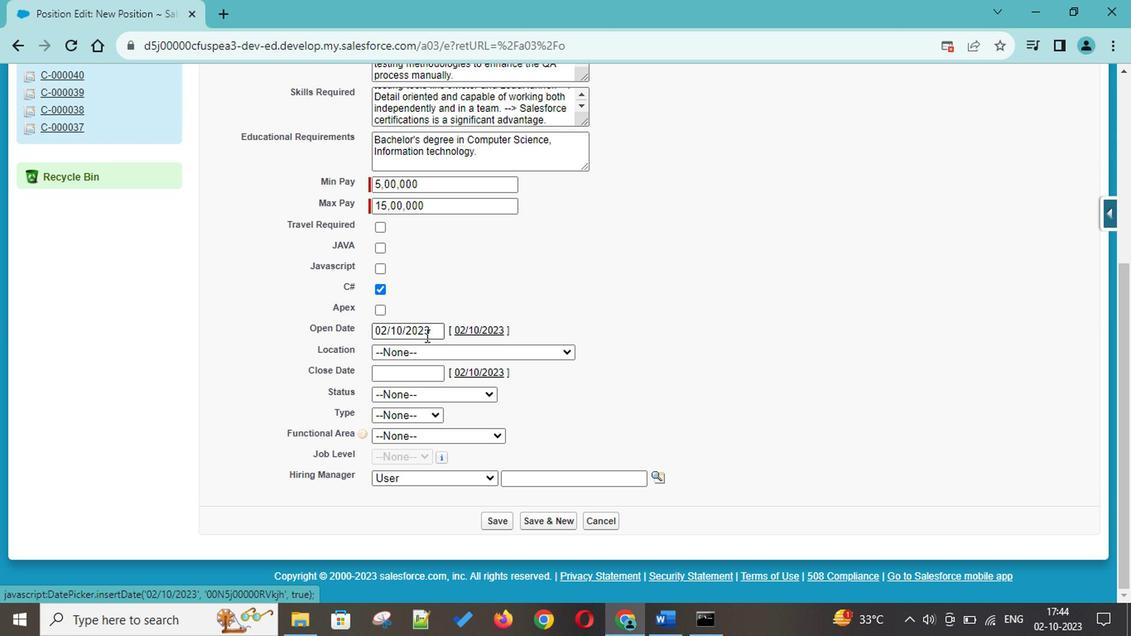 
Action: Mouse pressed left at (429, 336)
Screenshot: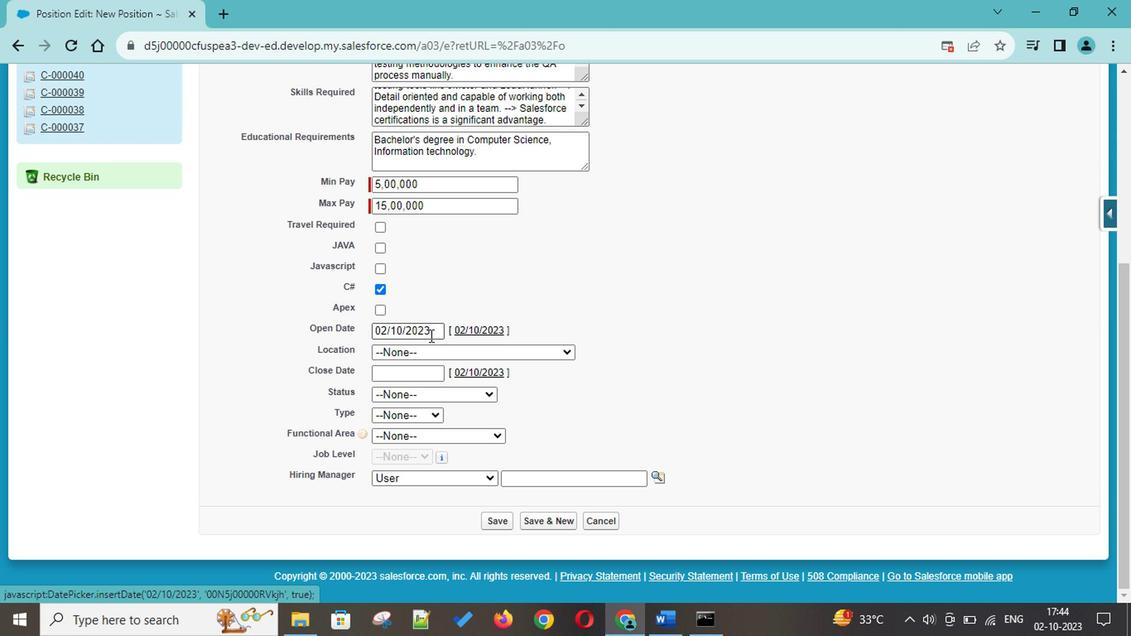 
Action: Mouse moved to (417, 399)
Screenshot: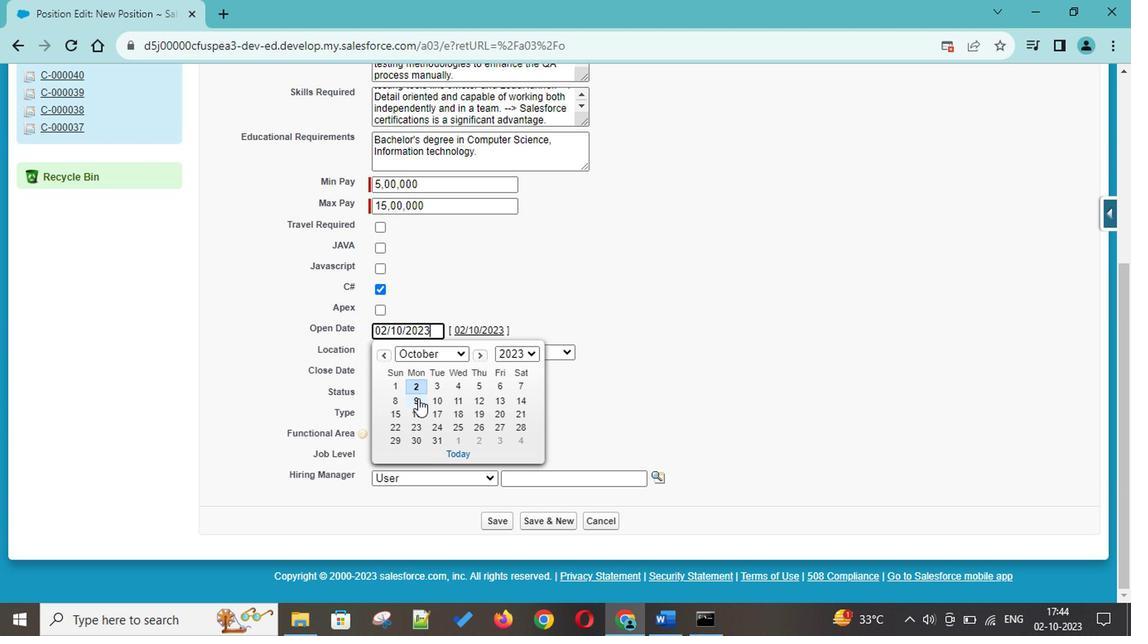
Action: Mouse pressed left at (417, 399)
Screenshot: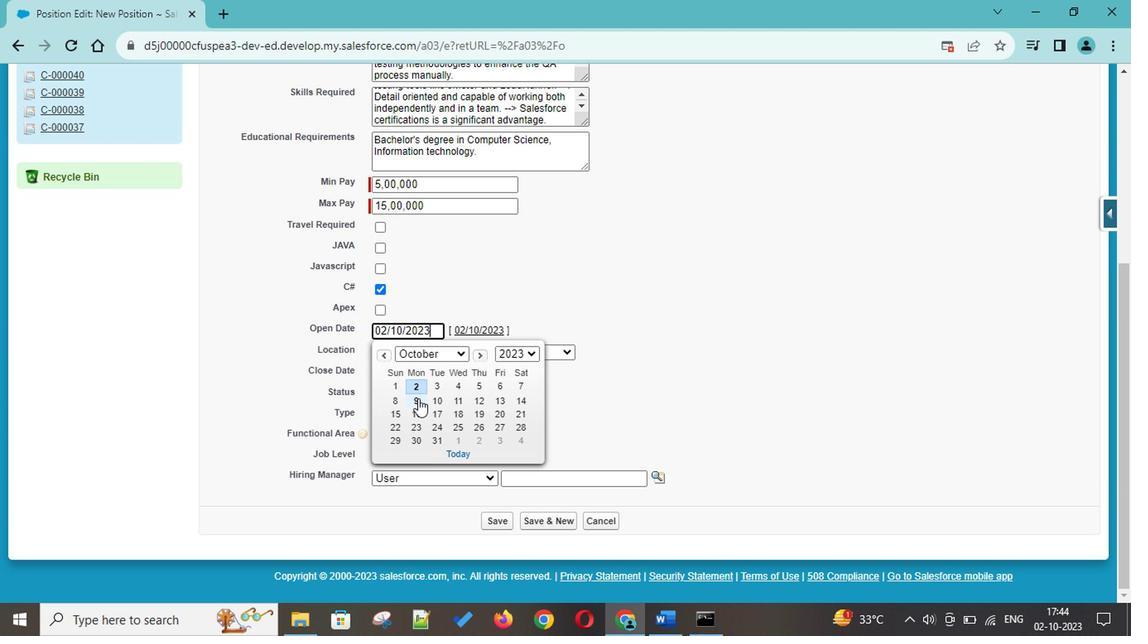 
Action: Mouse moved to (425, 351)
Screenshot: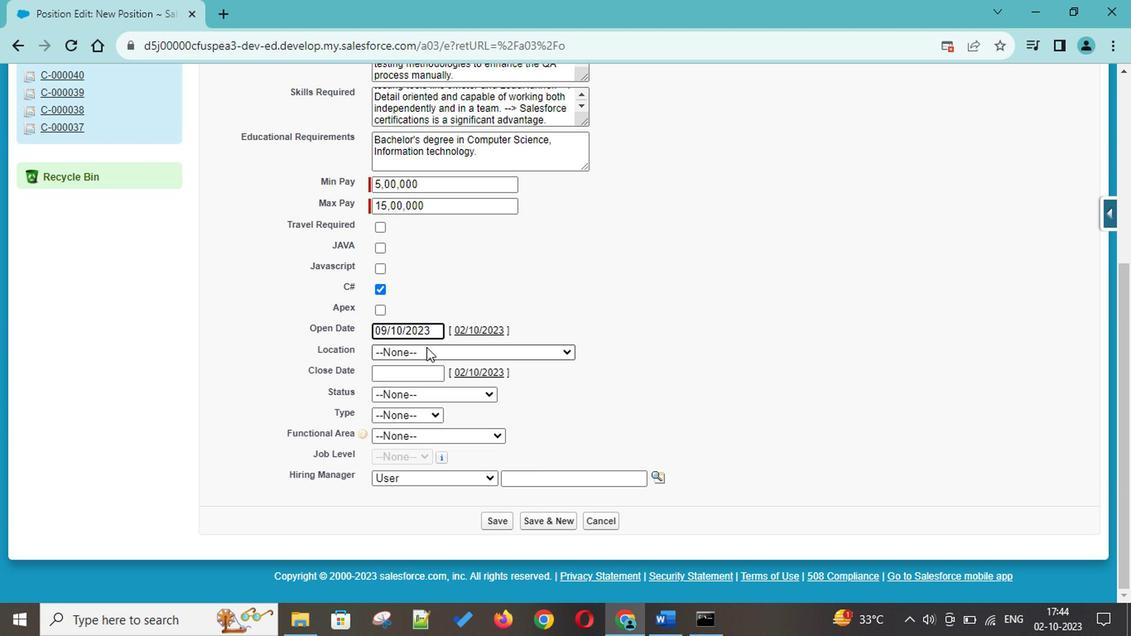 
Action: Mouse pressed left at (425, 351)
Screenshot: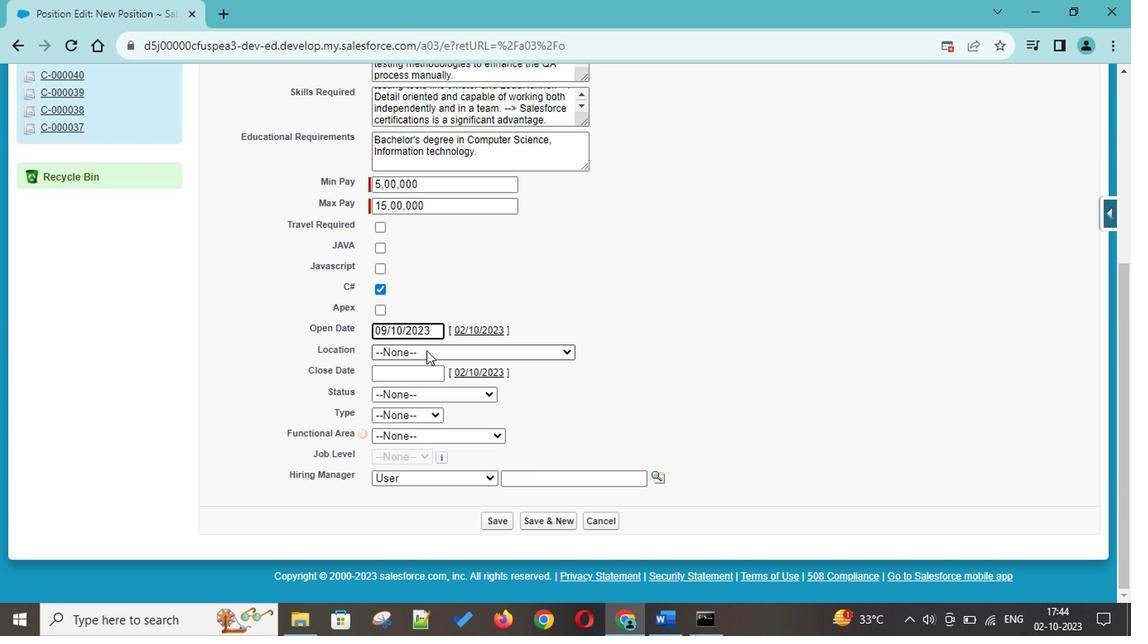 
Action: Mouse moved to (800, 206)
Screenshot: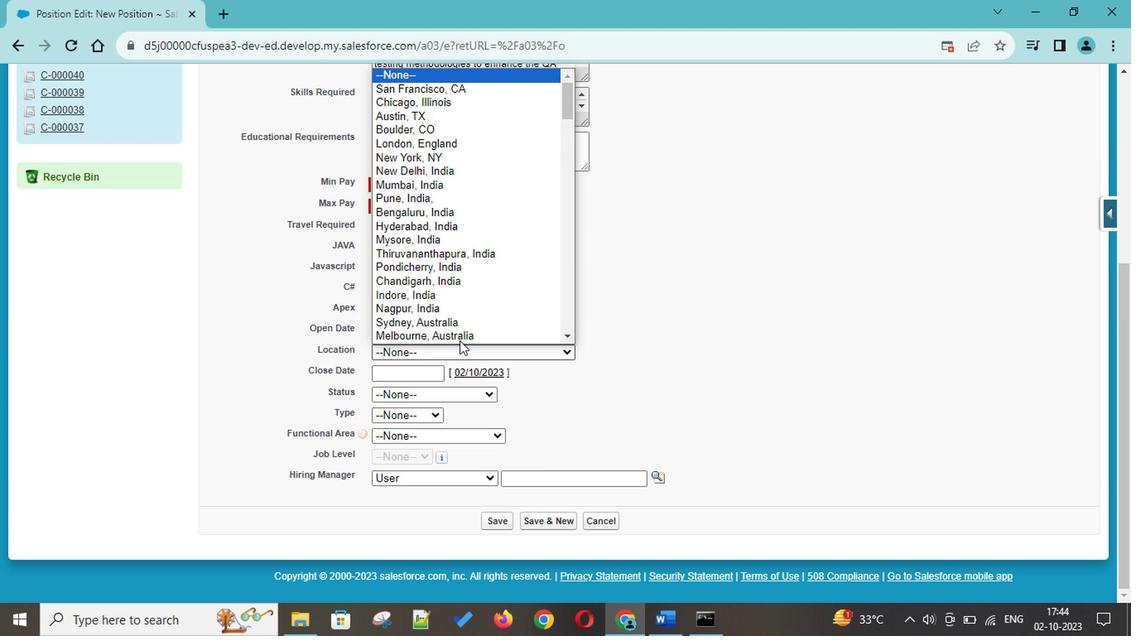 
Action: Mouse pressed left at (800, 206)
Screenshot: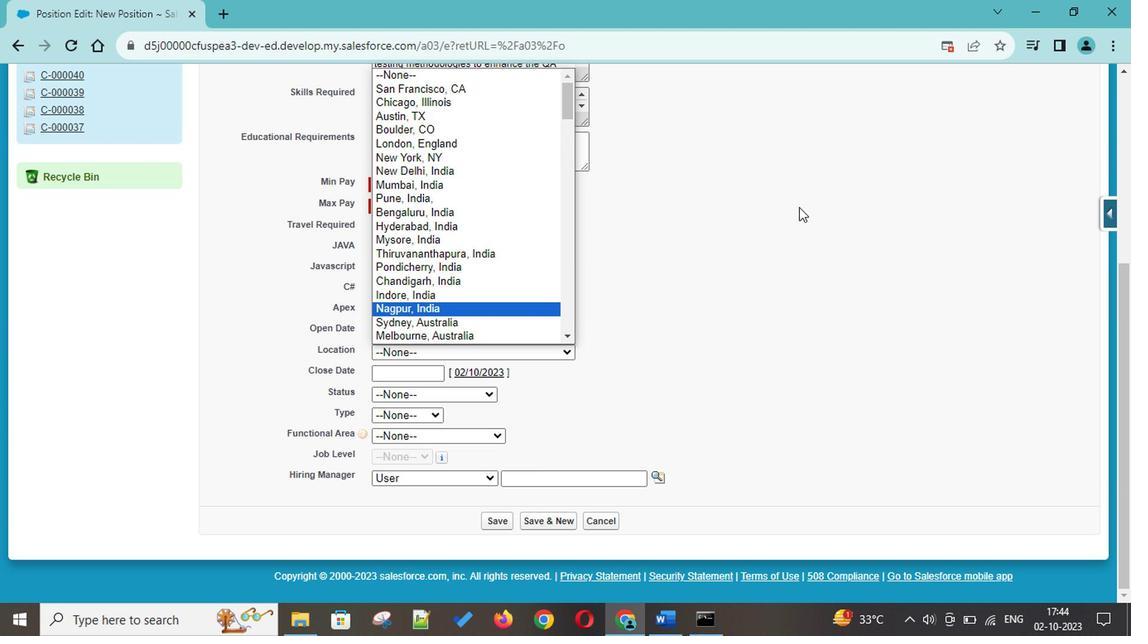 
Action: Mouse moved to (548, 521)
Screenshot: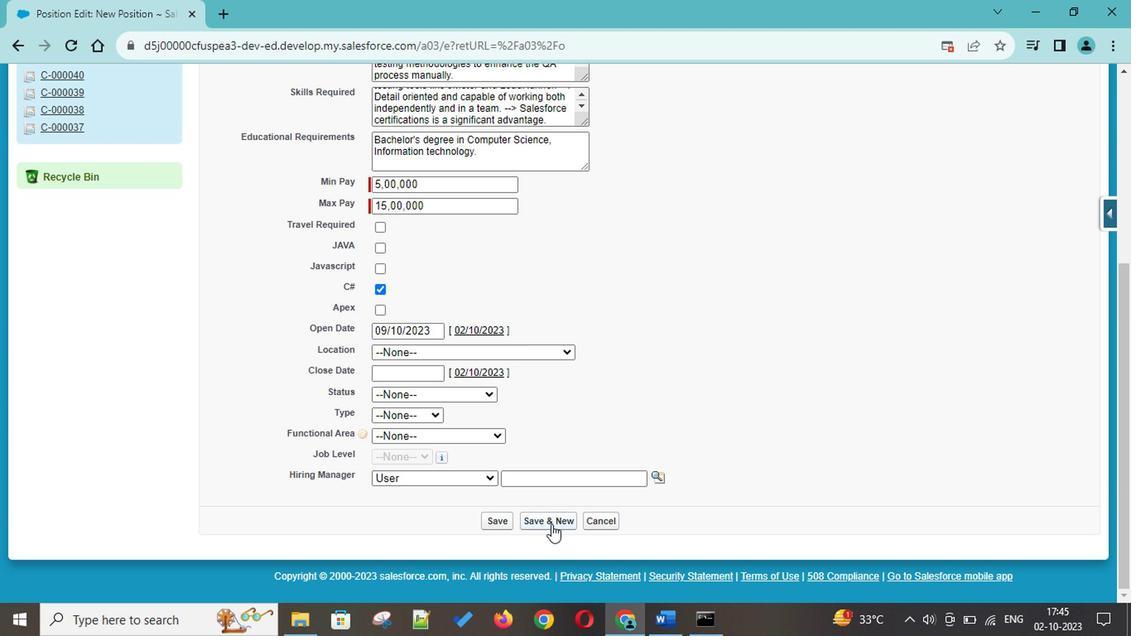 
Action: Mouse pressed left at (548, 521)
Screenshot: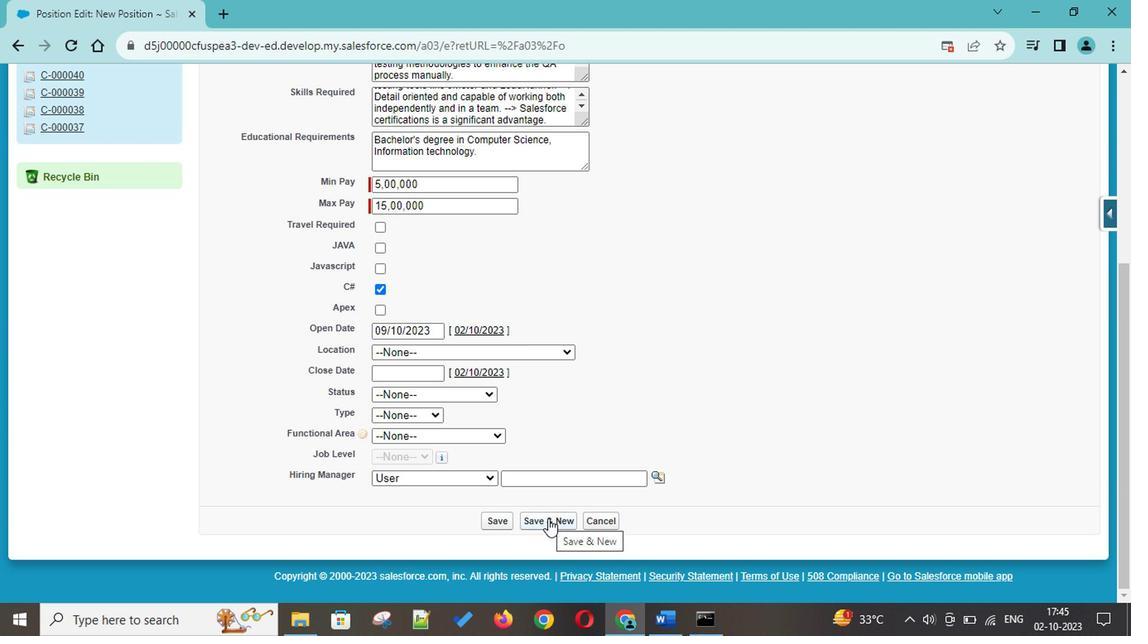 
Action: Mouse moved to (384, 414)
Screenshot: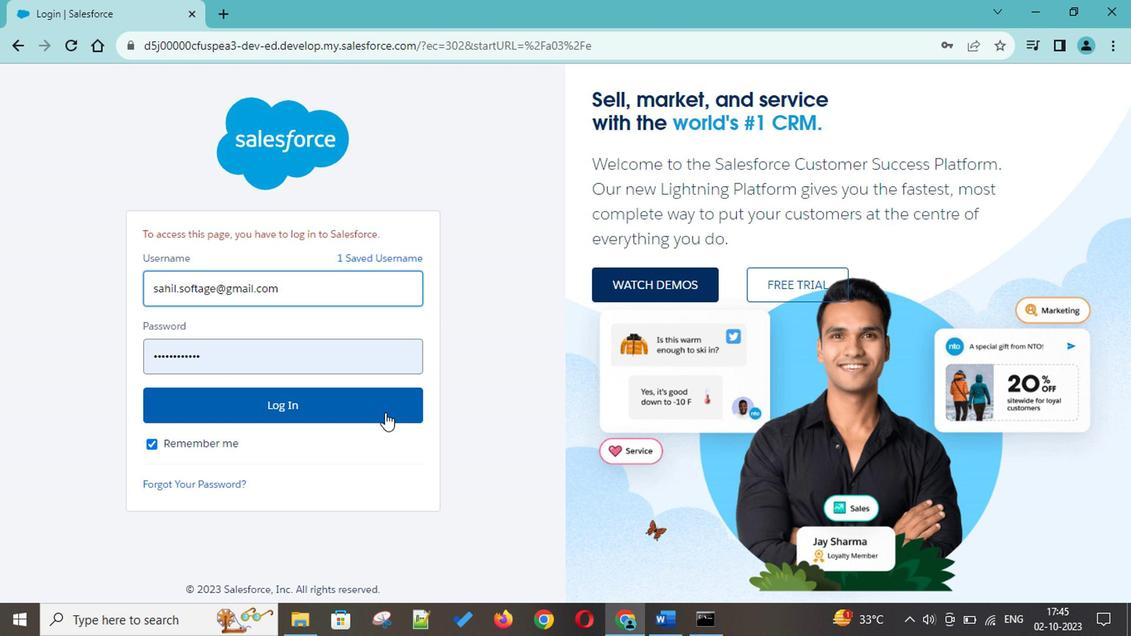 
Action: Mouse pressed left at (384, 414)
Screenshot: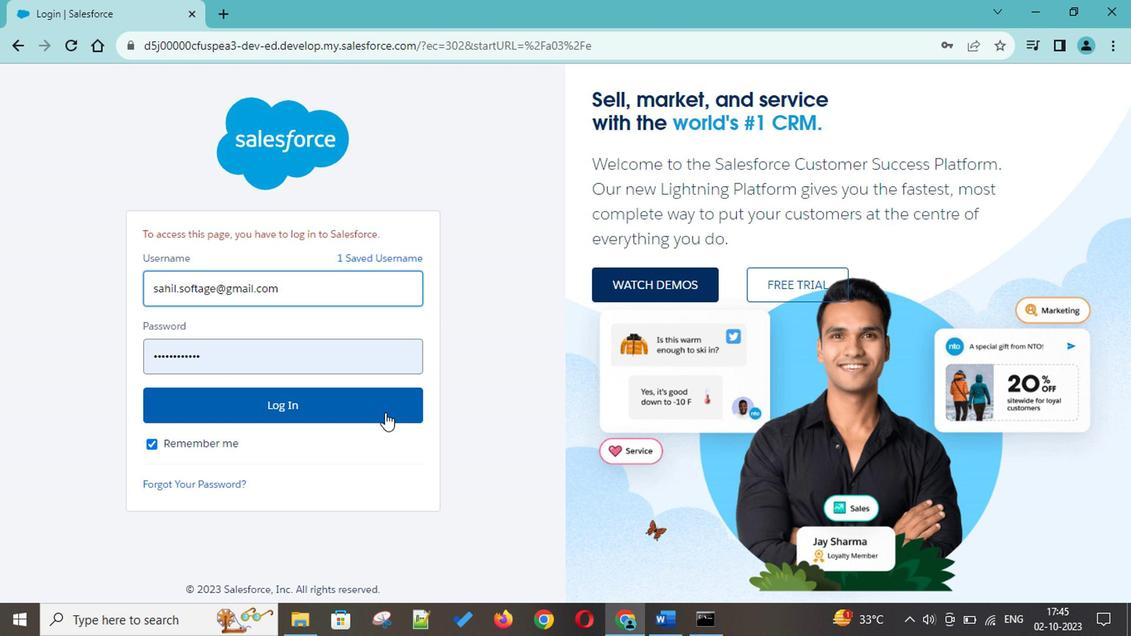 
Action: Mouse moved to (650, 554)
Screenshot: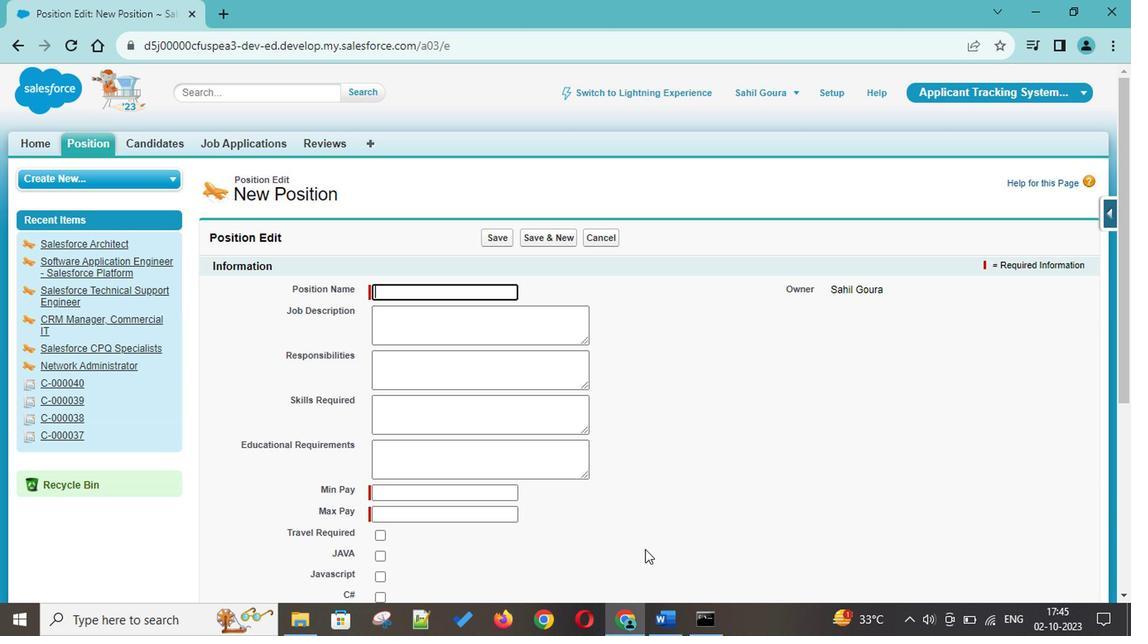 
